 Task: look for redfin listing for Studio Apartments in Brooklyn.
Action: Mouse moved to (248, 217)
Screenshot: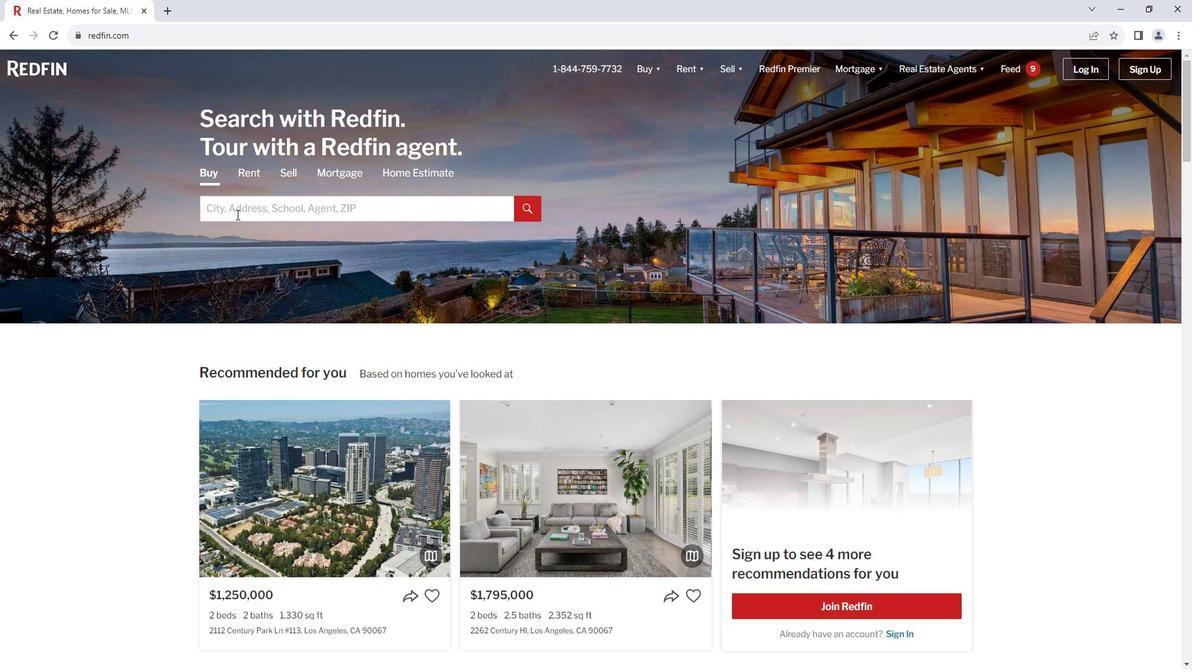 
Action: Mouse pressed left at (248, 217)
Screenshot: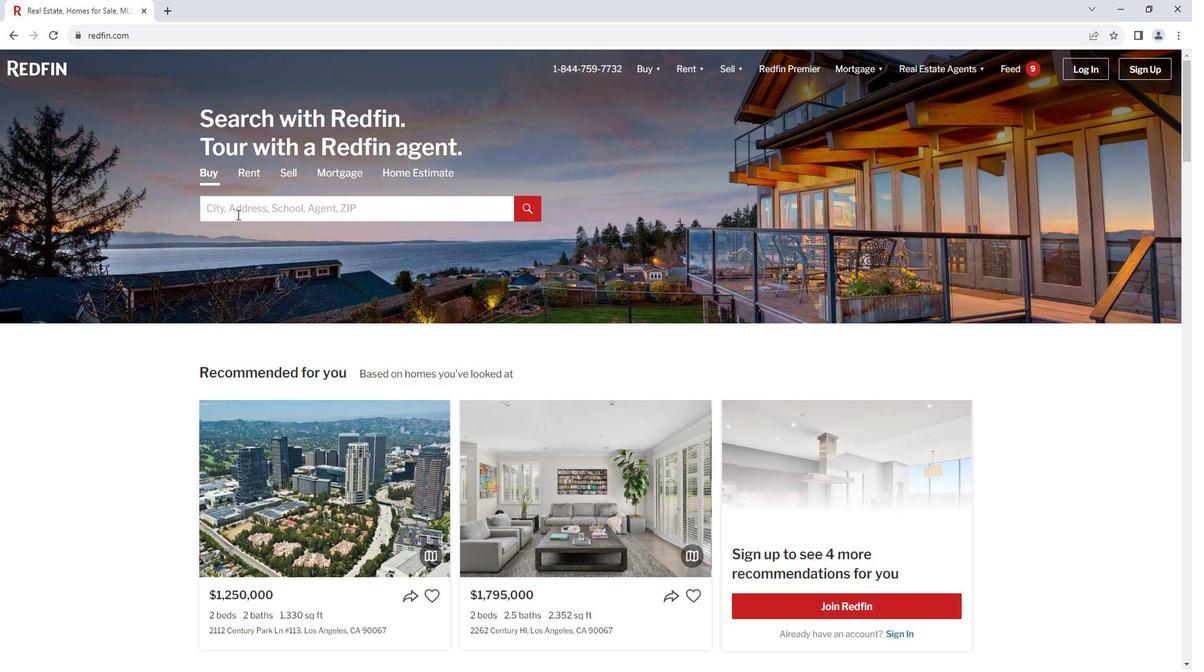 
Action: Key pressed <Key.shift>Broo
Screenshot: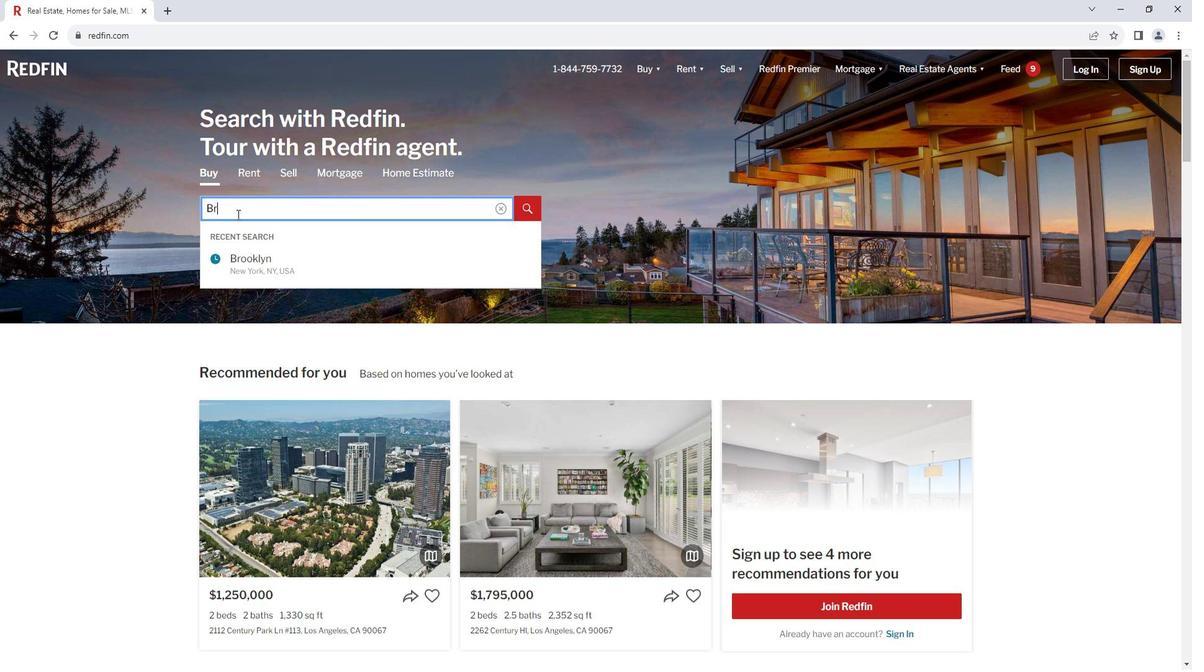 
Action: Mouse moved to (290, 326)
Screenshot: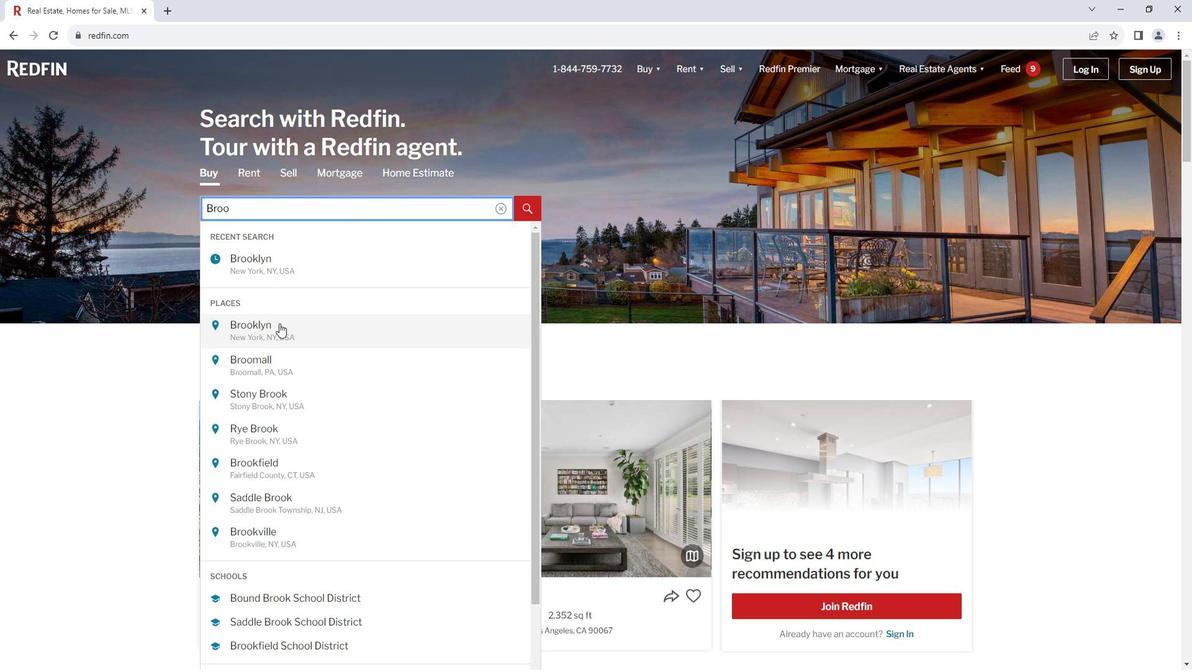 
Action: Mouse pressed left at (290, 326)
Screenshot: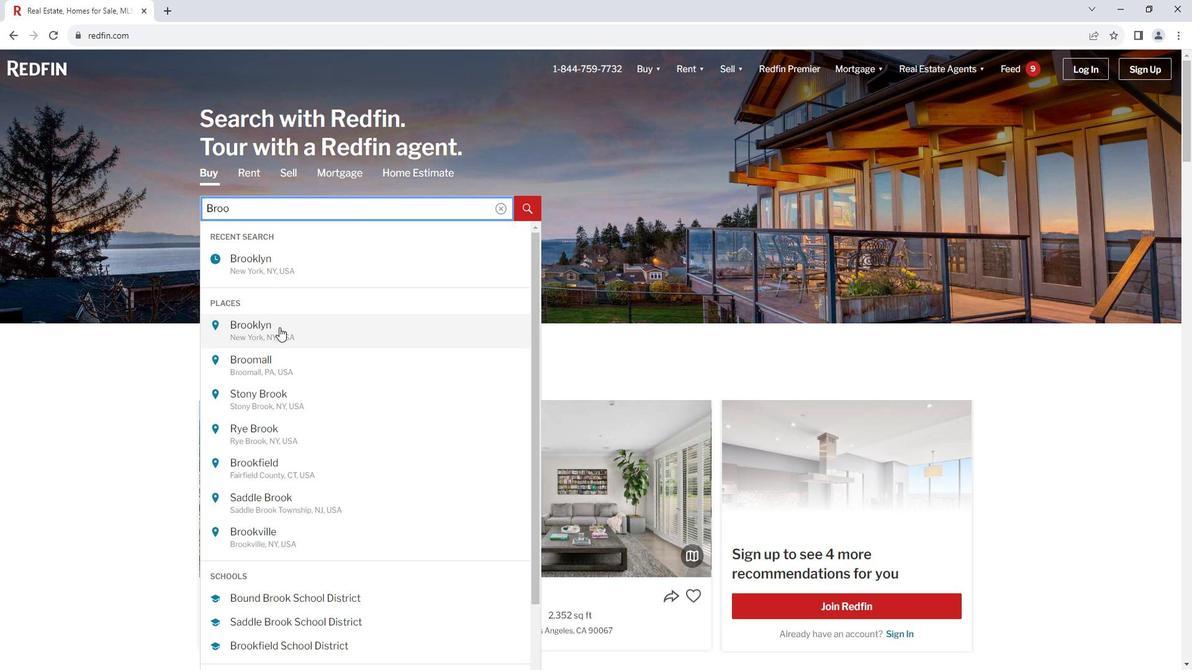 
Action: Mouse moved to (1070, 163)
Screenshot: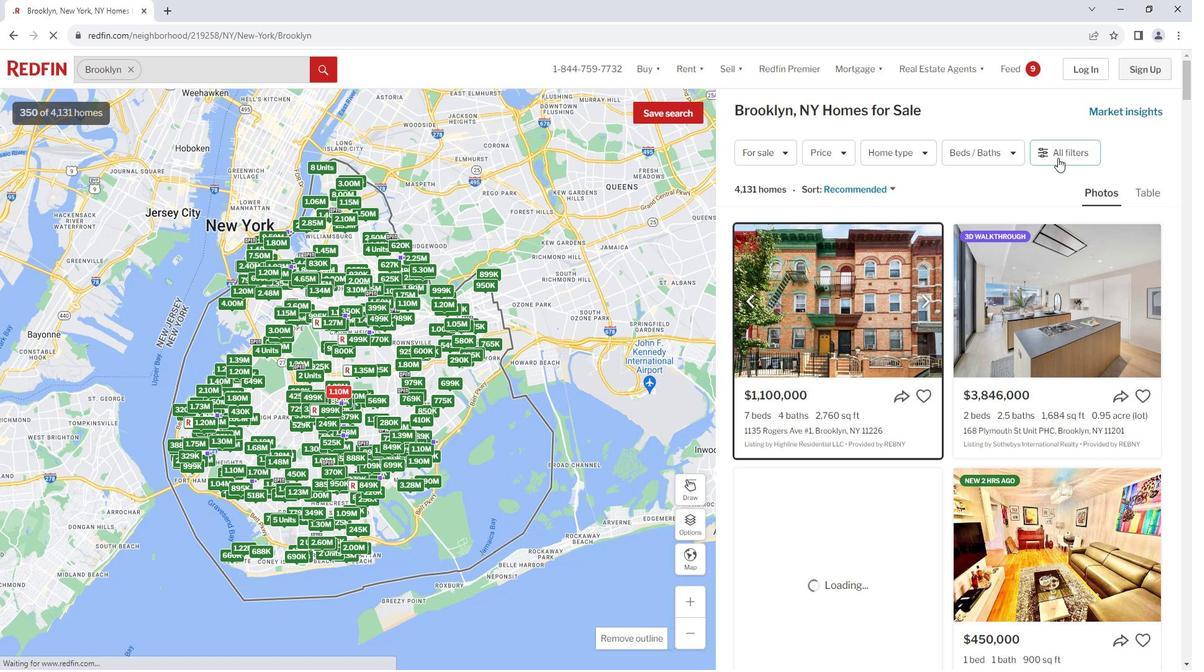 
Action: Mouse pressed left at (1070, 163)
Screenshot: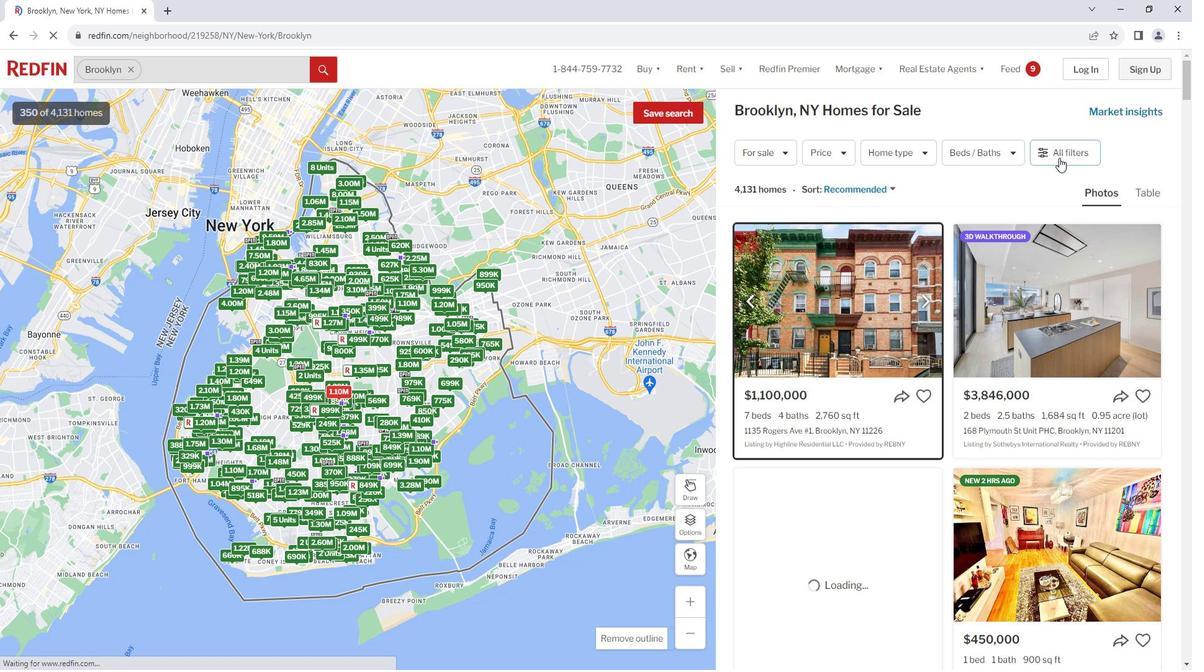 
Action: Mouse moved to (1067, 155)
Screenshot: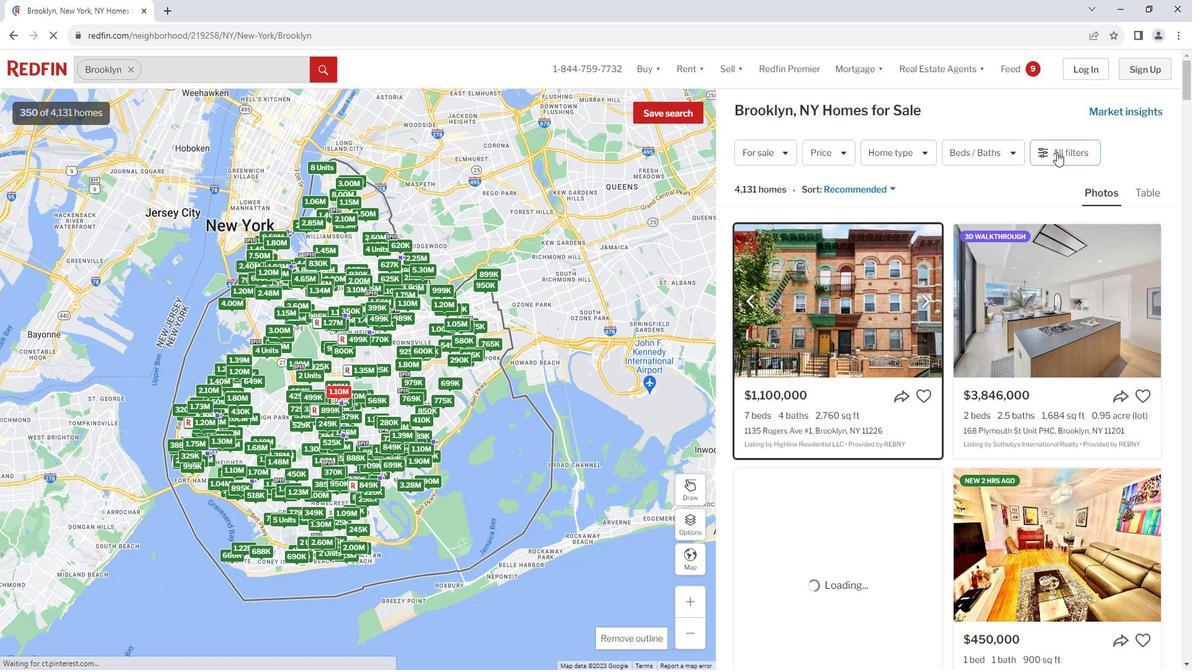 
Action: Mouse pressed left at (1067, 155)
Screenshot: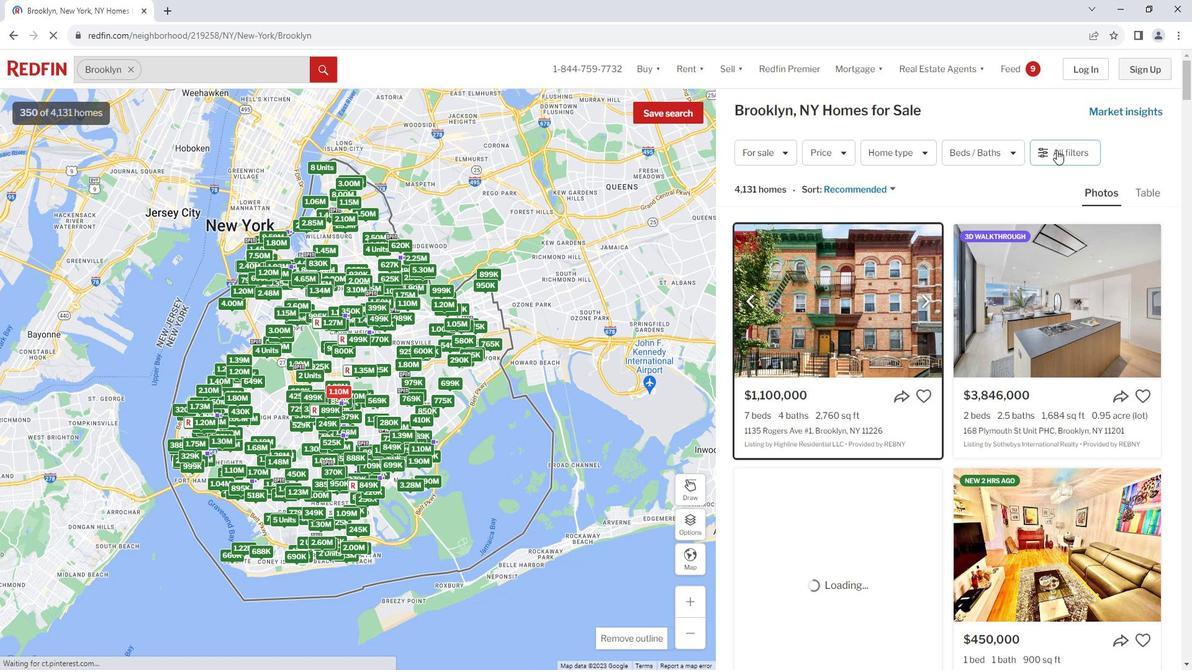 
Action: Mouse moved to (1069, 162)
Screenshot: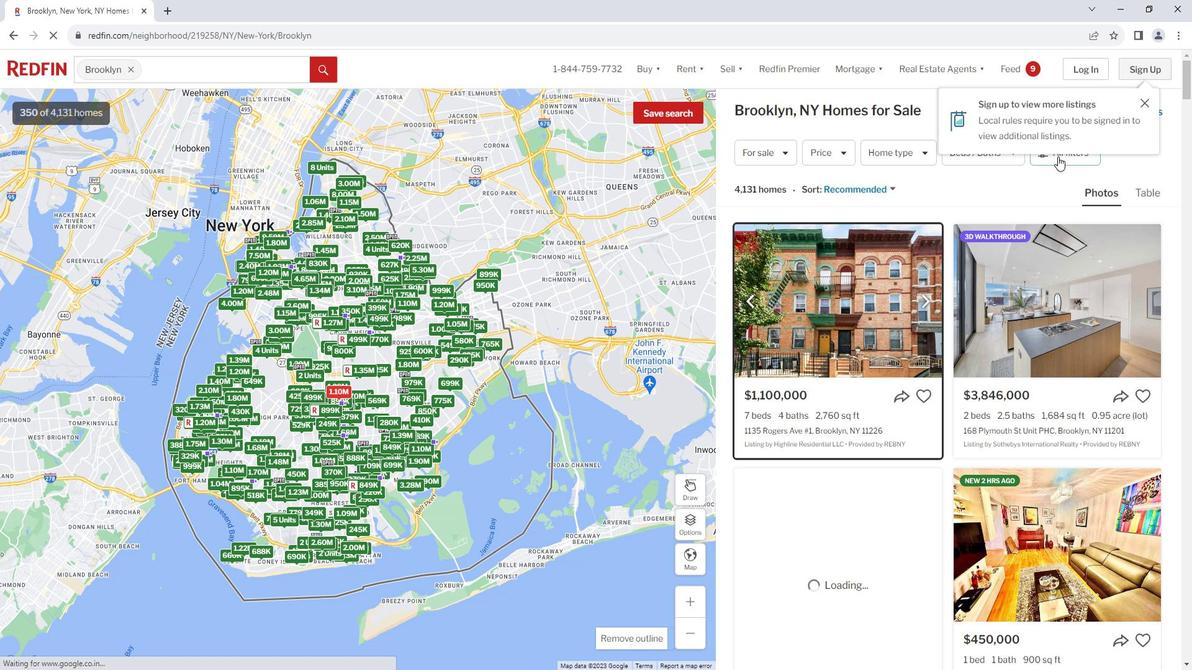 
Action: Mouse pressed left at (1069, 162)
Screenshot: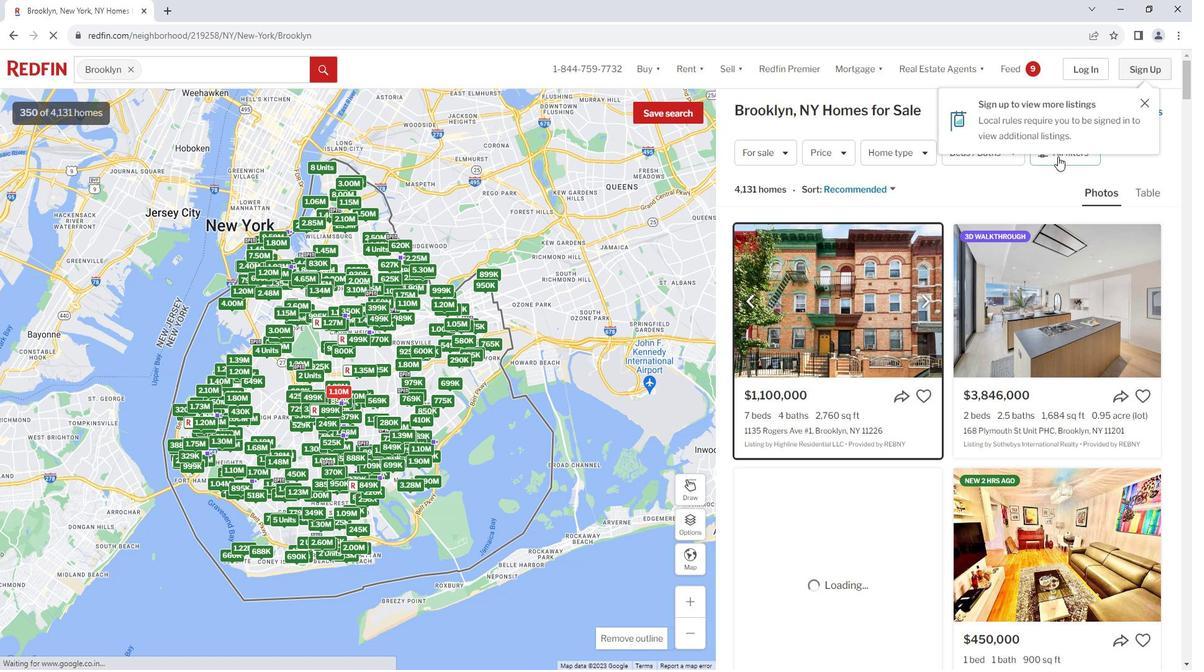 
Action: Mouse moved to (889, 399)
Screenshot: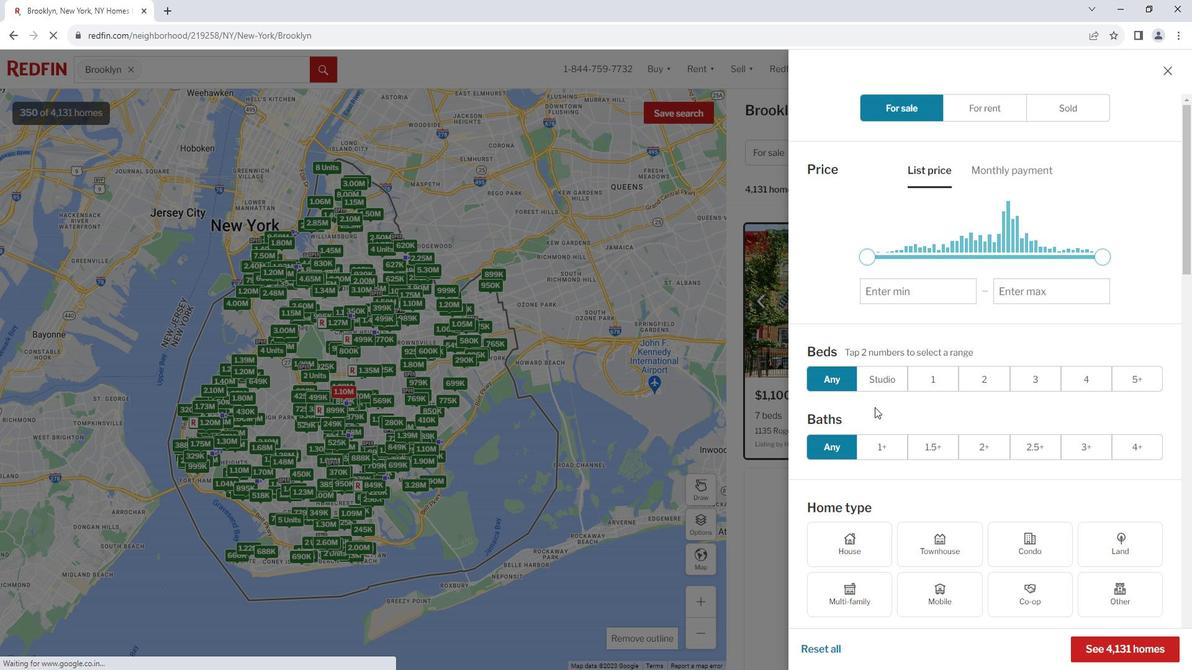 
Action: Mouse scrolled (889, 399) with delta (0, 0)
Screenshot: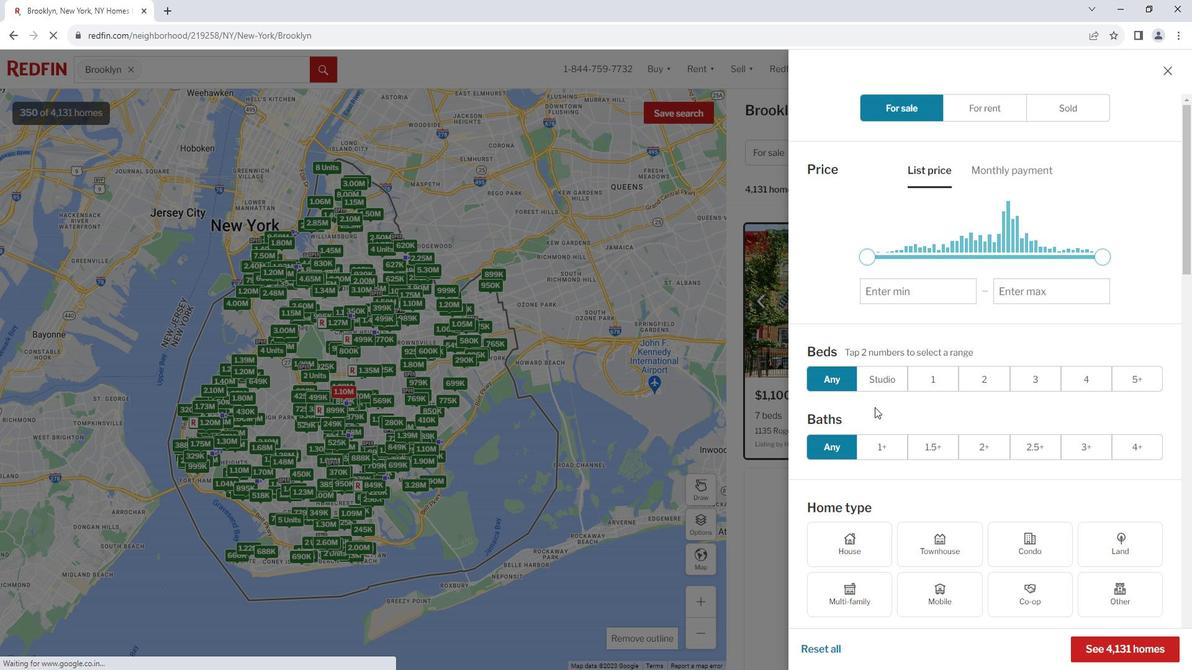 
Action: Mouse scrolled (889, 399) with delta (0, 0)
Screenshot: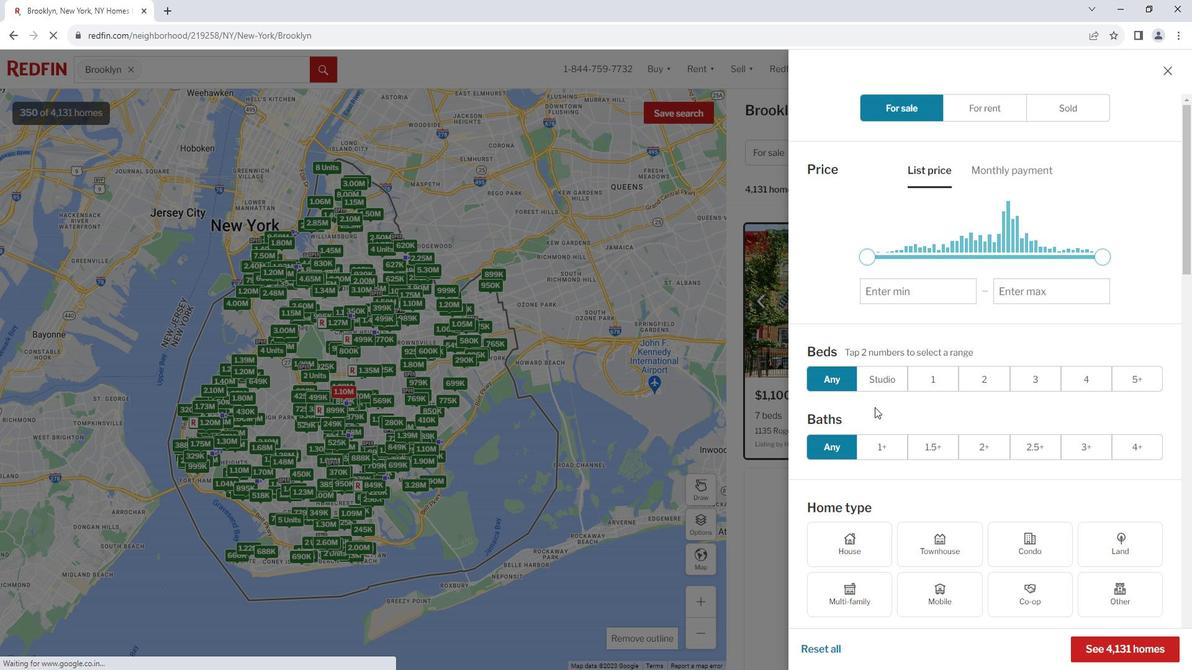 
Action: Mouse scrolled (889, 399) with delta (0, 0)
Screenshot: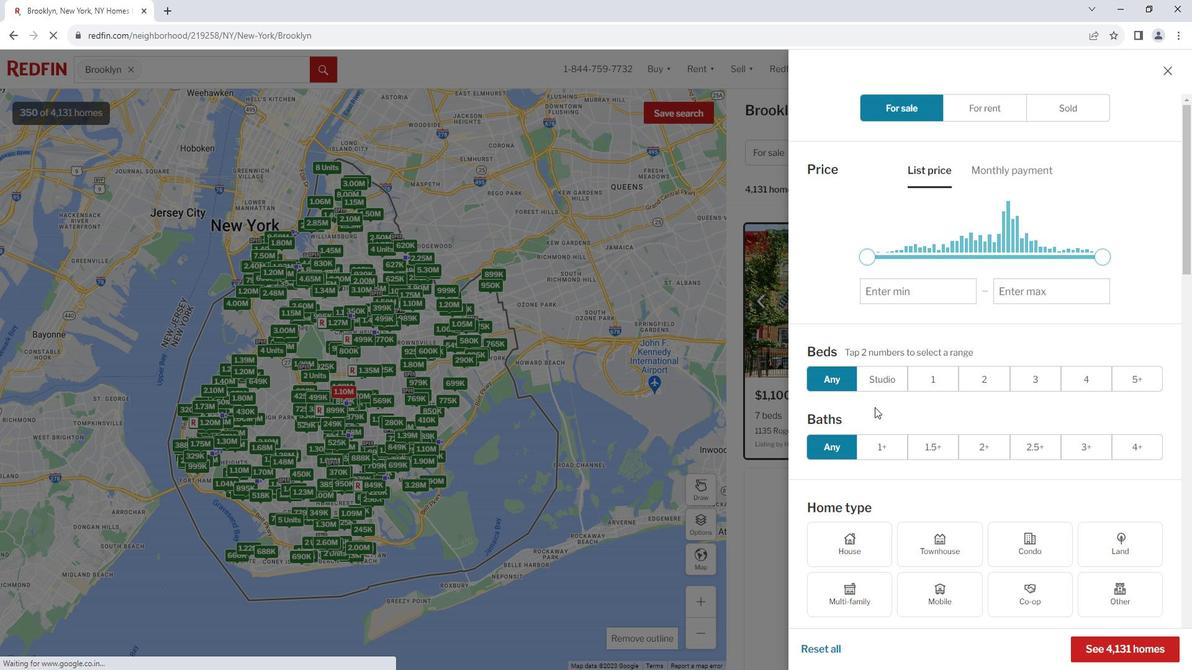 
Action: Mouse scrolled (889, 399) with delta (0, 0)
Screenshot: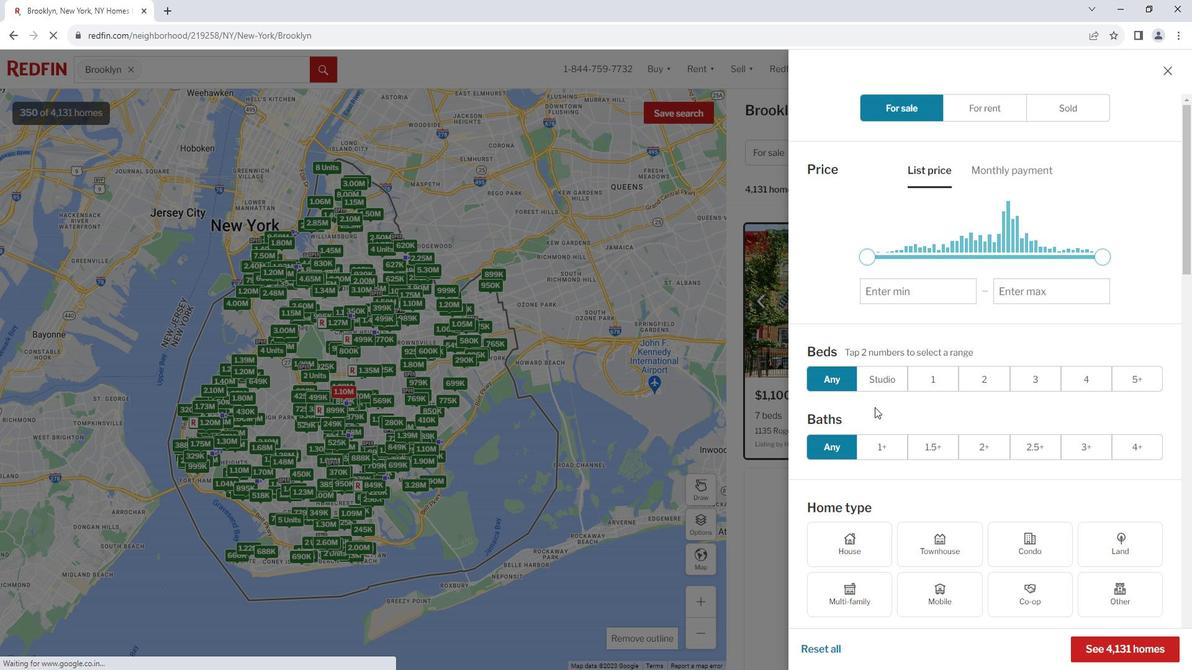 
Action: Mouse scrolled (889, 399) with delta (0, 0)
Screenshot: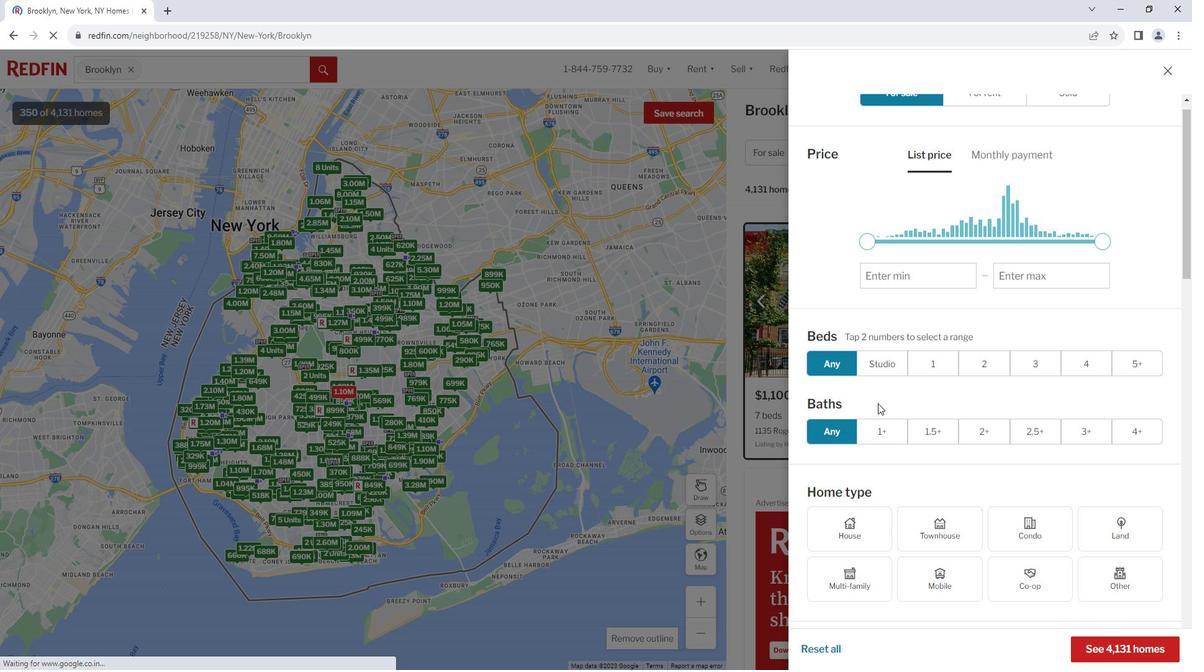 
Action: Mouse moved to (889, 398)
Screenshot: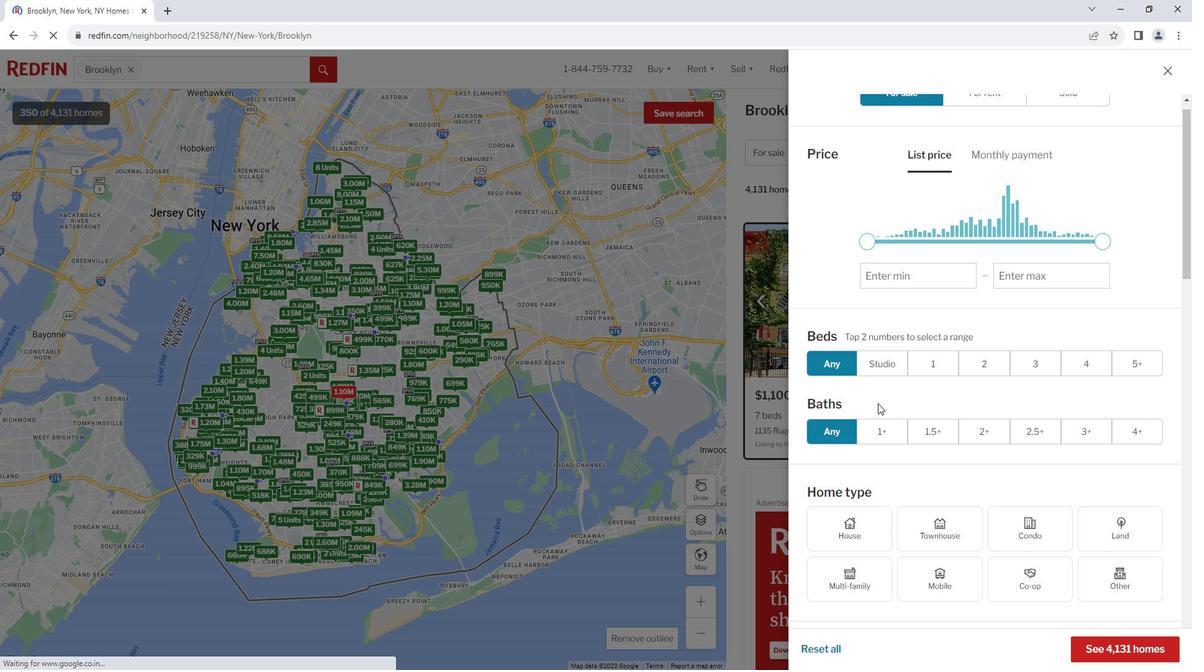 
Action: Mouse scrolled (889, 397) with delta (0, 0)
Screenshot: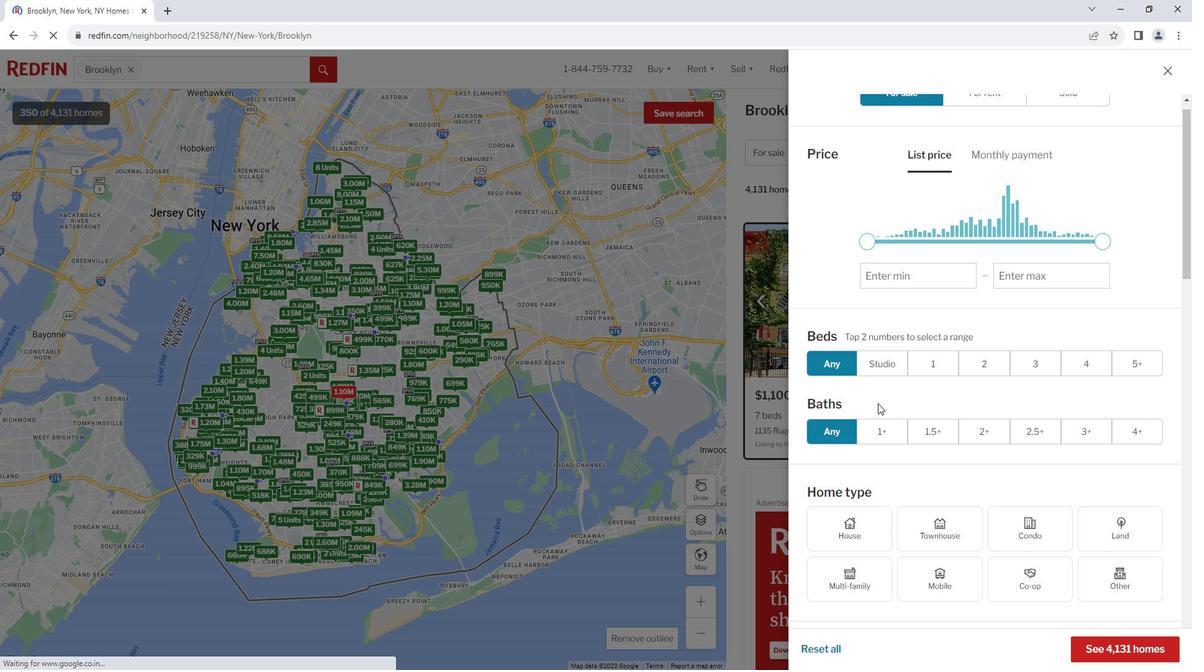 
Action: Mouse moved to (887, 394)
Screenshot: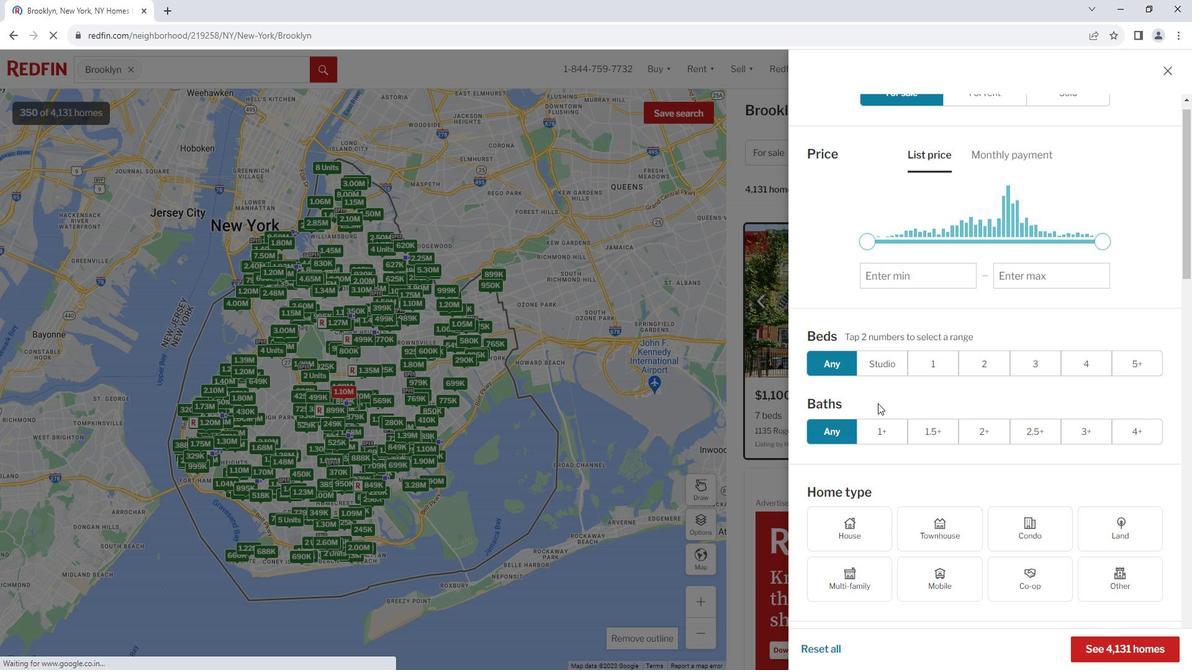 
Action: Mouse scrolled (887, 393) with delta (0, 0)
Screenshot: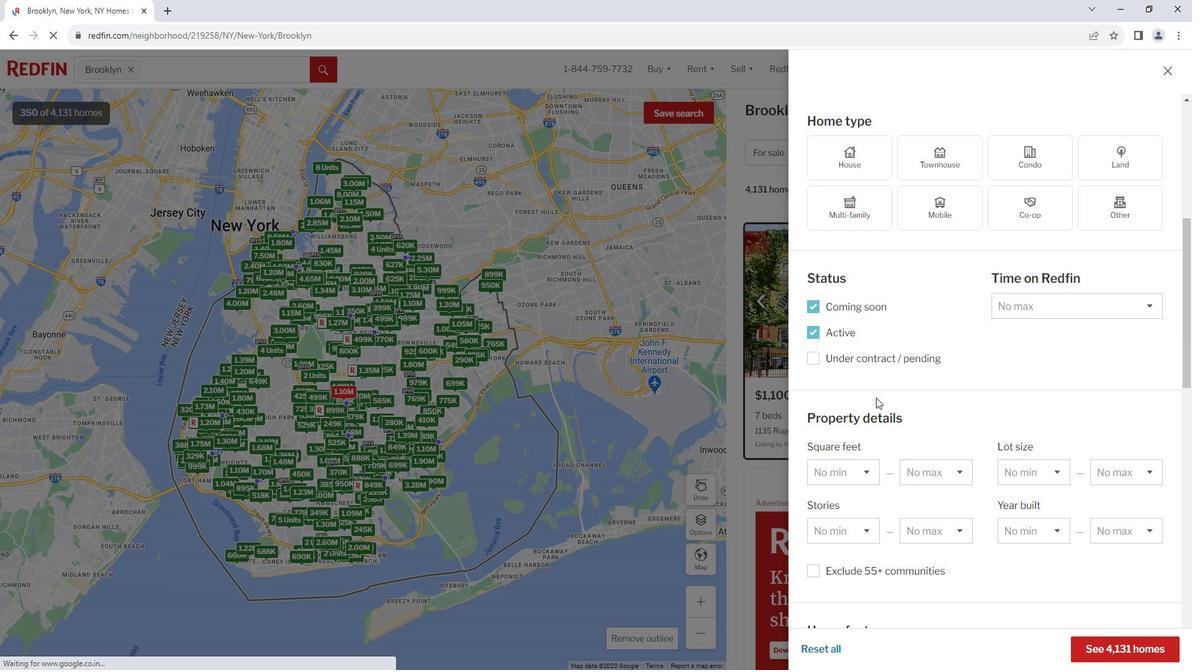 
Action: Mouse scrolled (887, 393) with delta (0, 0)
Screenshot: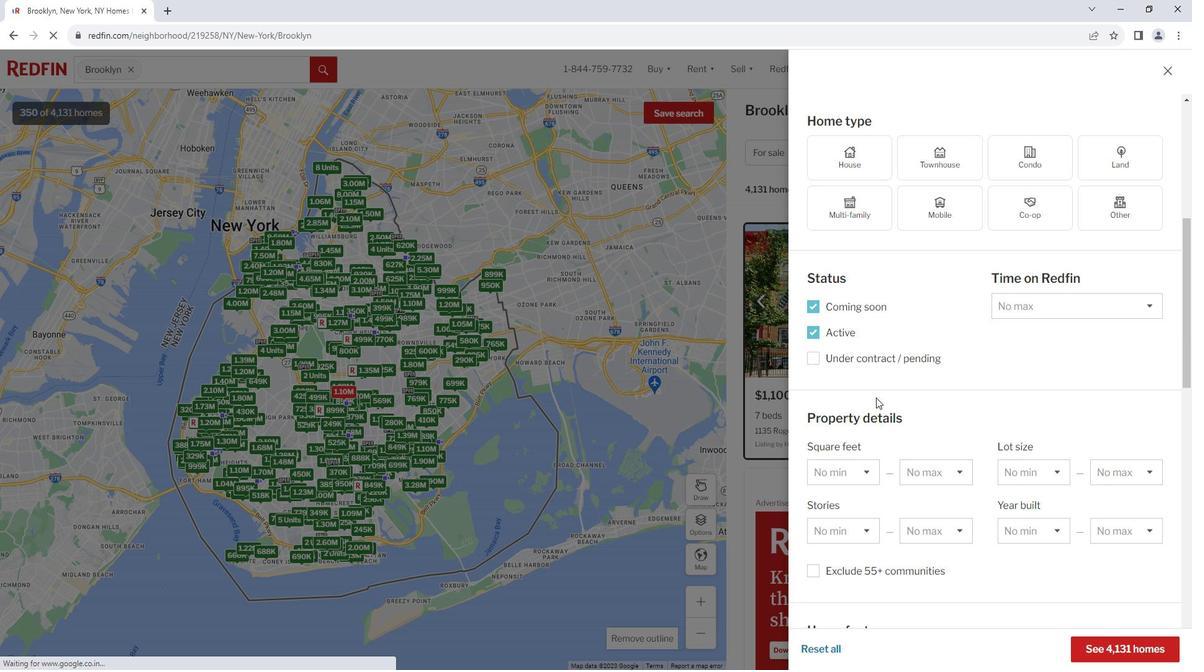 
Action: Mouse scrolled (887, 393) with delta (0, 0)
Screenshot: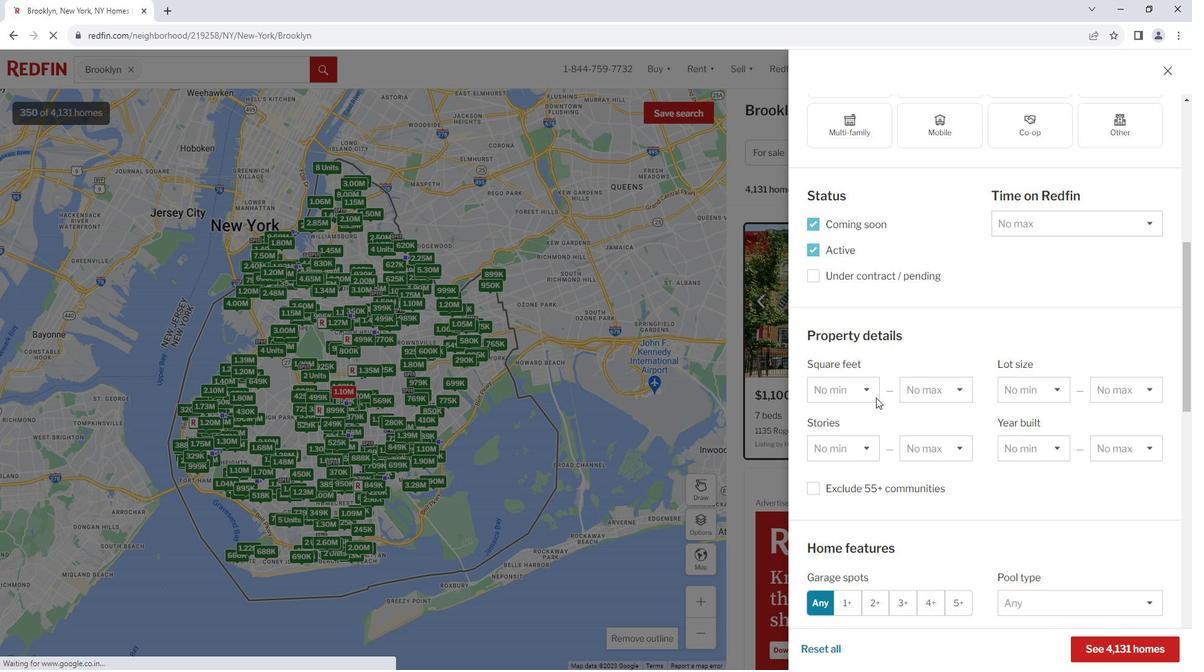 
Action: Mouse scrolled (887, 393) with delta (0, 0)
Screenshot: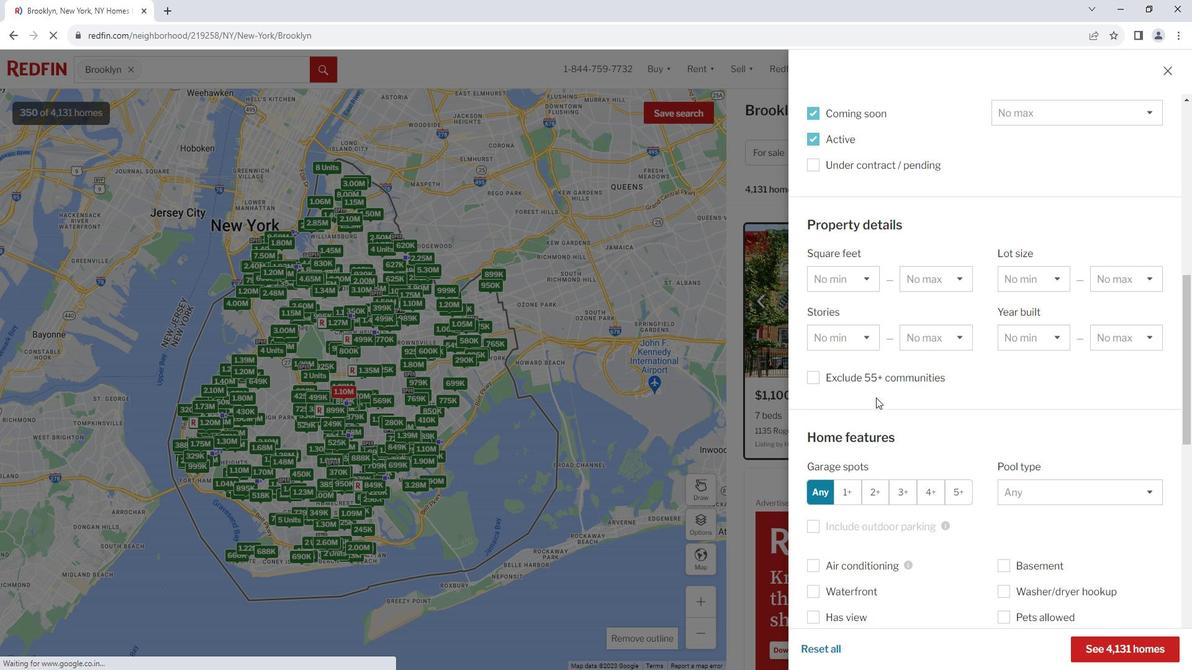 
Action: Mouse moved to (834, 372)
Screenshot: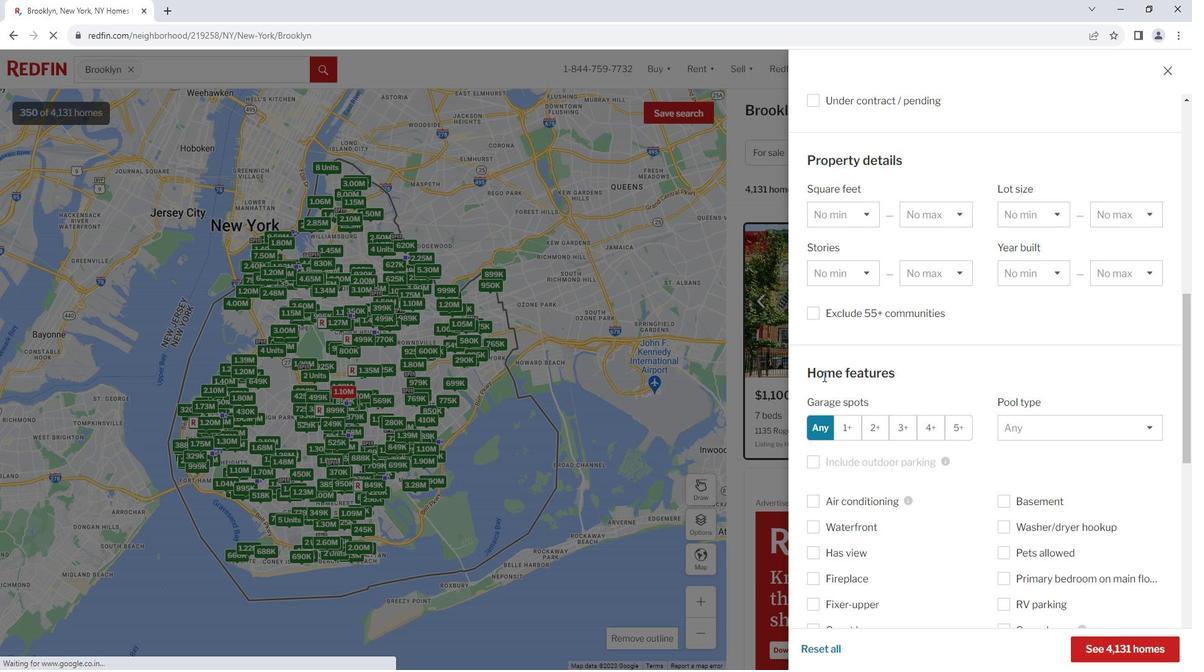 
Action: Mouse scrolled (834, 371) with delta (0, 0)
Screenshot: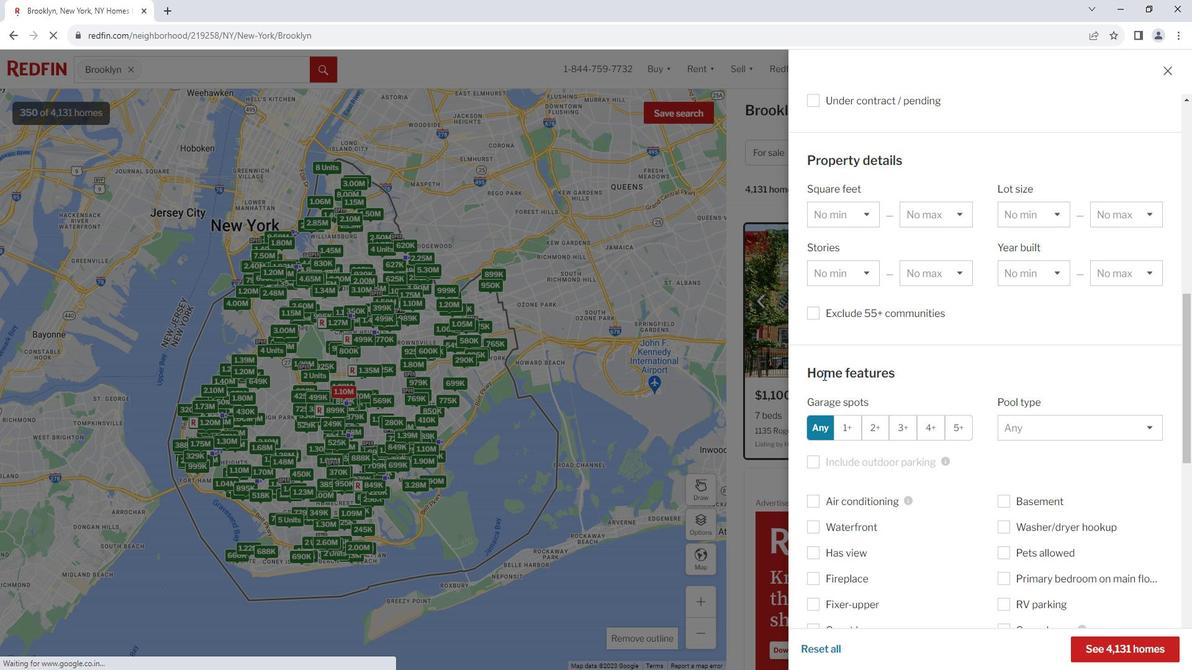 
Action: Mouse scrolled (834, 371) with delta (0, 0)
Screenshot: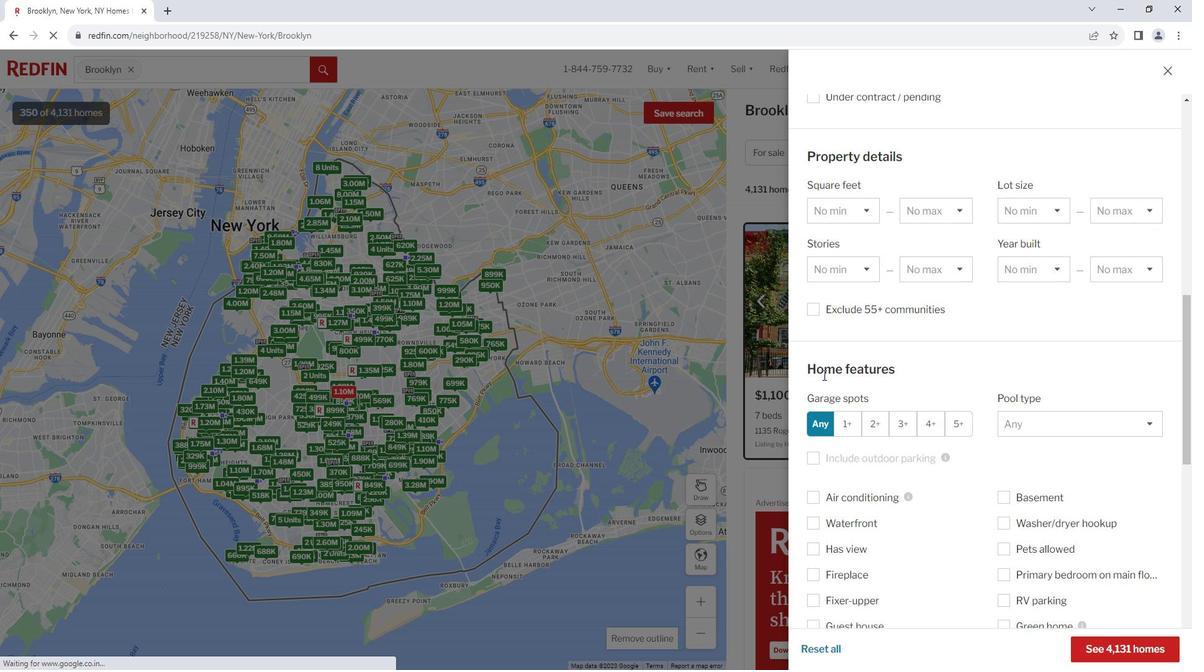 
Action: Mouse scrolled (834, 371) with delta (0, 0)
Screenshot: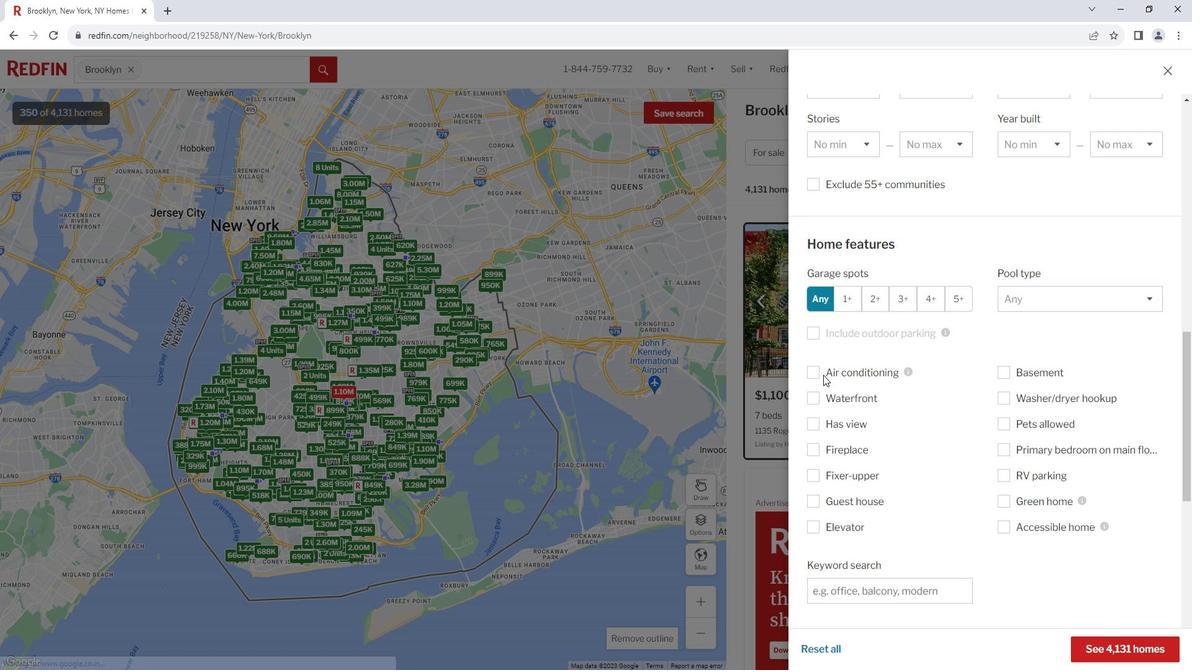 
Action: Mouse scrolled (834, 371) with delta (0, 0)
Screenshot: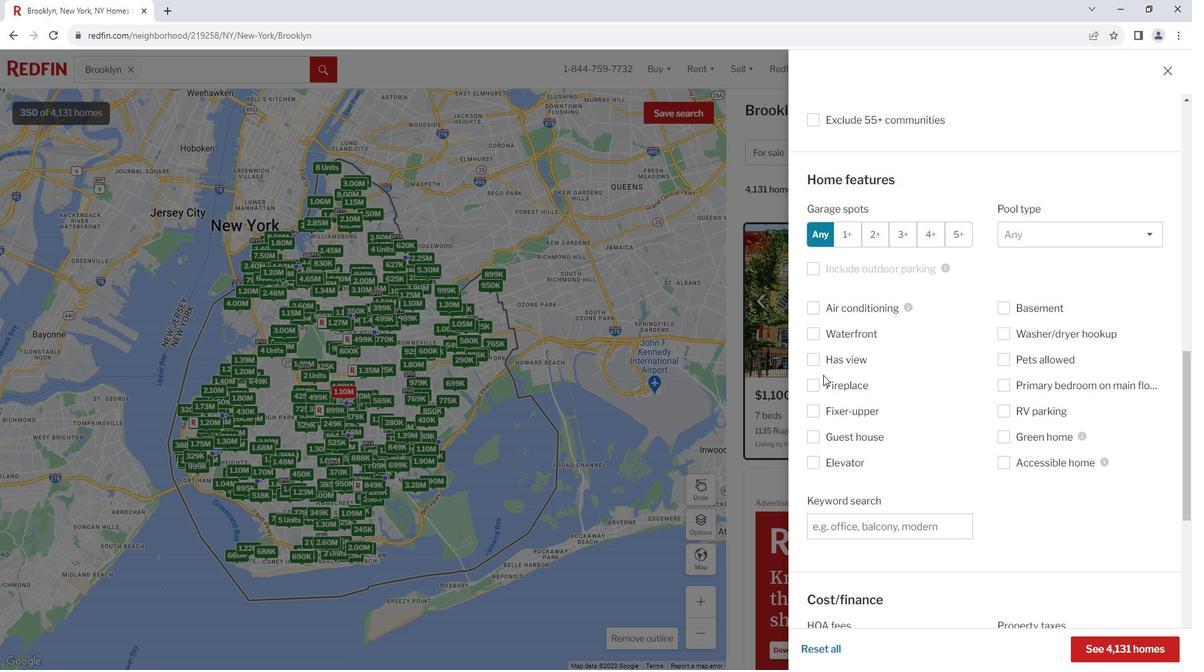 
Action: Mouse moved to (859, 455)
Screenshot: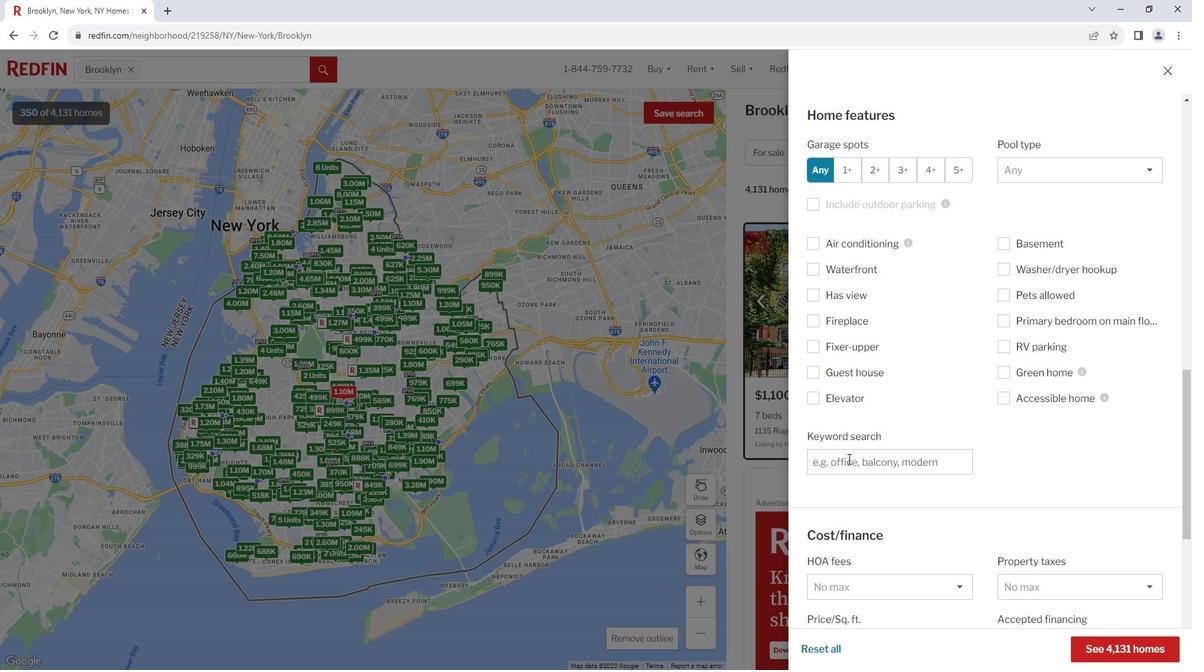 
Action: Mouse pressed left at (859, 455)
Screenshot: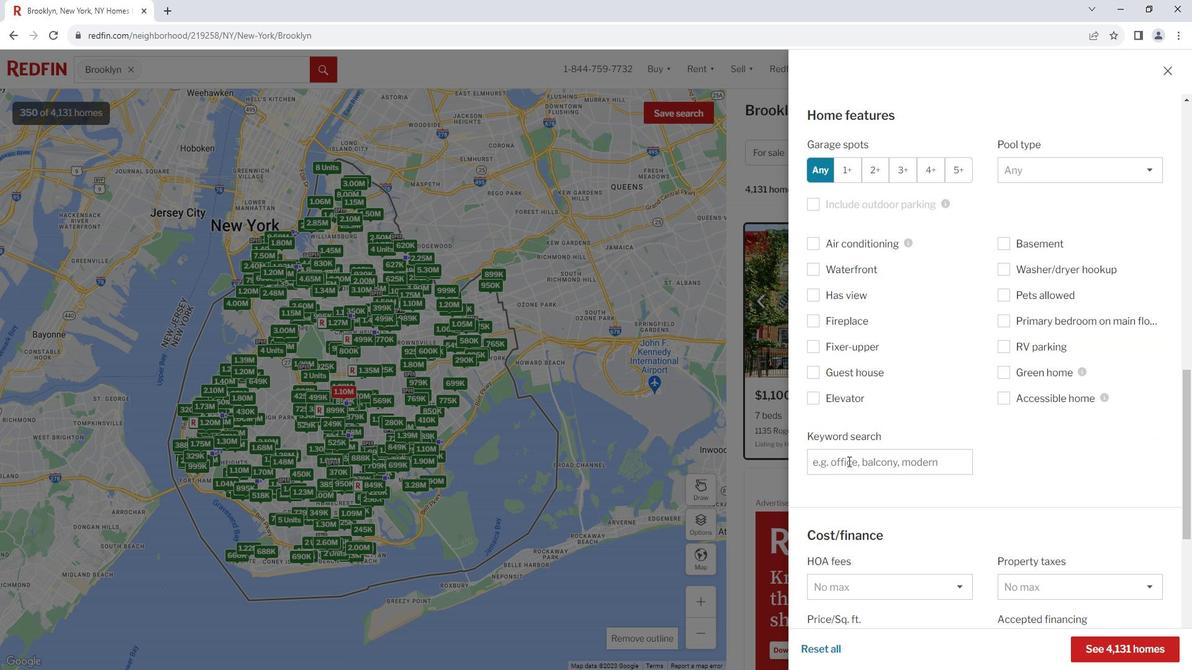 
Action: Mouse moved to (863, 455)
Screenshot: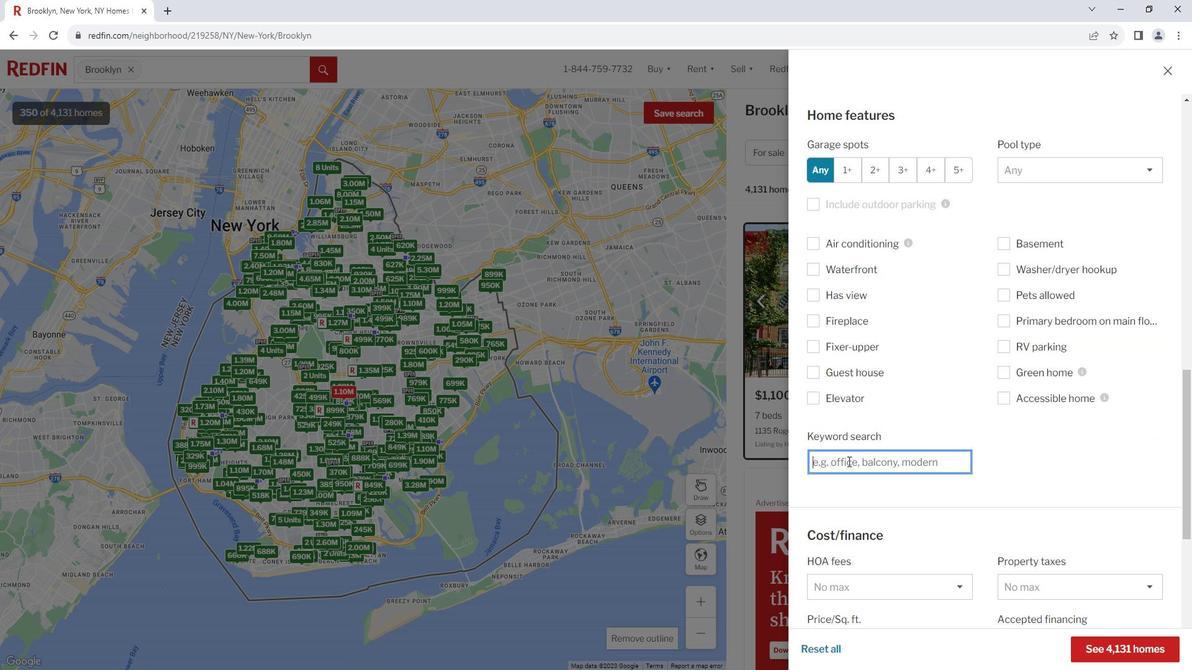
Action: Key pressed <Key.shift>Studio<Key.space><Key.shift>Apartments
Screenshot: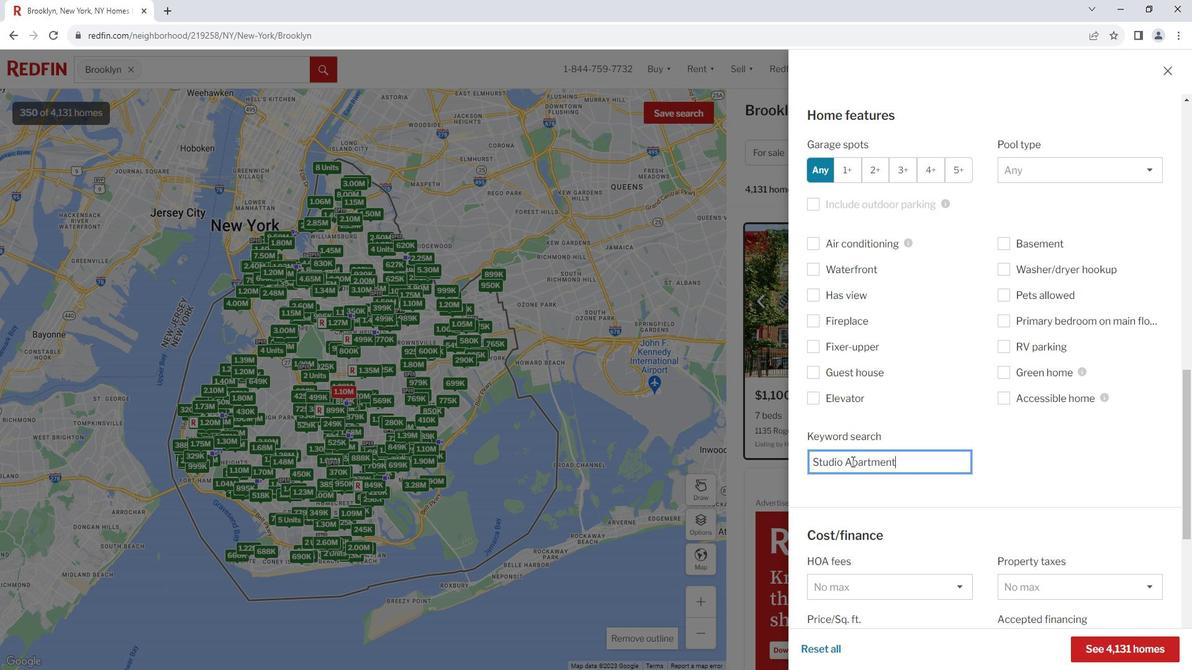 
Action: Mouse moved to (1125, 630)
Screenshot: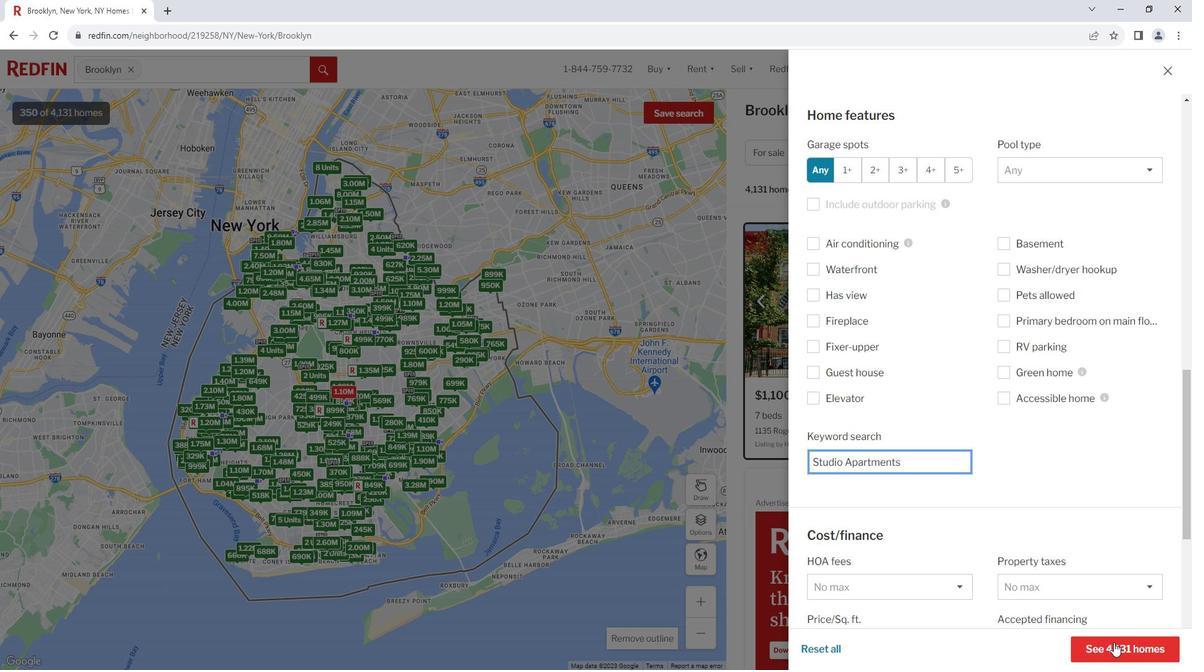 
Action: Mouse pressed left at (1125, 630)
Screenshot: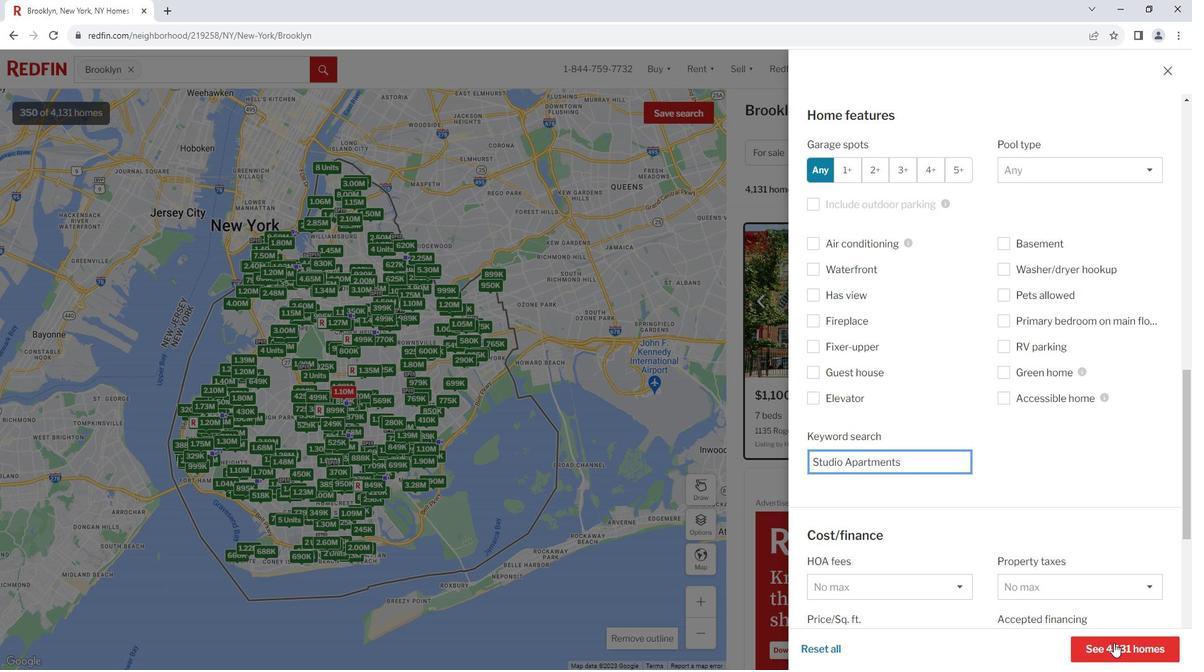 
Action: Mouse moved to (809, 332)
Screenshot: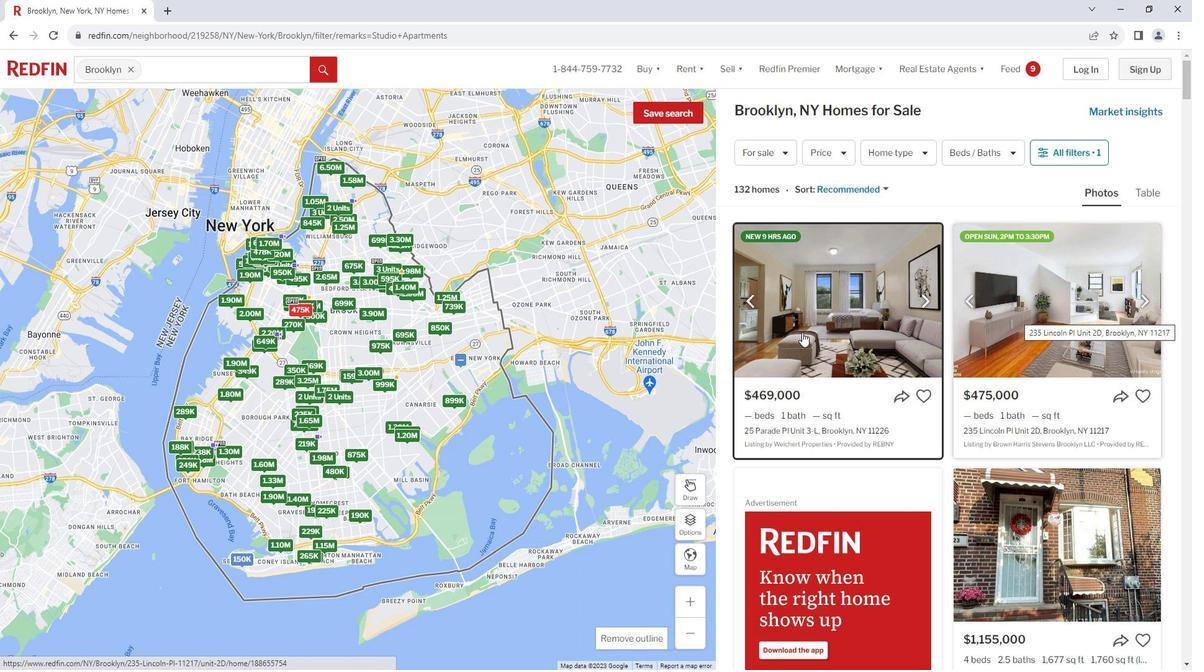 
Action: Mouse pressed left at (809, 332)
Screenshot: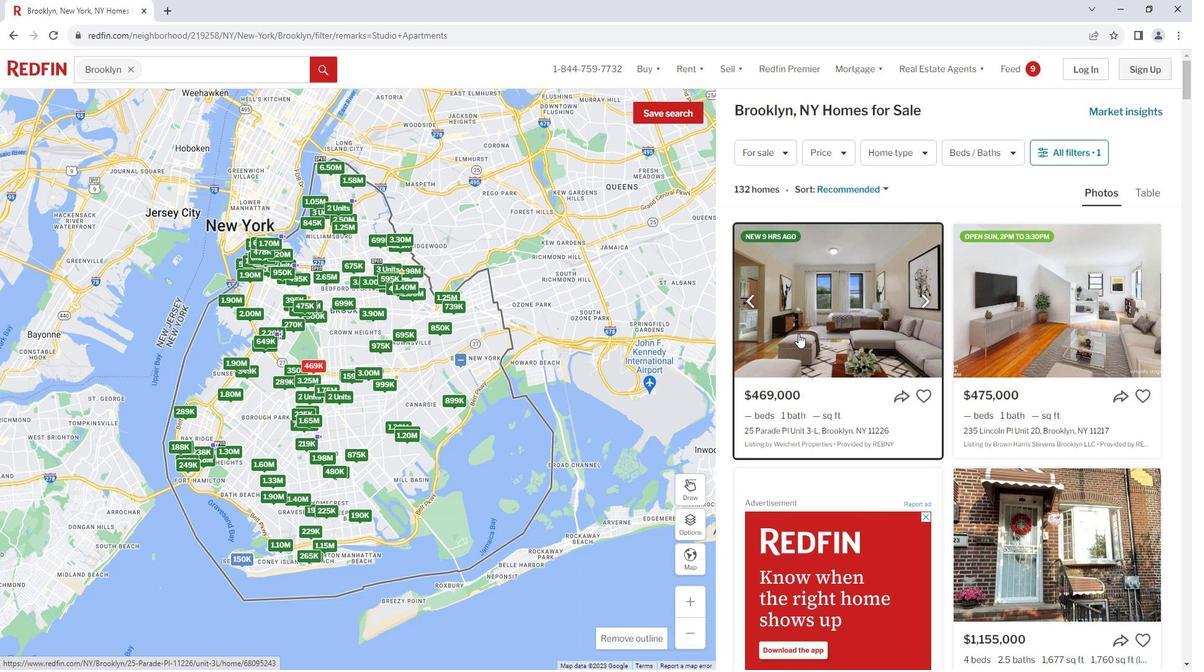 
Action: Mouse moved to (884, 404)
Screenshot: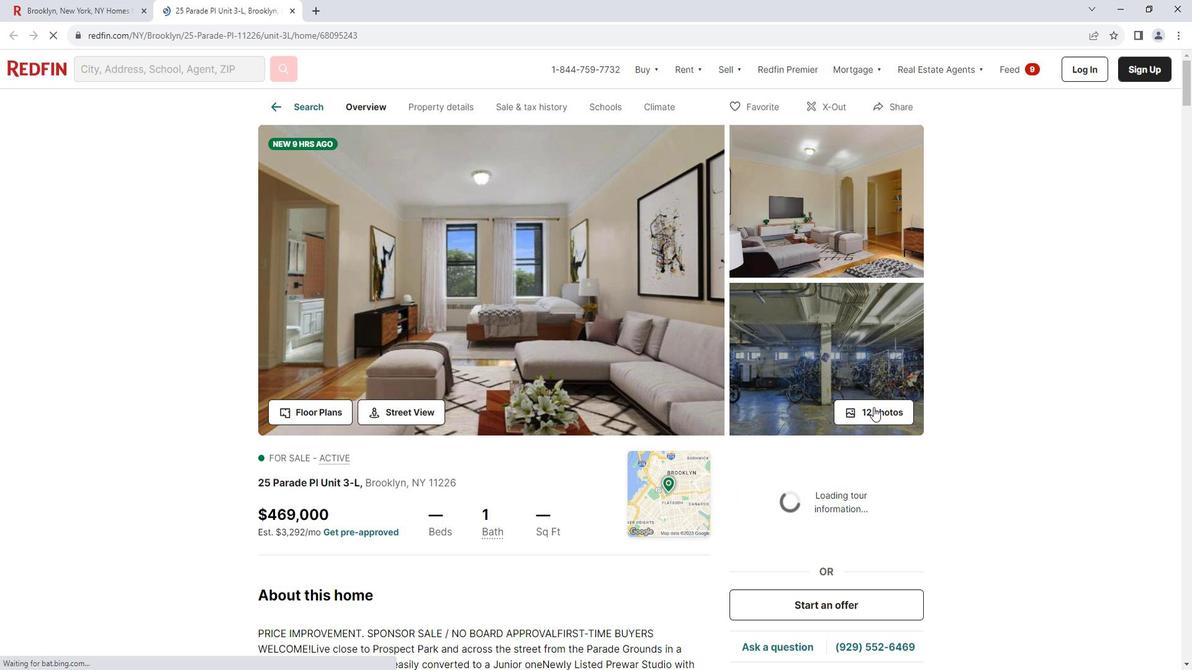 
Action: Mouse pressed left at (884, 404)
Screenshot: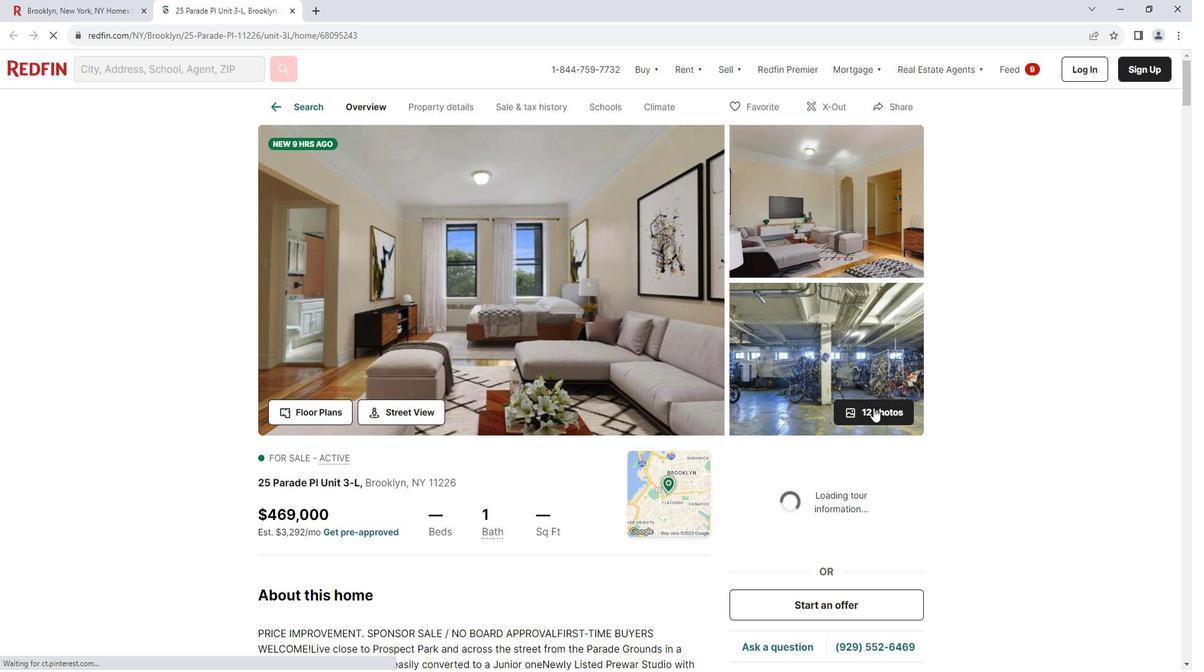 
Action: Mouse moved to (1127, 358)
Screenshot: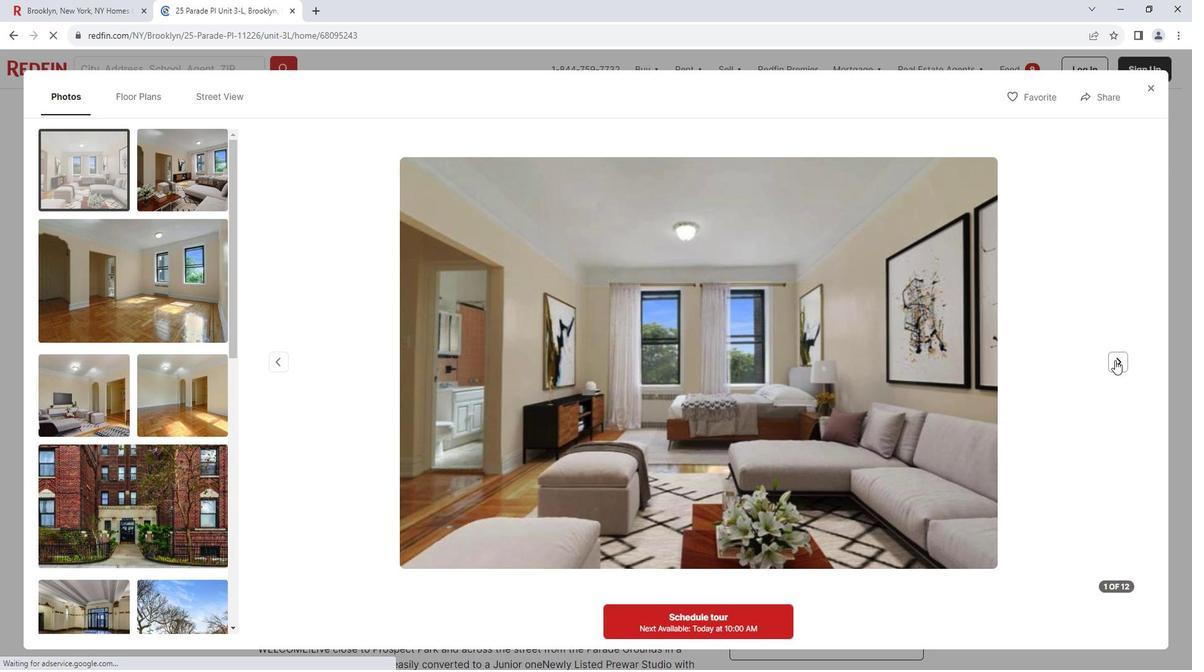 
Action: Mouse pressed left at (1127, 358)
Screenshot: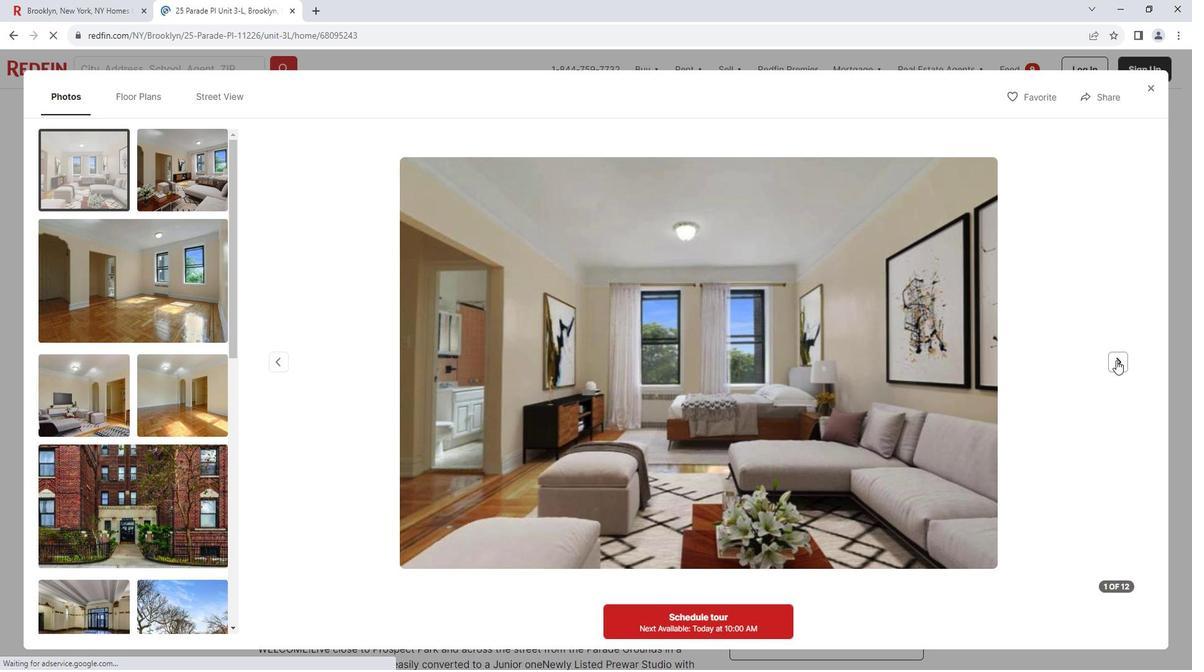 
Action: Mouse pressed left at (1127, 358)
Screenshot: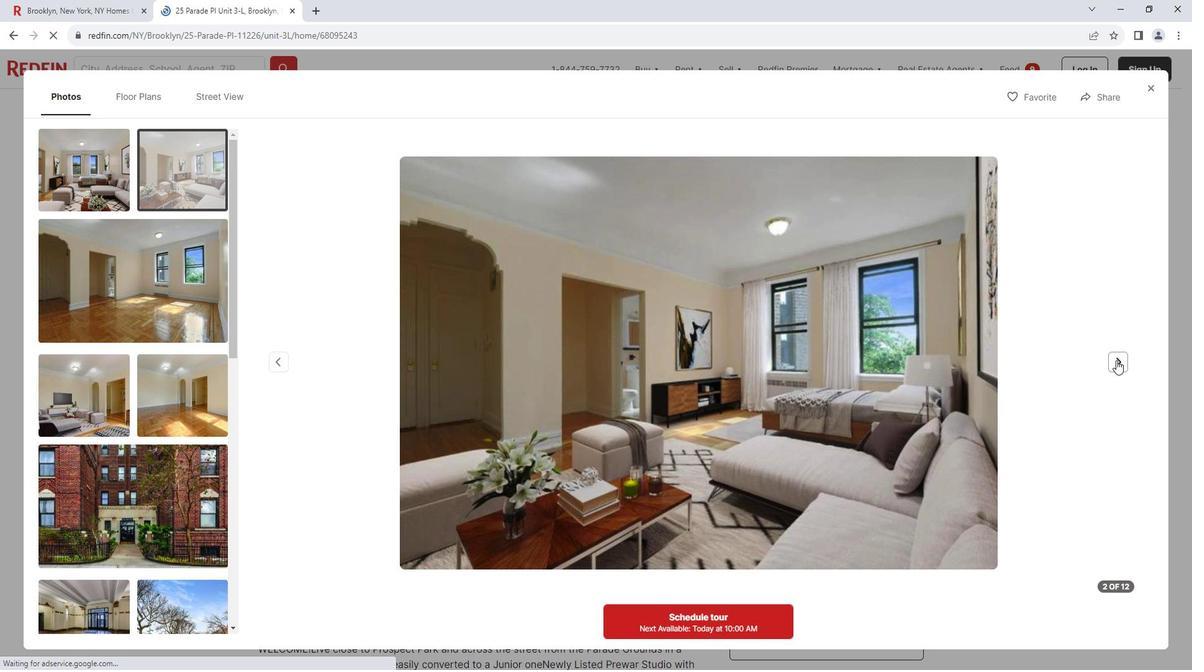 
Action: Mouse pressed left at (1127, 358)
Screenshot: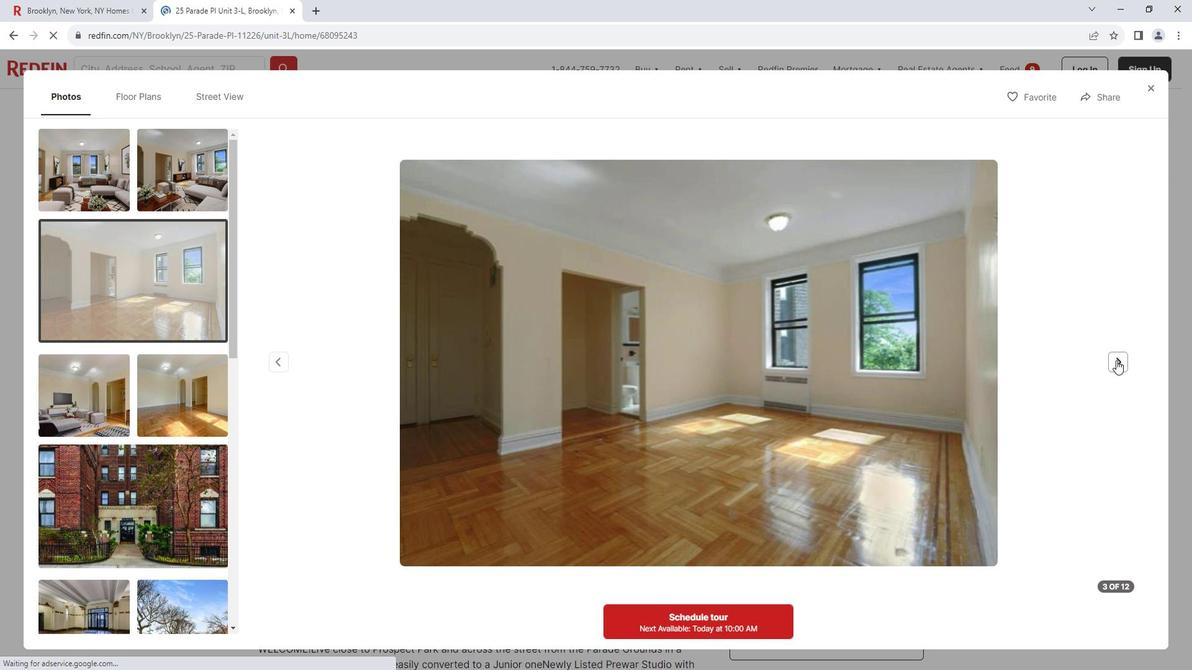 
Action: Mouse pressed left at (1127, 358)
Screenshot: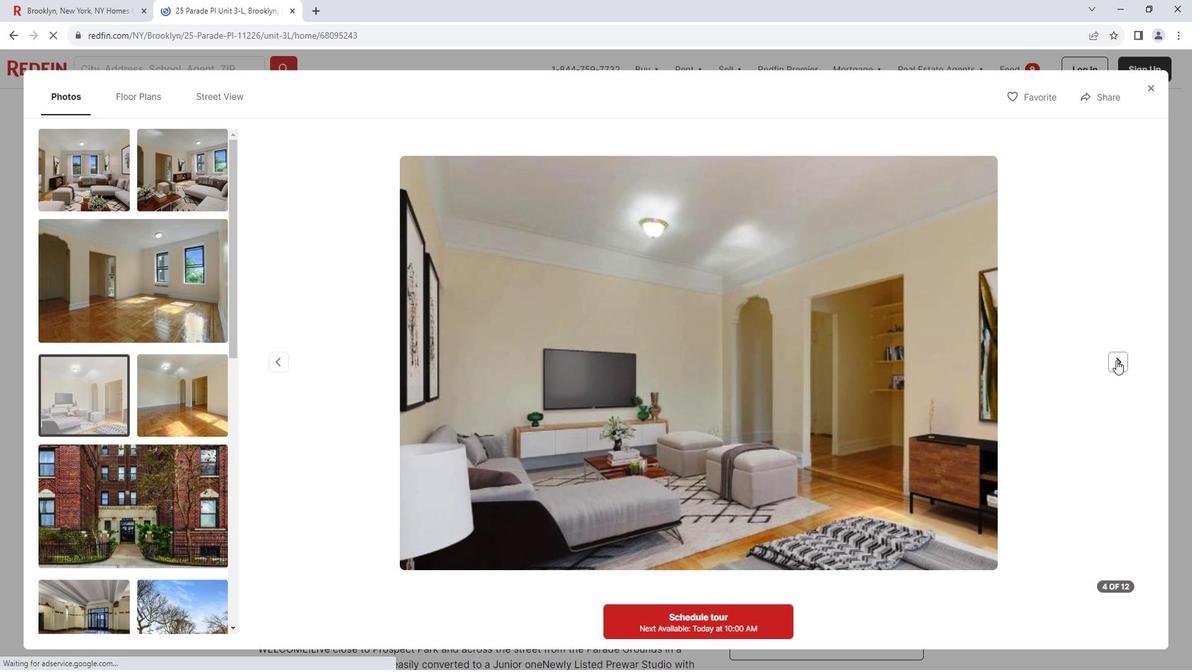 
Action: Mouse pressed left at (1127, 358)
Screenshot: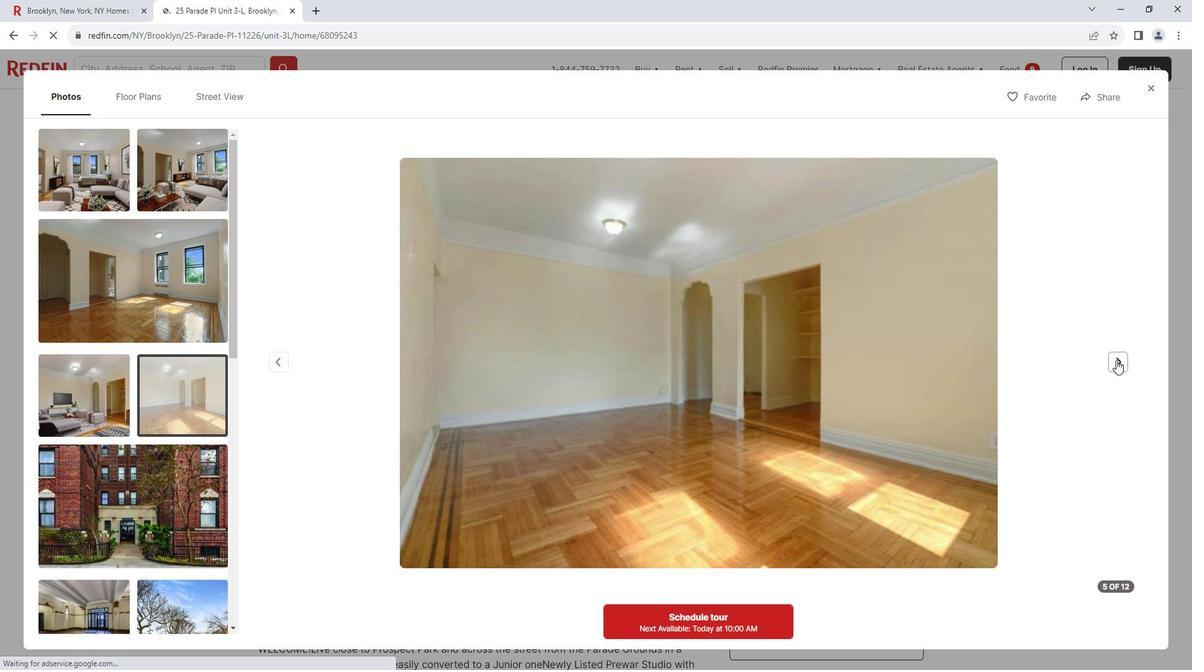 
Action: Mouse pressed left at (1127, 358)
Screenshot: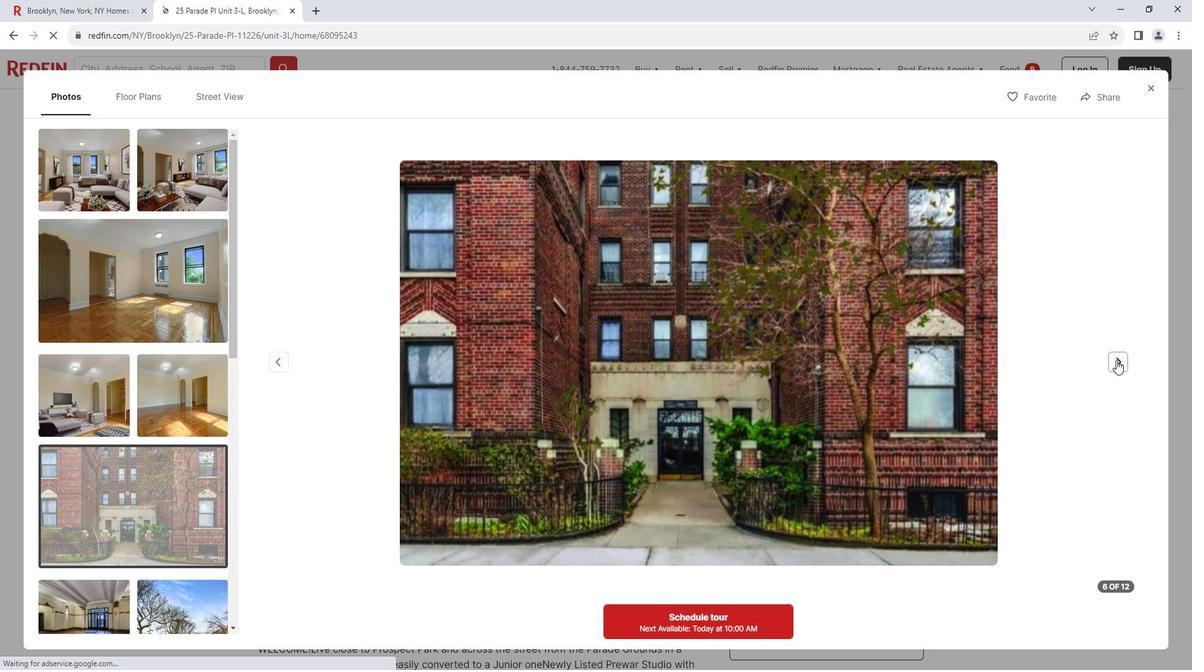
Action: Mouse pressed left at (1127, 358)
Screenshot: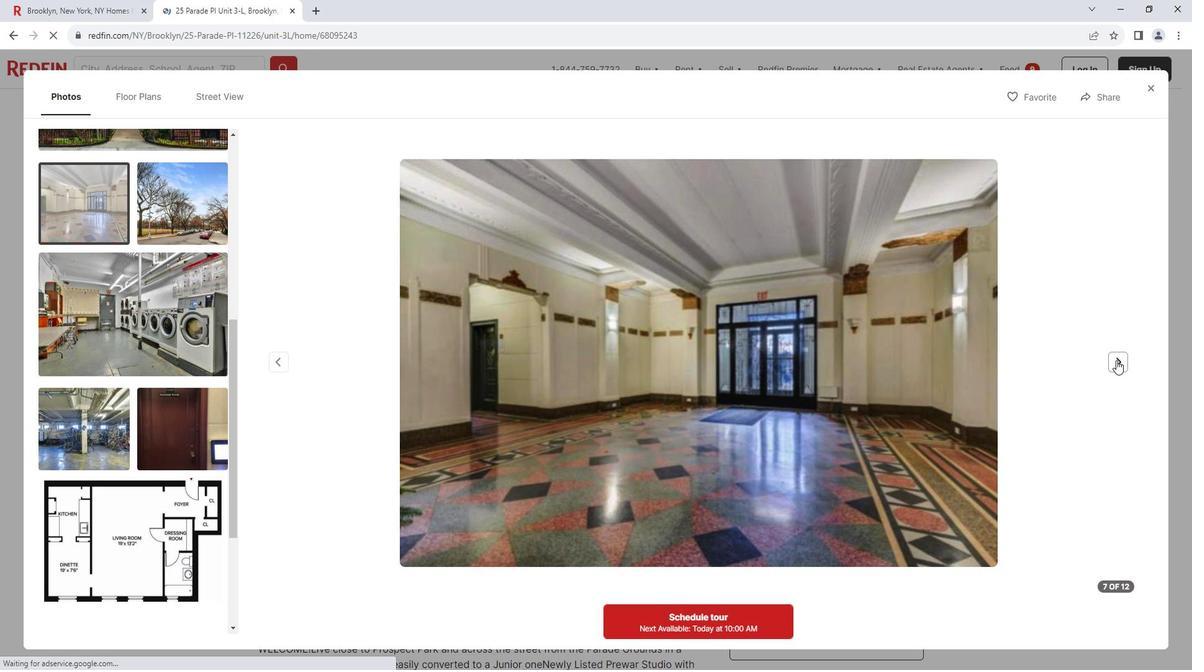 
Action: Mouse moved to (1159, 92)
Screenshot: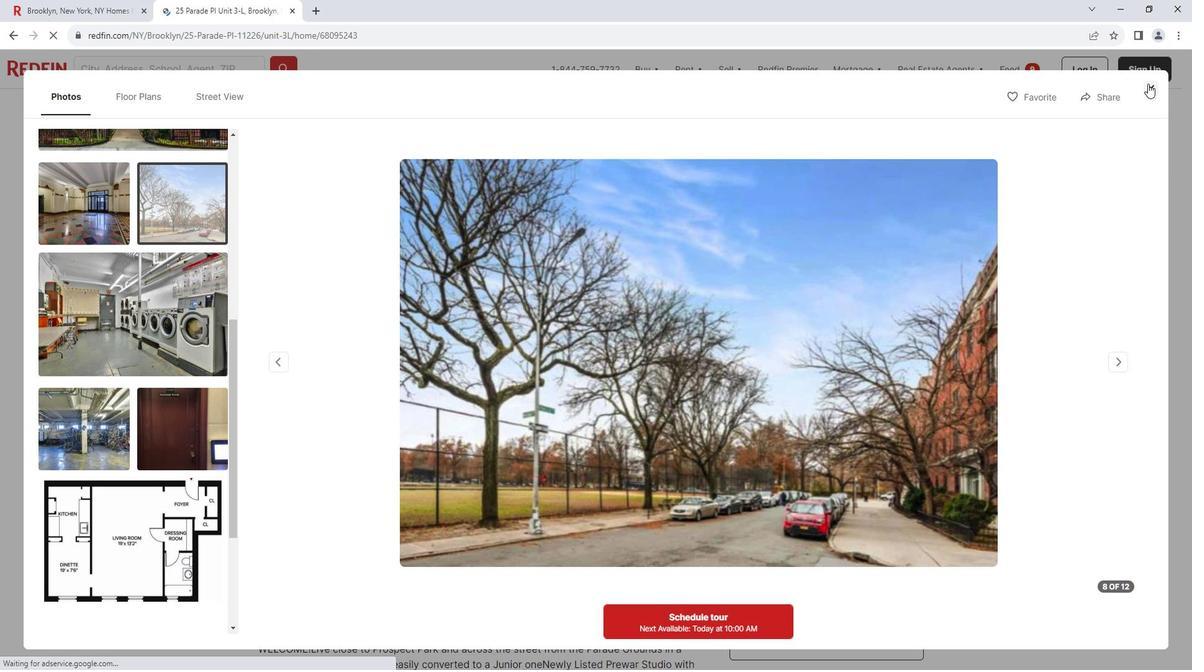 
Action: Mouse pressed left at (1159, 92)
Screenshot: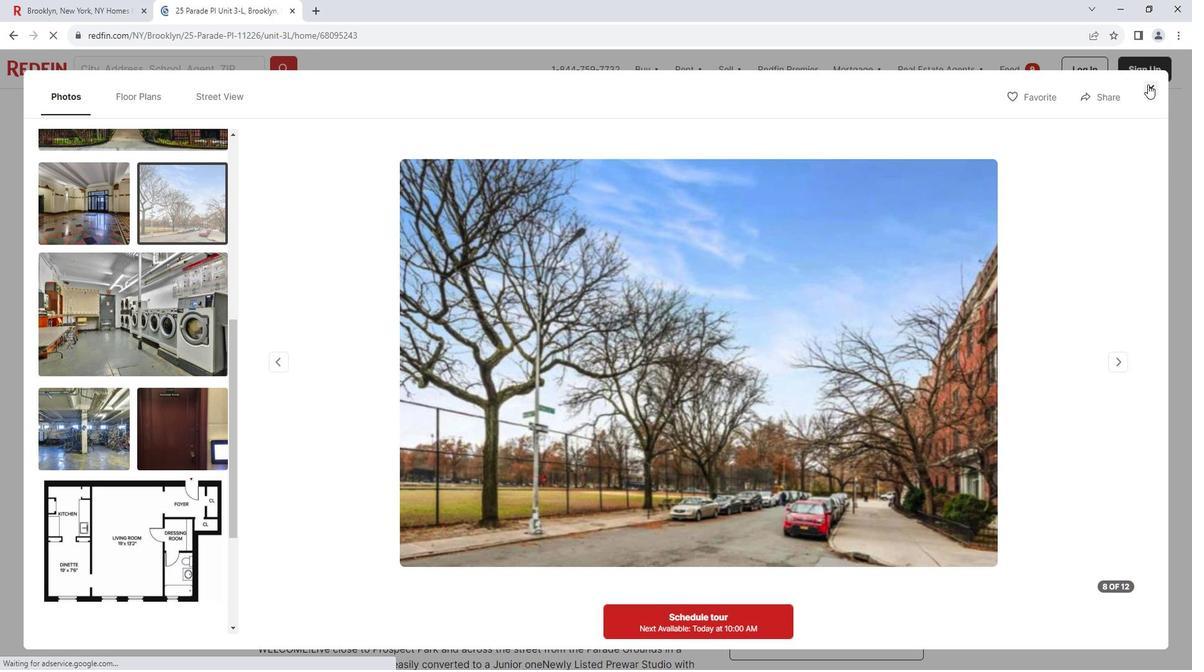 
Action: Mouse moved to (813, 314)
Screenshot: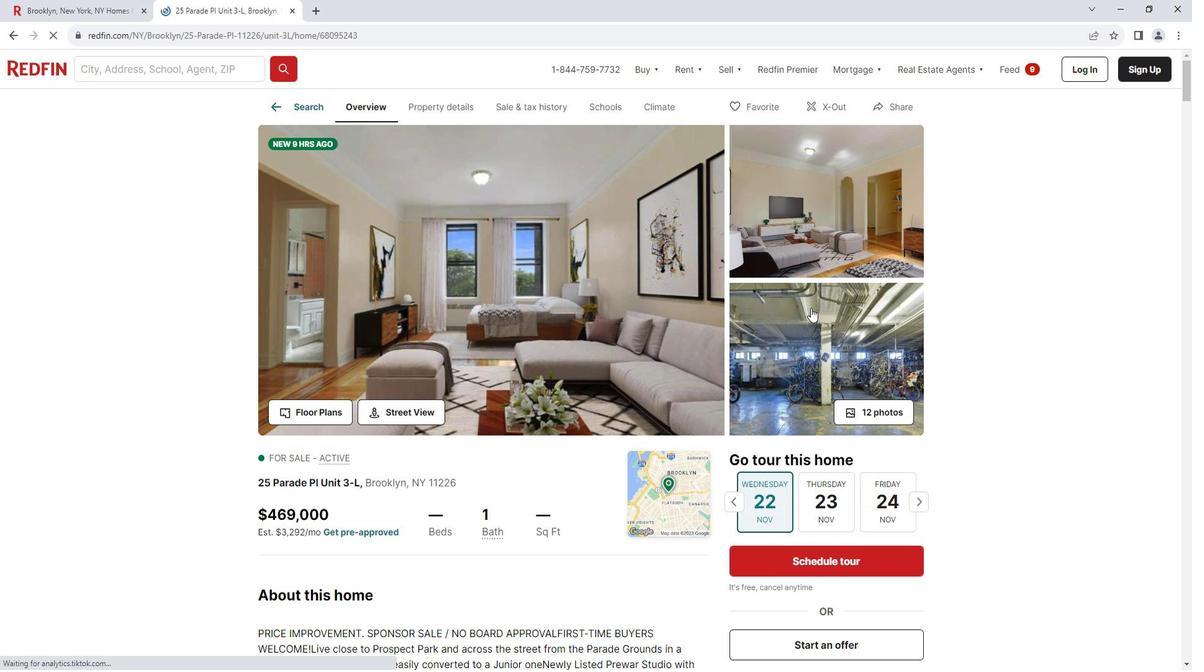 
Action: Mouse scrolled (813, 313) with delta (0, 0)
Screenshot: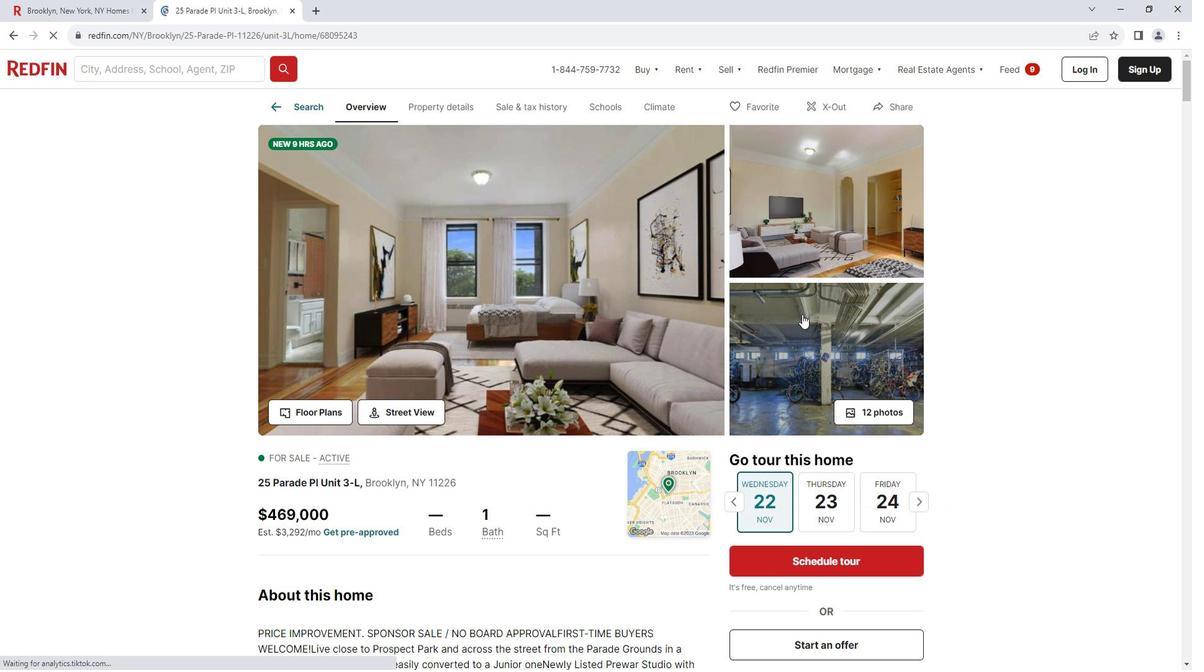 
Action: Mouse moved to (812, 314)
Screenshot: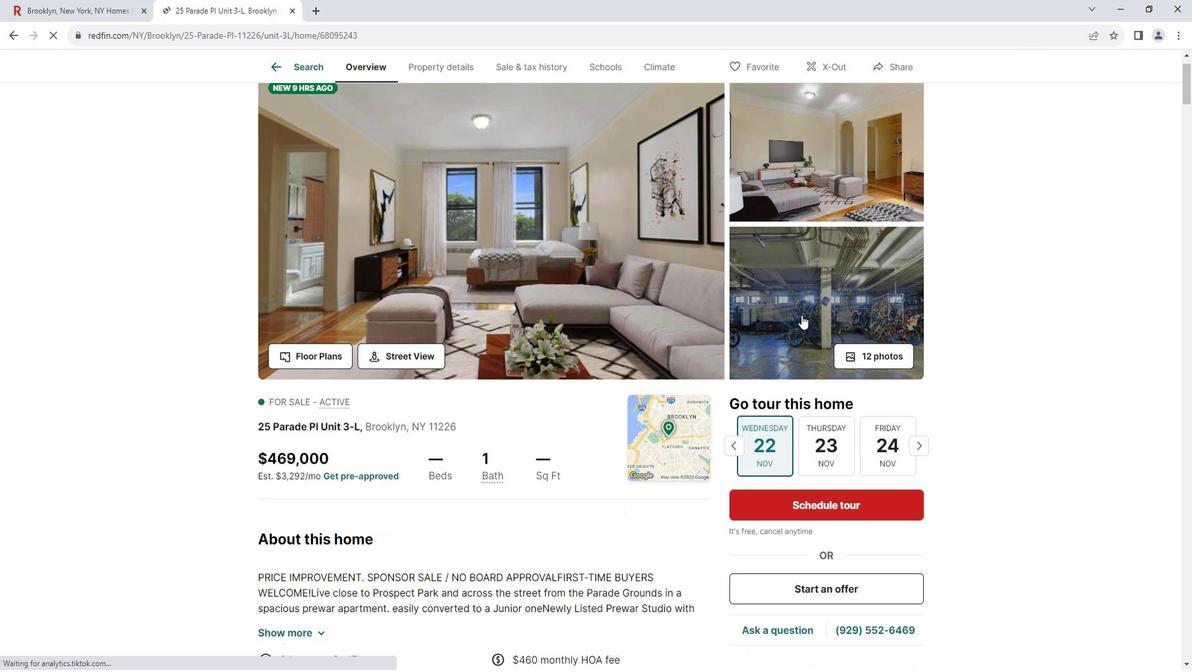 
Action: Mouse scrolled (812, 314) with delta (0, 0)
Screenshot: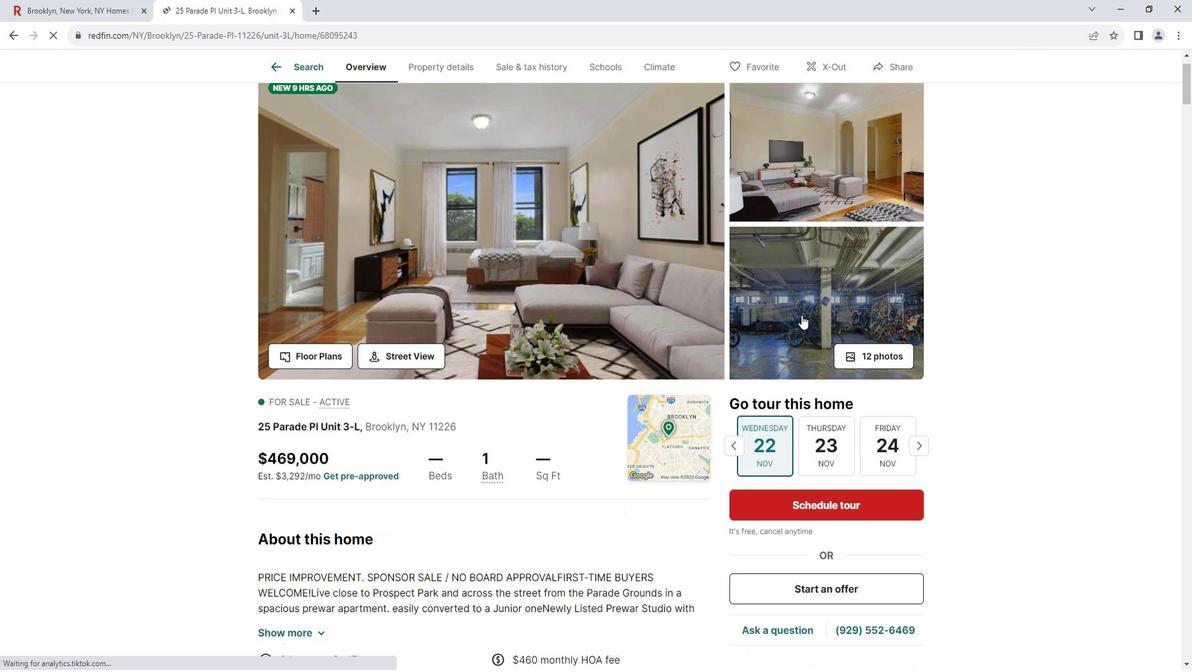 
Action: Mouse moved to (811, 315)
Screenshot: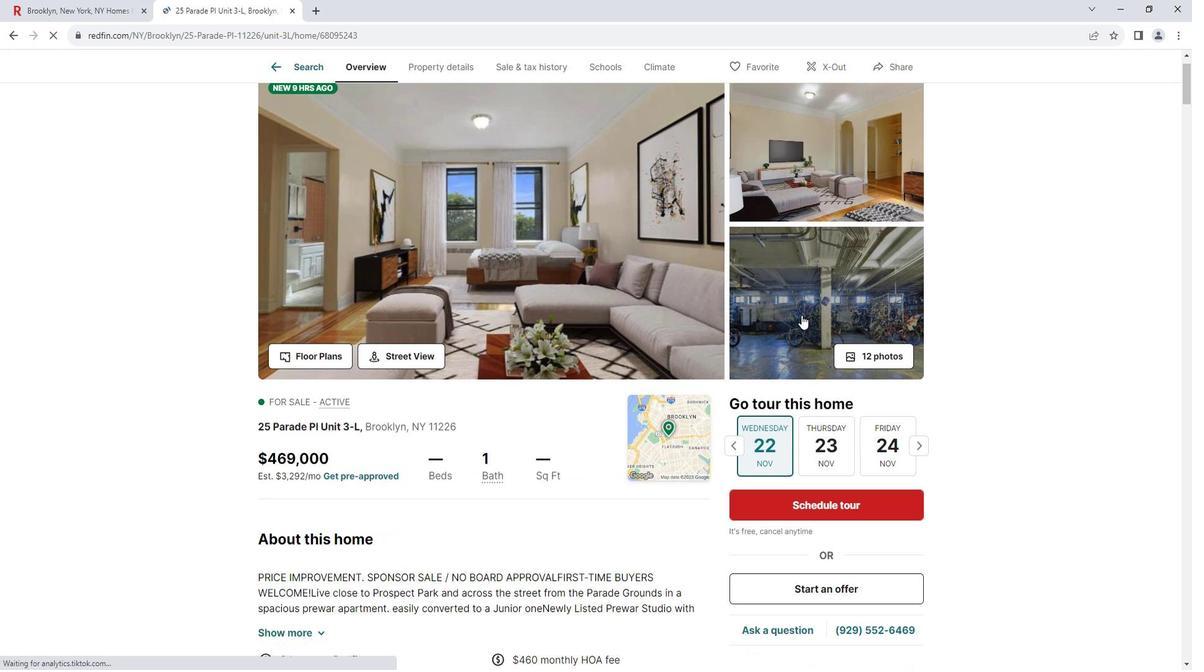 
Action: Mouse scrolled (811, 314) with delta (0, 0)
Screenshot: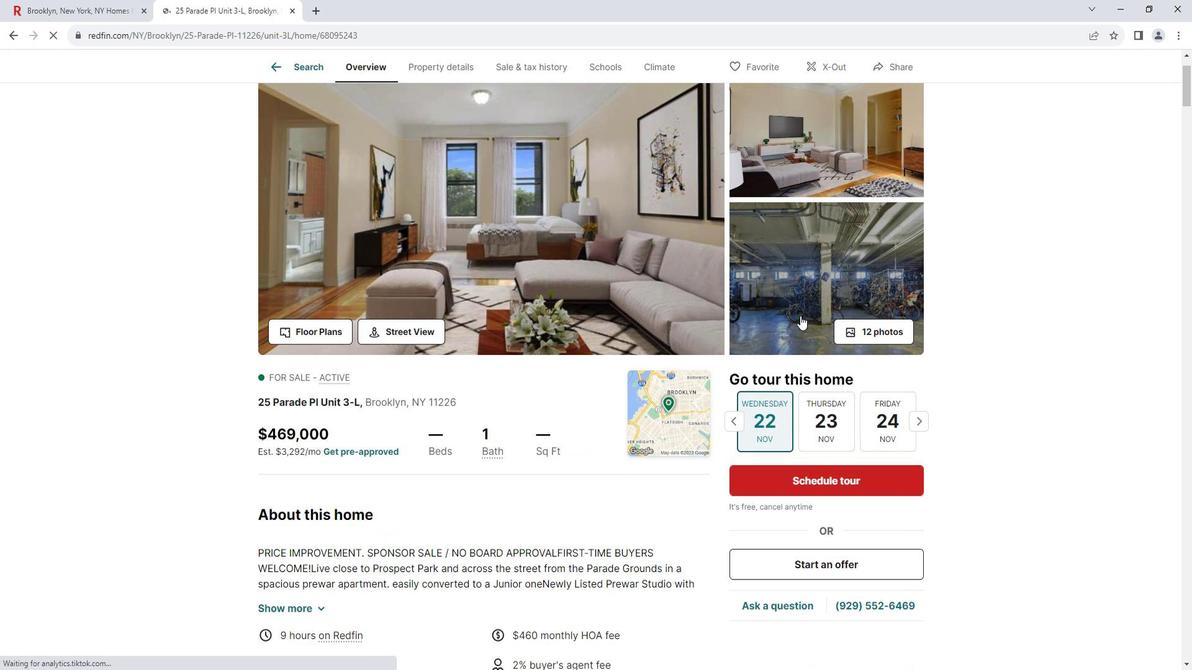 
Action: Mouse scrolled (811, 314) with delta (0, 0)
Screenshot: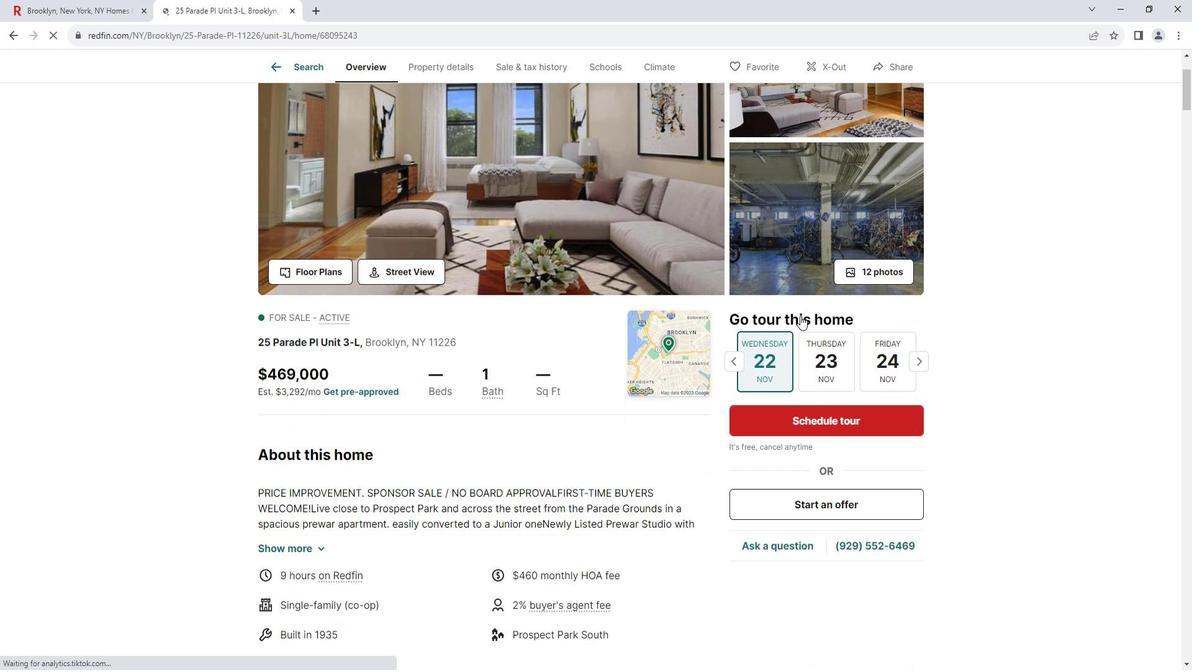 
Action: Mouse scrolled (811, 314) with delta (0, 0)
Screenshot: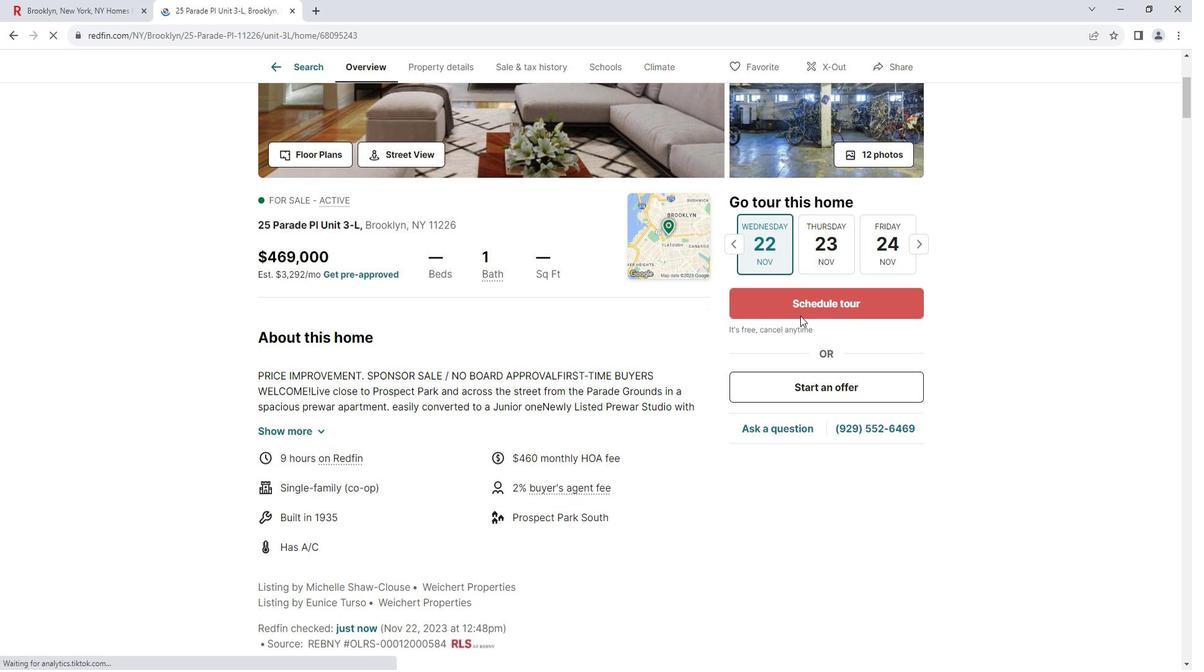 
Action: Mouse moved to (298, 365)
Screenshot: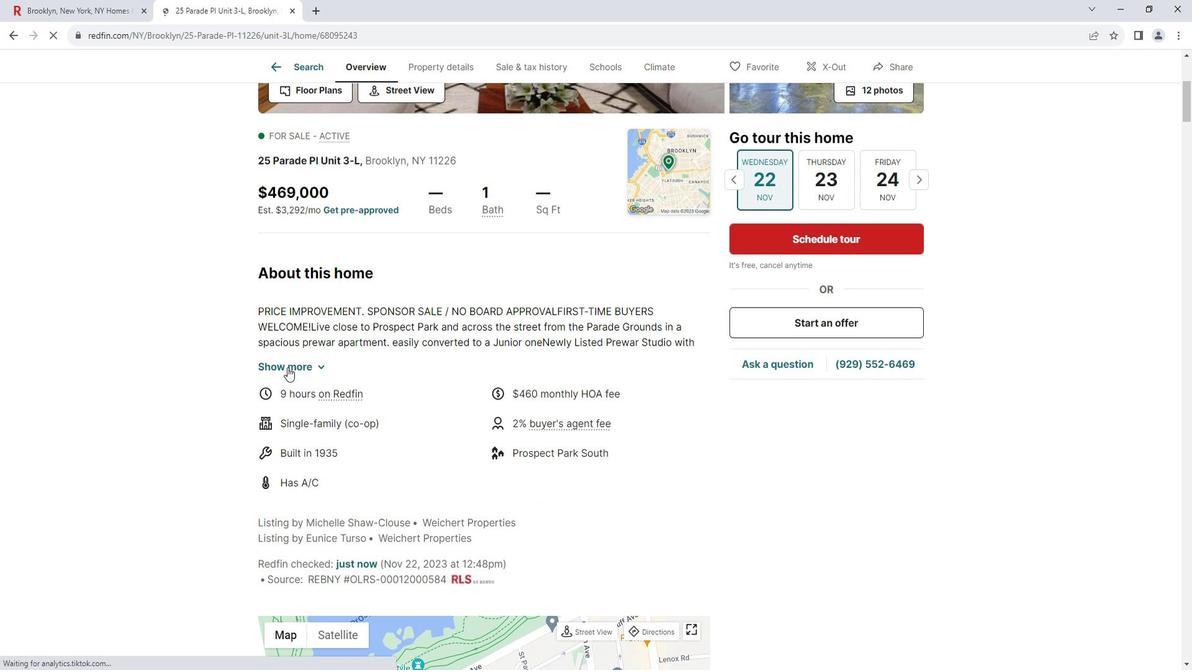 
Action: Mouse pressed left at (298, 365)
Screenshot: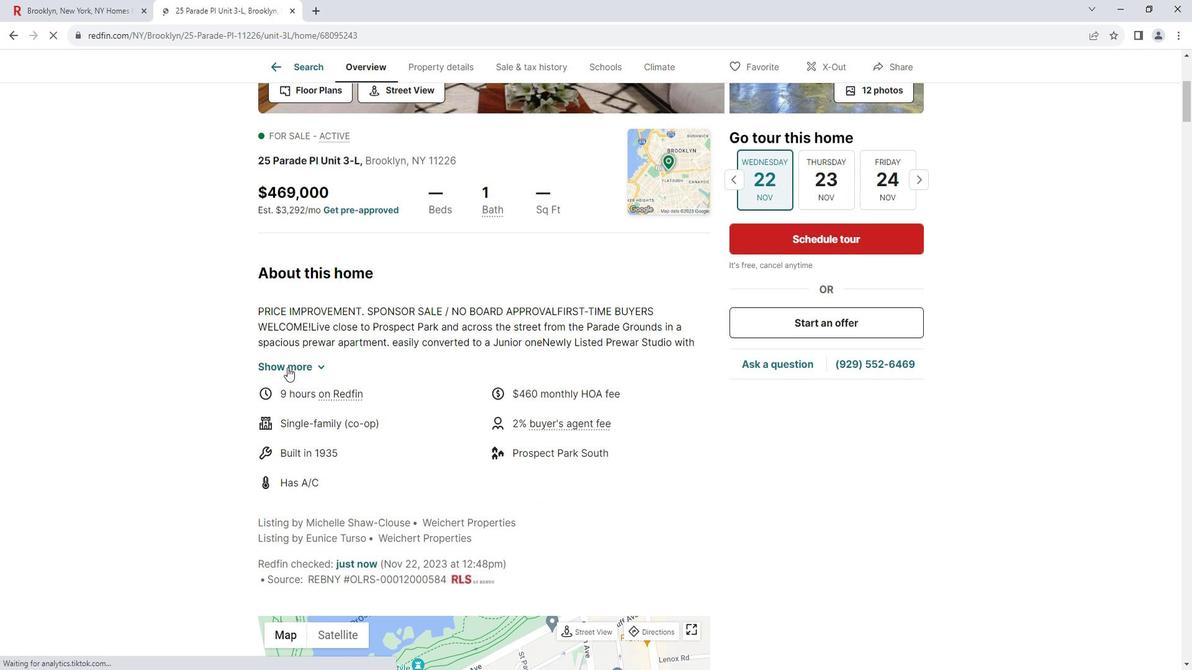 
Action: Mouse moved to (298, 365)
Screenshot: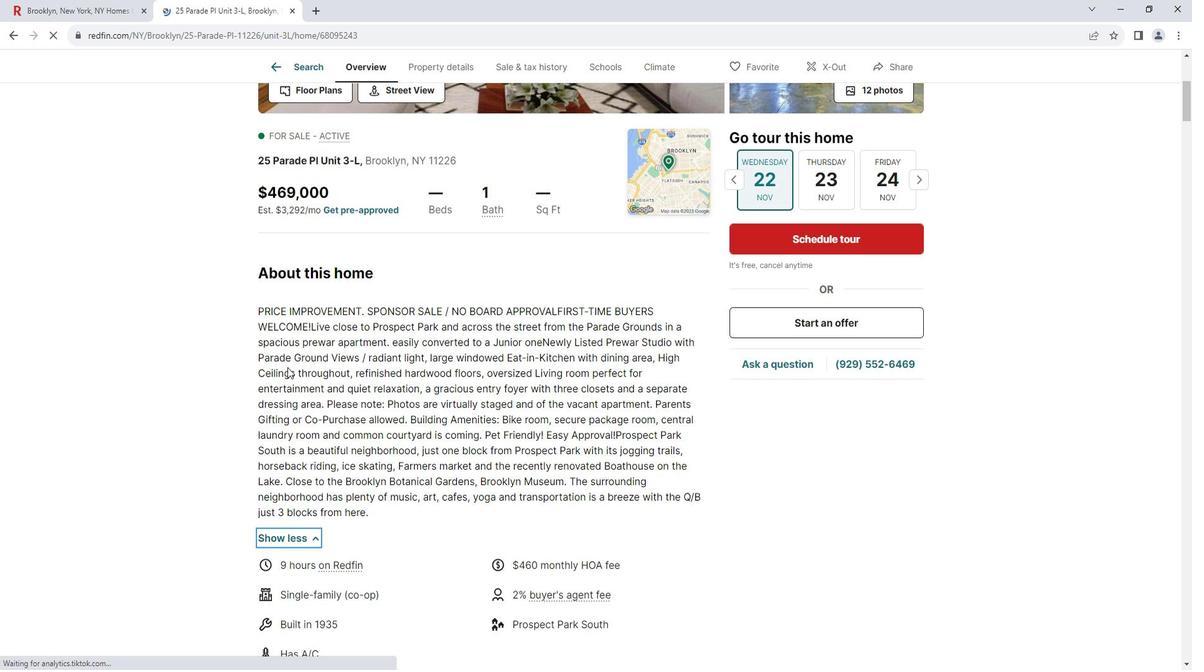 
Action: Mouse scrolled (298, 364) with delta (0, 0)
Screenshot: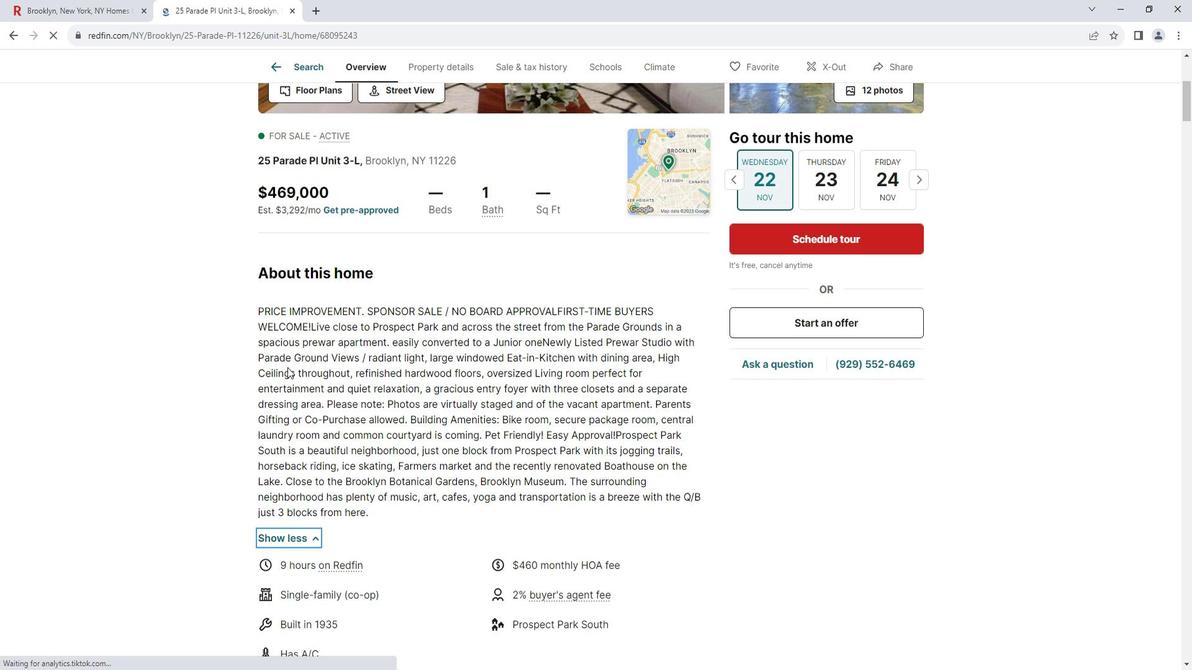 
Action: Mouse moved to (302, 363)
Screenshot: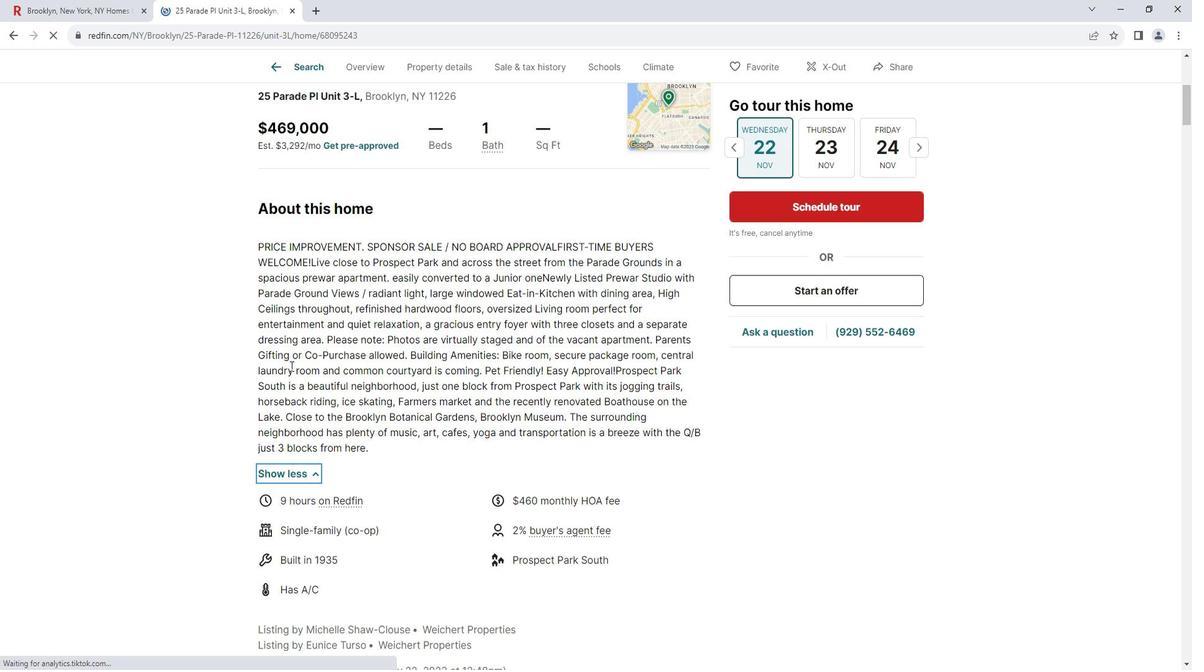 
Action: Mouse scrolled (302, 363) with delta (0, 0)
Screenshot: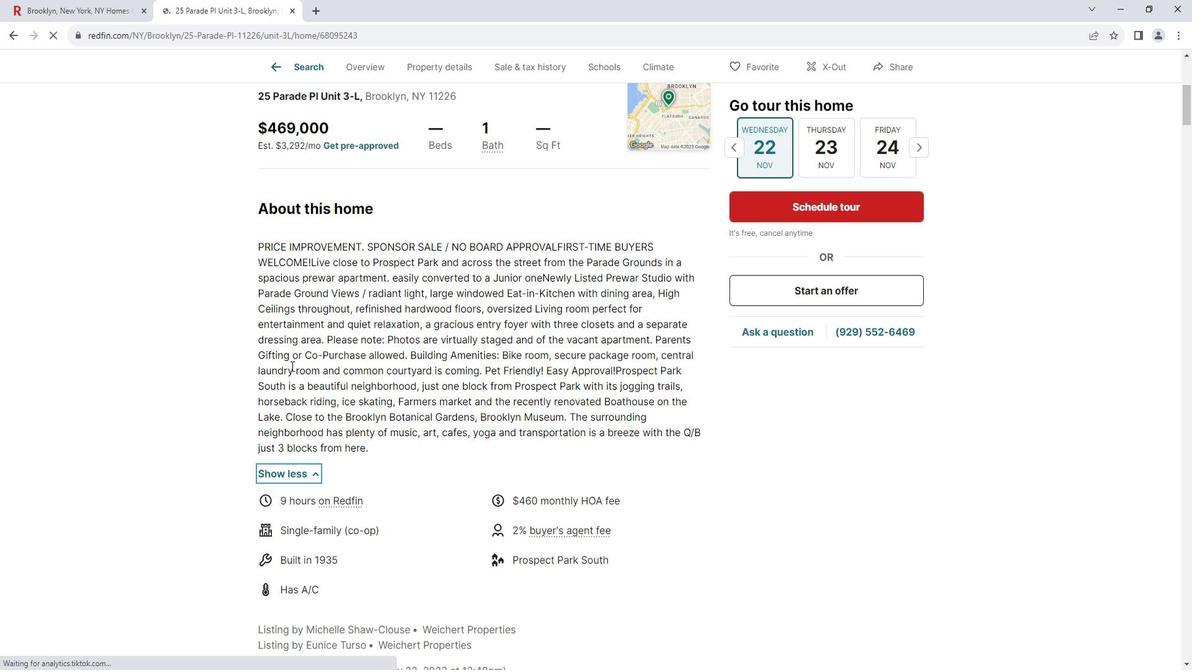 
Action: Mouse scrolled (302, 363) with delta (0, 0)
Screenshot: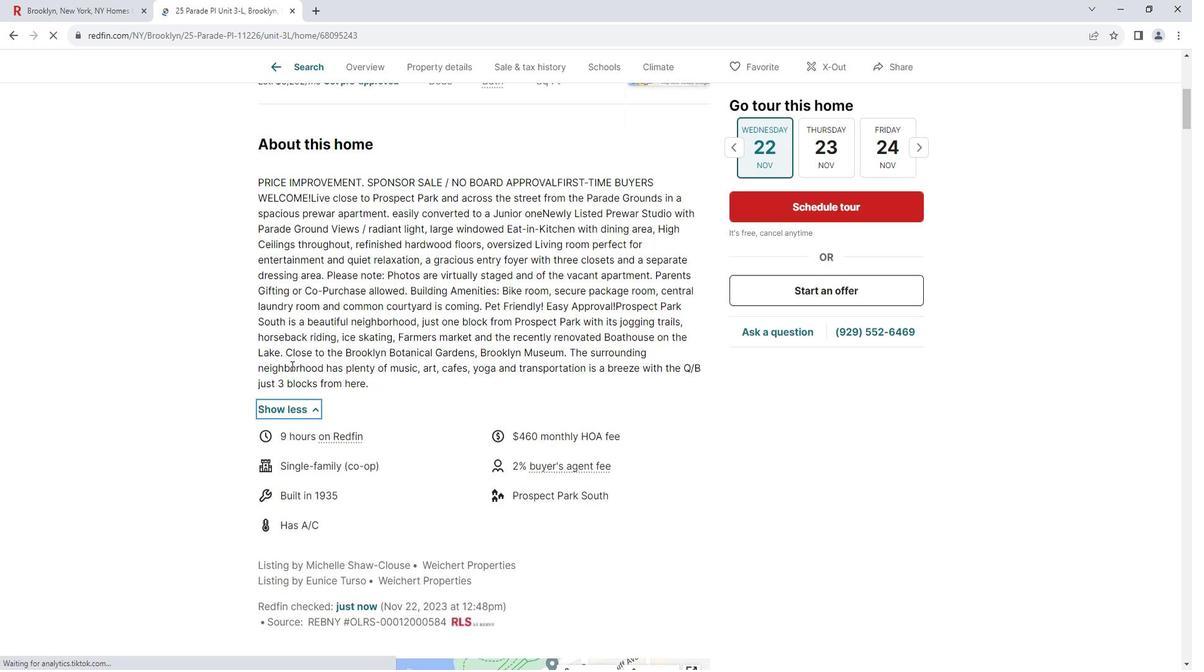 
Action: Mouse moved to (302, 363)
Screenshot: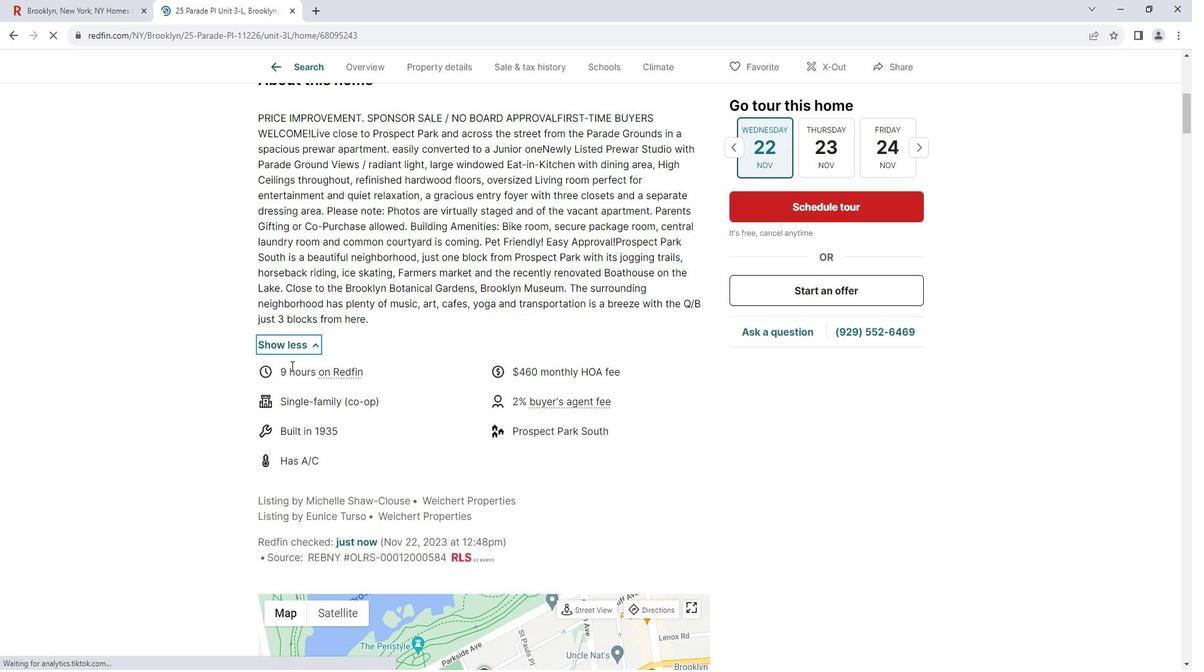 
Action: Mouse scrolled (302, 362) with delta (0, 0)
Screenshot: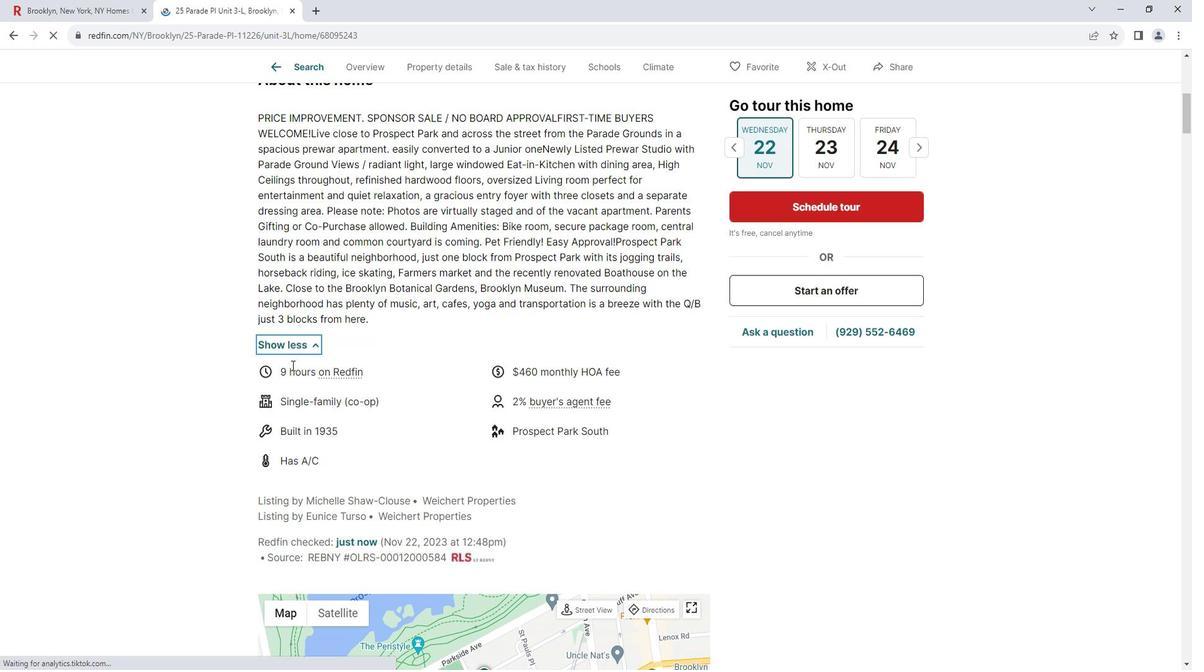 
Action: Mouse scrolled (302, 362) with delta (0, 0)
Screenshot: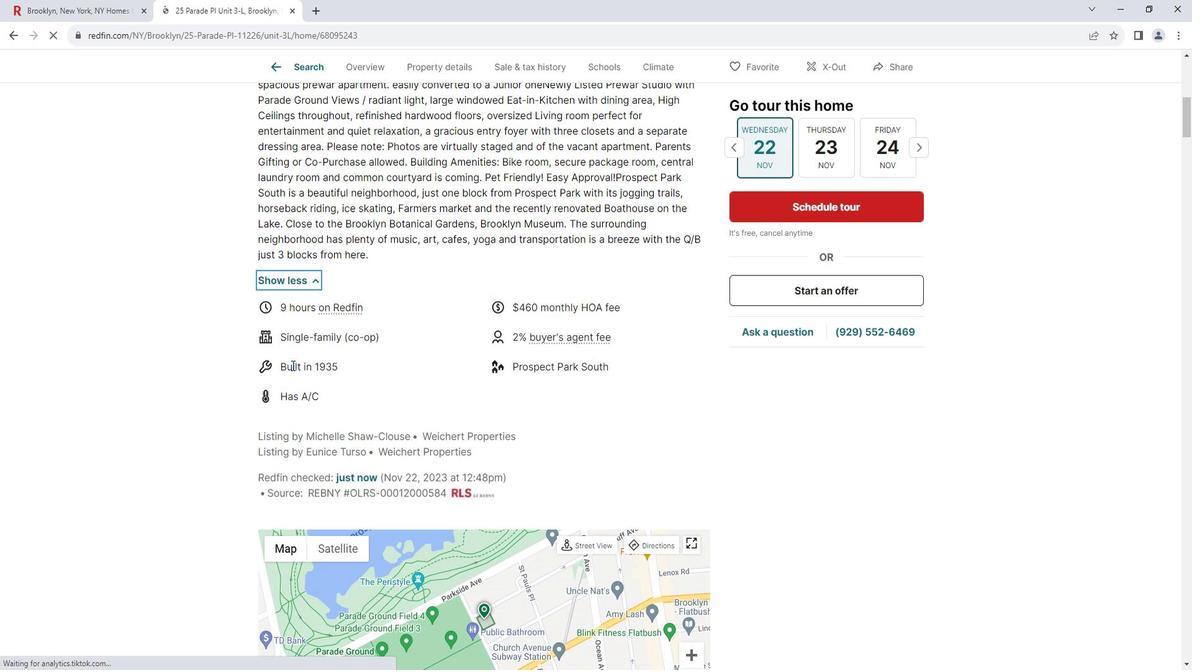 
Action: Mouse scrolled (302, 362) with delta (0, 0)
Screenshot: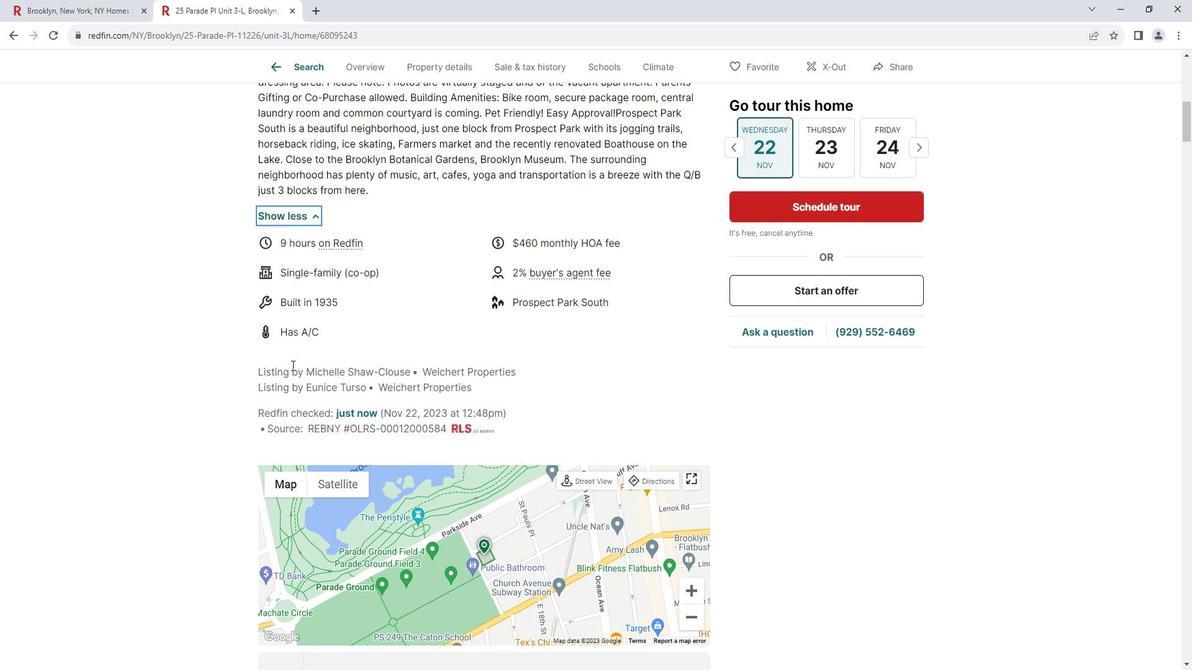 
Action: Mouse scrolled (302, 362) with delta (0, 0)
Screenshot: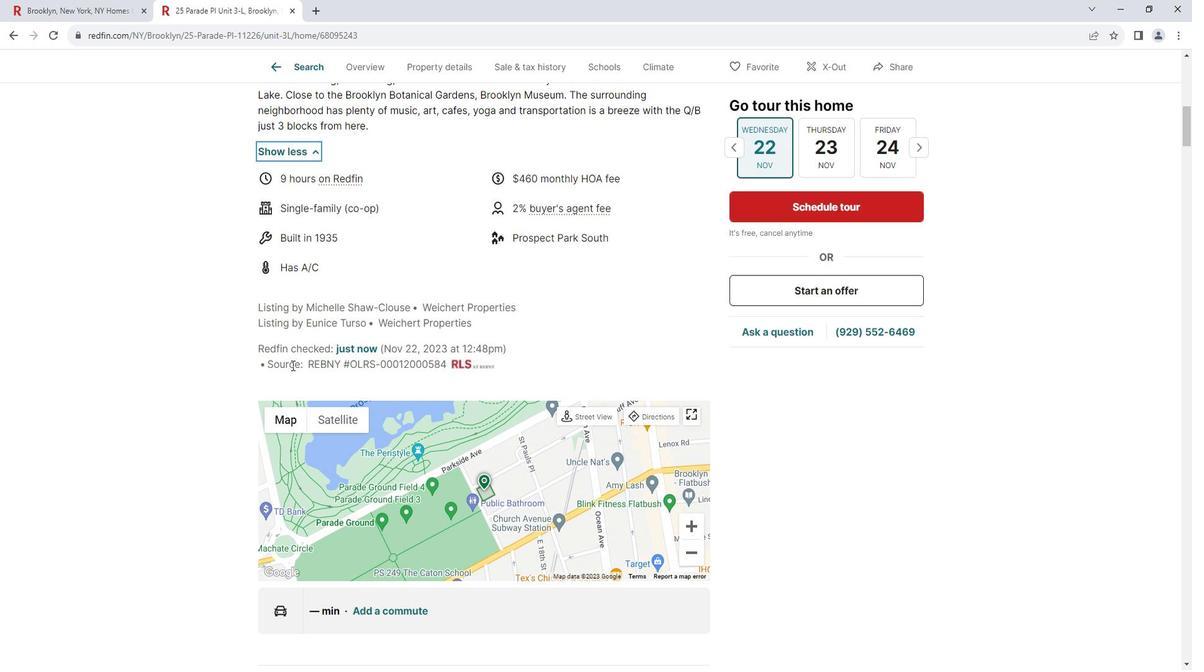 
Action: Mouse moved to (309, 363)
Screenshot: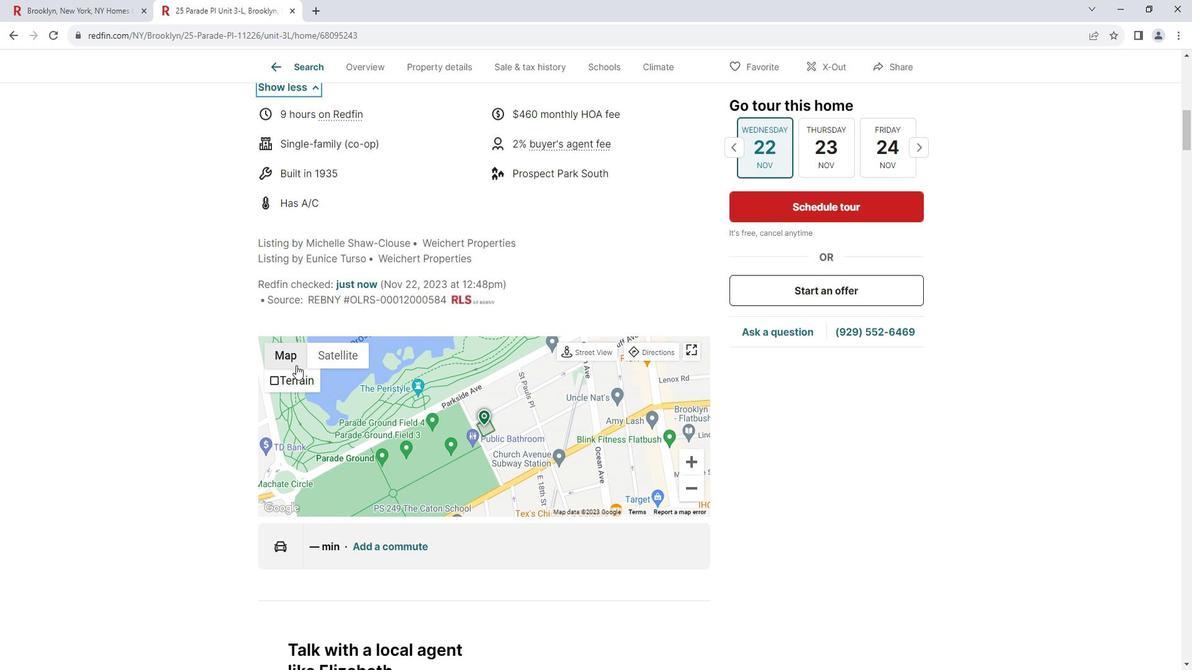 
Action: Mouse scrolled (309, 362) with delta (0, 0)
Screenshot: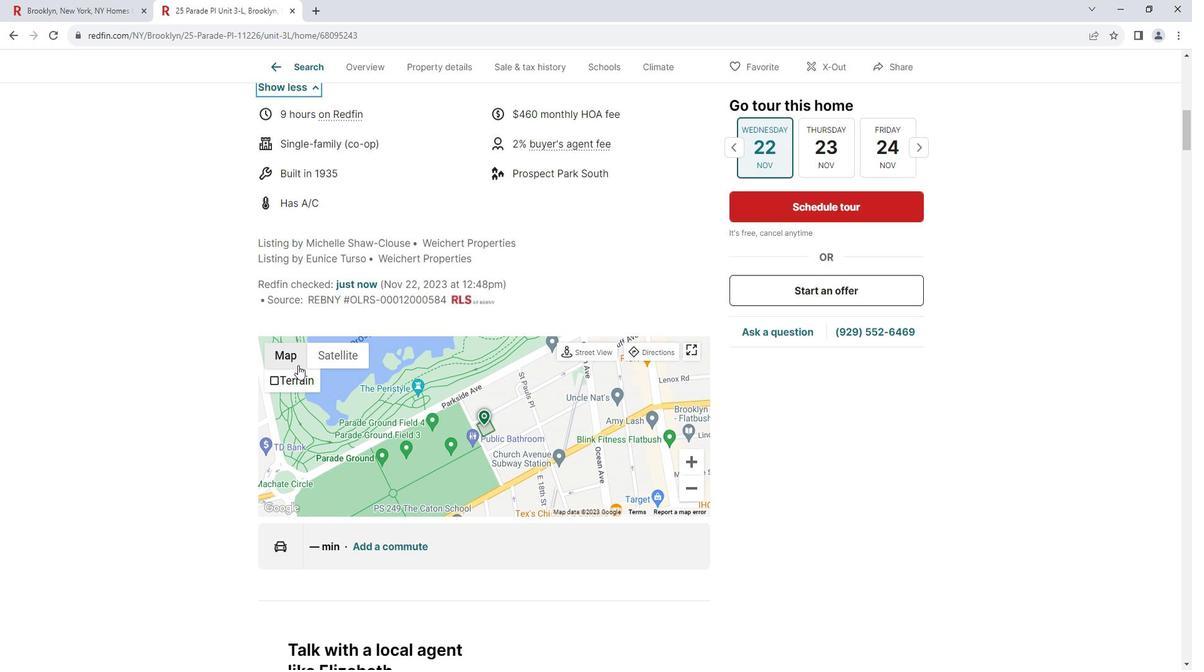 
Action: Mouse scrolled (309, 362) with delta (0, 0)
Screenshot: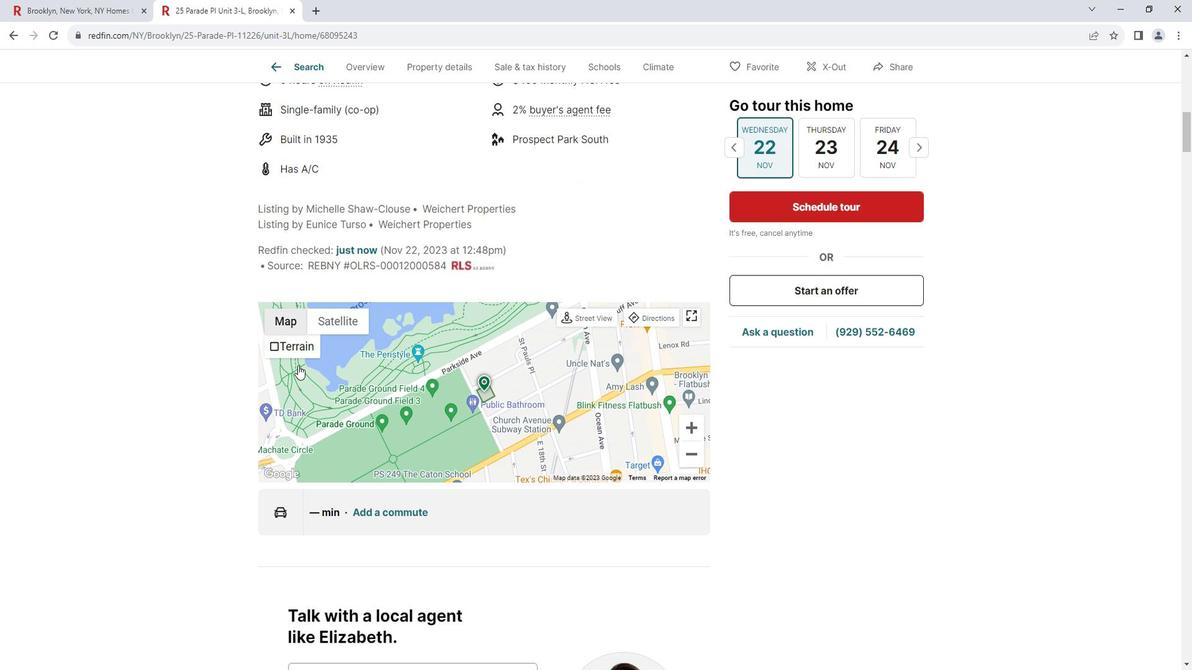 
Action: Mouse scrolled (309, 362) with delta (0, 0)
Screenshot: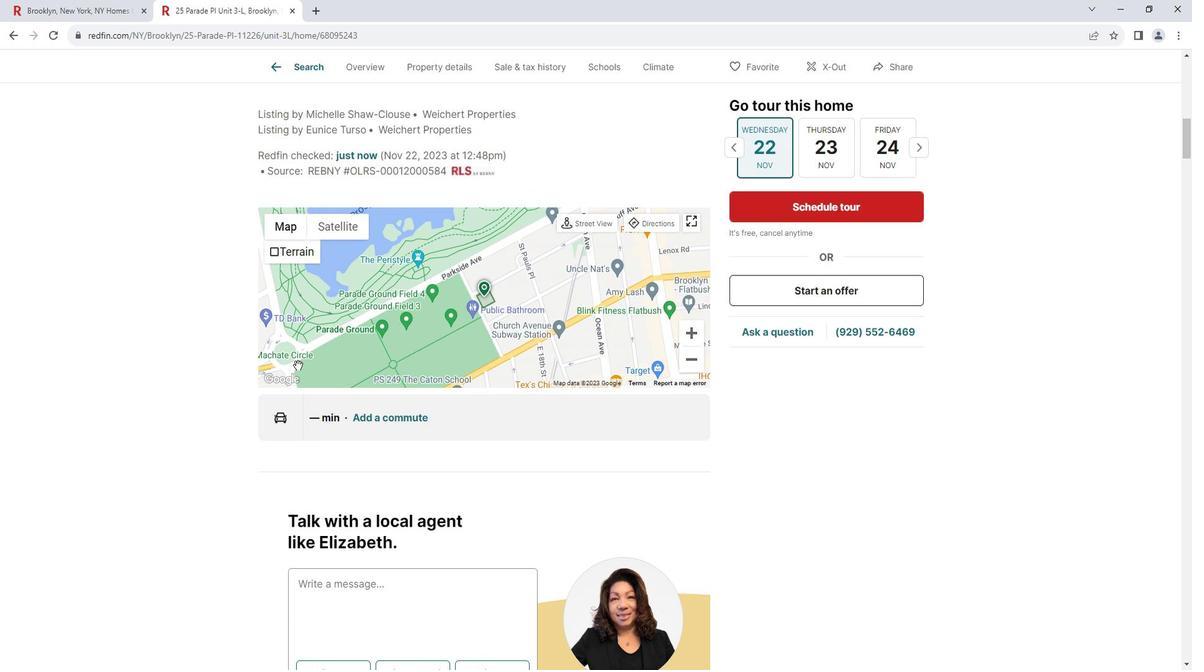 
Action: Mouse scrolled (309, 362) with delta (0, 0)
Screenshot: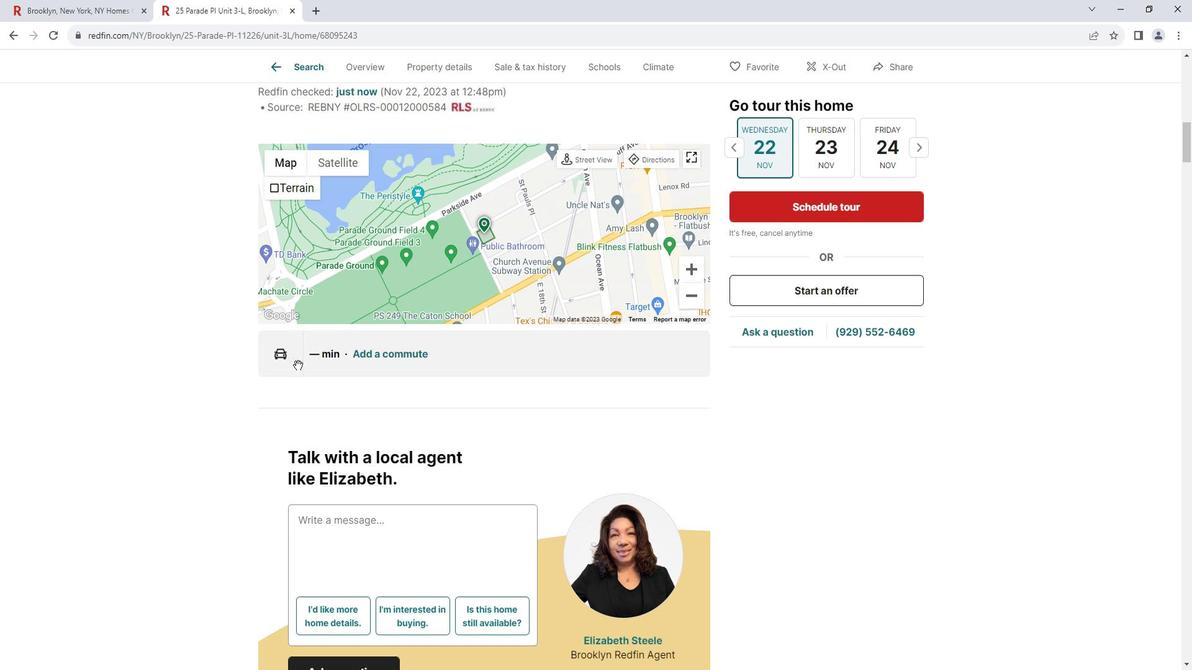 
Action: Mouse scrolled (309, 362) with delta (0, 0)
Screenshot: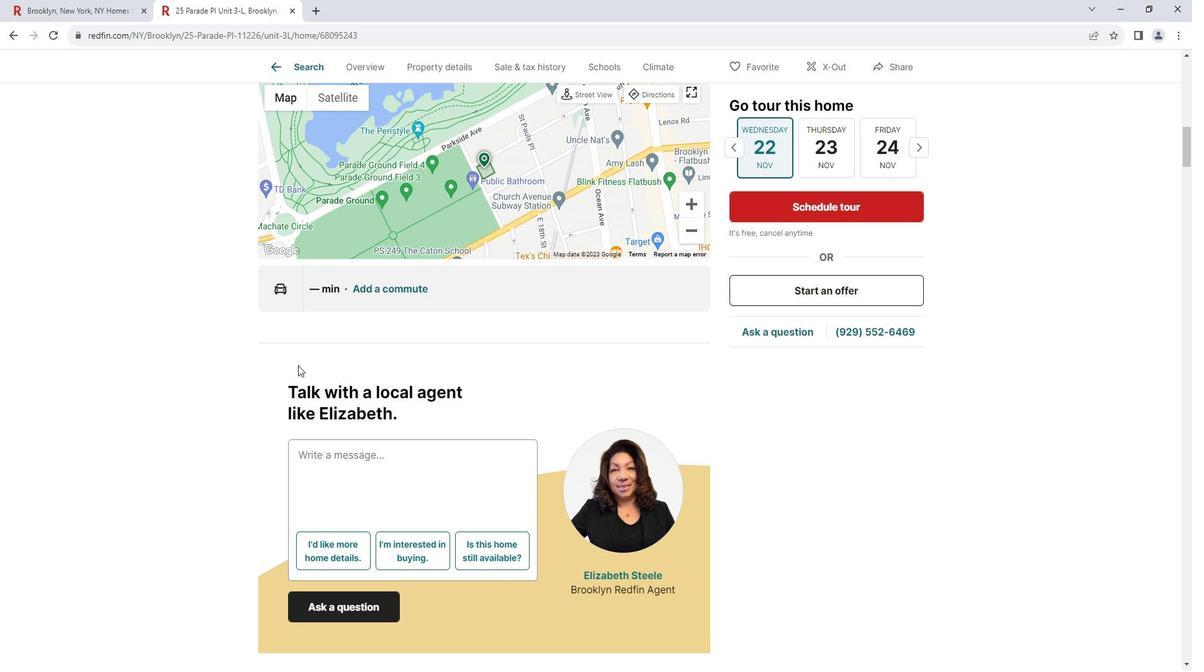 
Action: Mouse scrolled (309, 362) with delta (0, 0)
Screenshot: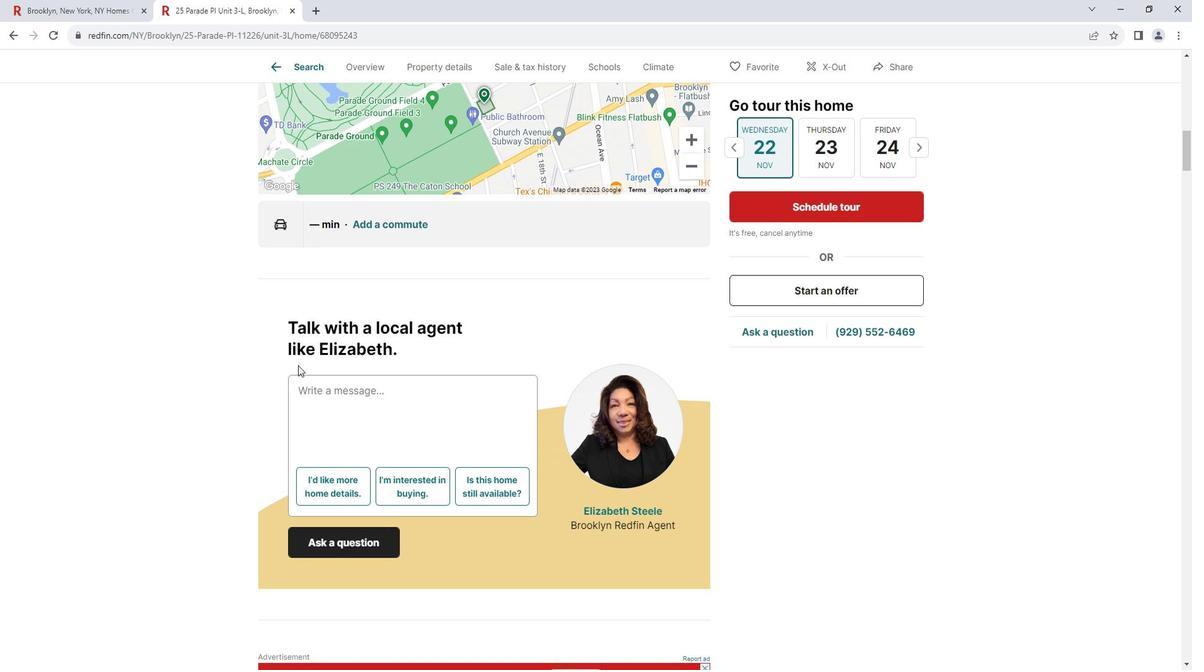 
Action: Mouse scrolled (309, 362) with delta (0, 0)
Screenshot: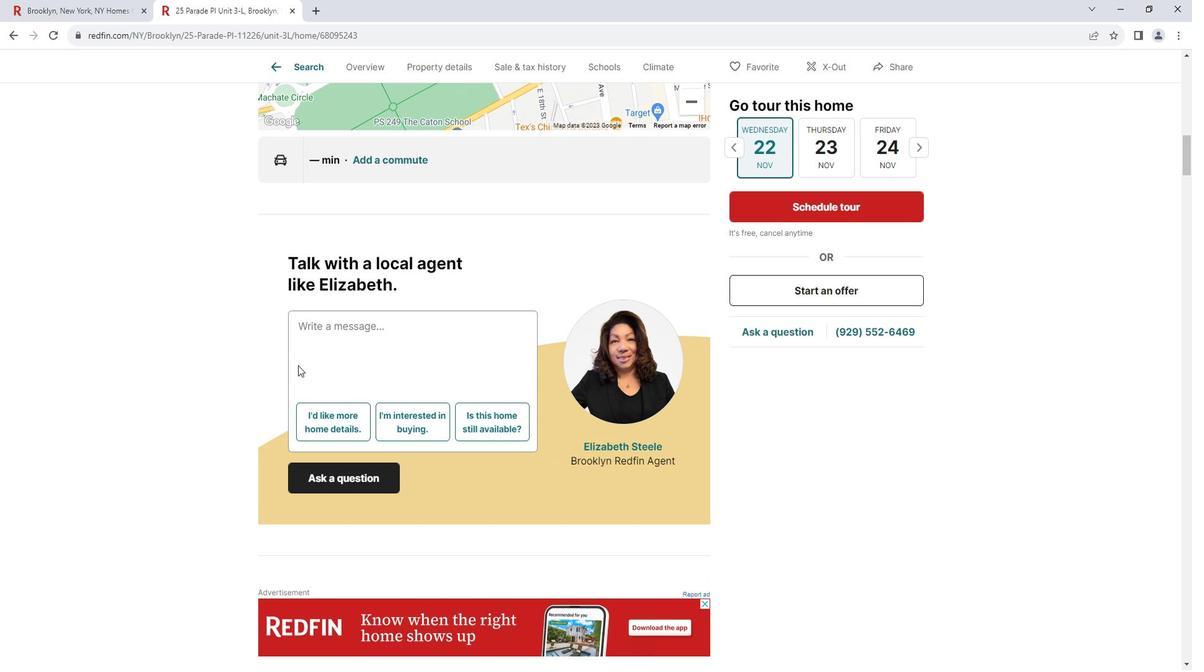 
Action: Mouse scrolled (309, 362) with delta (0, 0)
Screenshot: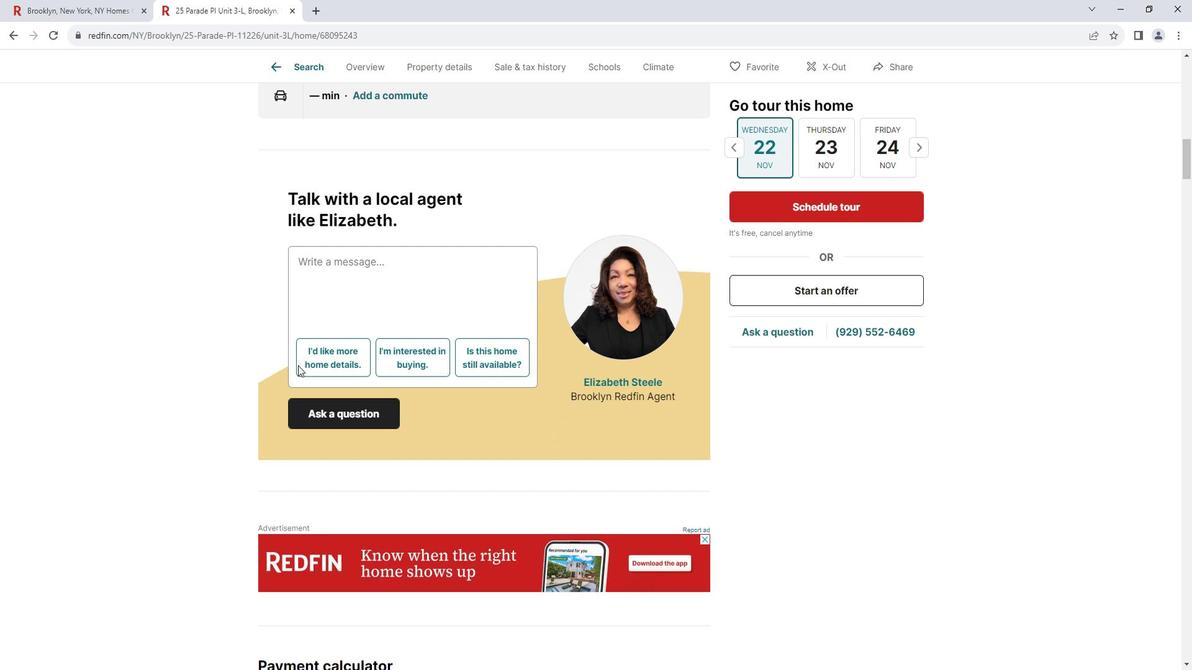 
Action: Mouse scrolled (309, 362) with delta (0, 0)
Screenshot: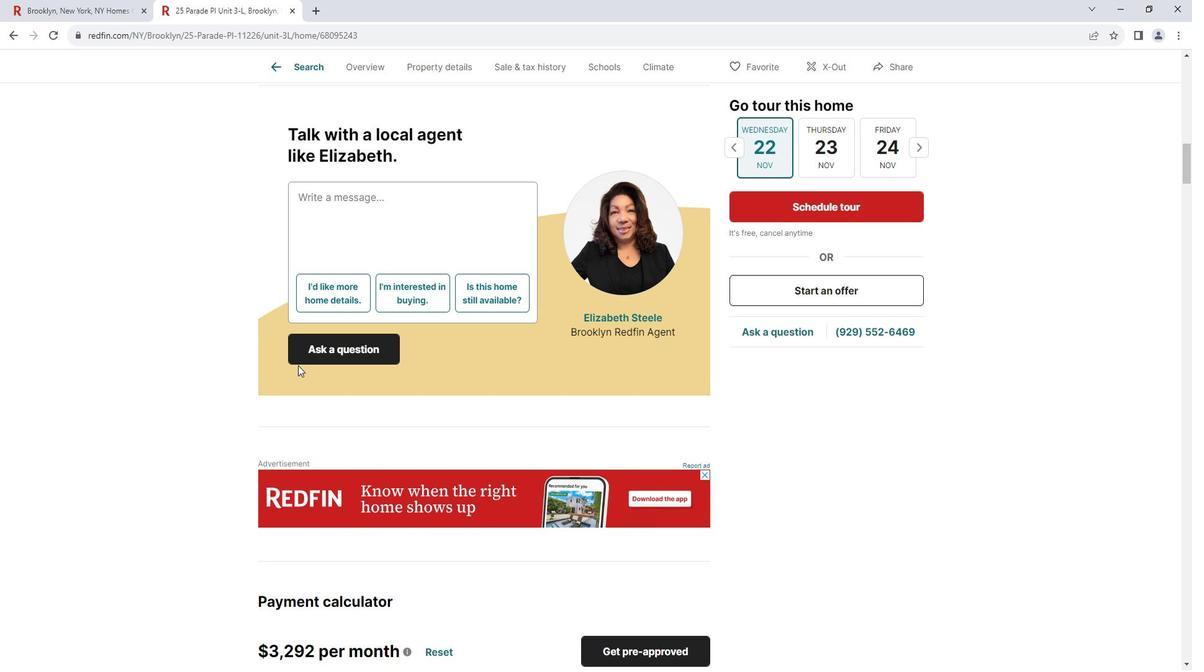 
Action: Mouse scrolled (309, 362) with delta (0, 0)
Screenshot: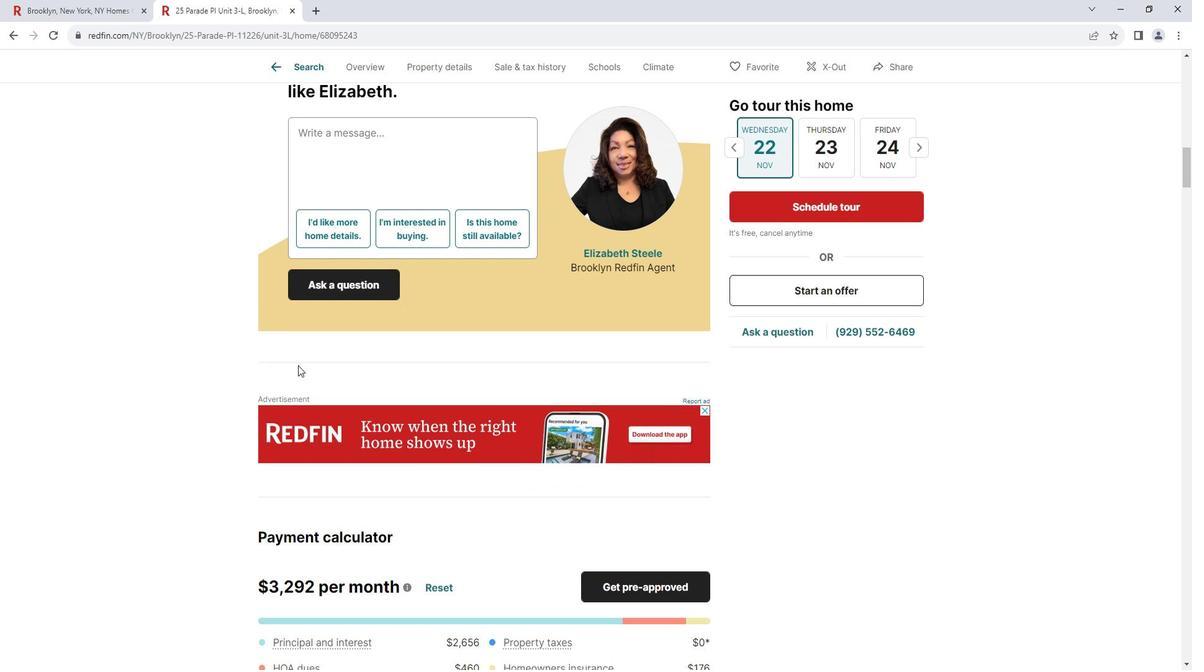 
Action: Mouse scrolled (309, 362) with delta (0, 0)
Screenshot: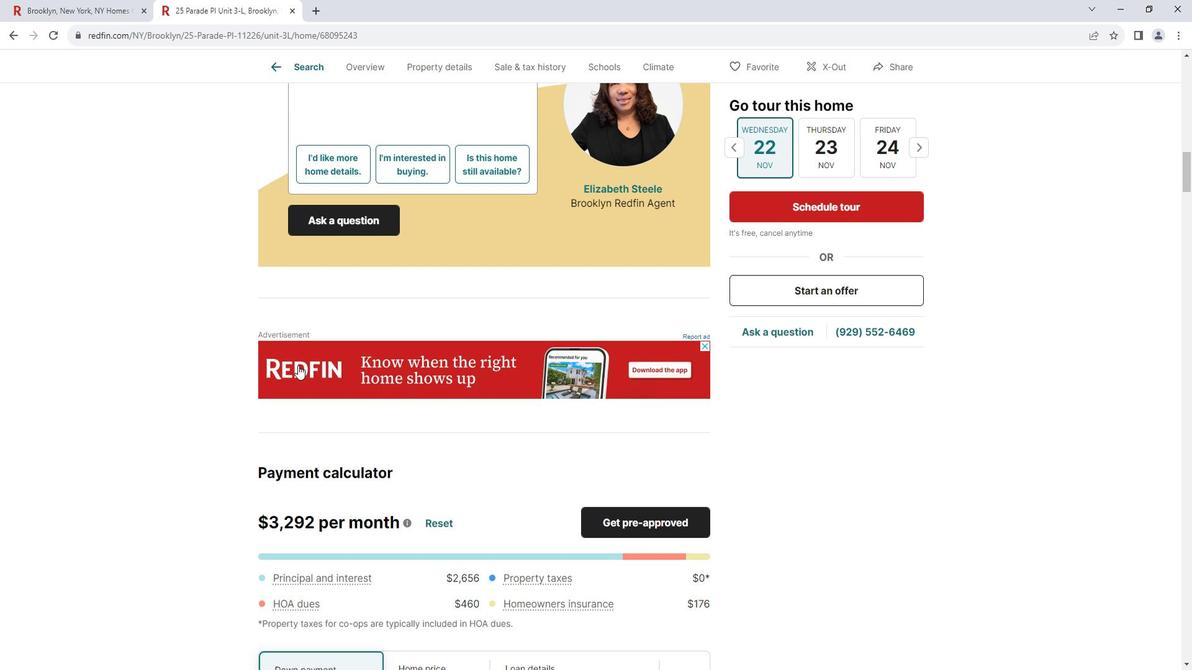 
Action: Mouse scrolled (309, 362) with delta (0, 0)
Screenshot: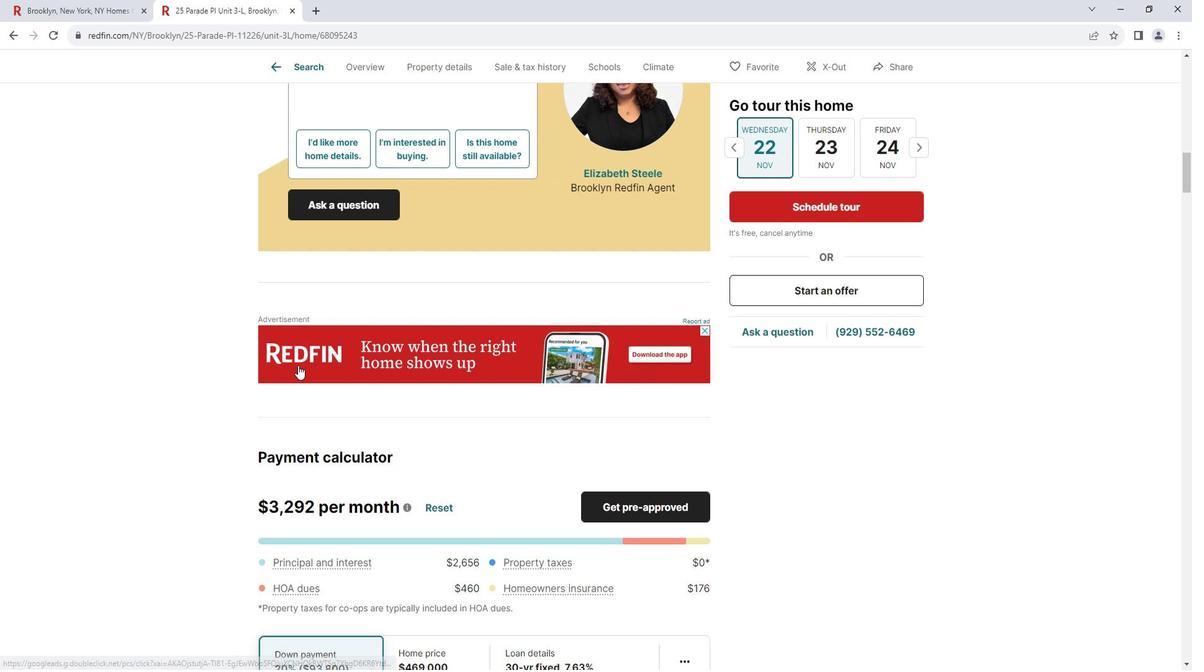 
Action: Mouse scrolled (309, 362) with delta (0, 0)
Screenshot: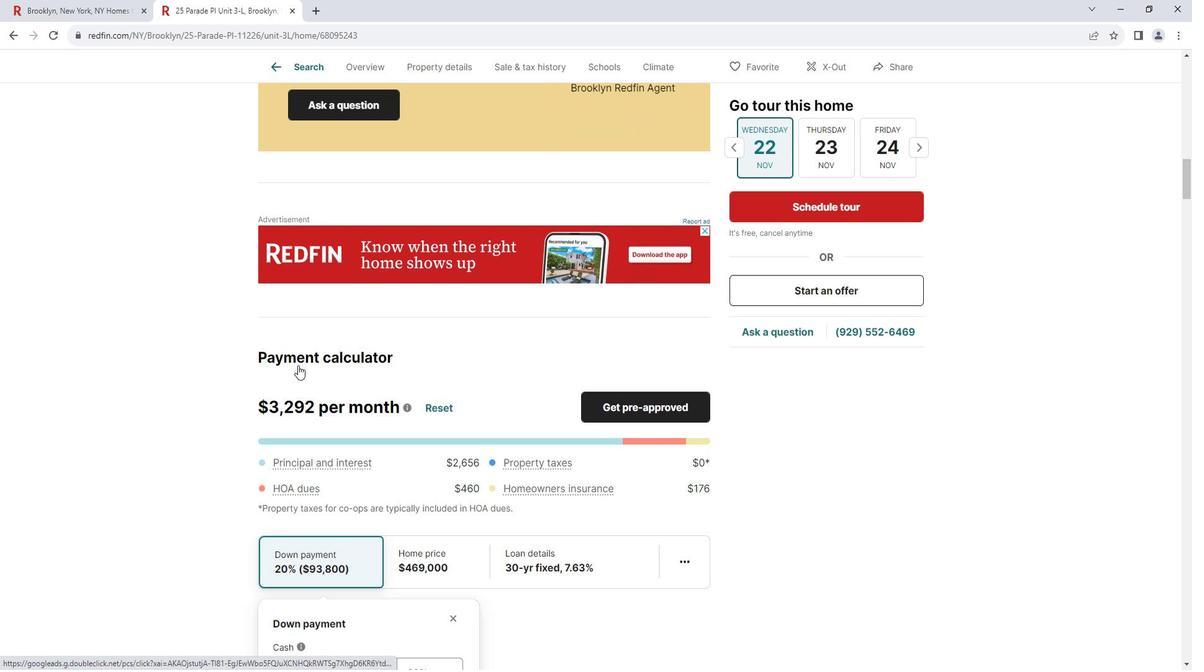 
Action: Mouse scrolled (309, 362) with delta (0, 0)
Screenshot: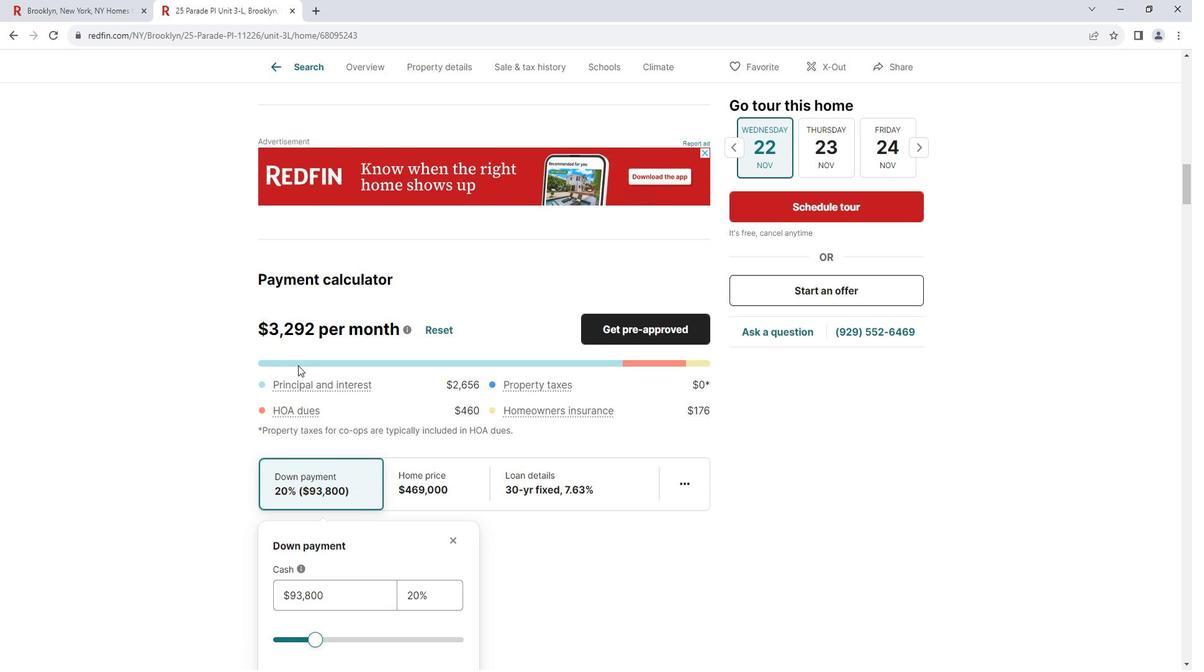 
Action: Mouse scrolled (309, 362) with delta (0, 0)
Screenshot: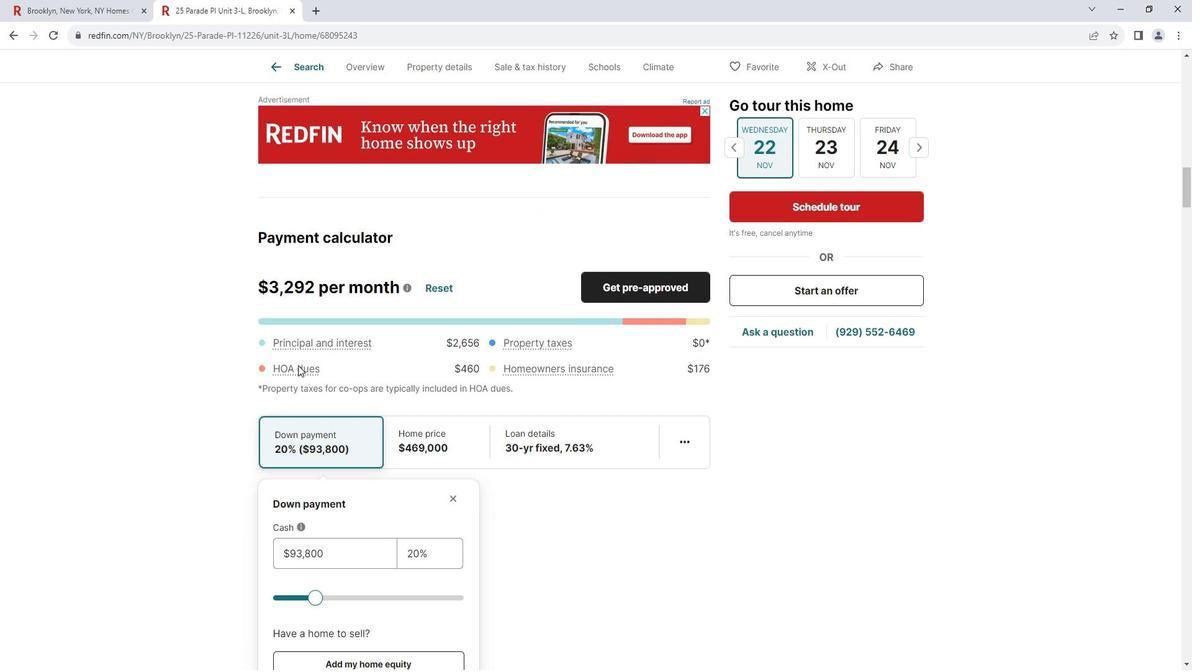 
Action: Mouse scrolled (309, 362) with delta (0, 0)
Screenshot: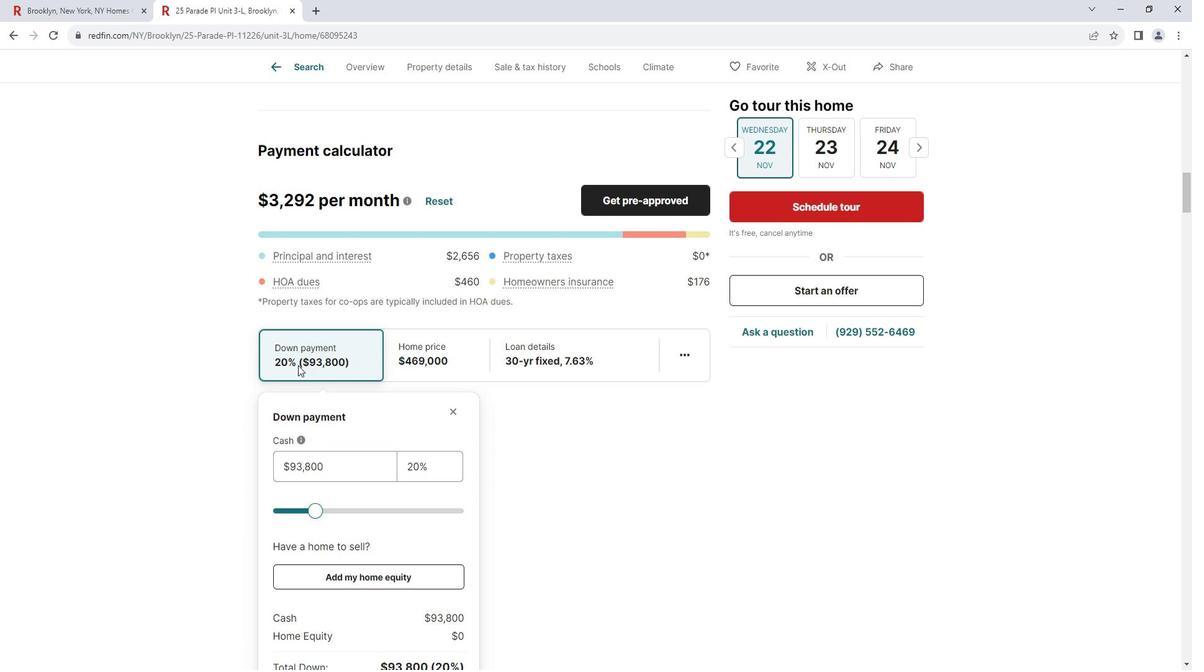 
Action: Mouse moved to (309, 363)
Screenshot: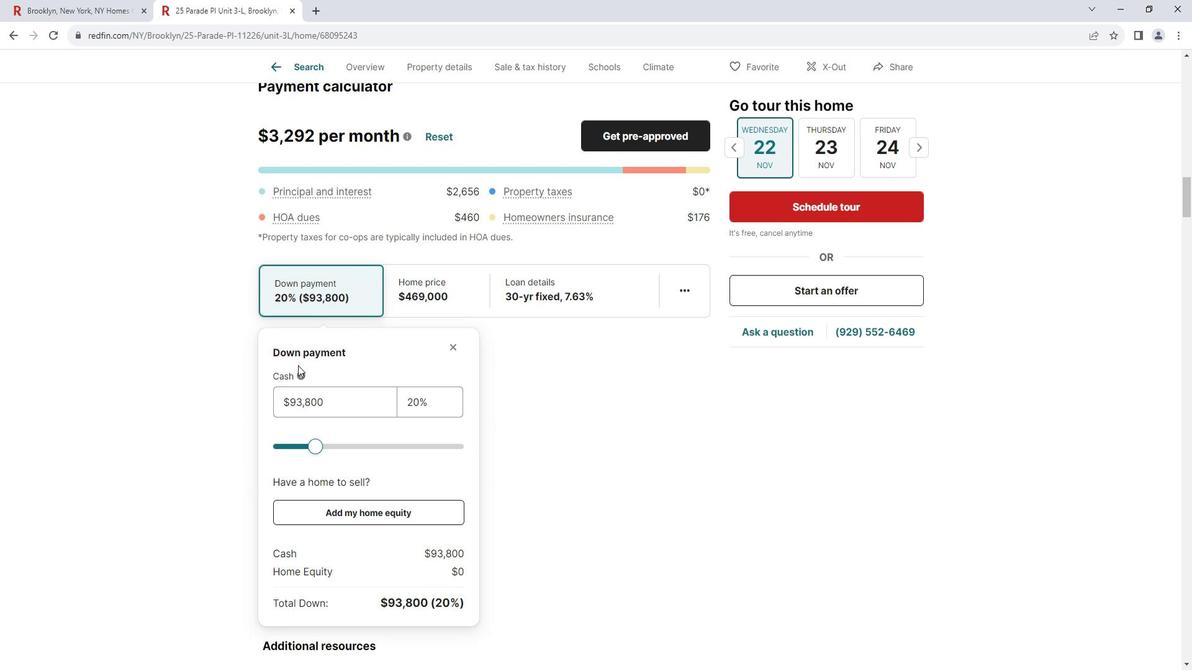 
Action: Mouse scrolled (309, 362) with delta (0, 0)
Screenshot: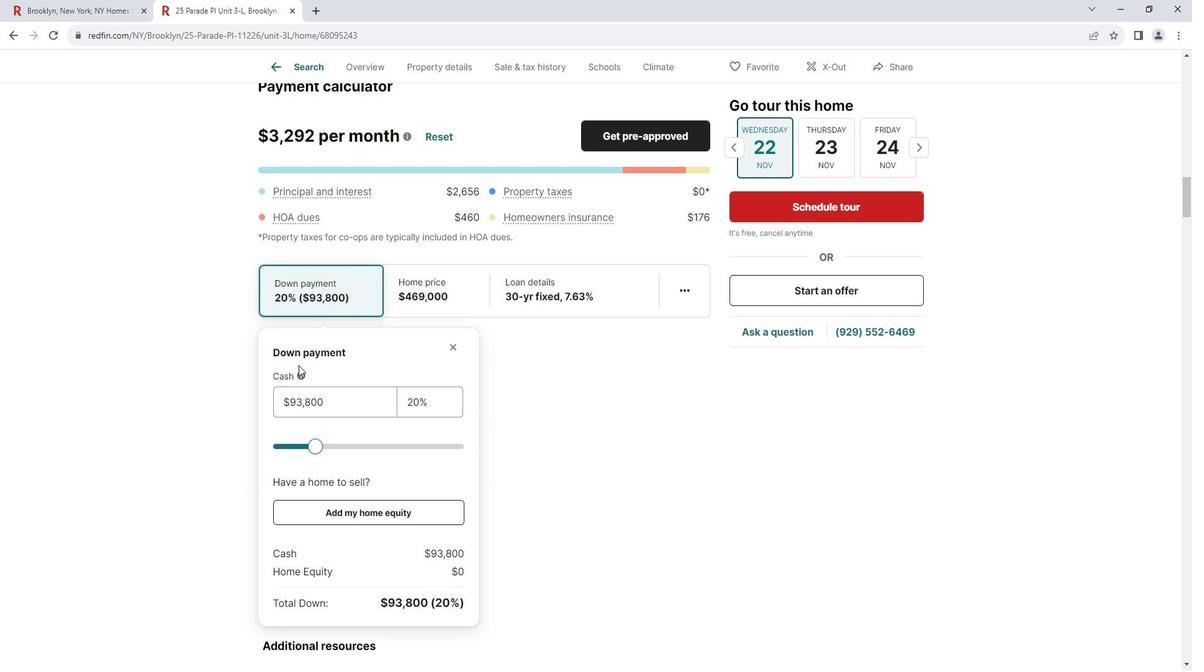 
Action: Mouse moved to (412, 230)
Screenshot: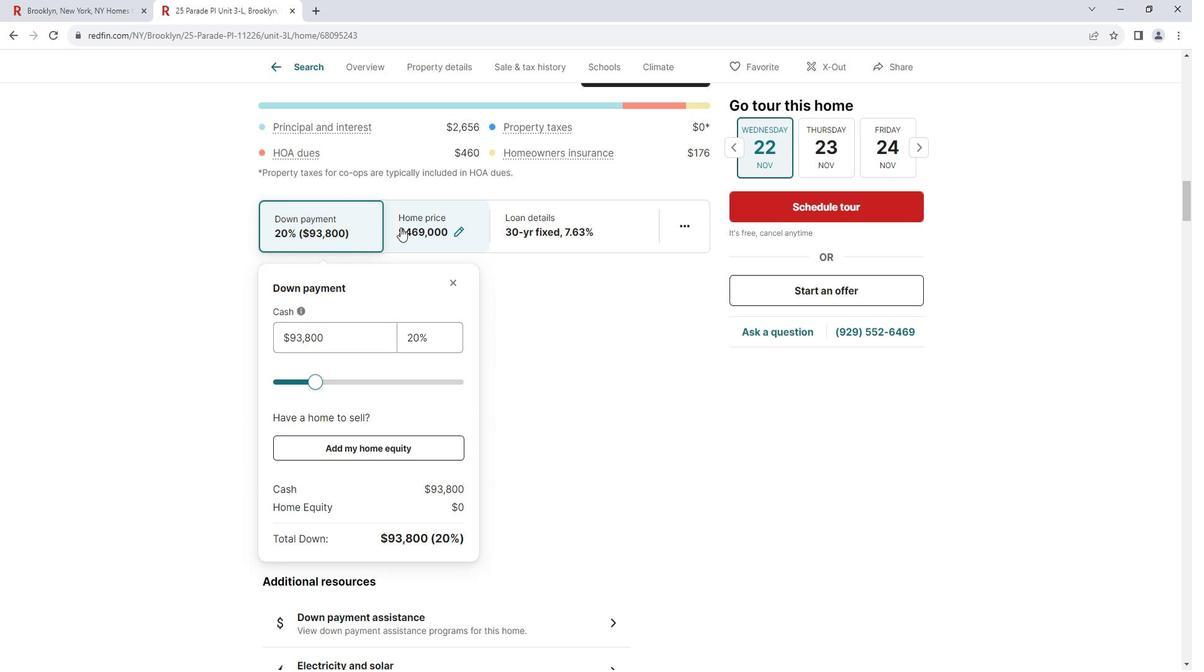 
Action: Mouse pressed left at (412, 230)
Screenshot: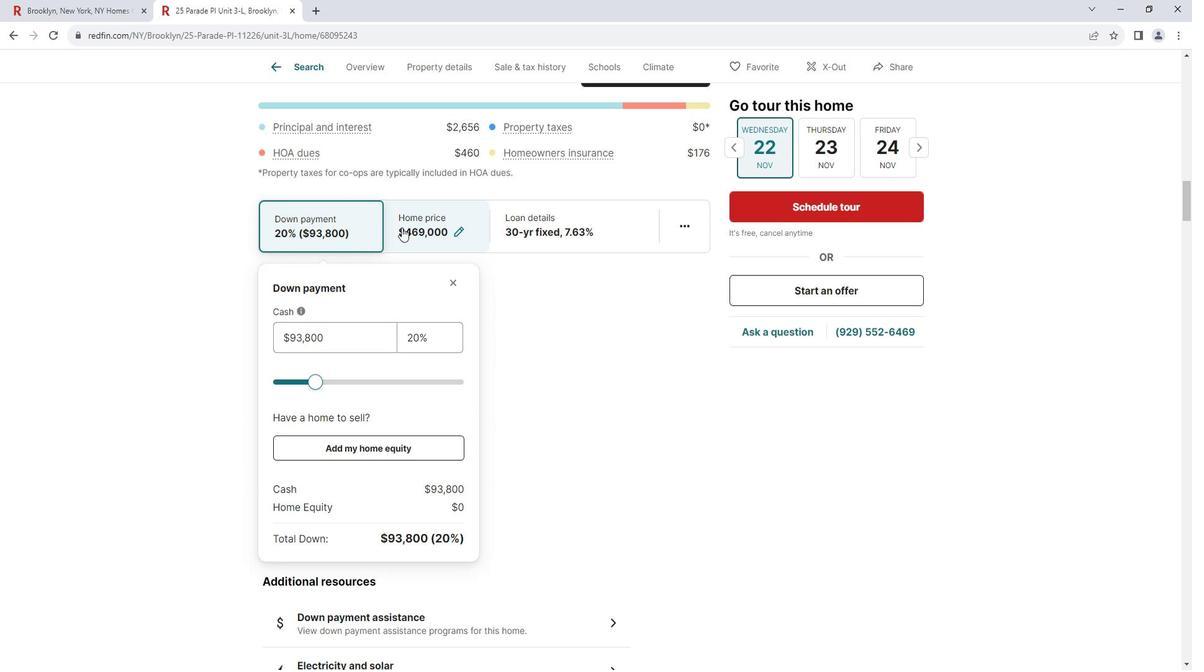 
Action: Mouse moved to (554, 223)
Screenshot: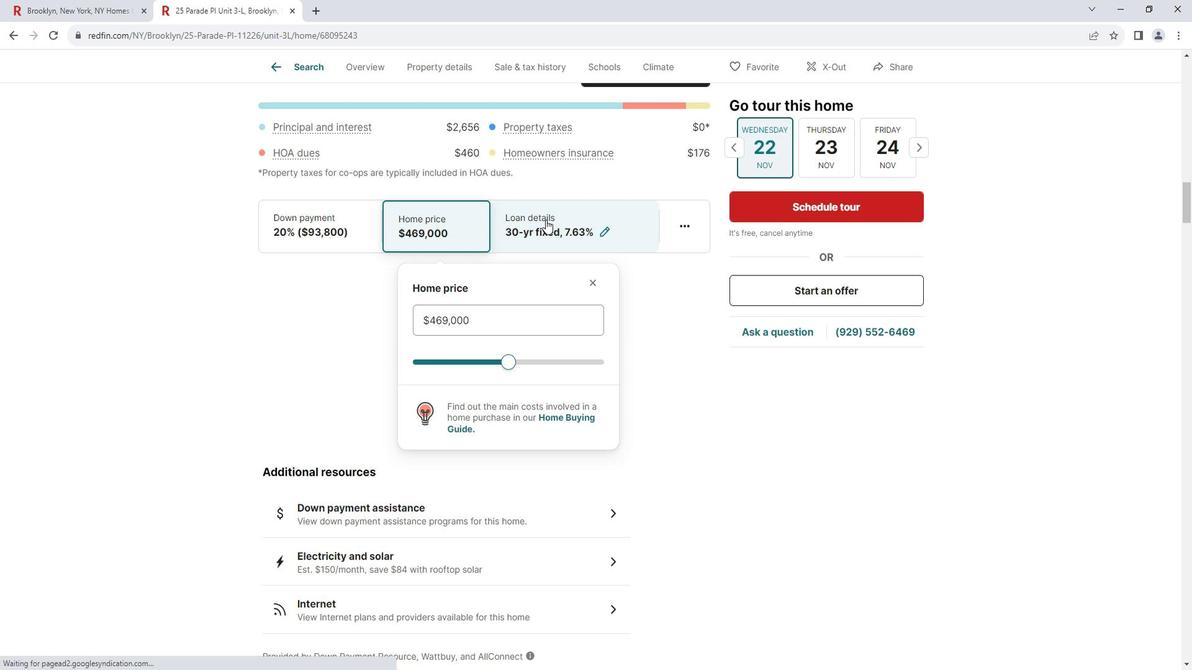 
Action: Mouse pressed left at (554, 223)
Screenshot: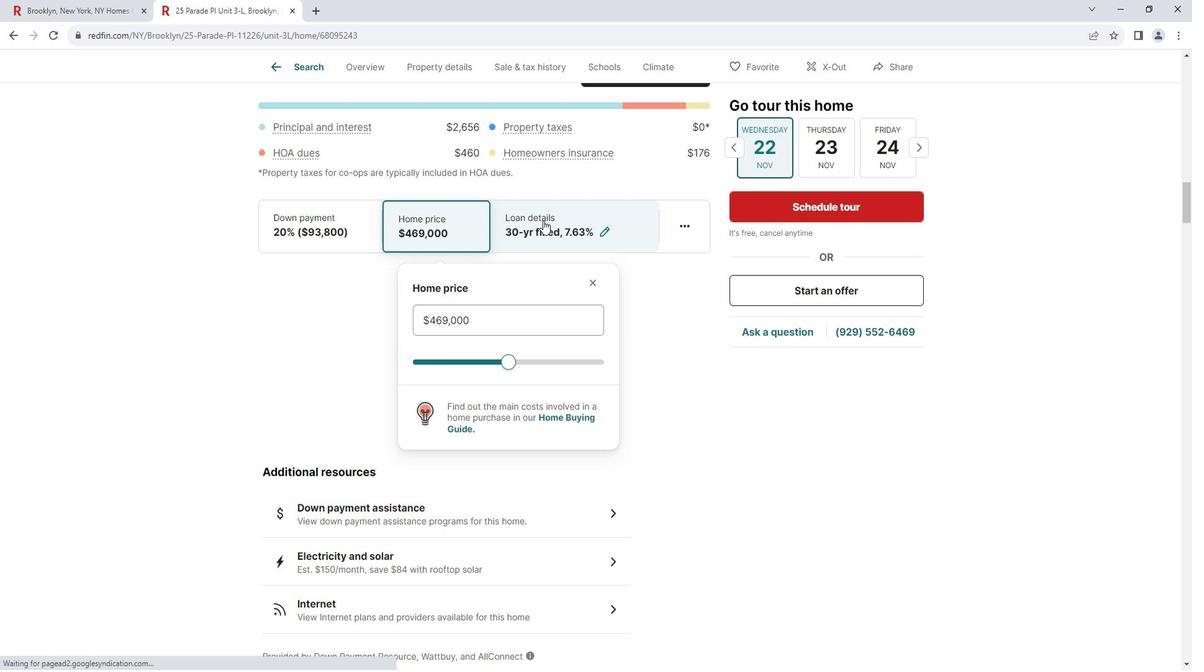 
Action: Mouse moved to (693, 225)
Screenshot: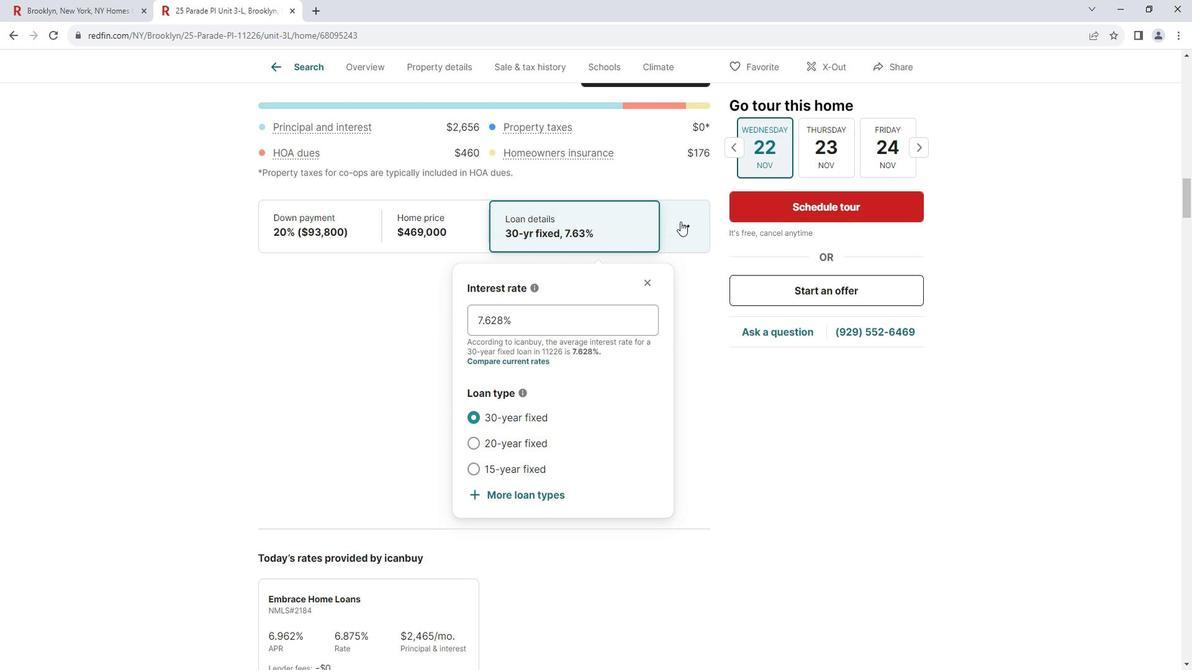 
Action: Mouse pressed left at (693, 225)
Screenshot: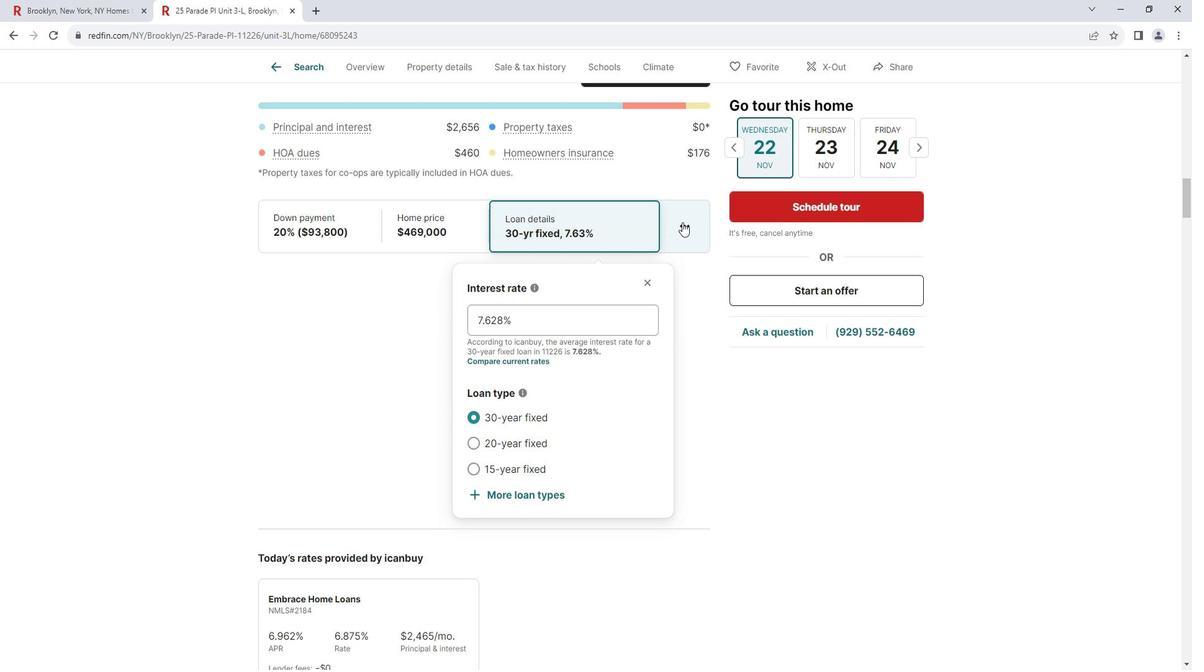 
Action: Mouse moved to (655, 358)
Screenshot: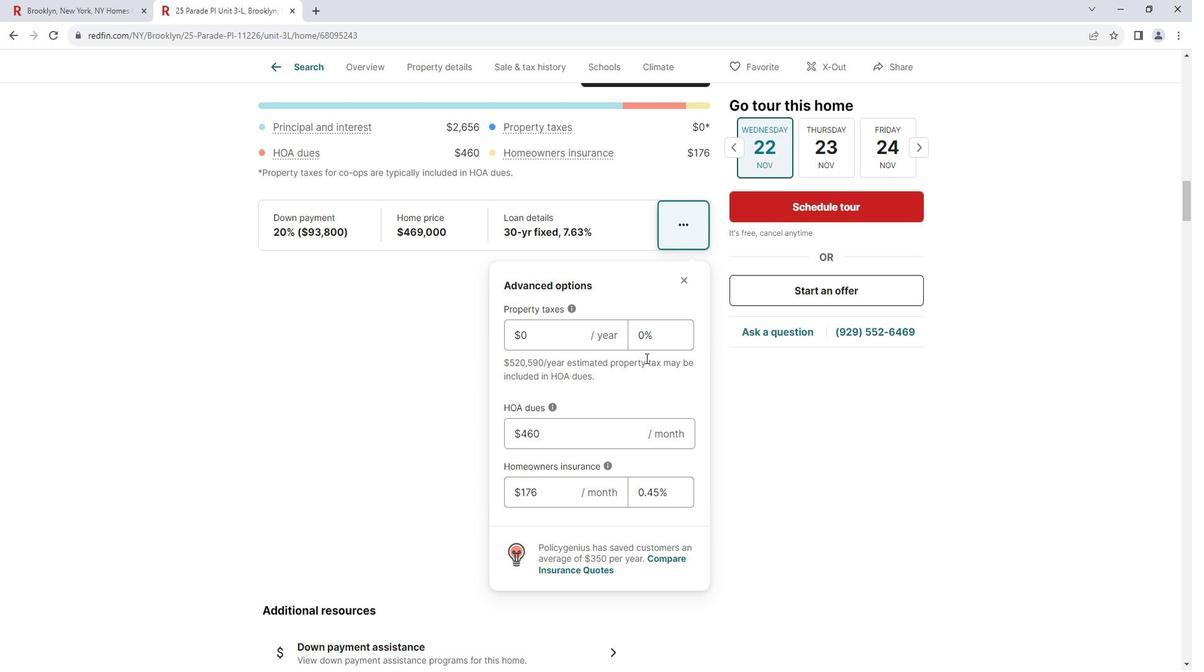 
Action: Mouse scrolled (655, 357) with delta (0, 0)
Screenshot: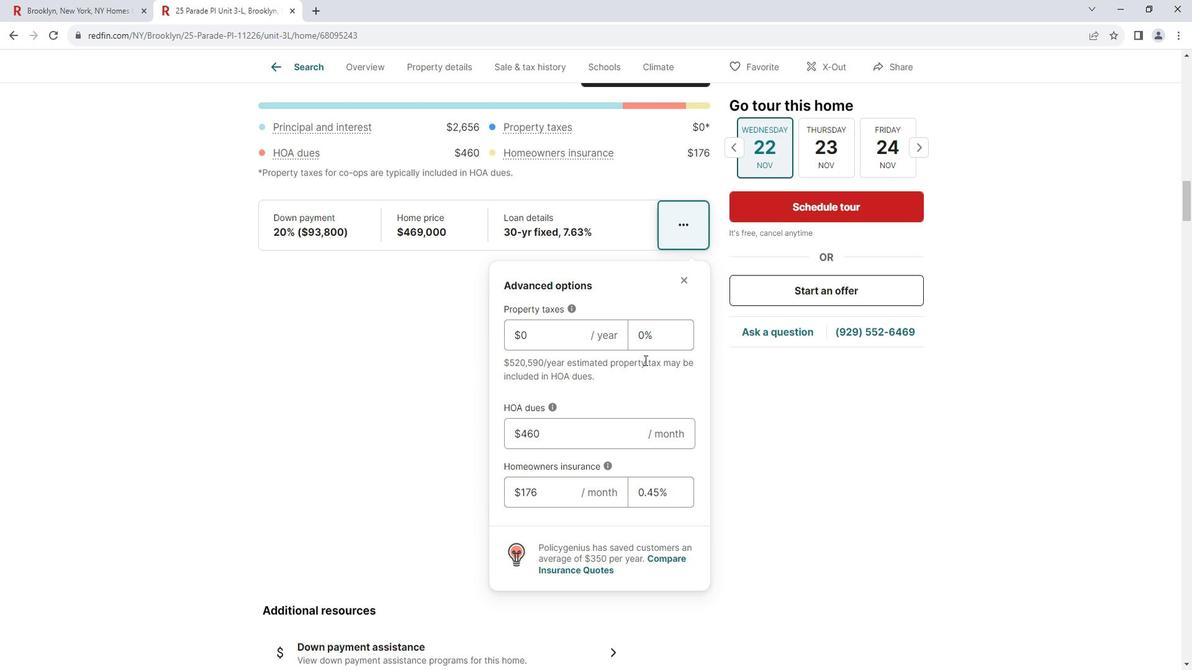 
Action: Mouse scrolled (655, 357) with delta (0, 0)
Screenshot: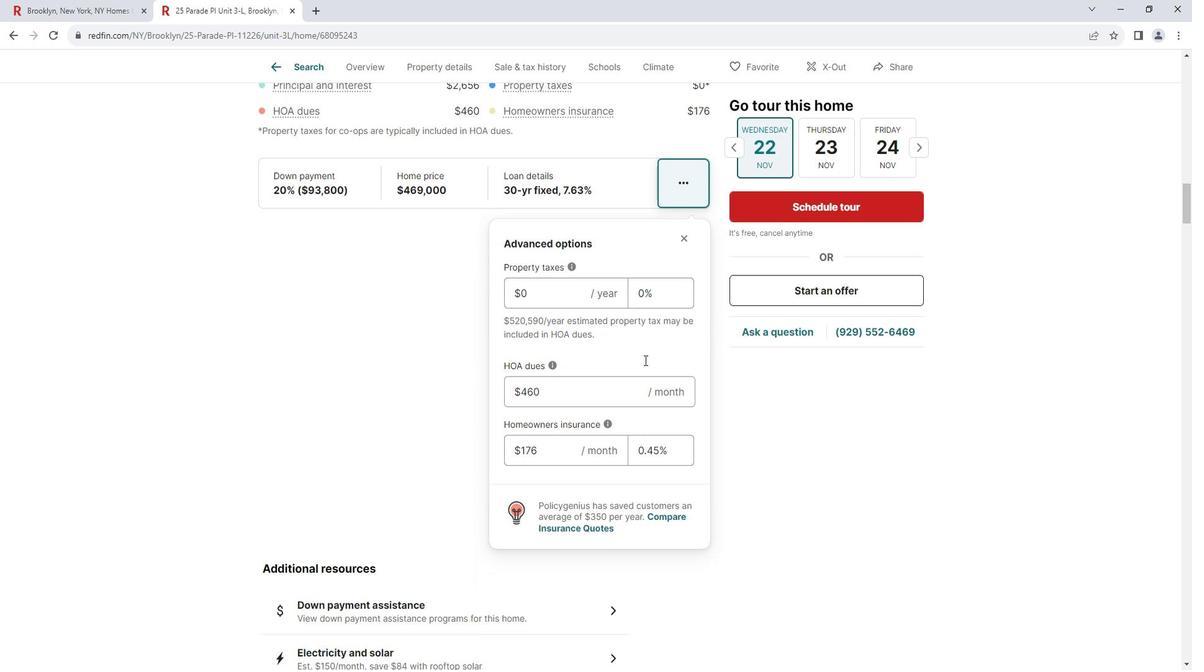 
Action: Mouse scrolled (655, 357) with delta (0, 0)
Screenshot: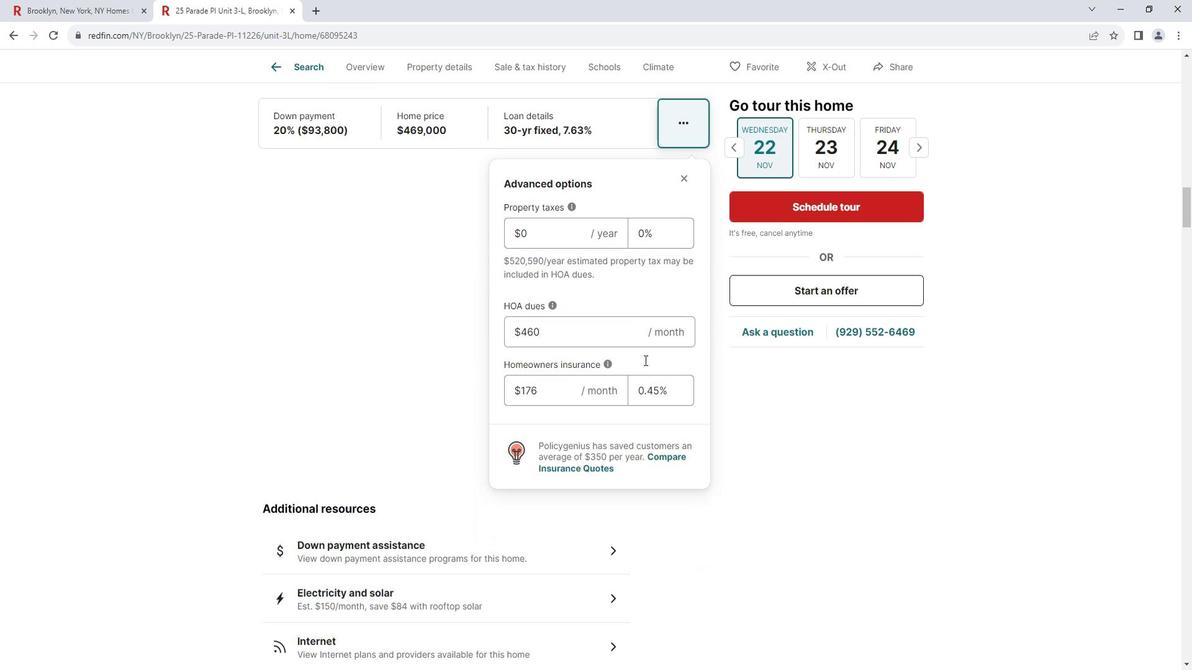 
Action: Mouse scrolled (655, 357) with delta (0, 0)
Screenshot: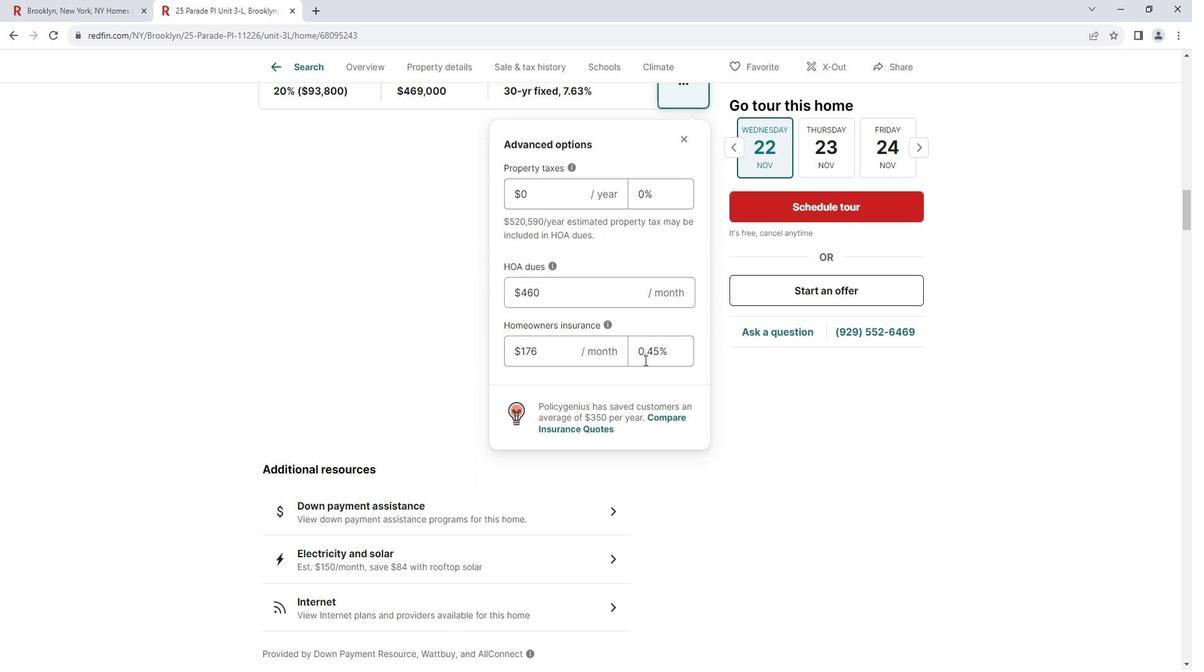
Action: Mouse scrolled (655, 357) with delta (0, 0)
Screenshot: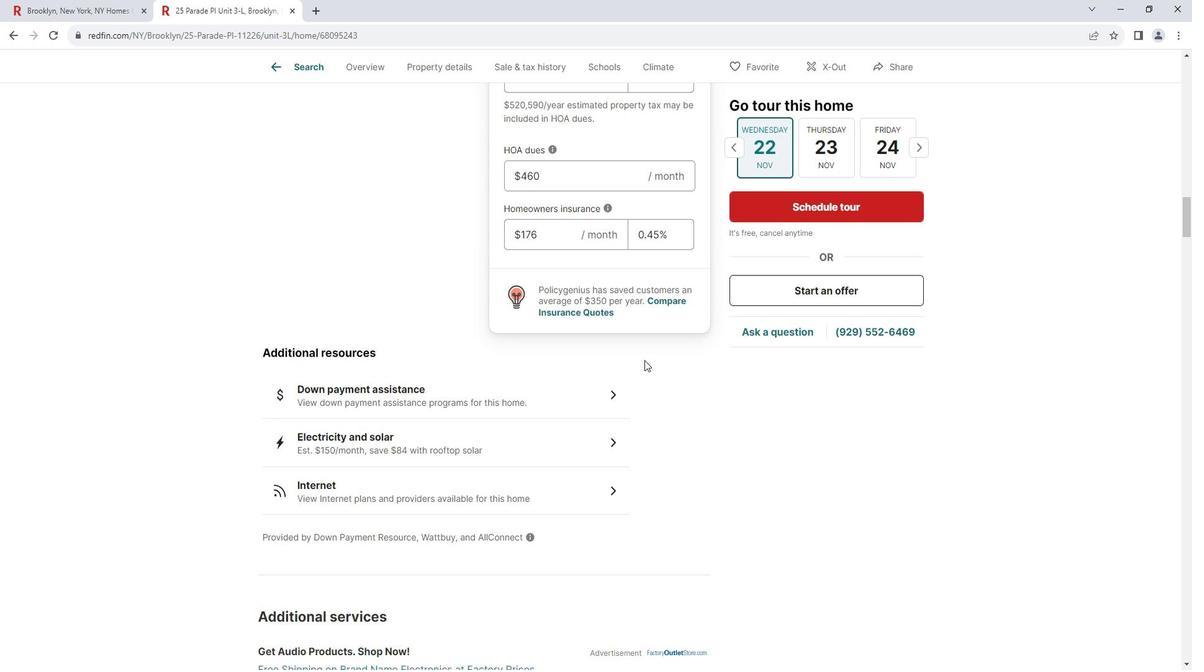 
Action: Mouse scrolled (655, 357) with delta (0, 0)
Screenshot: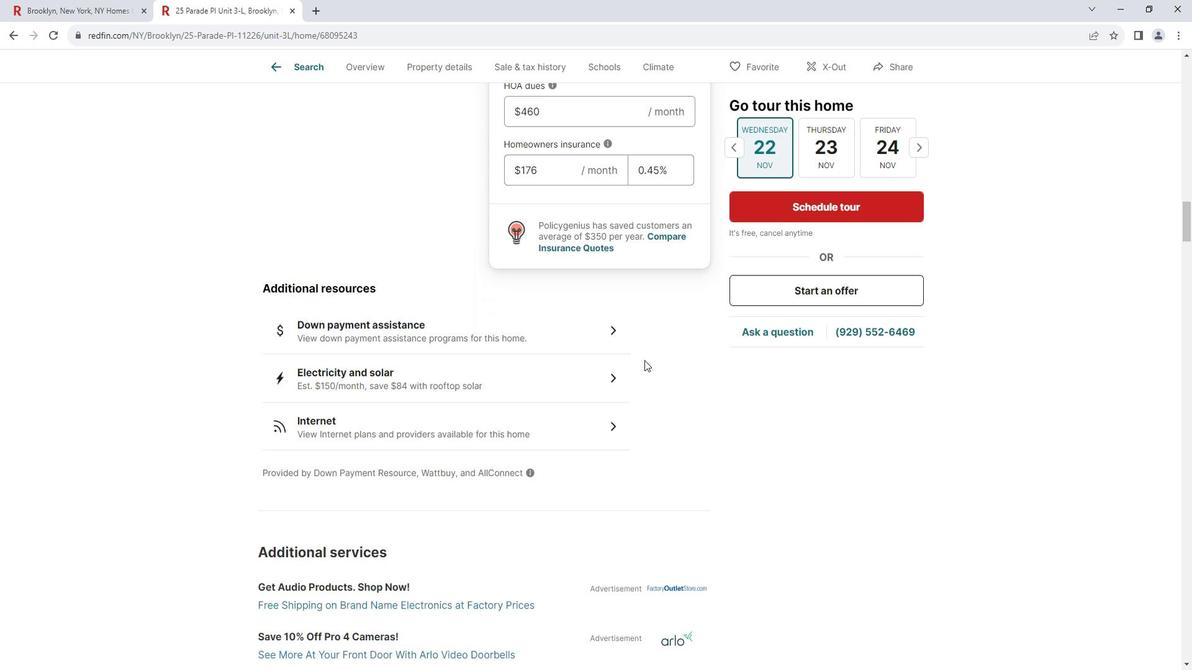 
Action: Mouse moved to (620, 268)
Screenshot: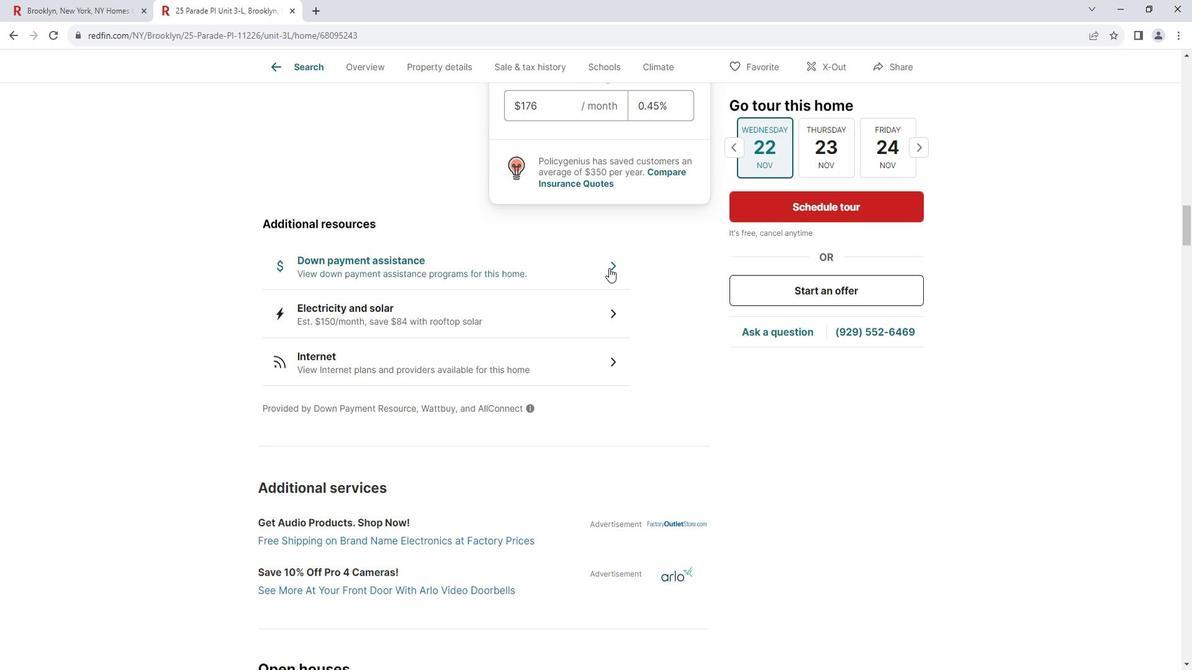 
Action: Mouse pressed left at (620, 268)
Screenshot: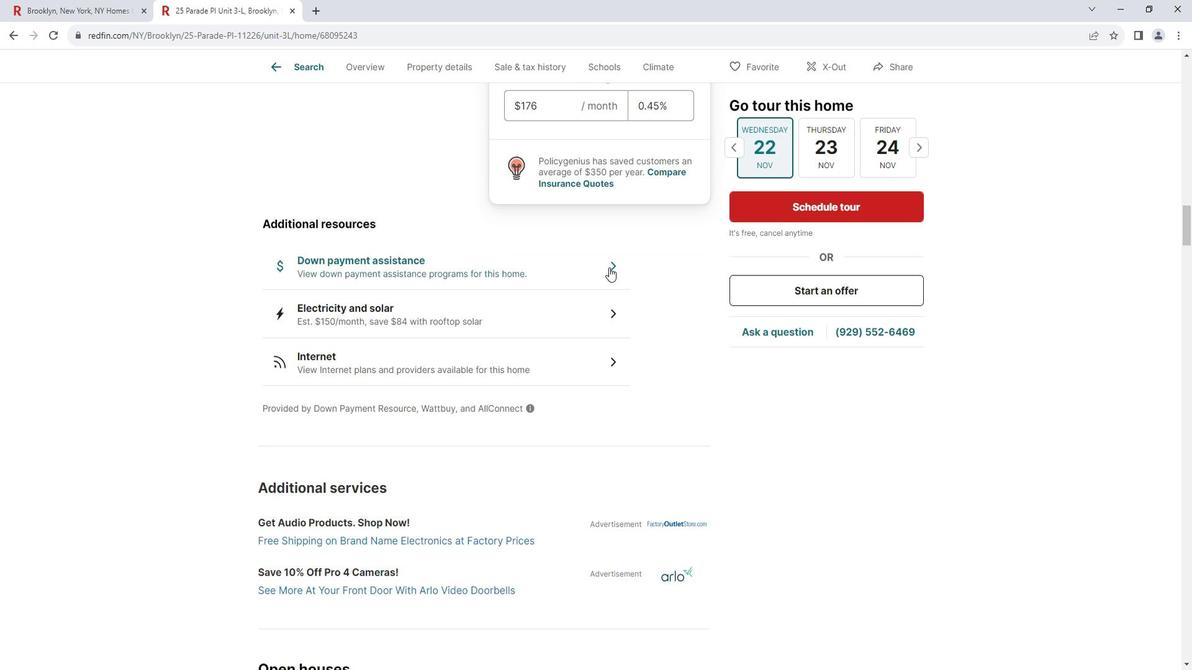 
Action: Mouse scrolled (620, 268) with delta (0, 0)
Screenshot: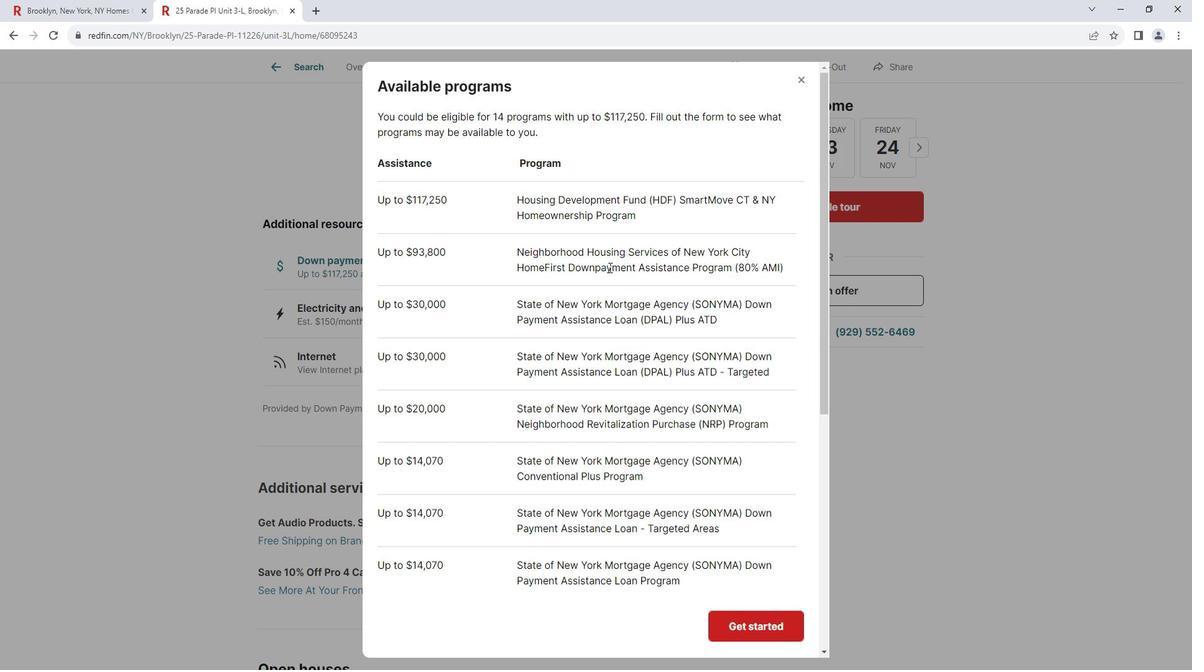 
Action: Mouse scrolled (620, 268) with delta (0, 0)
Screenshot: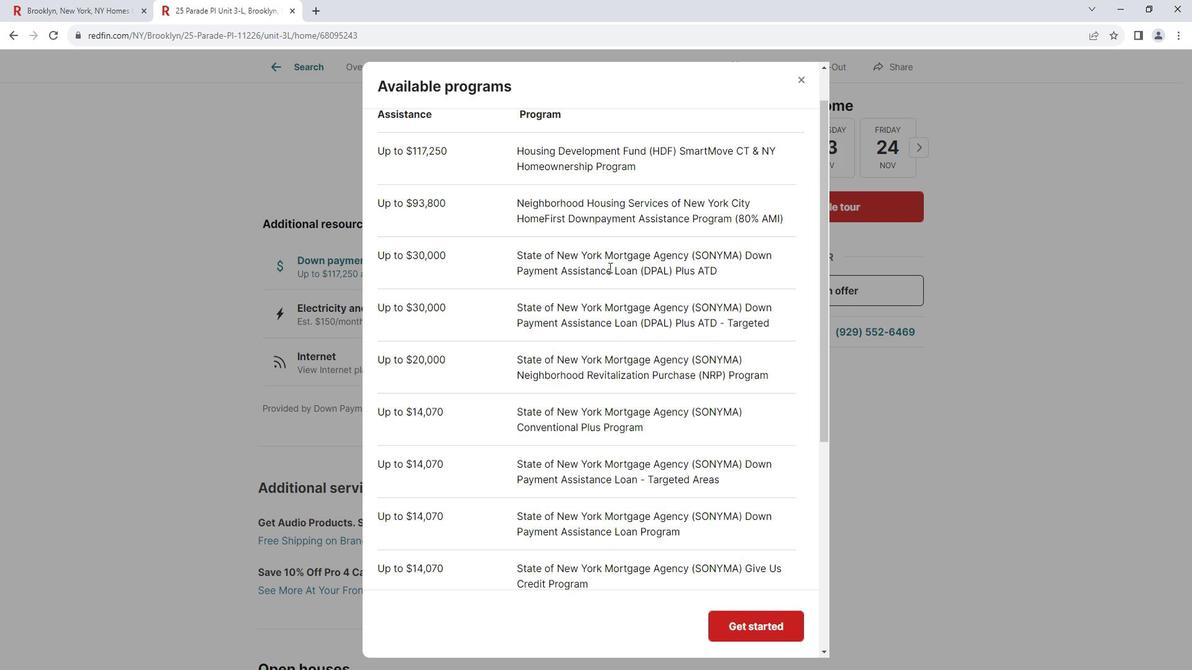 
Action: Mouse scrolled (620, 268) with delta (0, 0)
Screenshot: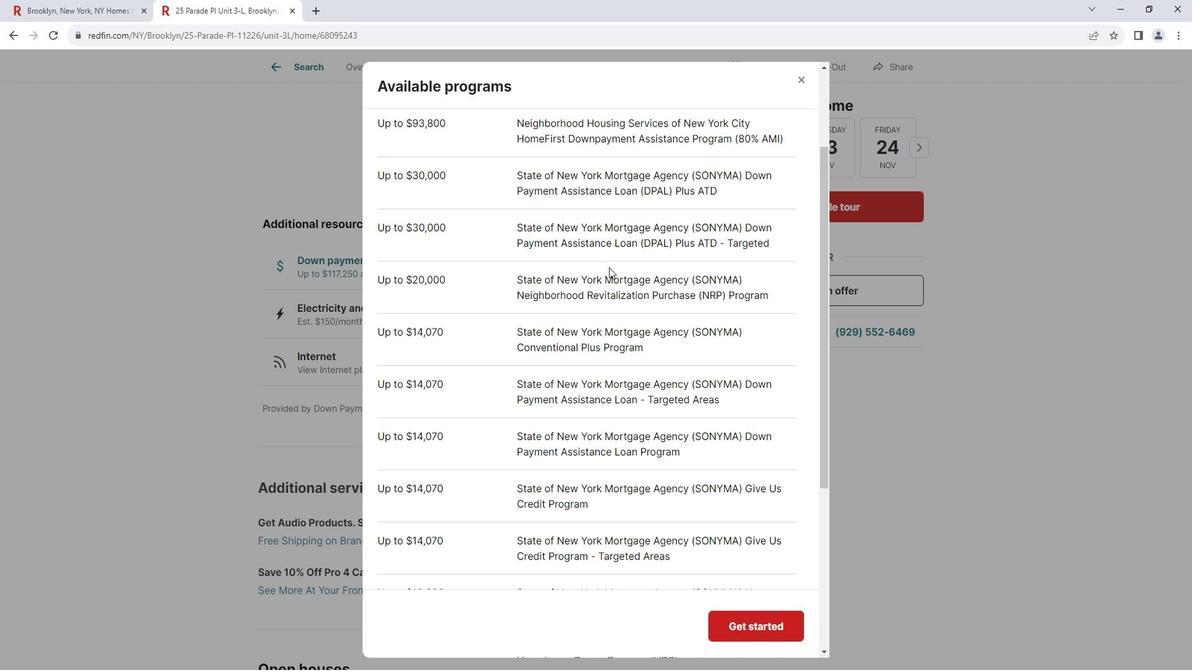 
Action: Mouse scrolled (620, 268) with delta (0, 0)
Screenshot: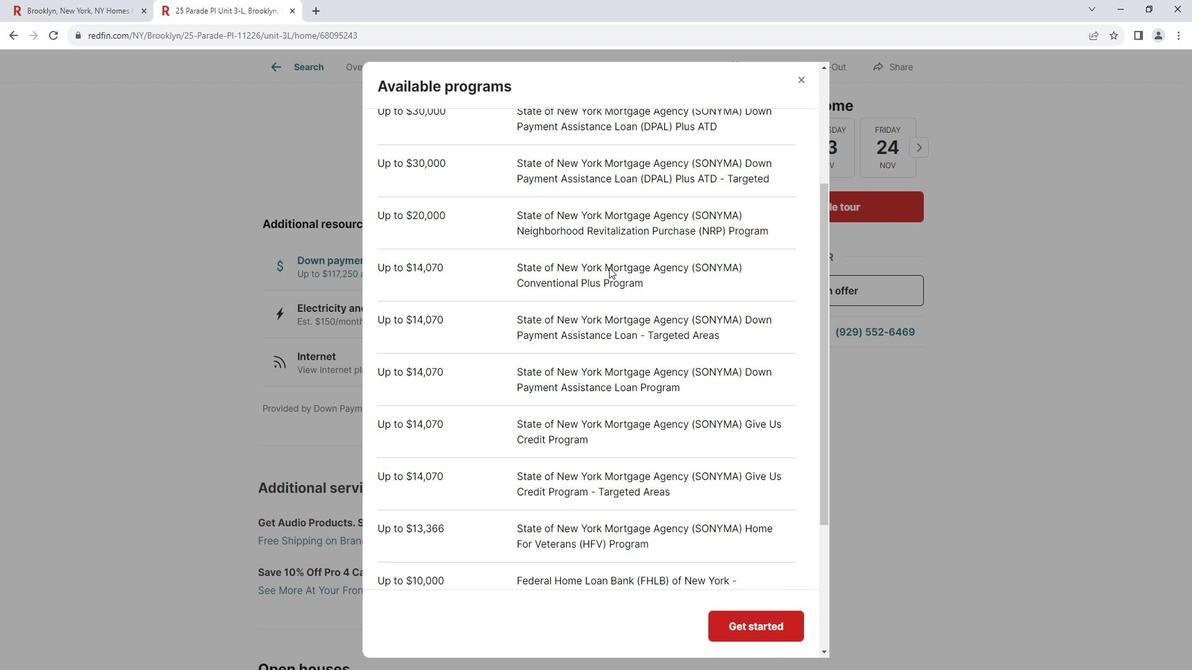
Action: Mouse scrolled (620, 268) with delta (0, 0)
Screenshot: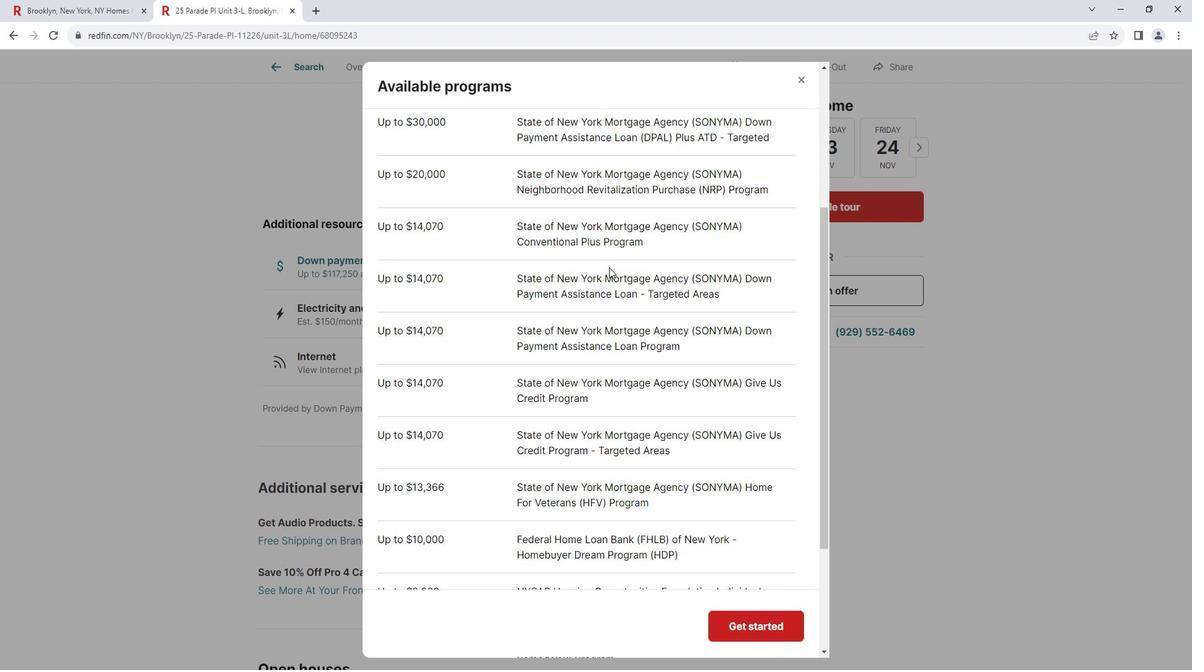 
Action: Mouse scrolled (620, 268) with delta (0, 0)
Screenshot: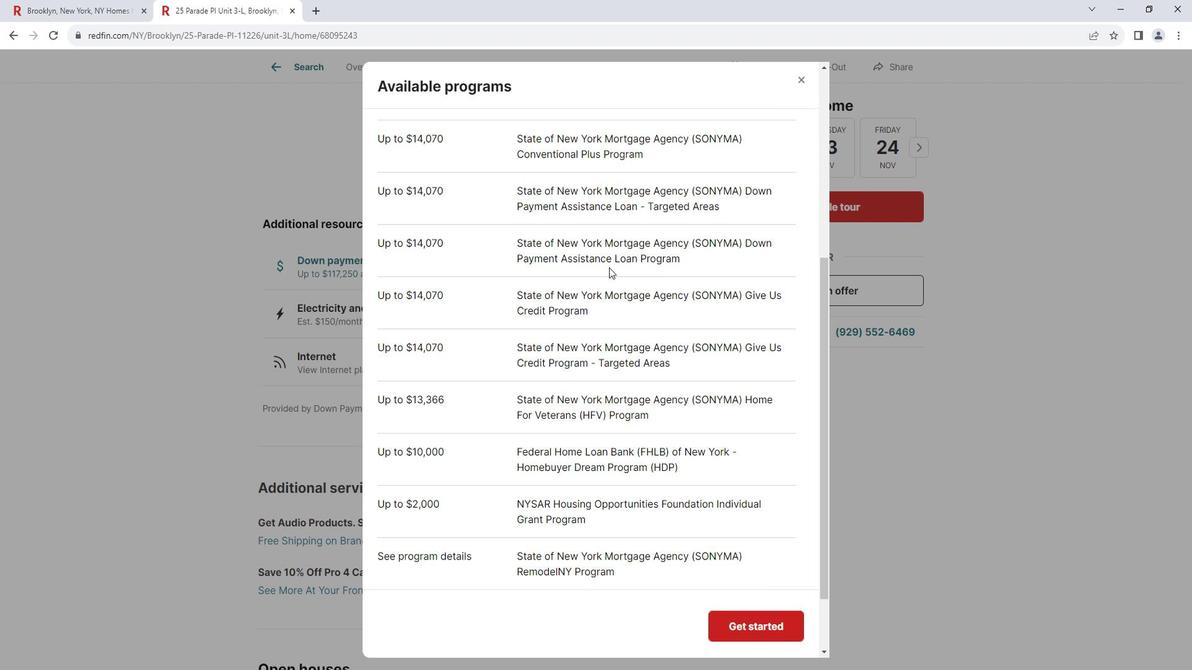 
Action: Mouse scrolled (620, 268) with delta (0, 0)
Screenshot: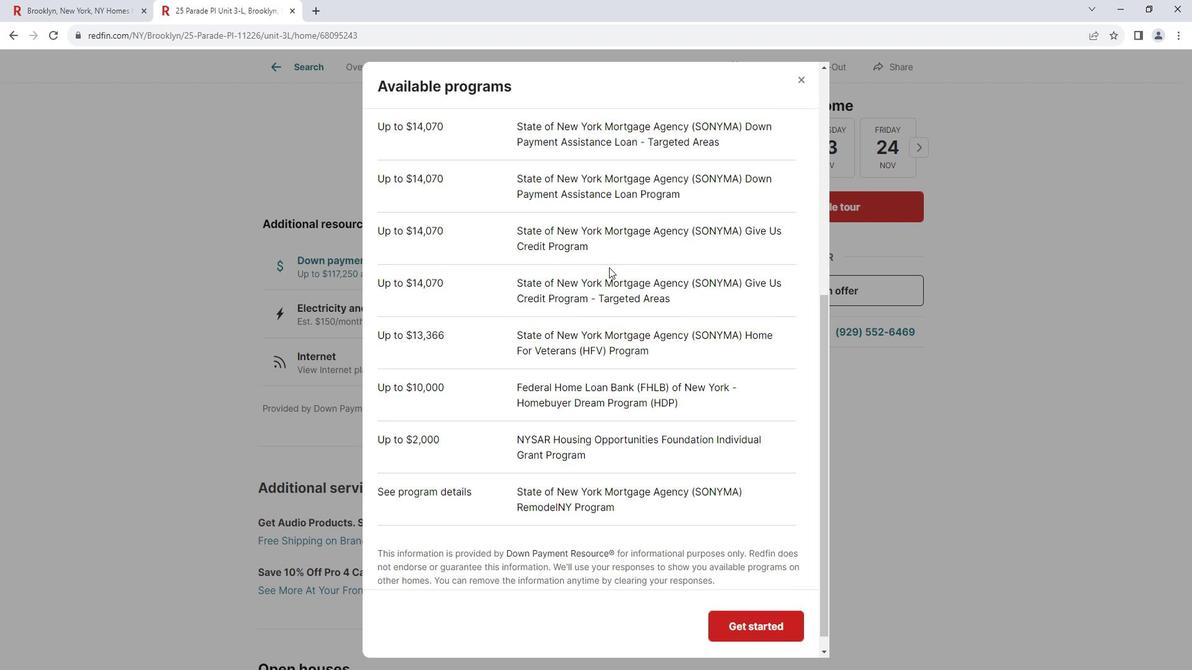 
Action: Mouse scrolled (620, 268) with delta (0, 0)
Screenshot: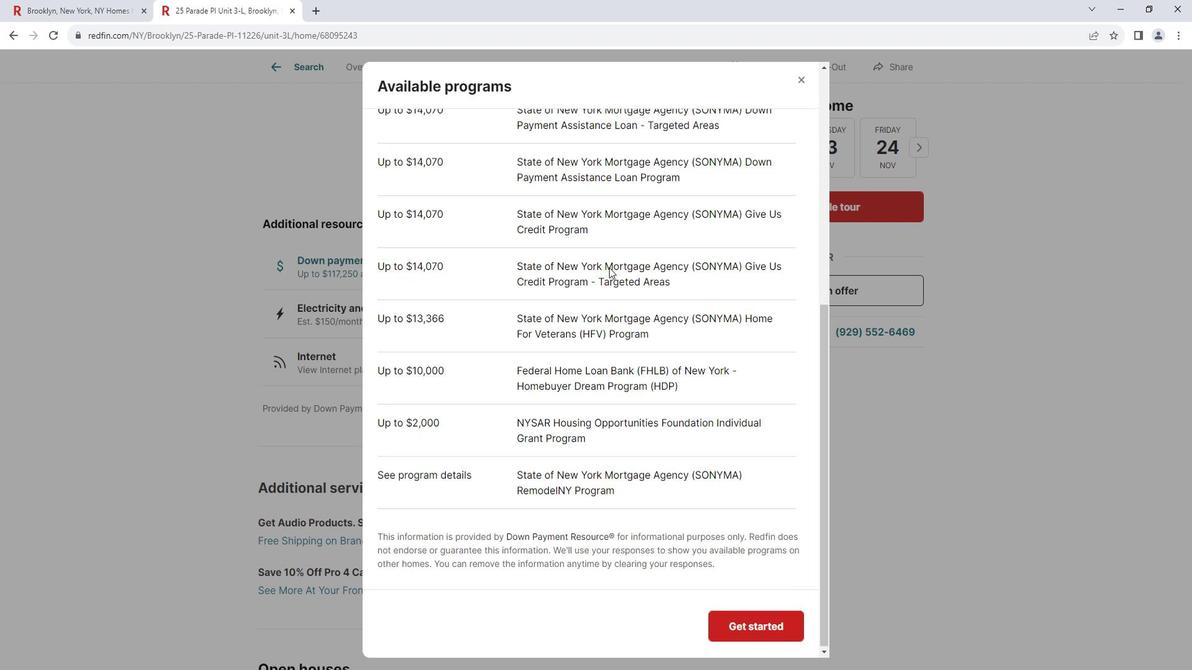 
Action: Mouse scrolled (620, 268) with delta (0, 0)
Screenshot: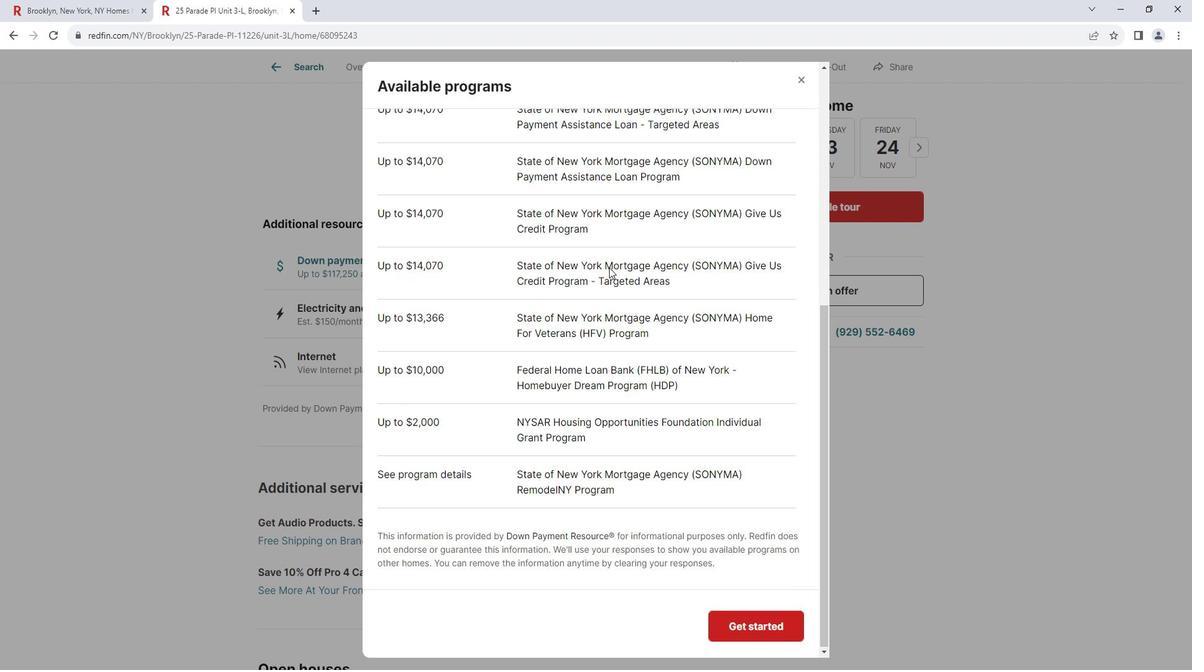 
Action: Mouse scrolled (620, 268) with delta (0, 0)
Screenshot: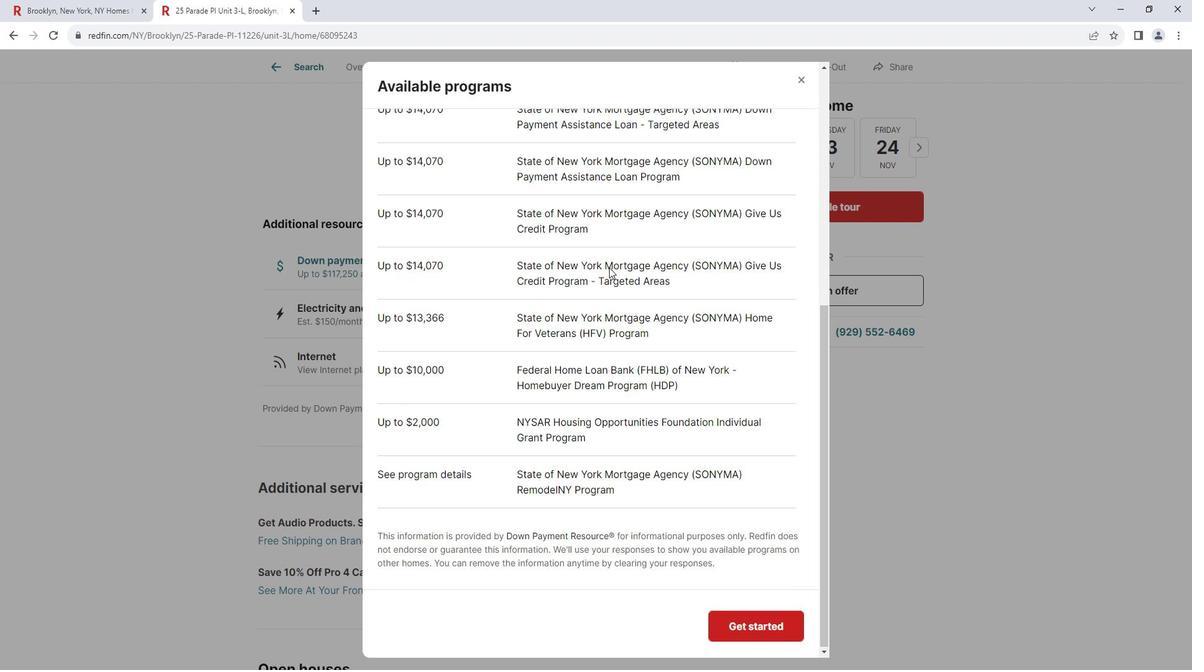 
Action: Mouse moved to (814, 88)
Screenshot: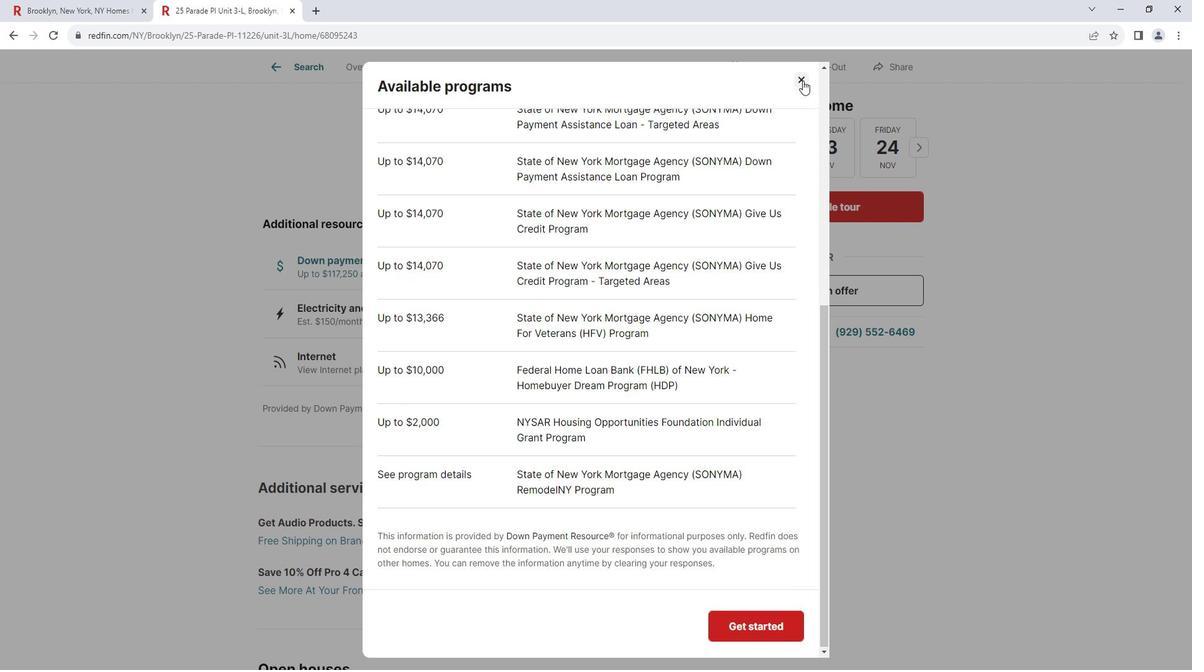 
Action: Mouse pressed left at (814, 88)
Screenshot: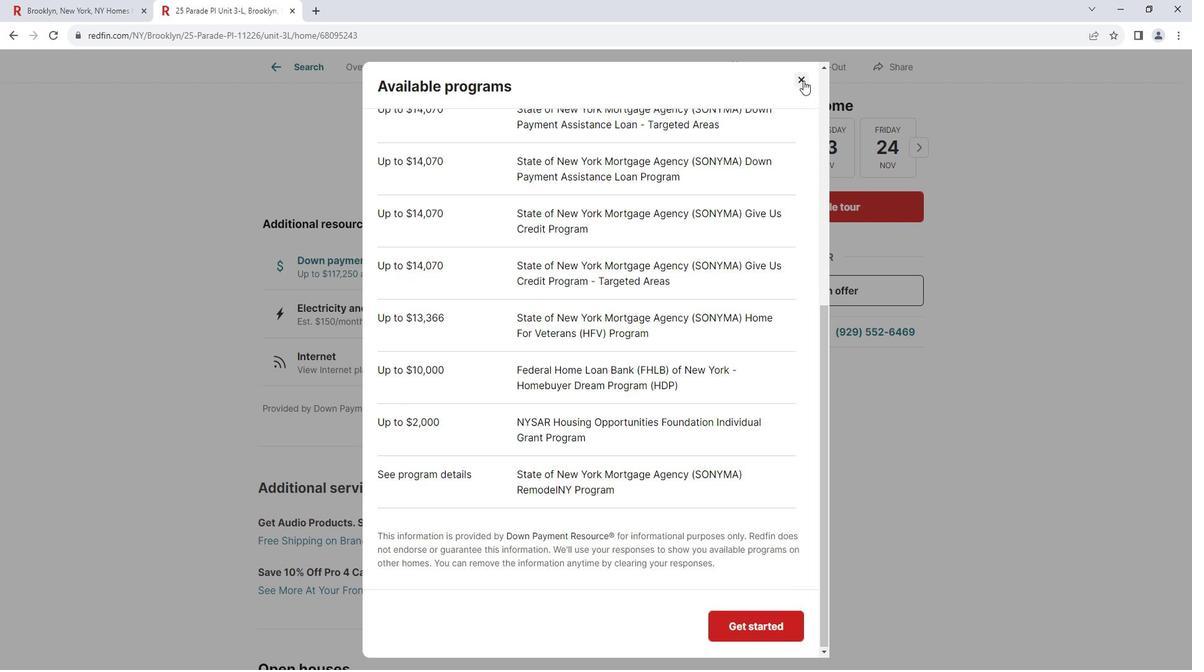 
Action: Mouse moved to (536, 308)
Screenshot: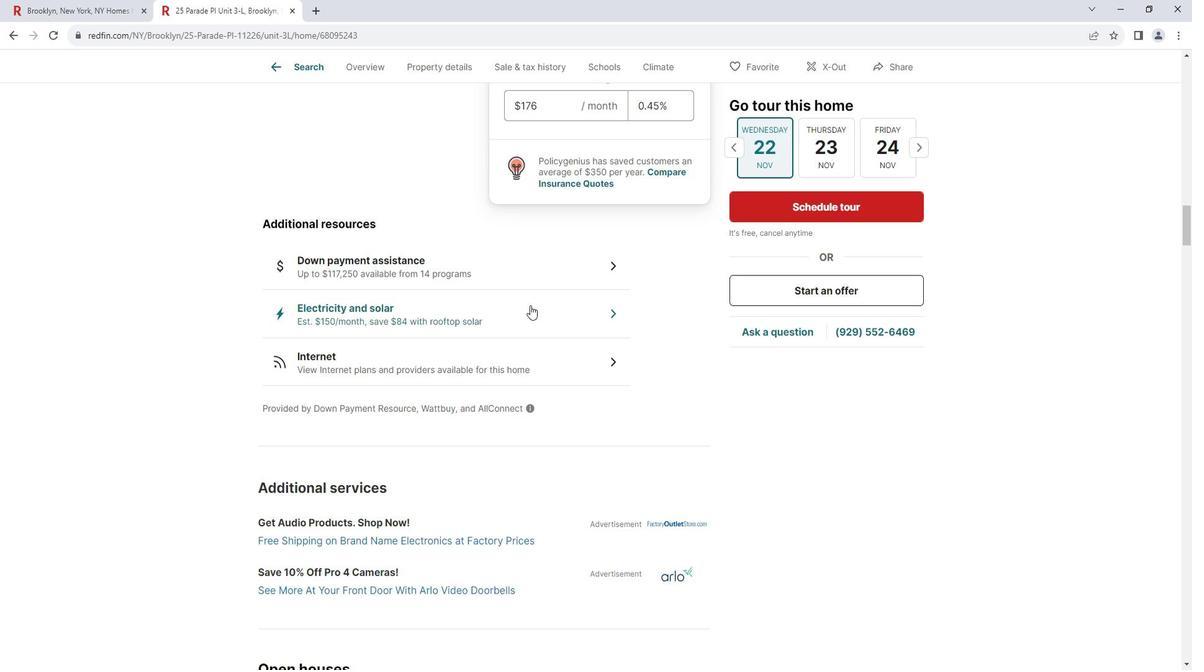 
Action: Mouse pressed left at (536, 308)
Screenshot: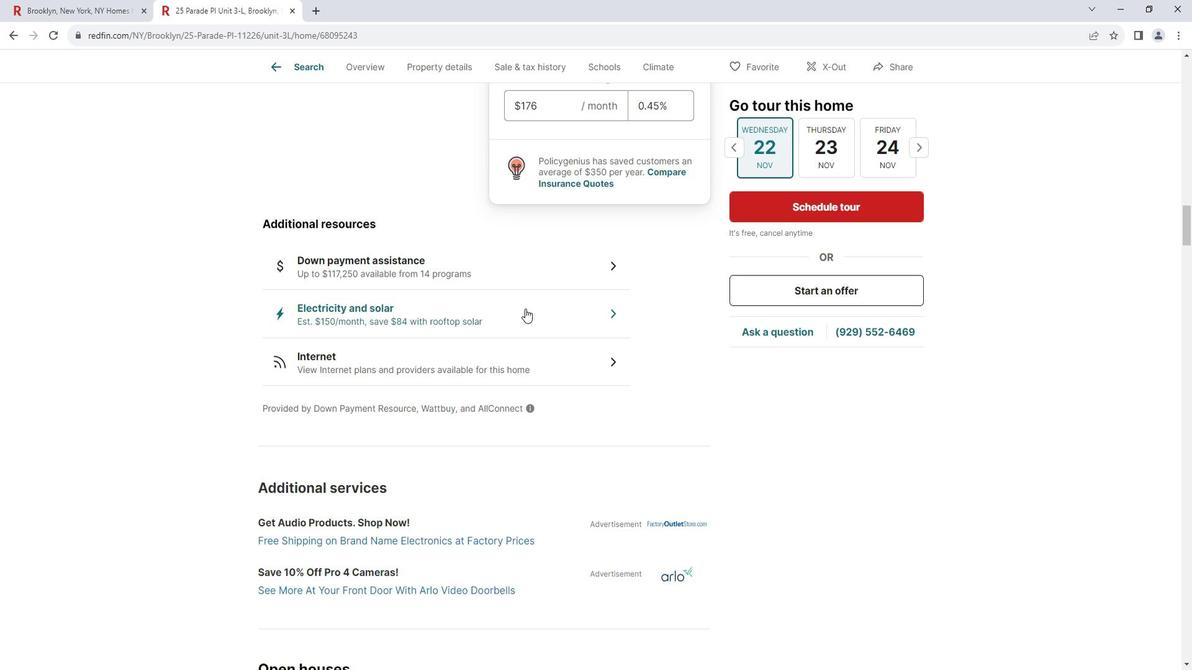 
Action: Mouse moved to (538, 308)
Screenshot: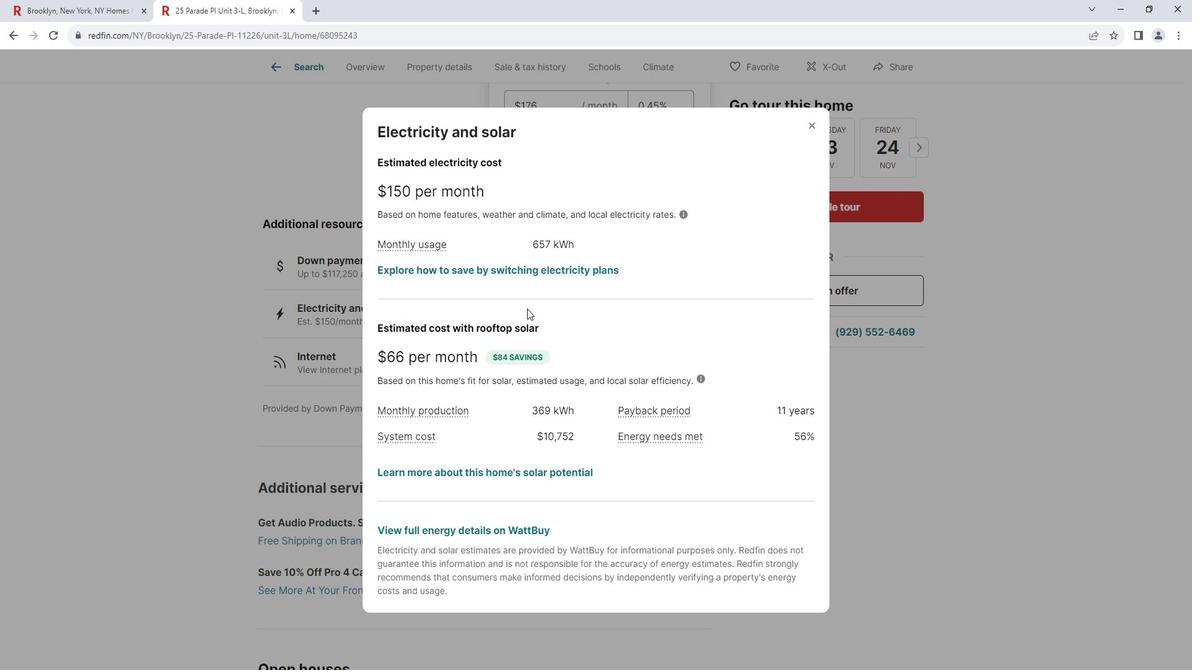 
Action: Mouse scrolled (538, 307) with delta (0, 0)
Screenshot: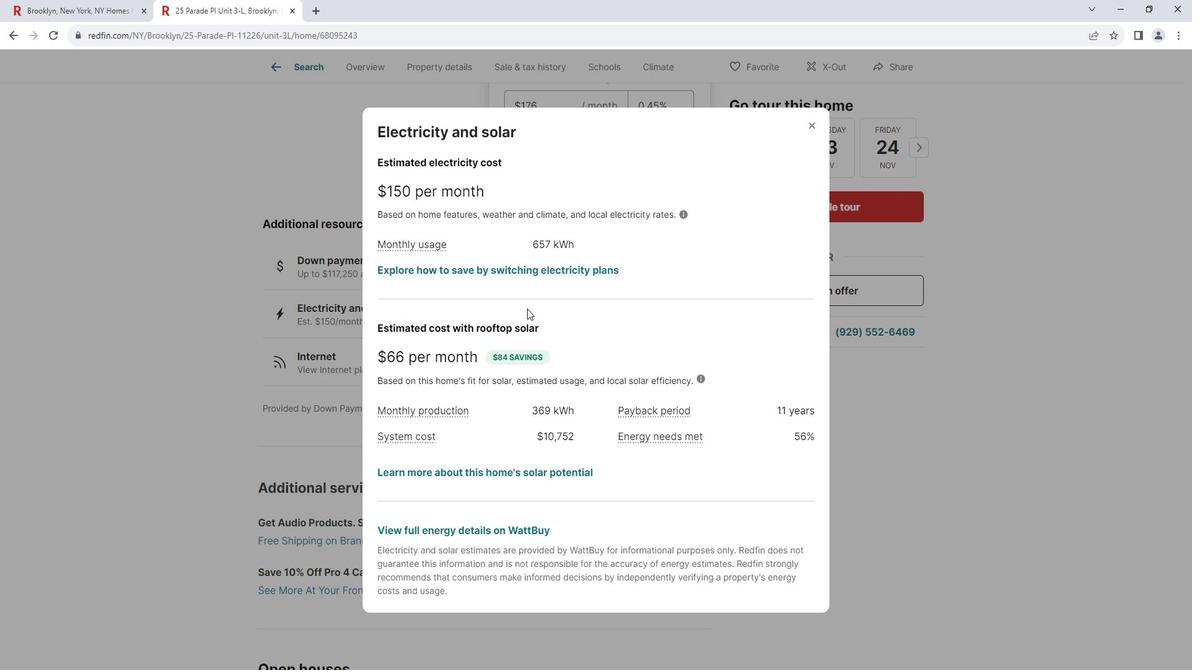 
Action: Mouse scrolled (538, 307) with delta (0, 0)
Screenshot: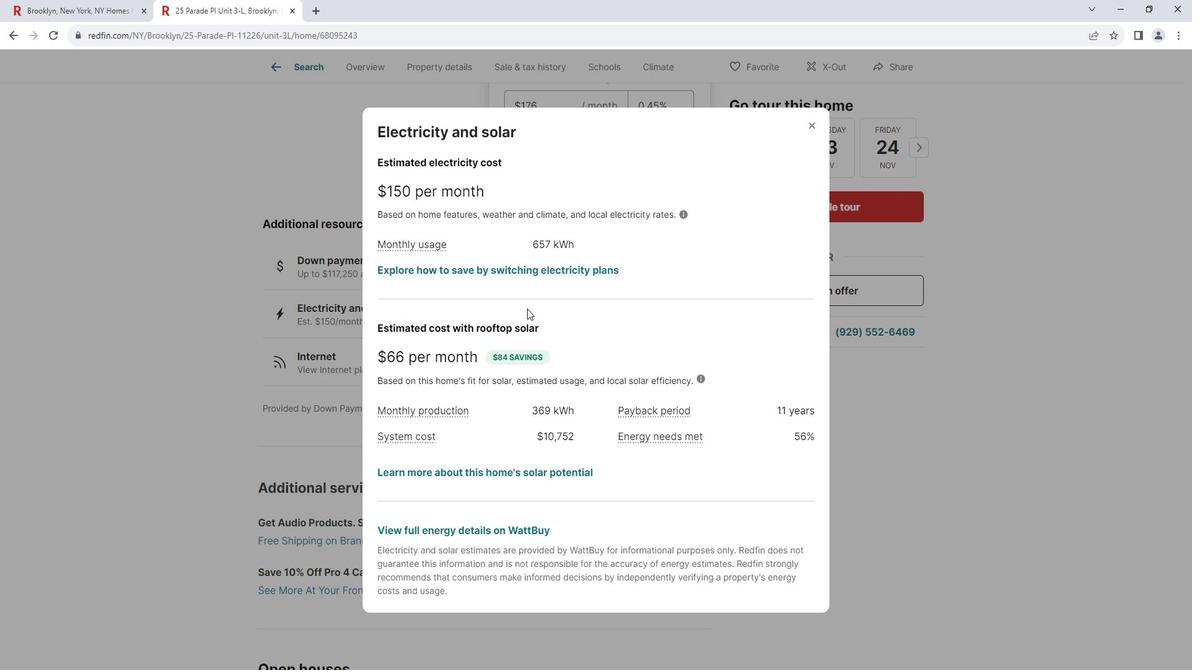 
Action: Mouse scrolled (538, 307) with delta (0, 0)
Screenshot: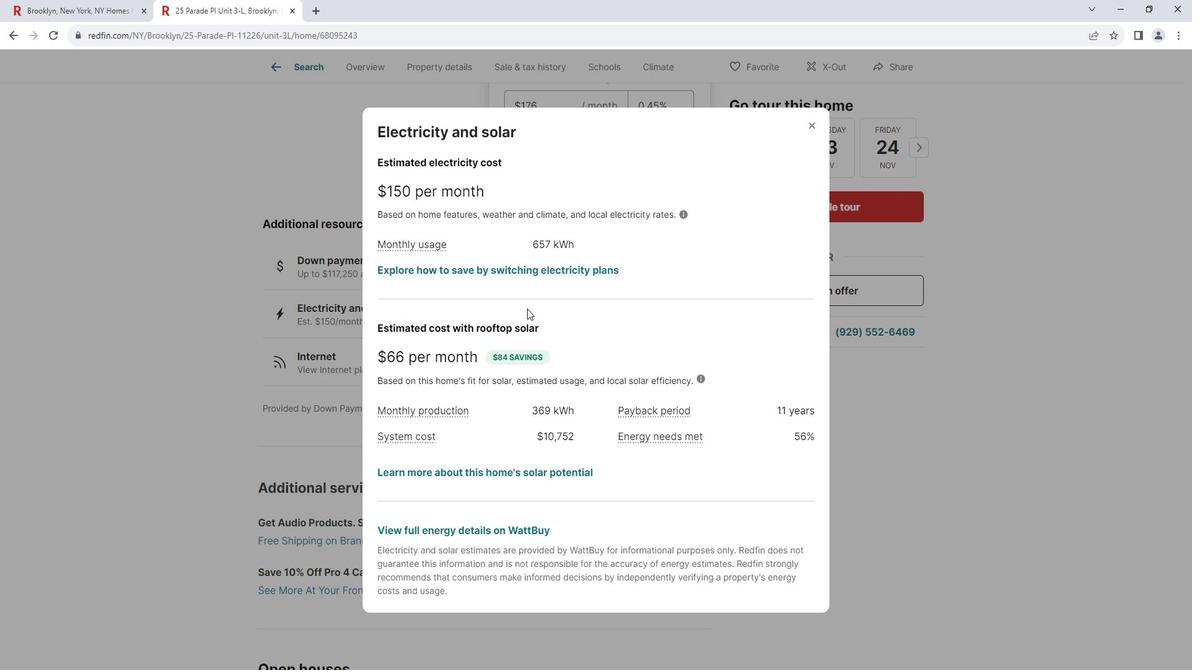 
Action: Mouse moved to (822, 131)
Screenshot: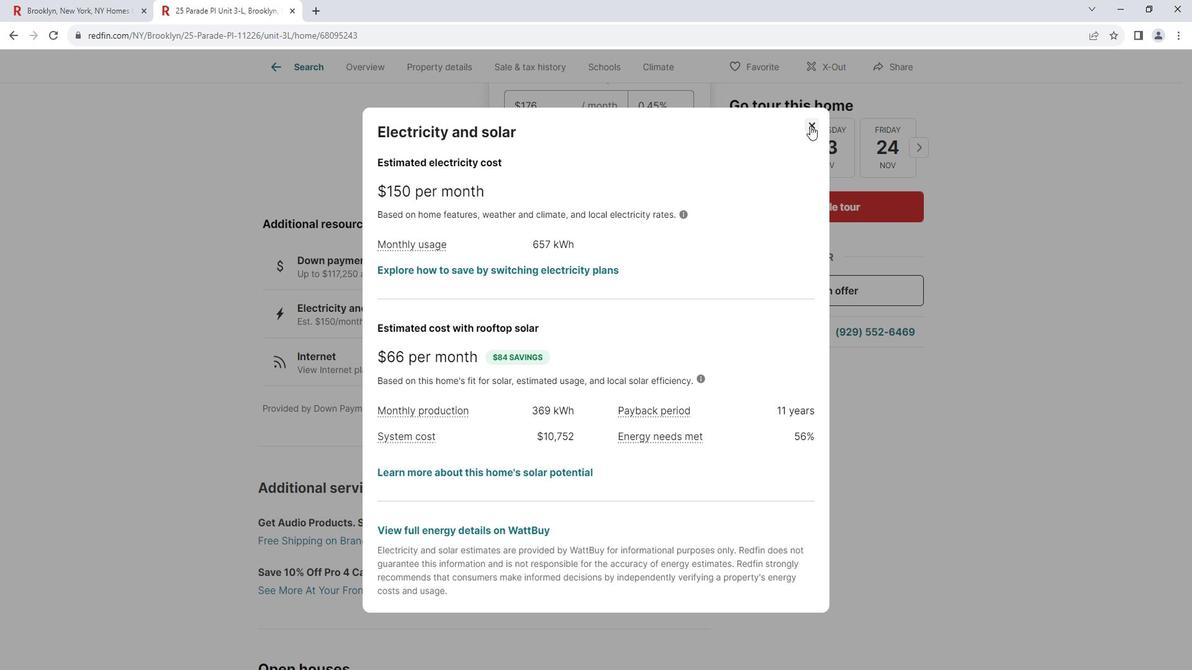 
Action: Mouse pressed left at (822, 131)
Screenshot: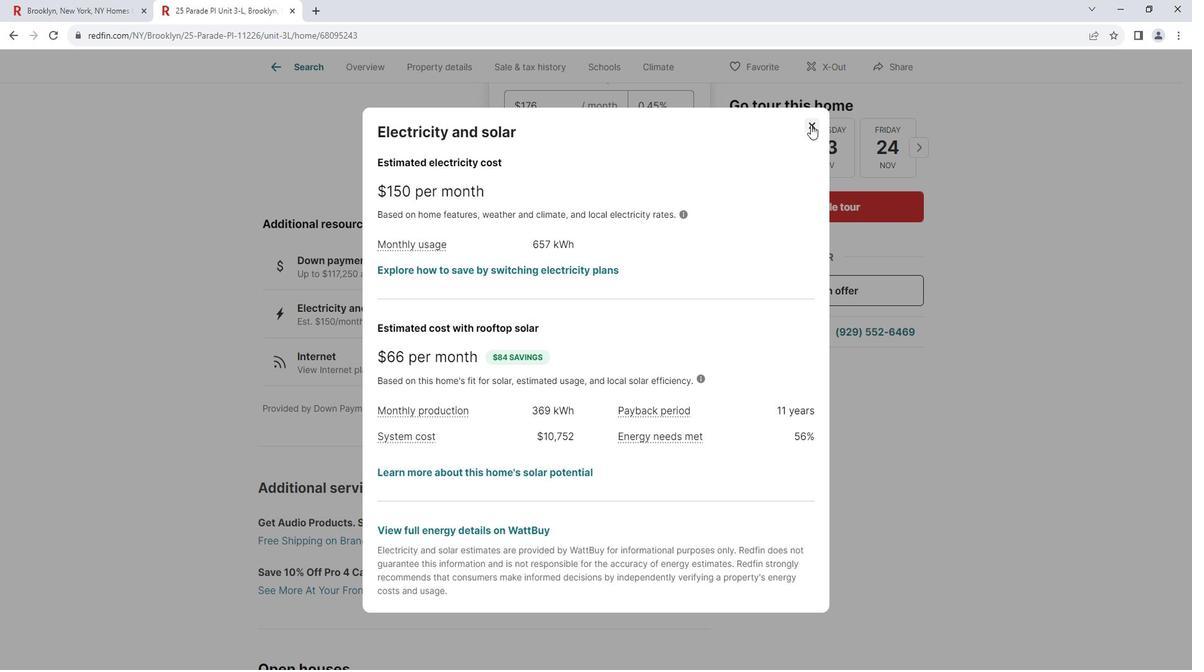 
Action: Mouse moved to (586, 311)
Screenshot: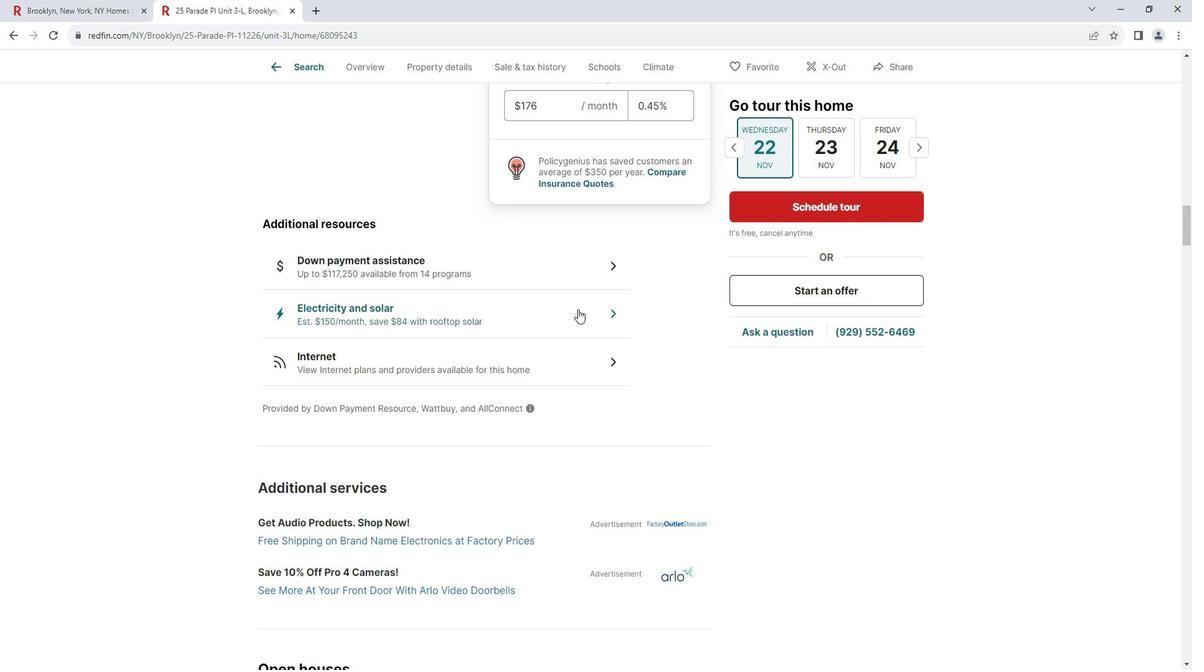 
Action: Mouse scrolled (586, 310) with delta (0, 0)
Screenshot: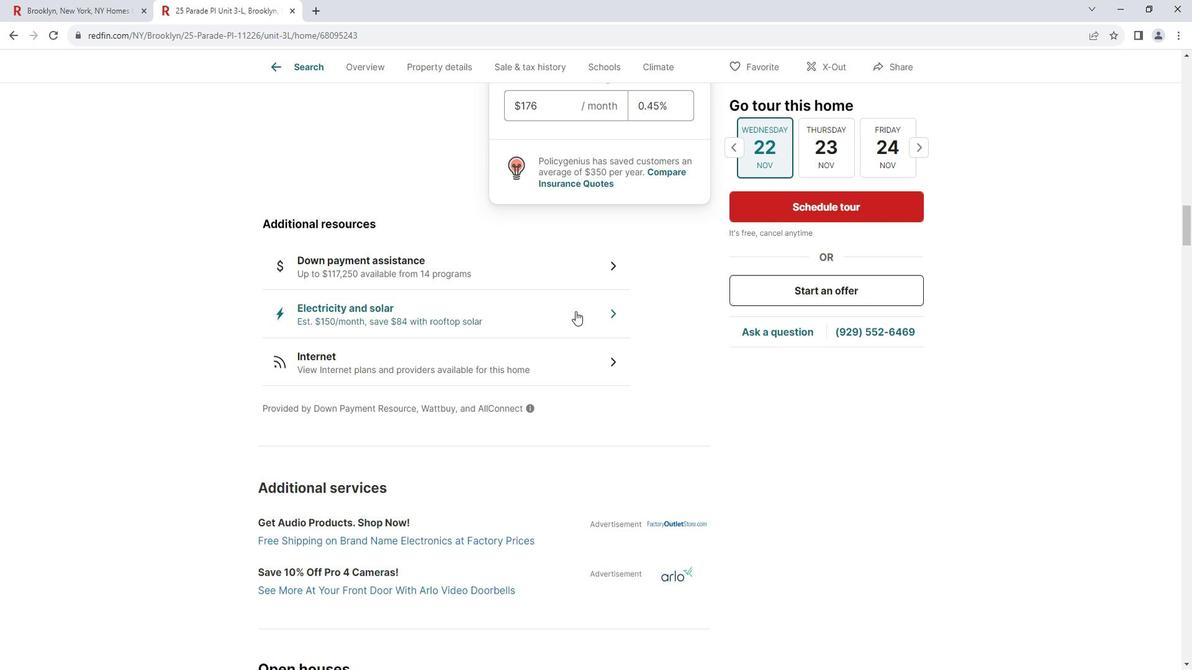 
Action: Mouse scrolled (586, 310) with delta (0, 0)
Screenshot: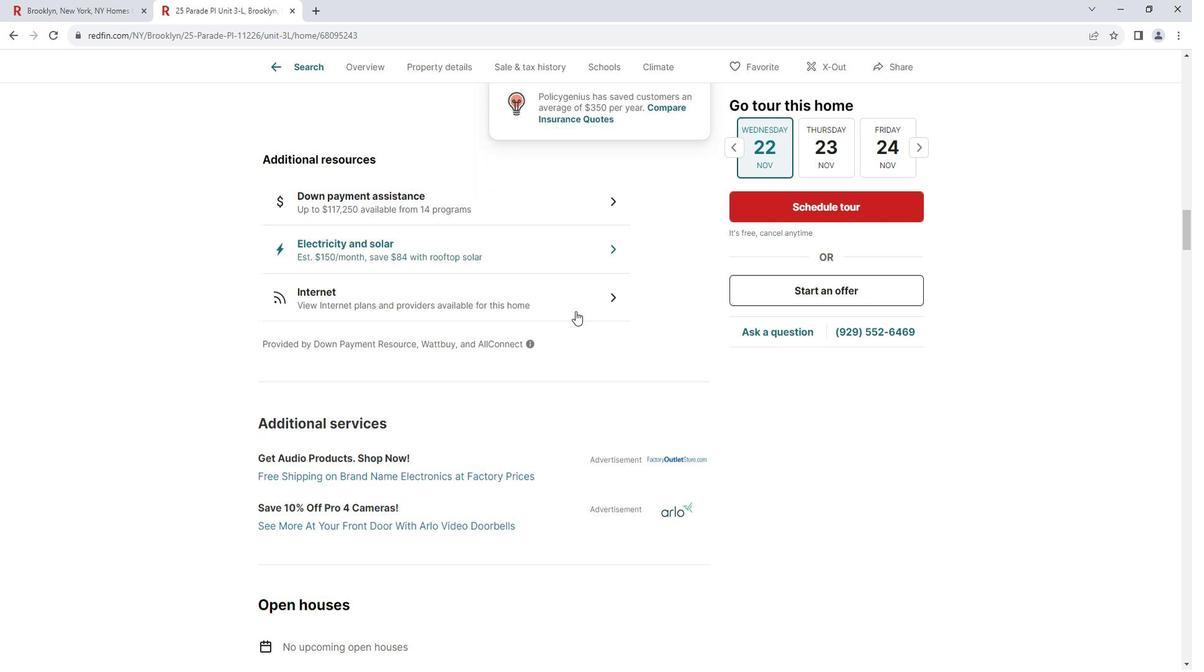 
Action: Mouse scrolled (586, 310) with delta (0, 0)
Screenshot: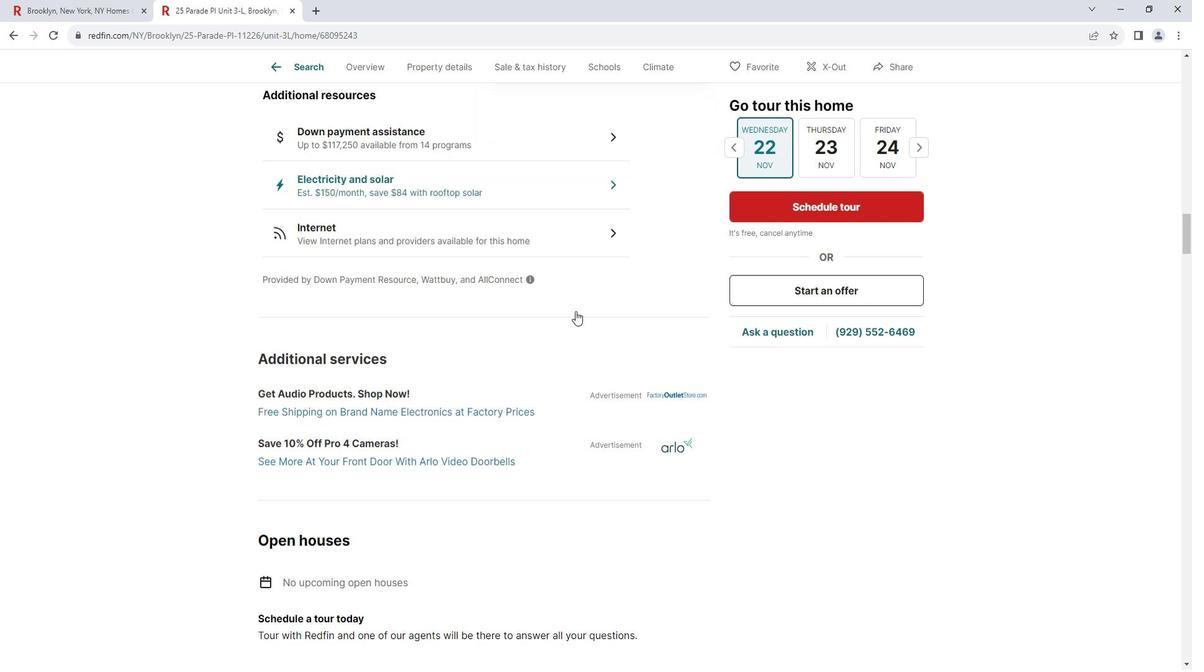 
Action: Mouse scrolled (586, 310) with delta (0, 0)
Screenshot: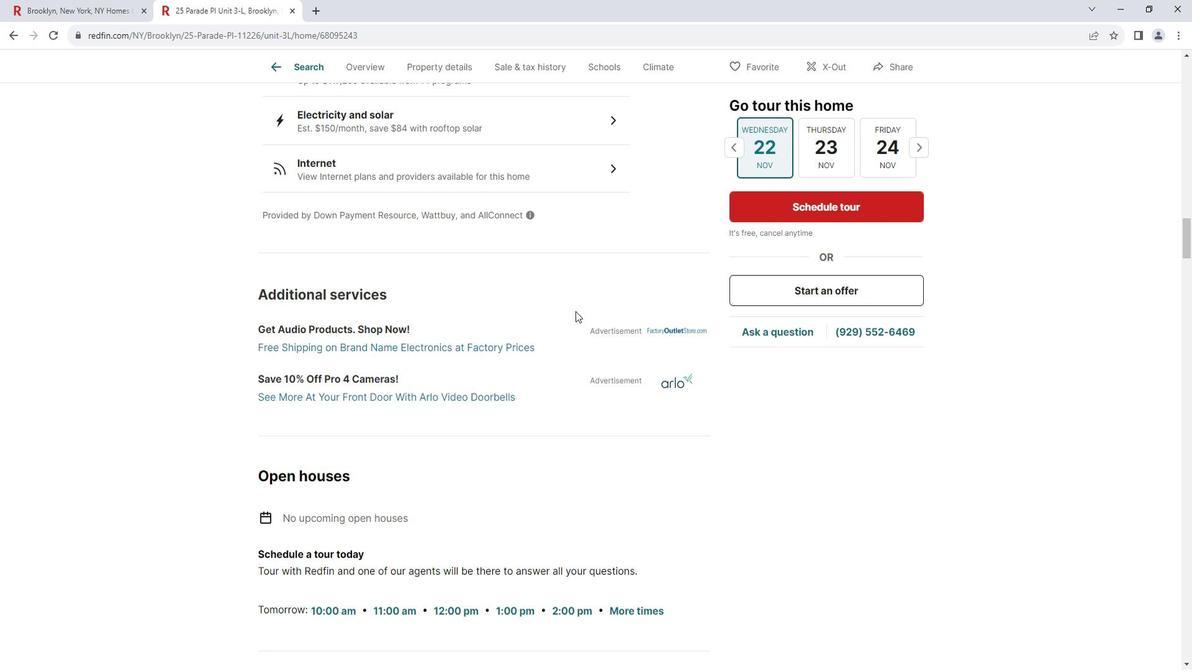 
Action: Mouse scrolled (586, 310) with delta (0, 0)
Screenshot: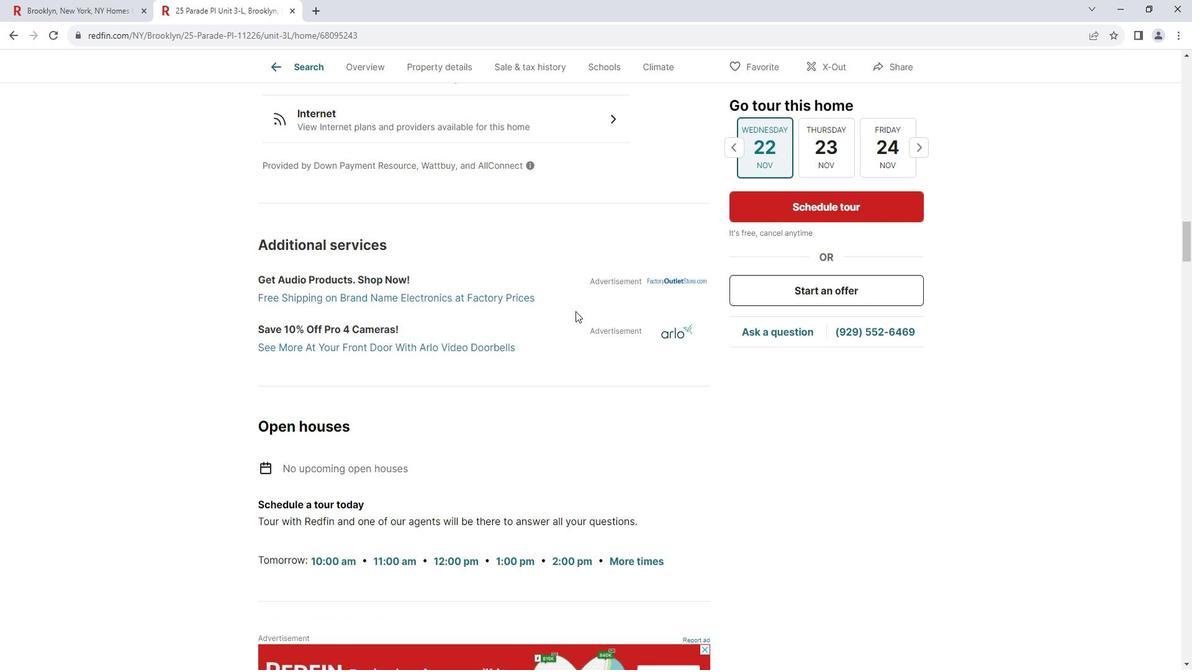 
Action: Mouse moved to (586, 311)
Screenshot: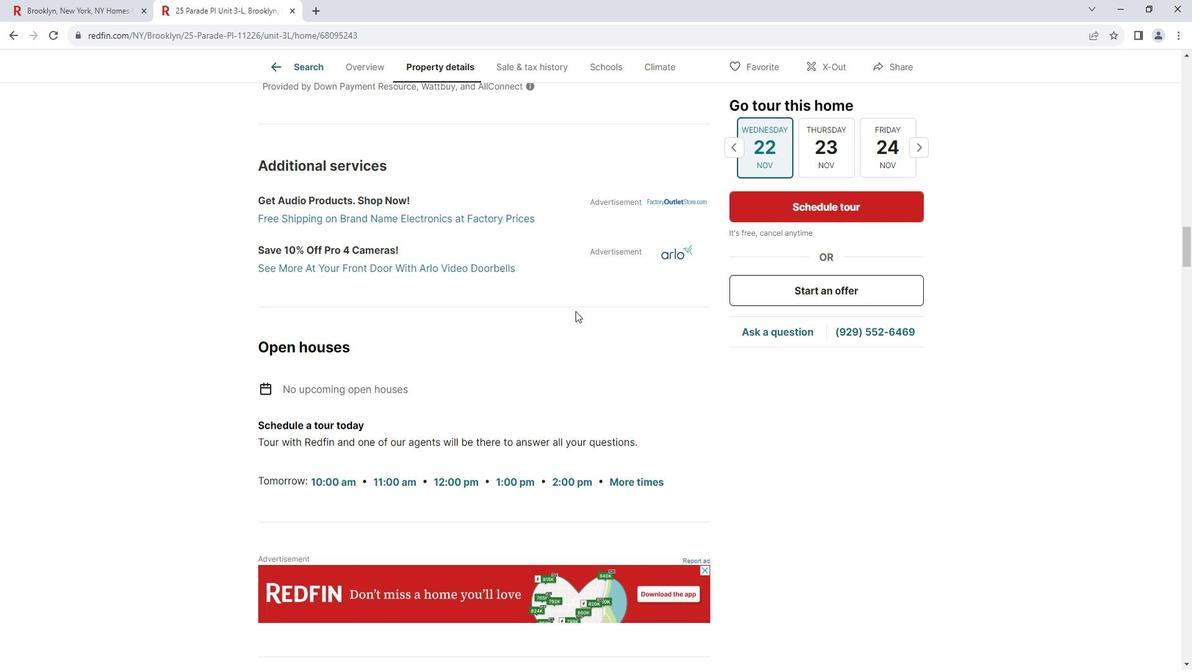 
Action: Mouse scrolled (586, 310) with delta (0, 0)
Screenshot: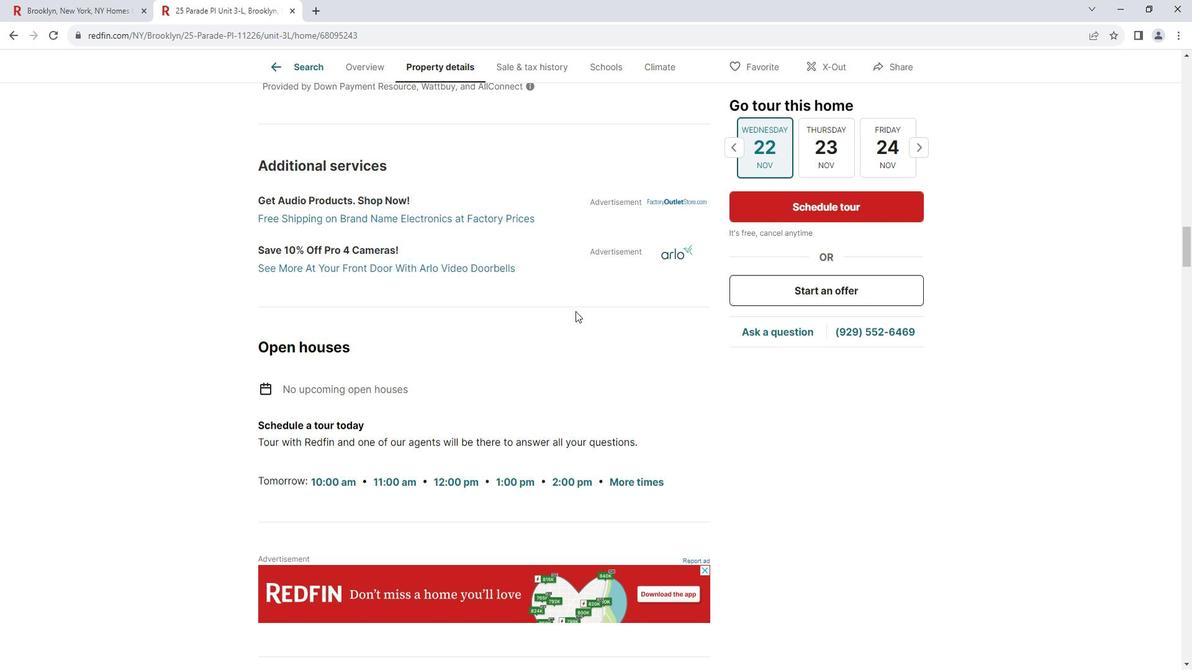 
Action: Mouse scrolled (586, 310) with delta (0, 0)
Screenshot: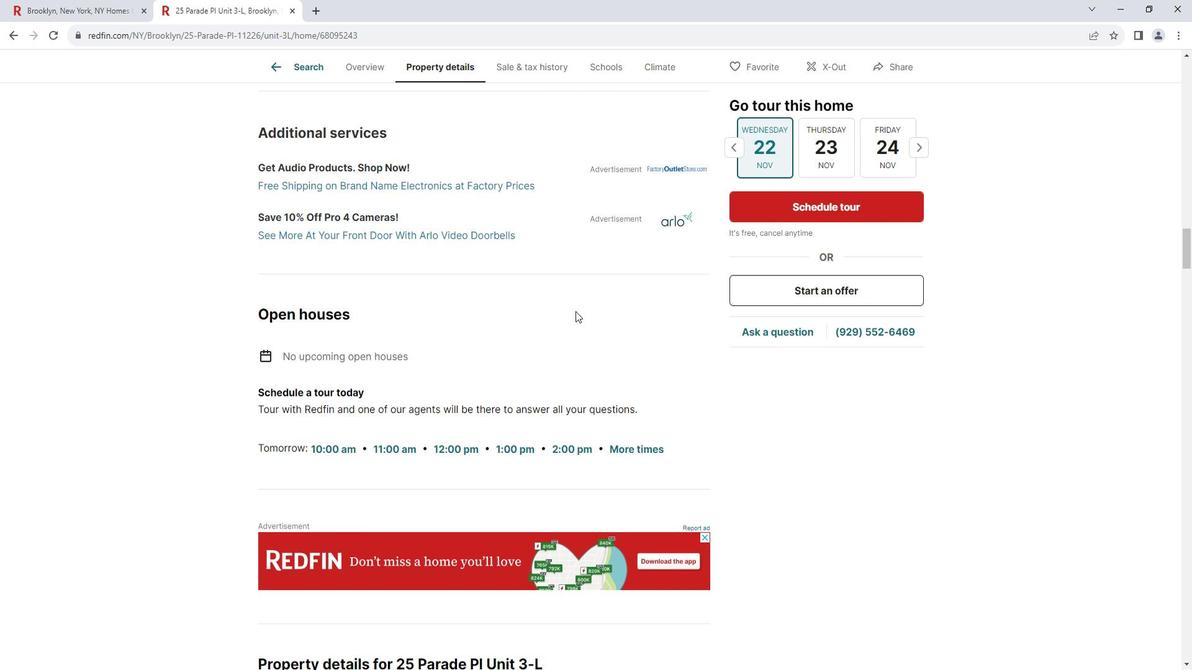 
Action: Mouse scrolled (586, 310) with delta (0, 0)
Screenshot: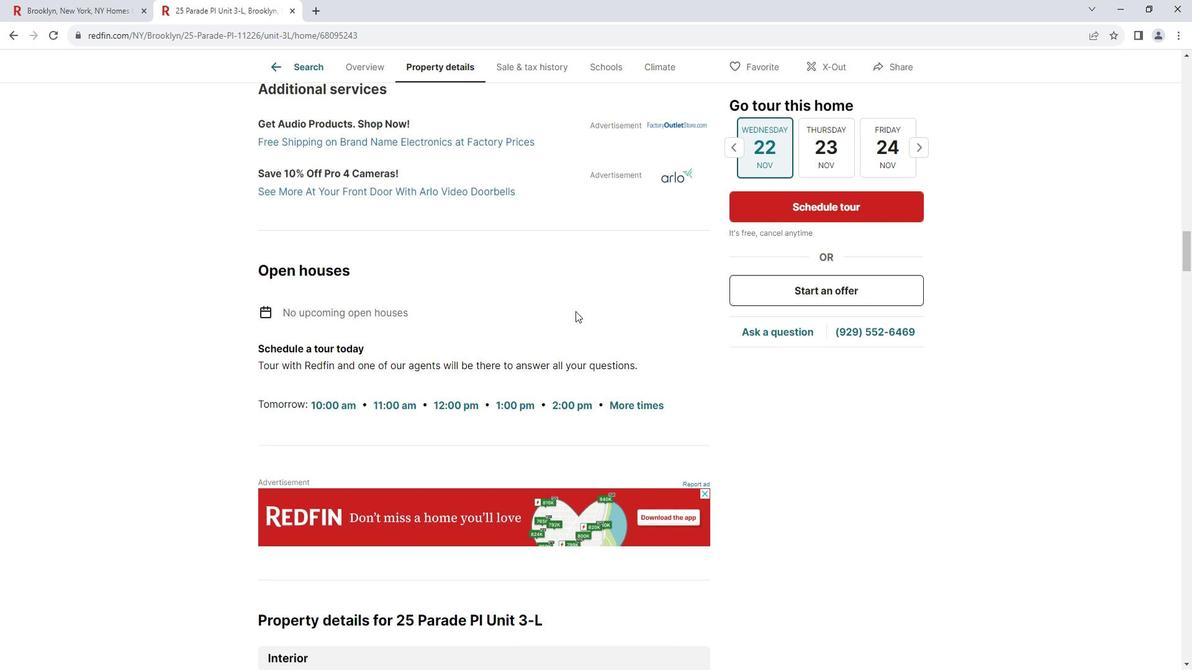 
Action: Mouse moved to (586, 311)
Screenshot: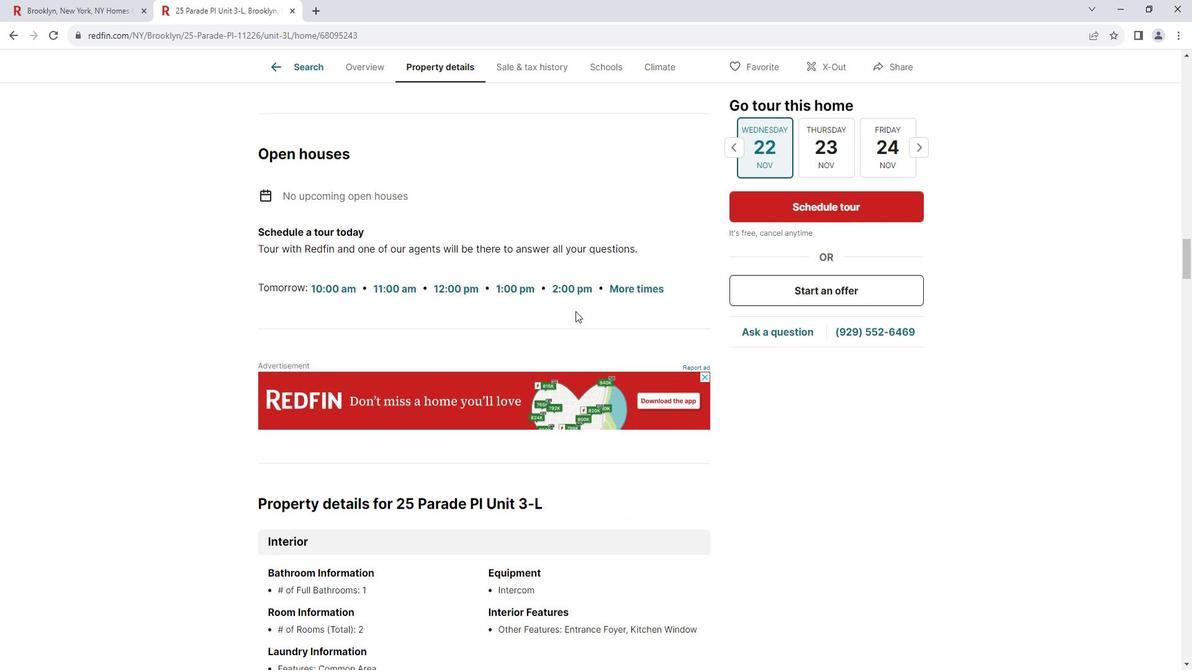 
Action: Mouse scrolled (586, 310) with delta (0, 0)
Screenshot: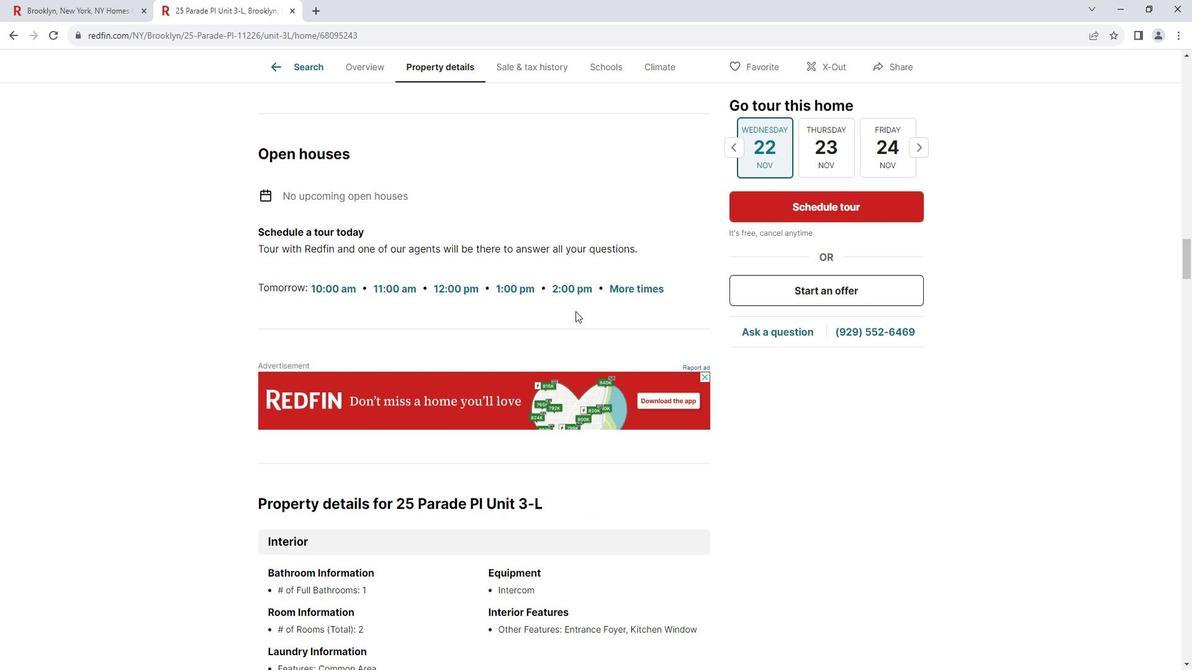 
Action: Mouse scrolled (586, 310) with delta (0, 0)
Screenshot: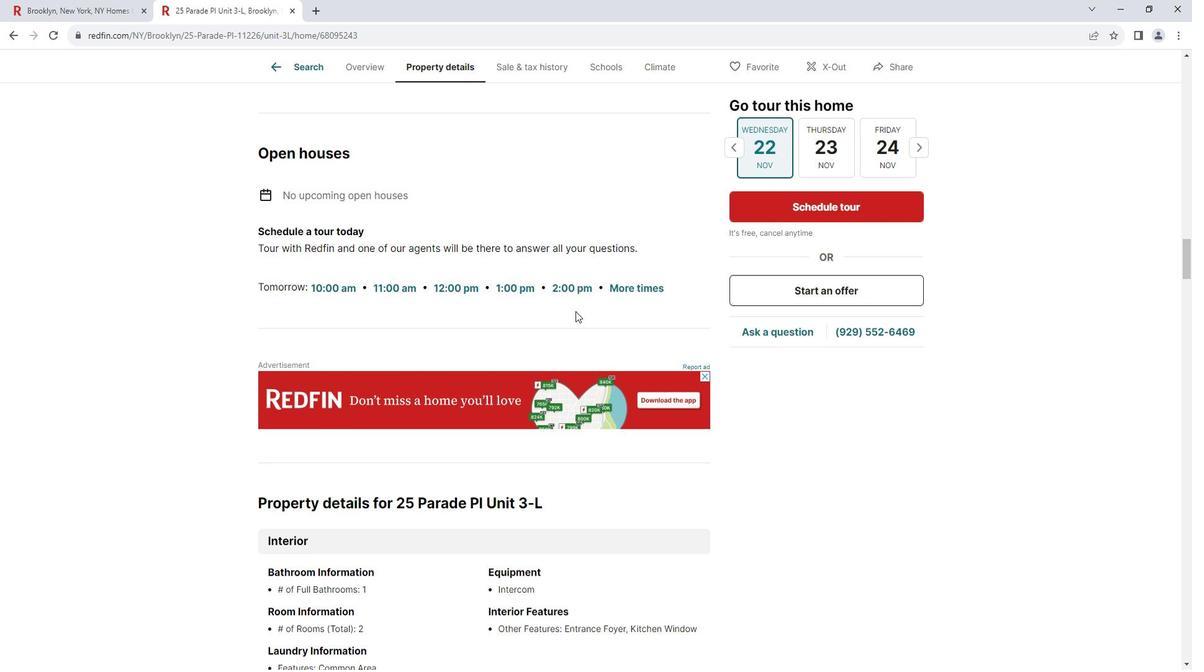 
Action: Mouse moved to (587, 310)
Screenshot: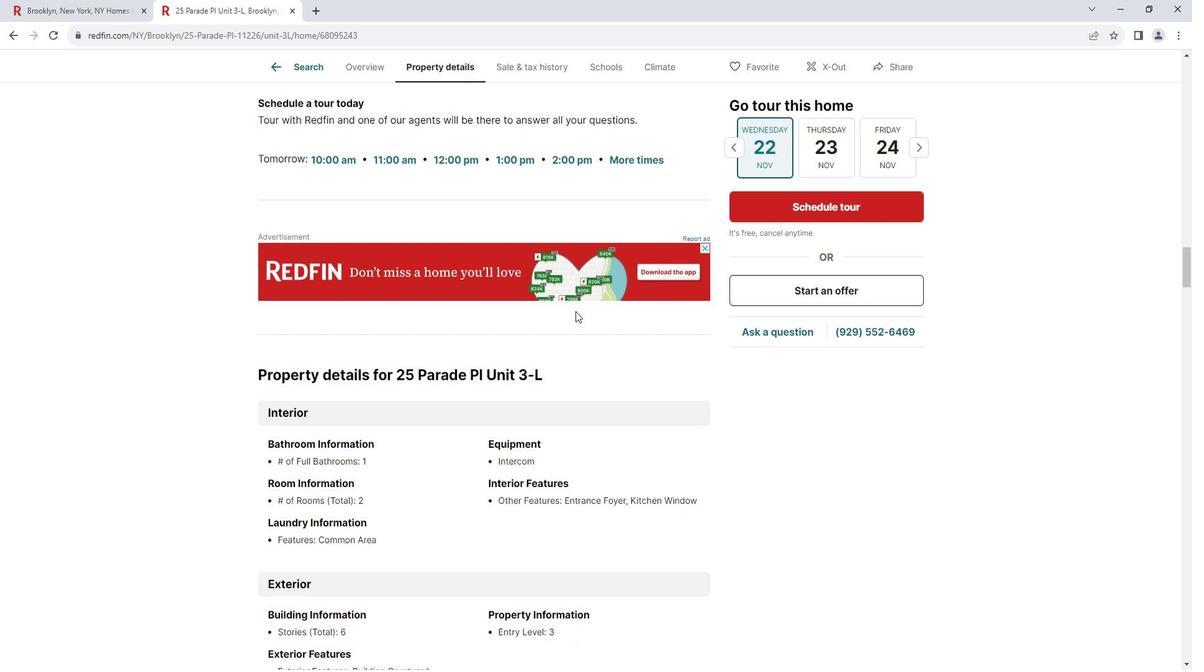
Action: Mouse scrolled (587, 309) with delta (0, 0)
Screenshot: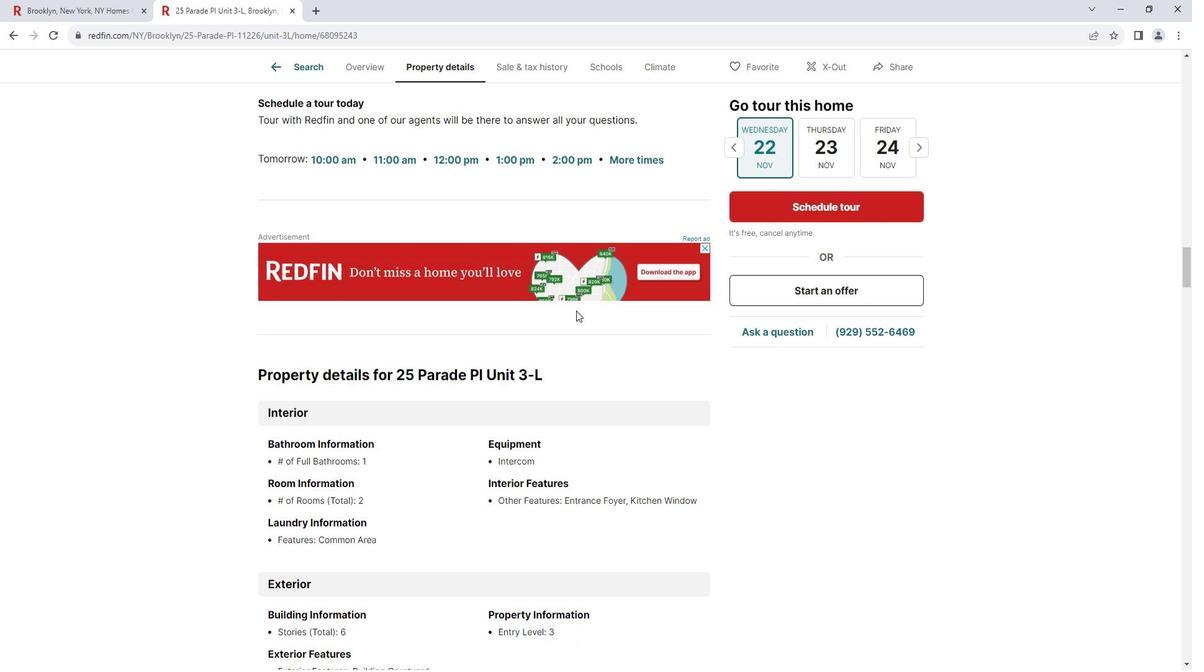 
Action: Mouse scrolled (587, 309) with delta (0, 0)
Screenshot: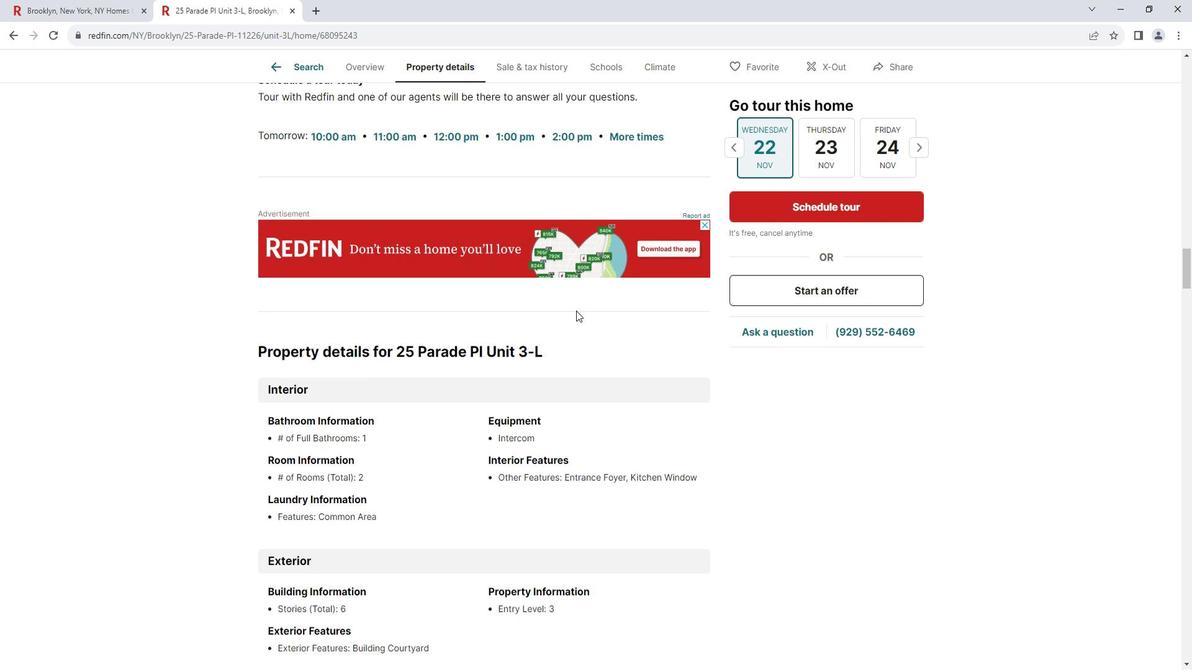 
Action: Mouse moved to (587, 310)
Screenshot: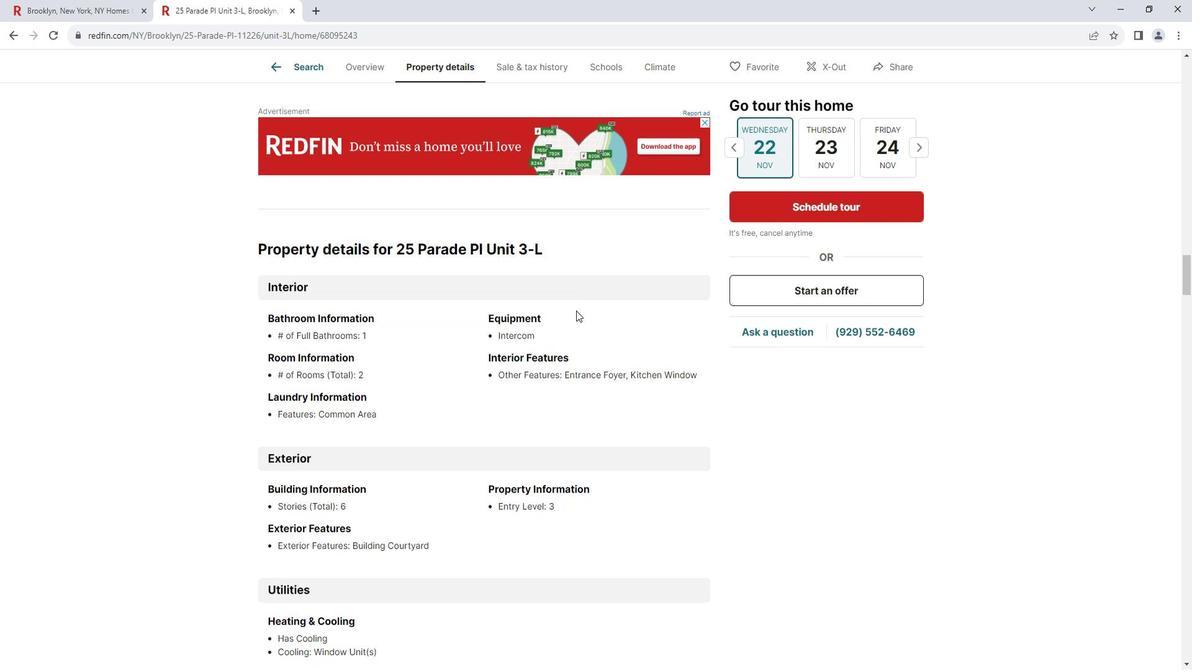 
Action: Mouse scrolled (587, 309) with delta (0, 0)
Screenshot: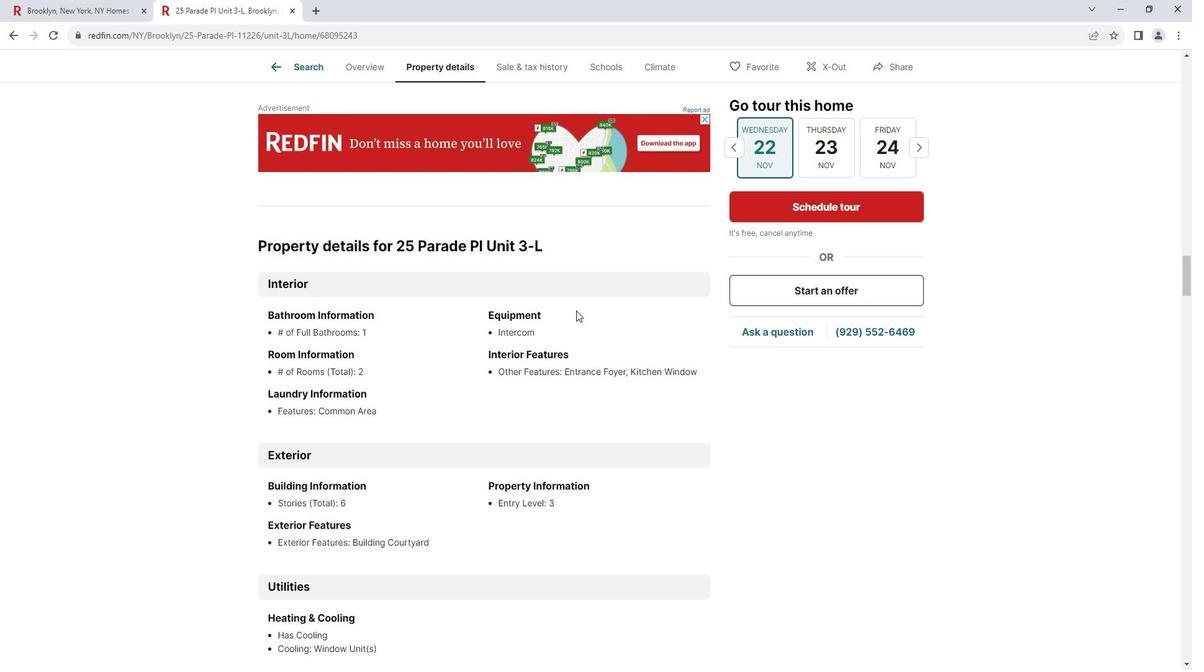 
Action: Mouse scrolled (587, 309) with delta (0, 0)
Screenshot: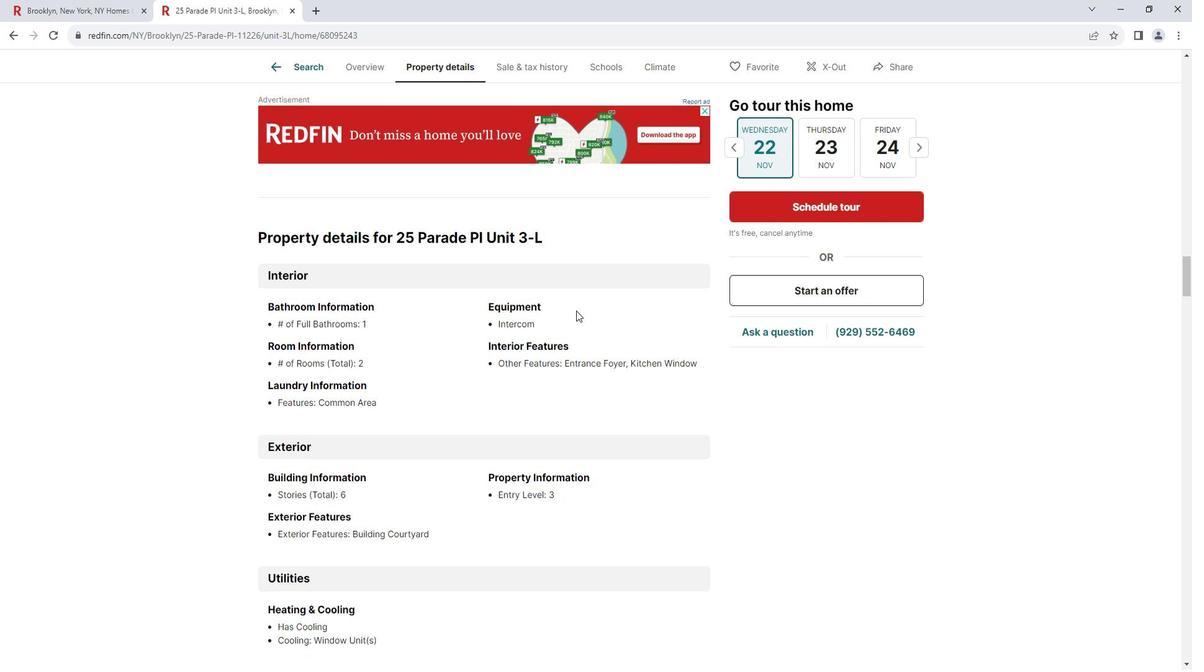 
Action: Mouse moved to (587, 309)
Screenshot: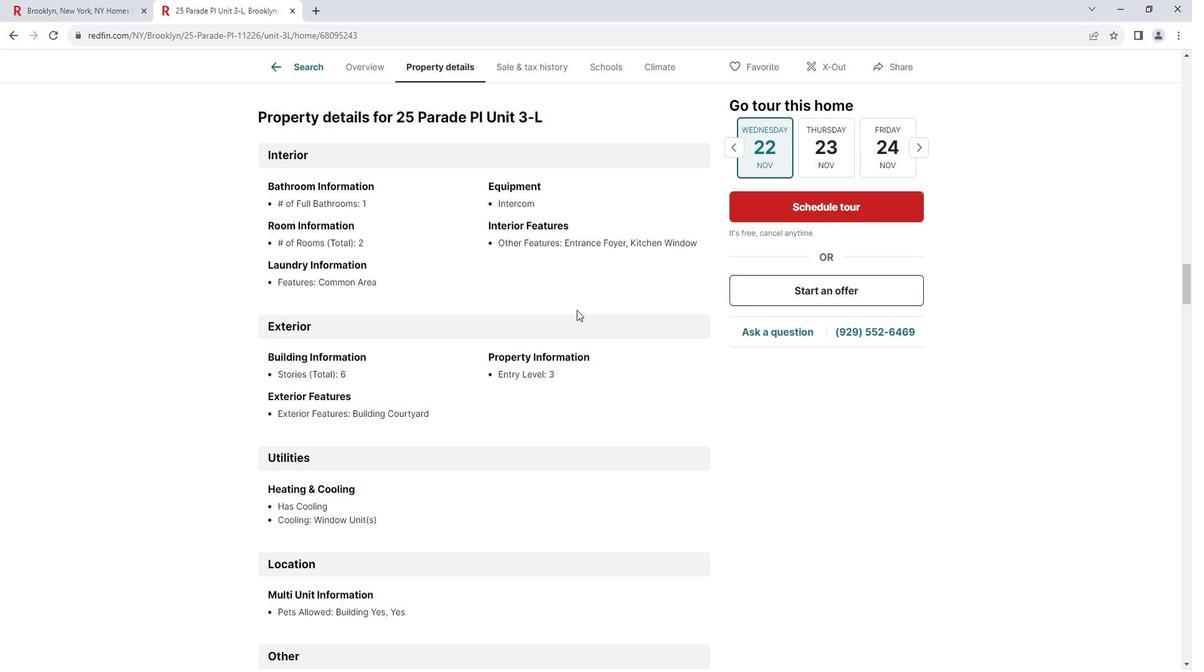 
Action: Mouse scrolled (587, 309) with delta (0, 0)
Screenshot: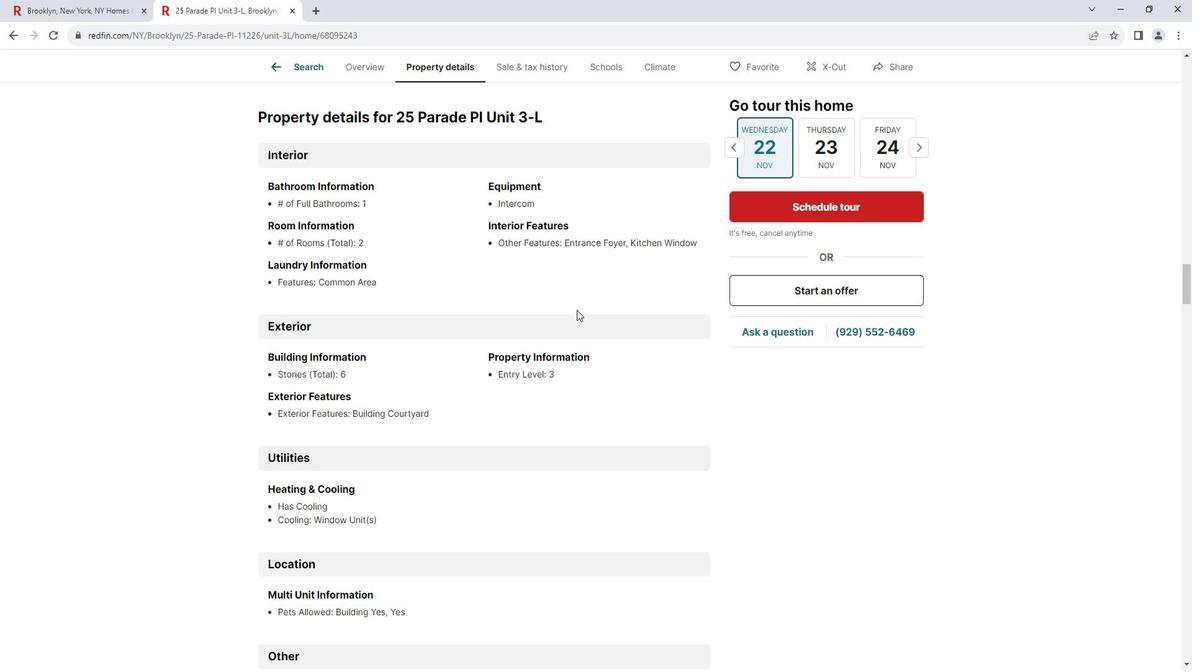 
Action: Mouse scrolled (587, 309) with delta (0, 0)
Screenshot: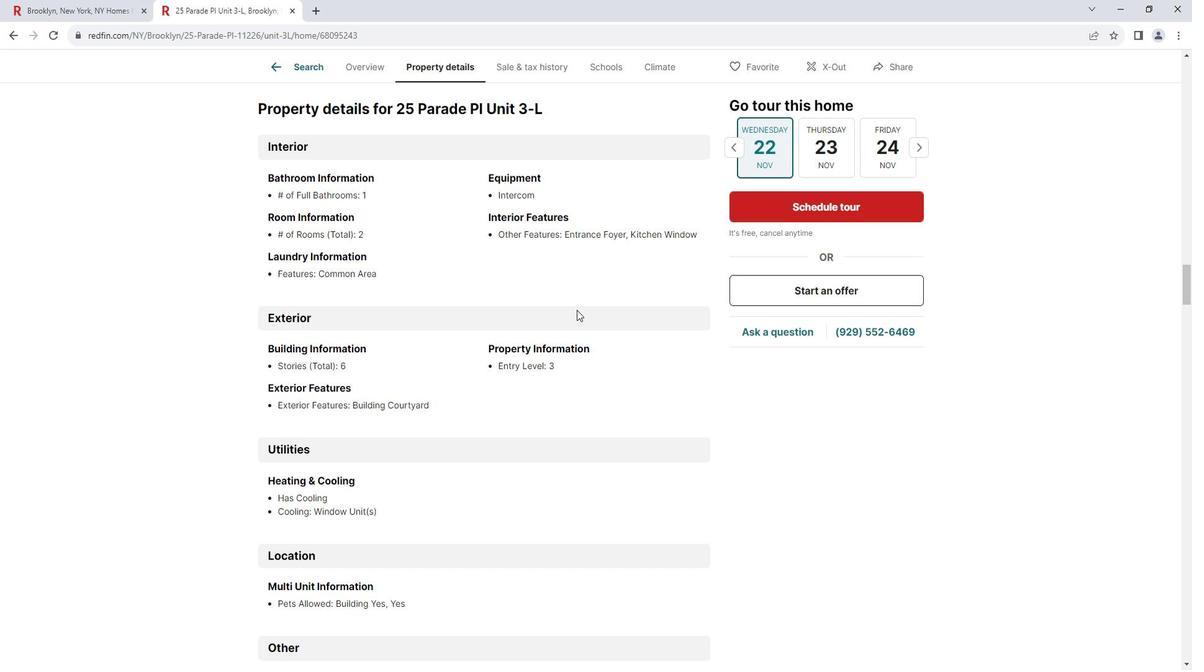 
Action: Mouse scrolled (587, 309) with delta (0, 0)
Screenshot: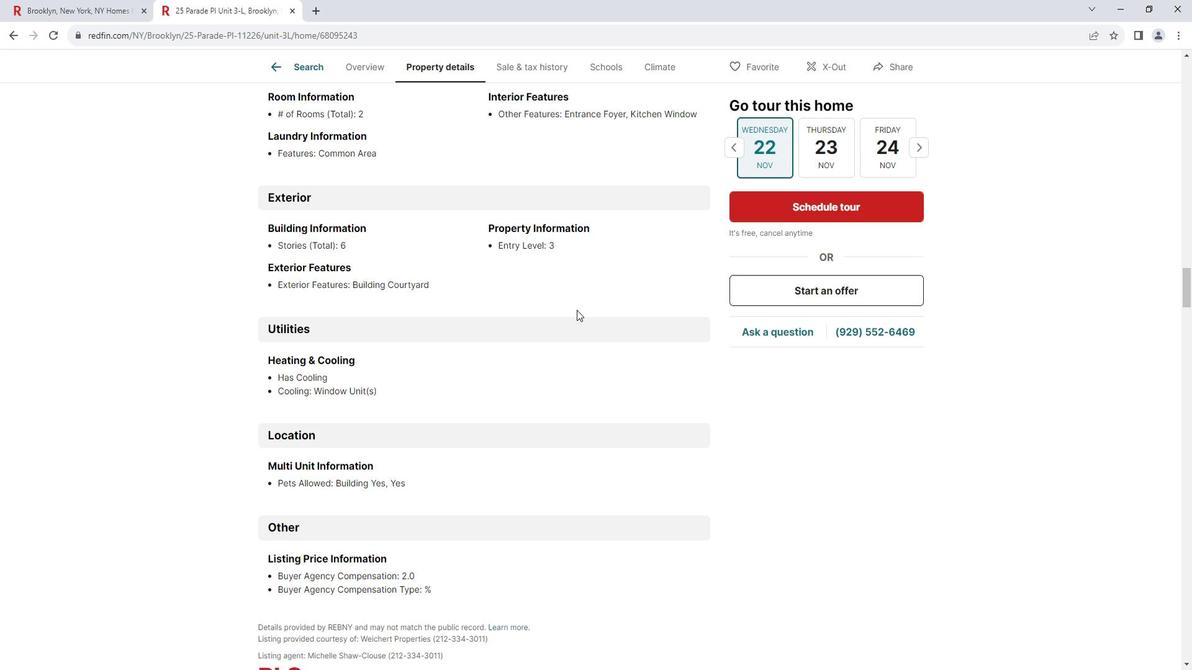 
Action: Mouse scrolled (587, 309) with delta (0, 0)
Screenshot: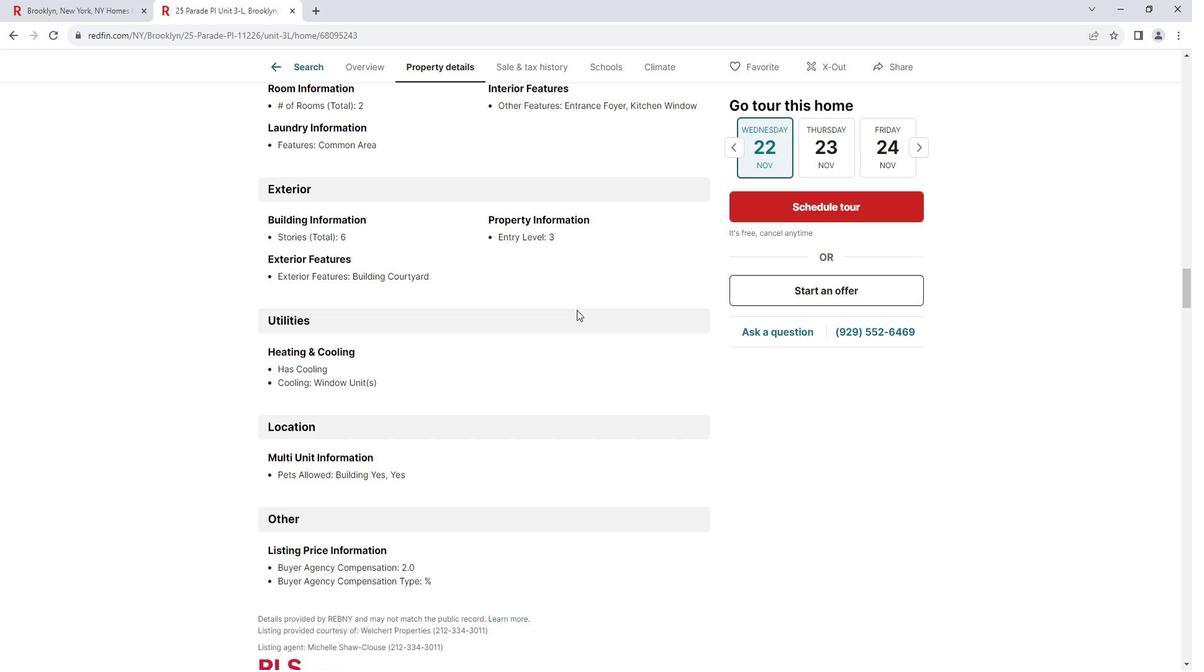 
Action: Mouse scrolled (587, 309) with delta (0, 0)
Screenshot: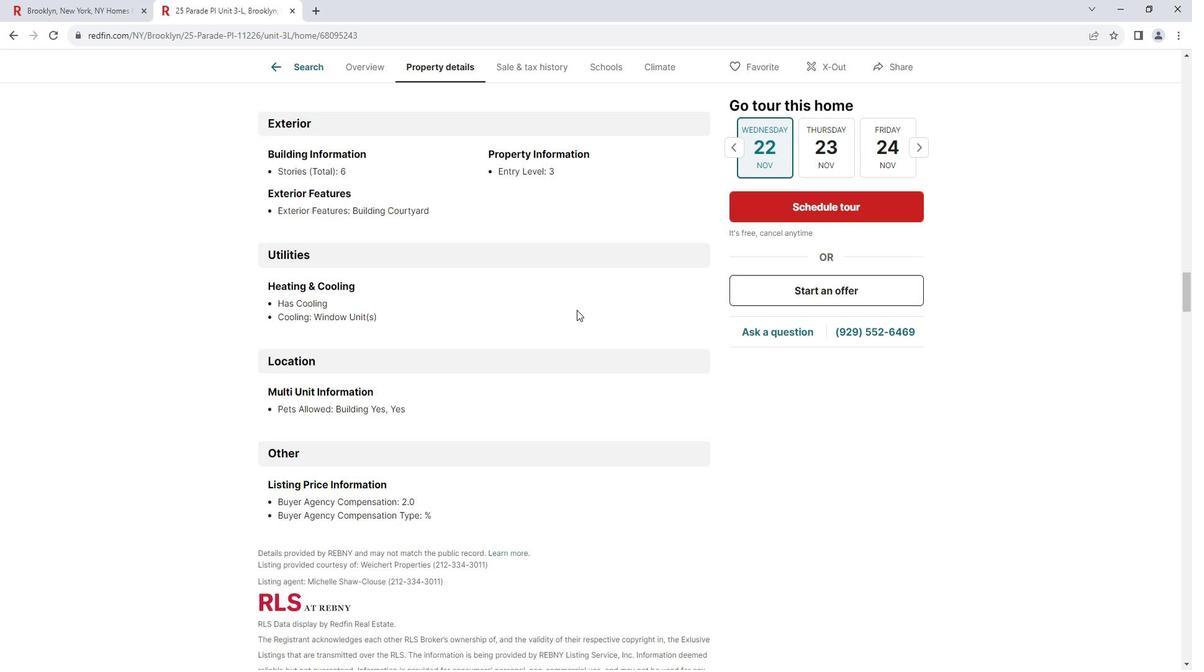 
Action: Mouse scrolled (587, 309) with delta (0, 0)
Screenshot: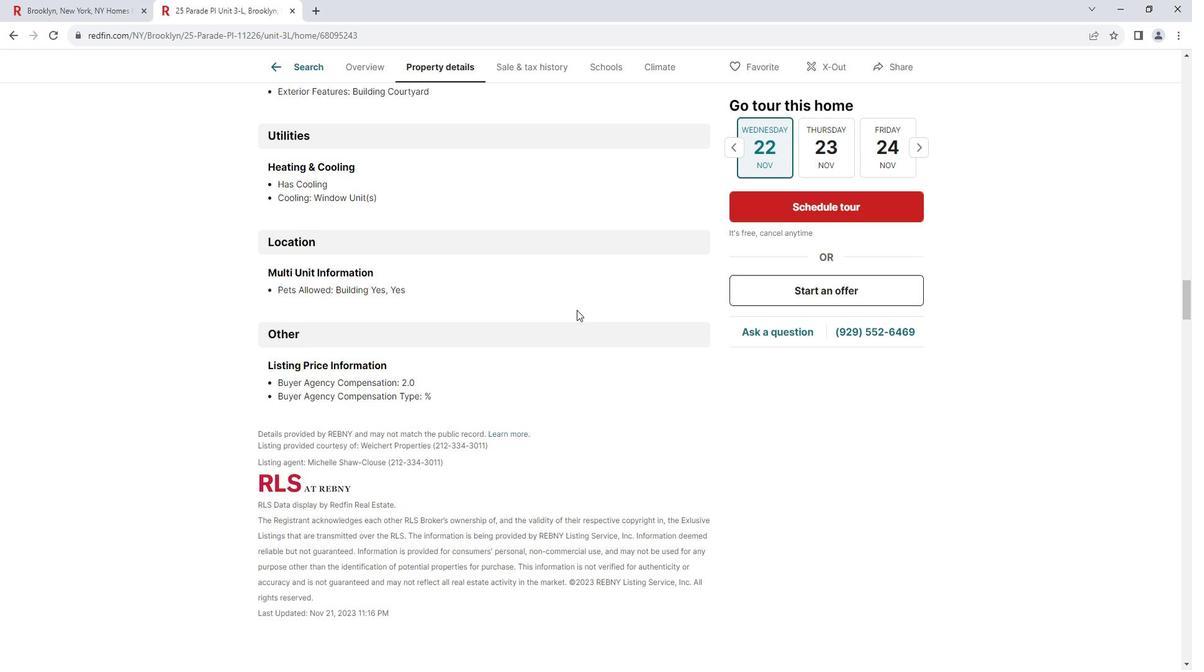 
Action: Mouse scrolled (587, 309) with delta (0, 0)
Screenshot: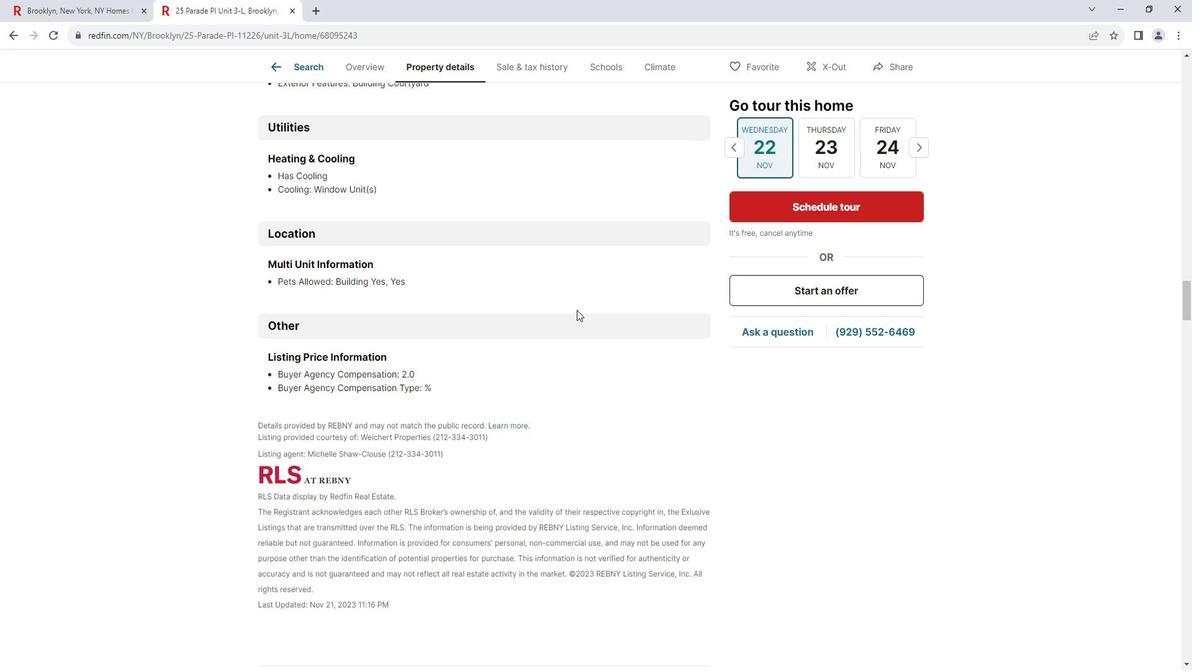 
Action: Mouse scrolled (587, 309) with delta (0, 0)
Screenshot: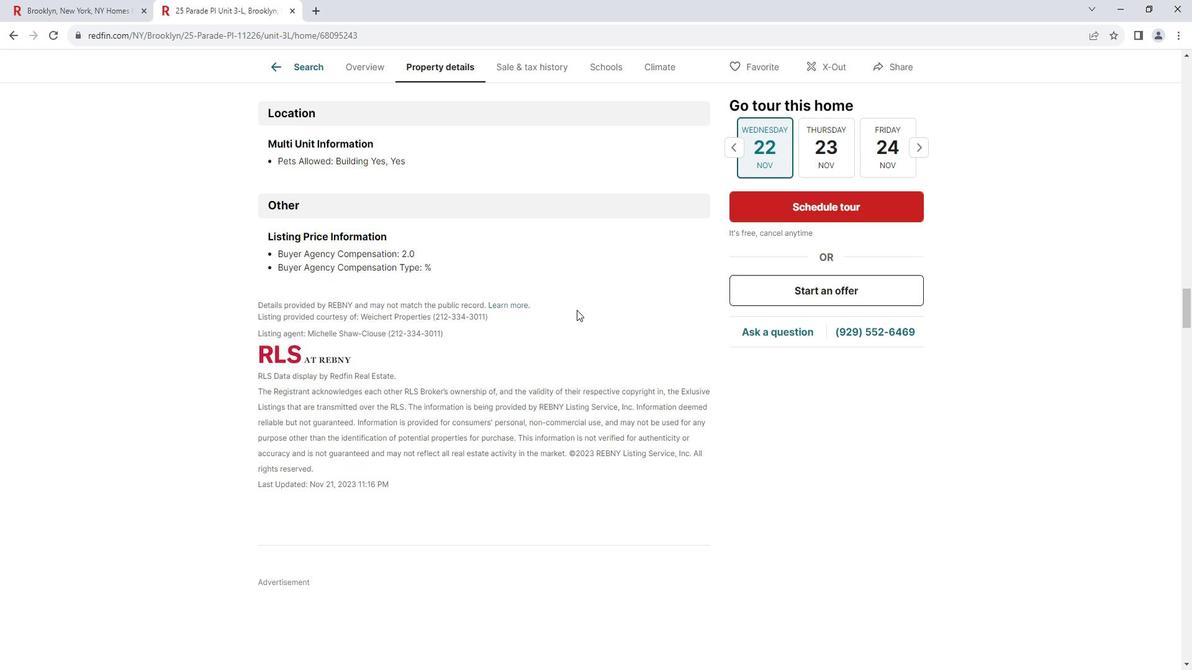 
Action: Mouse scrolled (587, 309) with delta (0, 0)
Screenshot: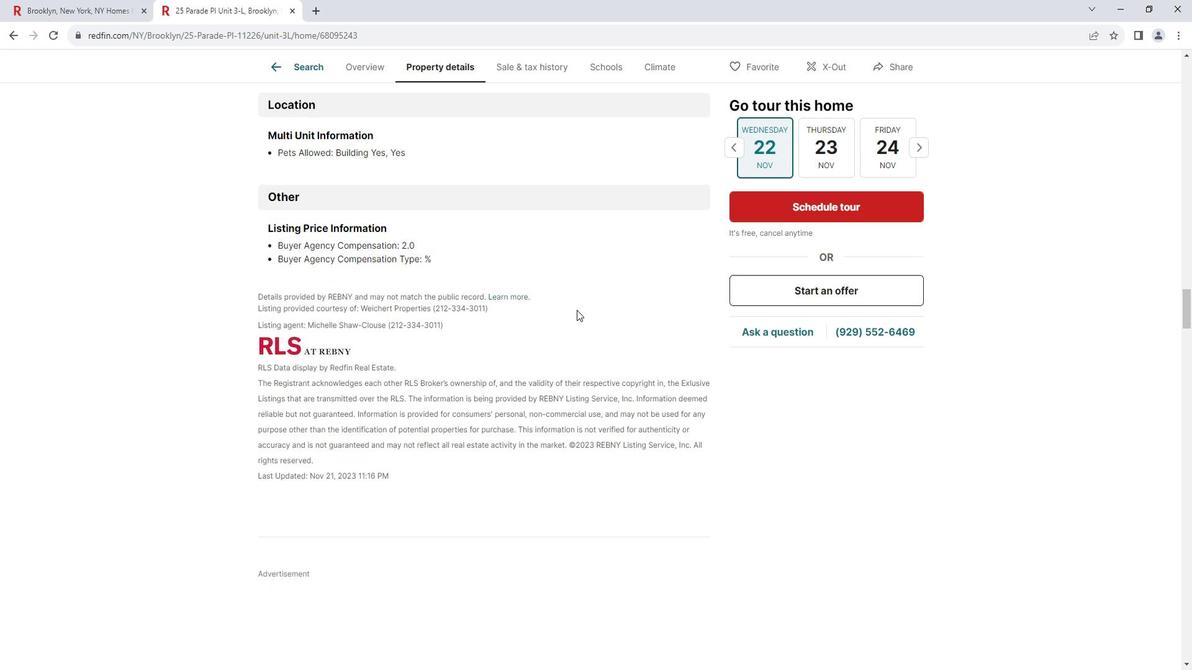 
Action: Mouse scrolled (587, 309) with delta (0, 0)
Screenshot: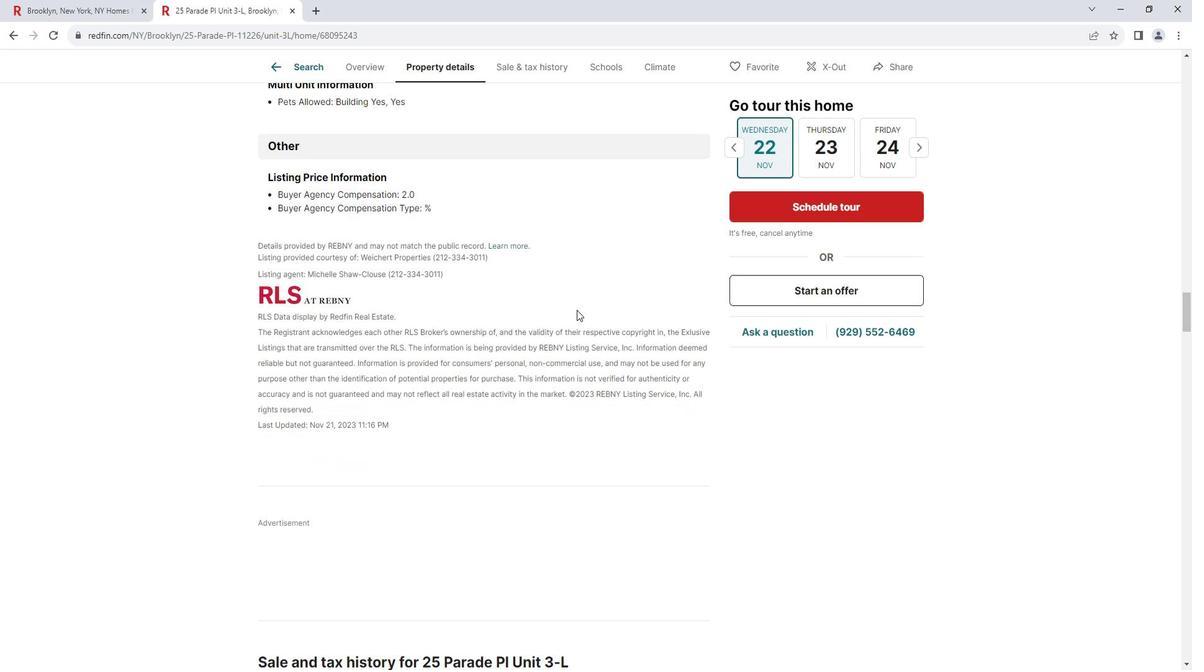 
Action: Mouse scrolled (587, 309) with delta (0, 0)
Screenshot: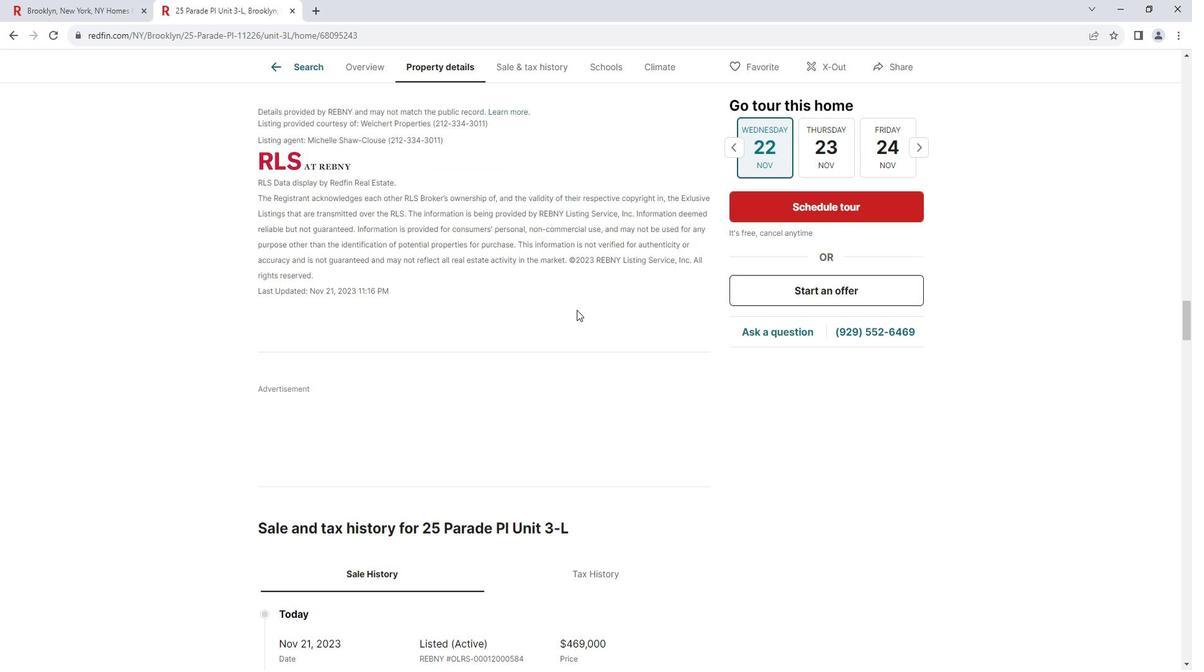 
Action: Mouse scrolled (587, 309) with delta (0, 0)
Screenshot: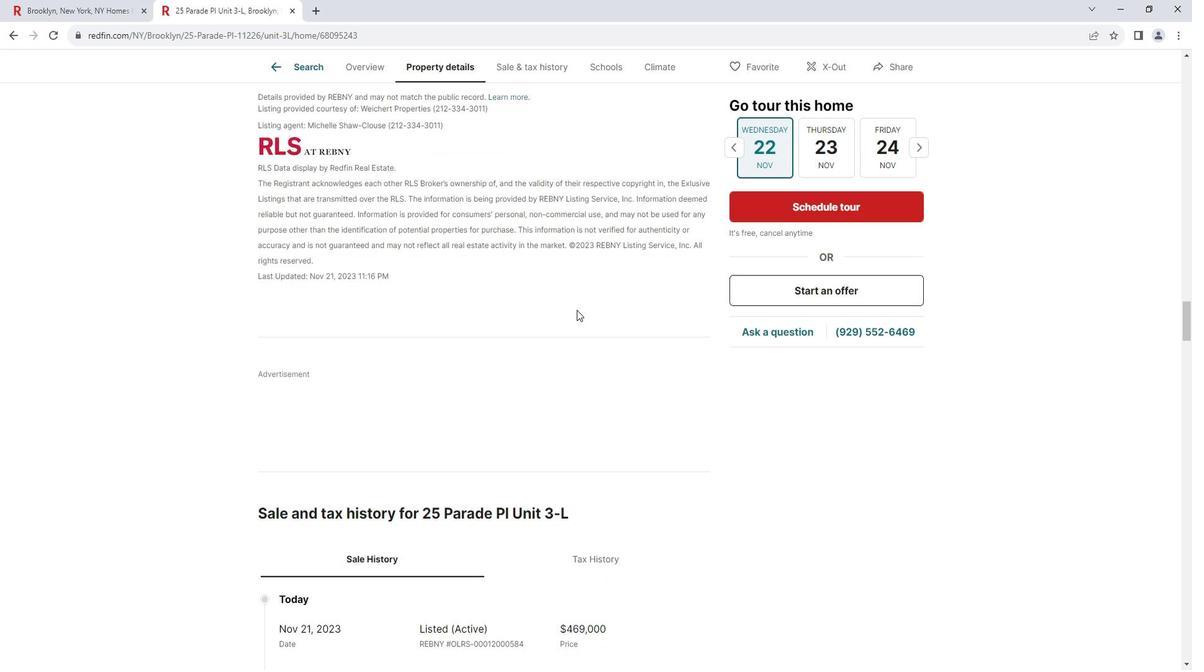 
Action: Mouse scrolled (587, 309) with delta (0, 0)
Screenshot: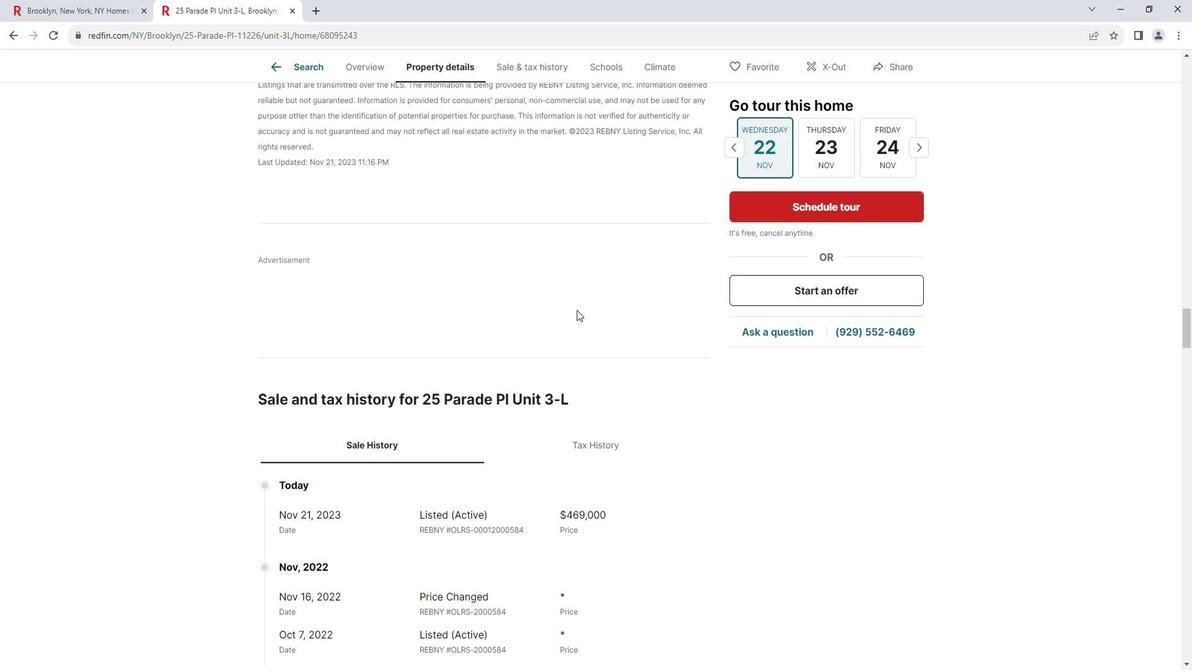 
Action: Mouse scrolled (587, 309) with delta (0, 0)
Screenshot: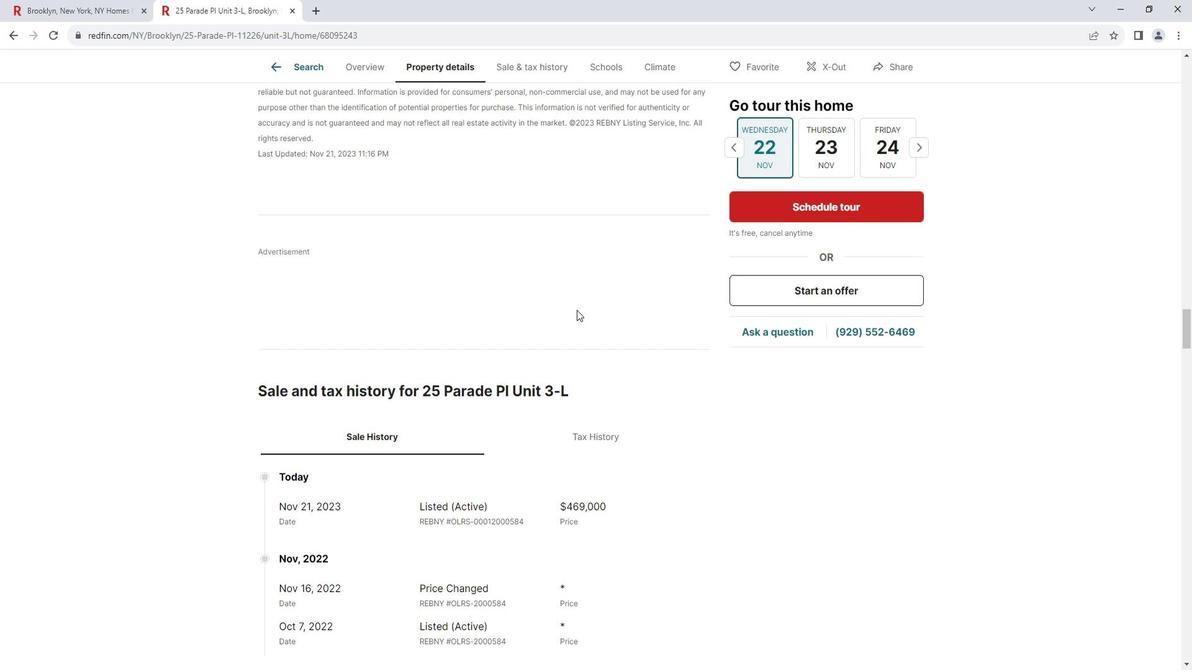 
Action: Mouse pressed left at (587, 309)
Screenshot: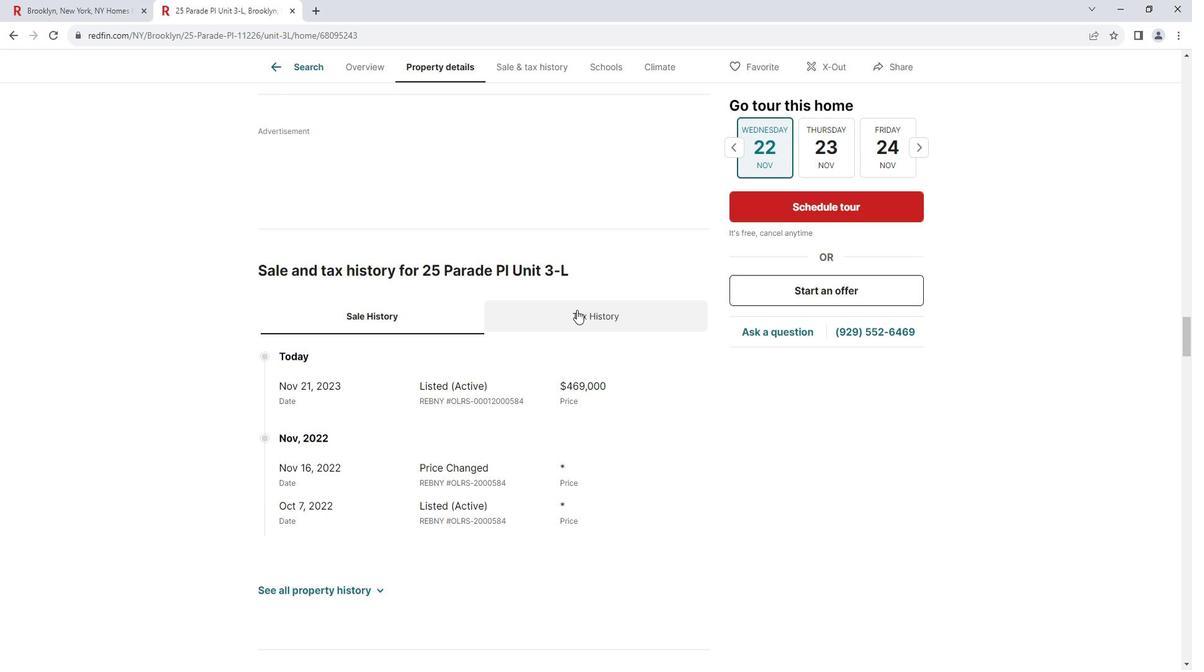 
Action: Mouse scrolled (587, 309) with delta (0, 0)
Screenshot: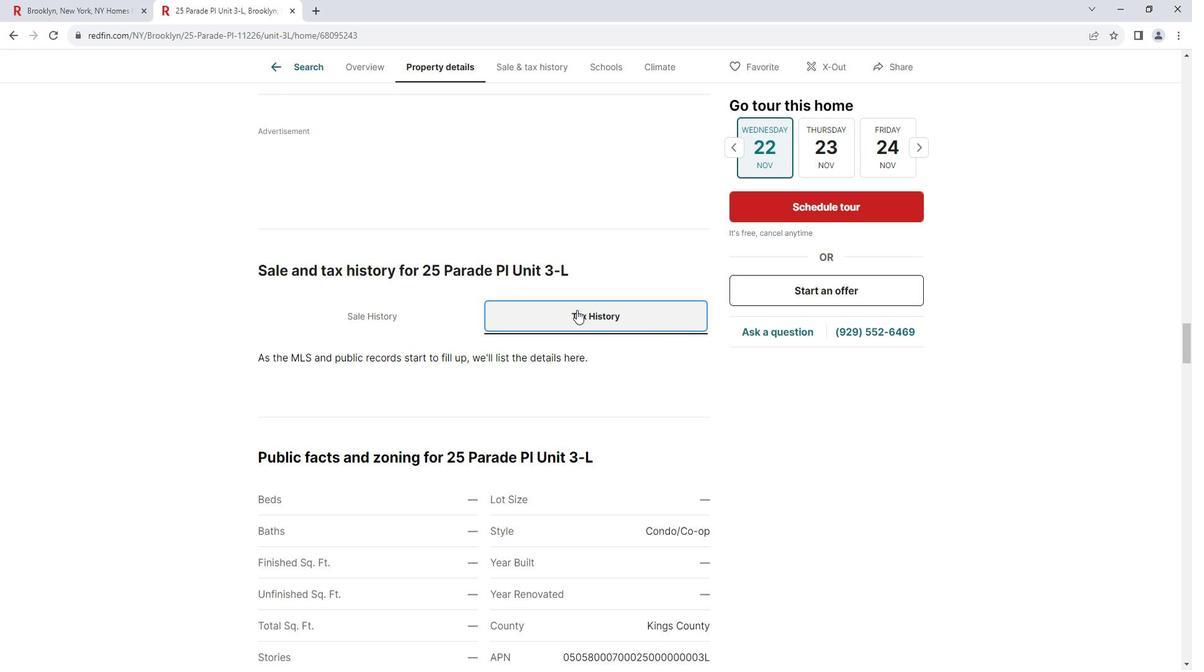 
Action: Mouse scrolled (587, 309) with delta (0, 0)
Screenshot: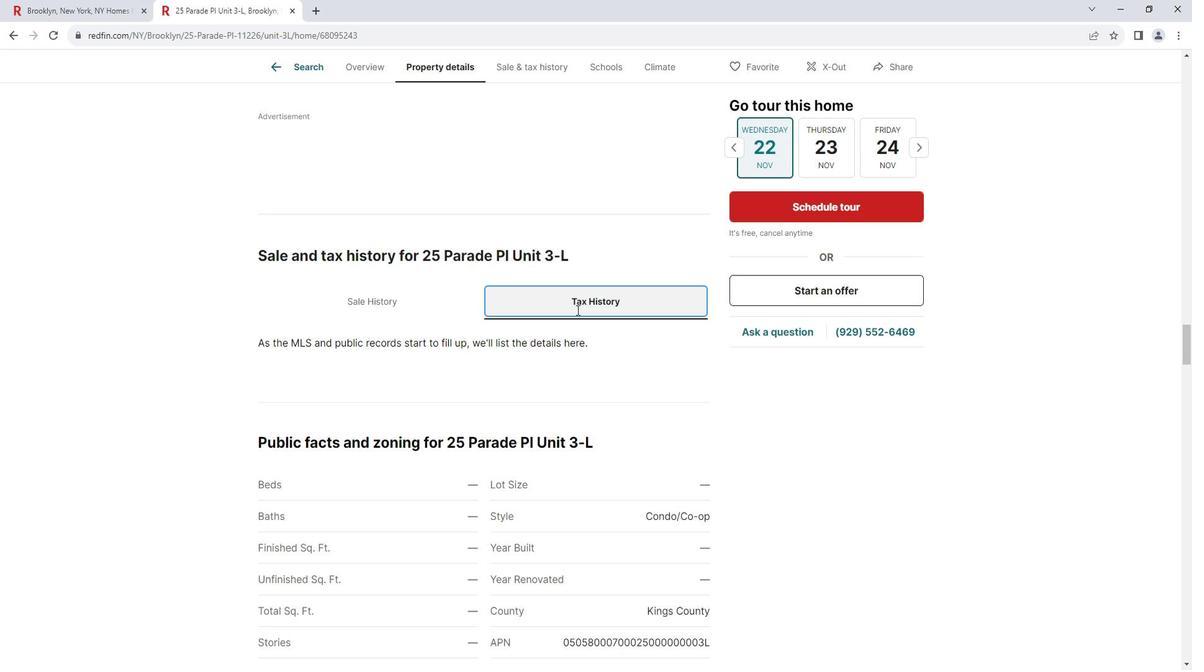 
Action: Mouse scrolled (587, 309) with delta (0, 0)
Screenshot: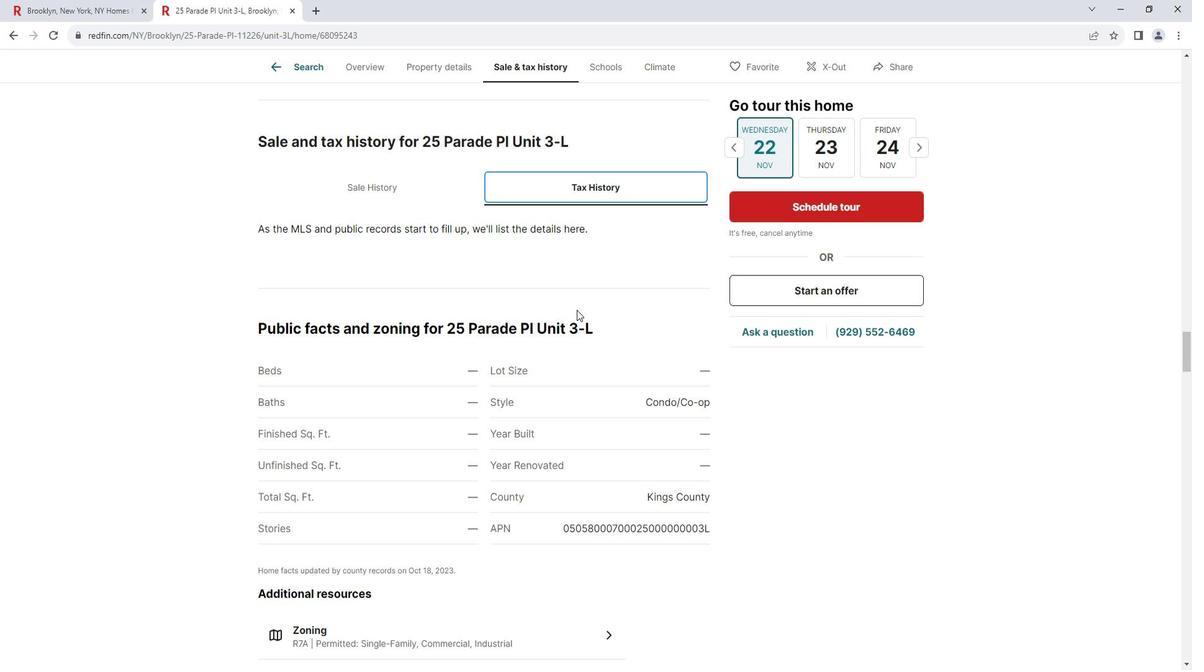 
Action: Mouse scrolled (587, 309) with delta (0, 0)
Screenshot: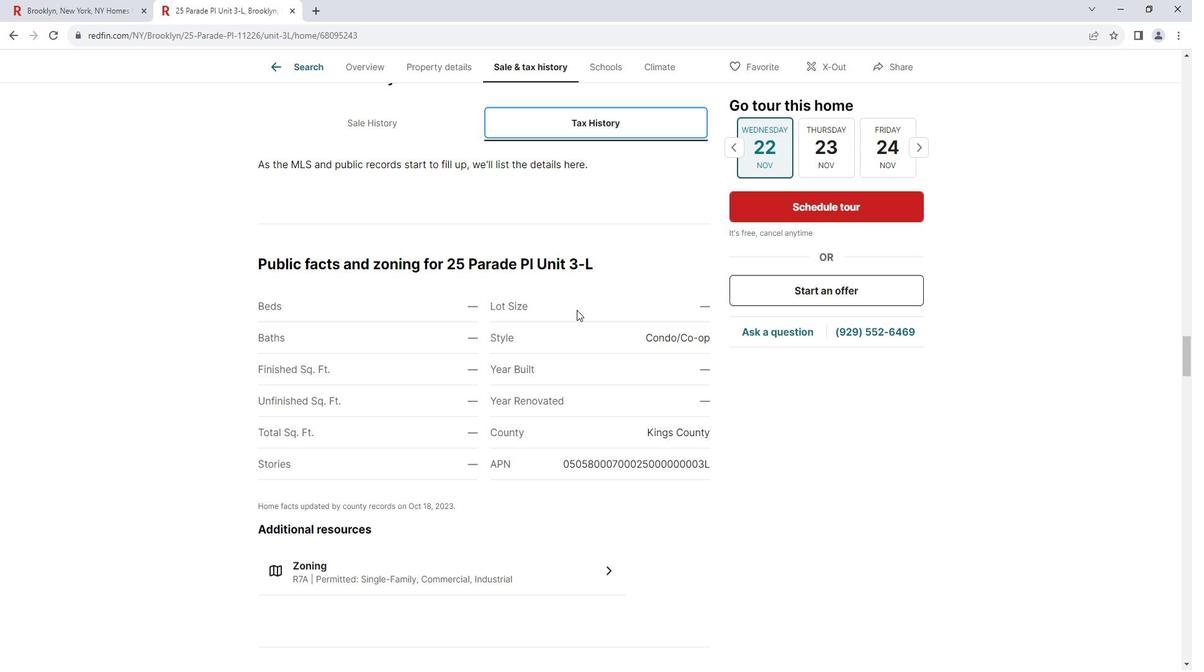 
Action: Mouse scrolled (587, 309) with delta (0, 0)
Screenshot: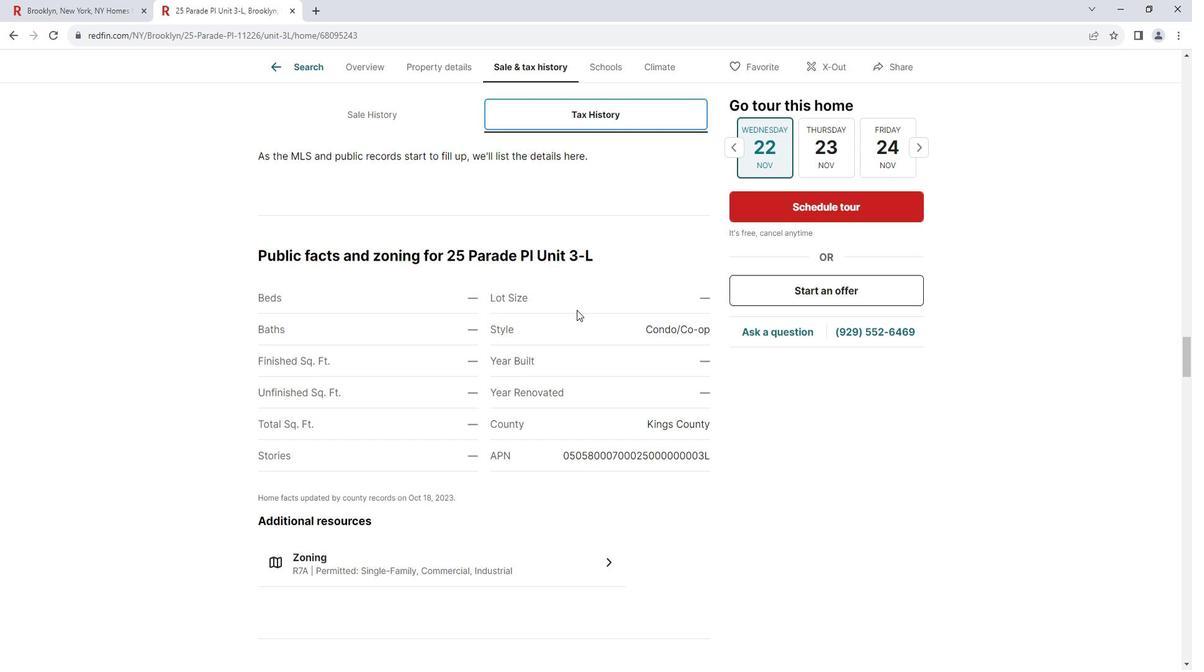 
Action: Mouse scrolled (587, 309) with delta (0, 0)
Screenshot: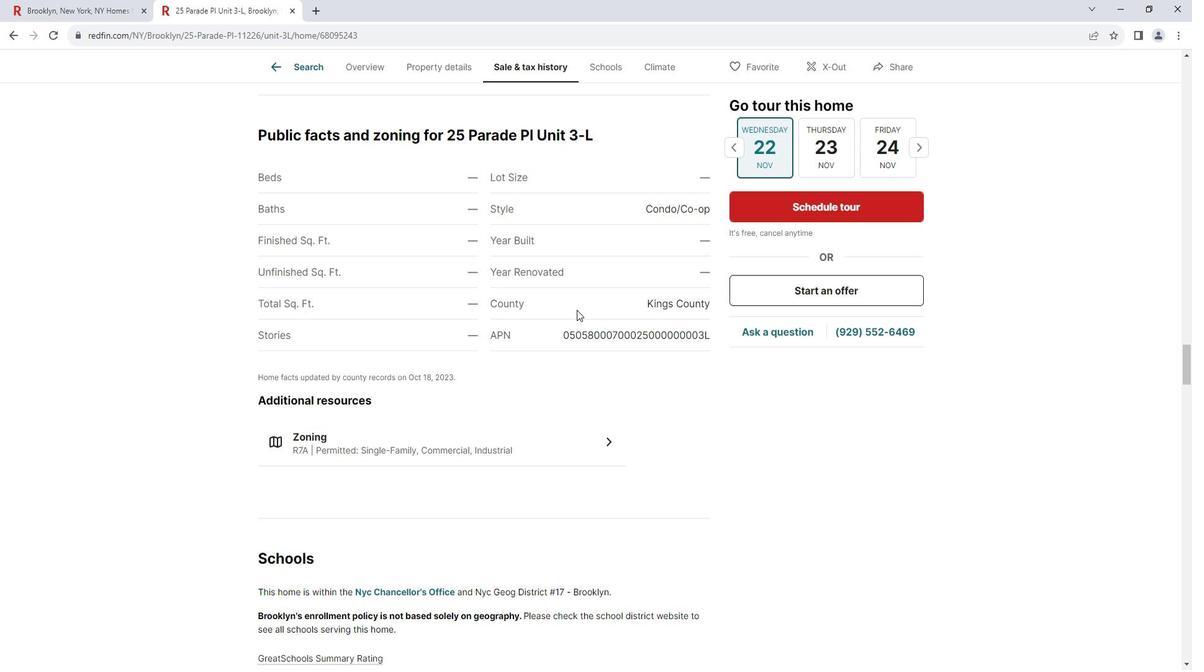 
Action: Mouse scrolled (587, 309) with delta (0, 0)
Screenshot: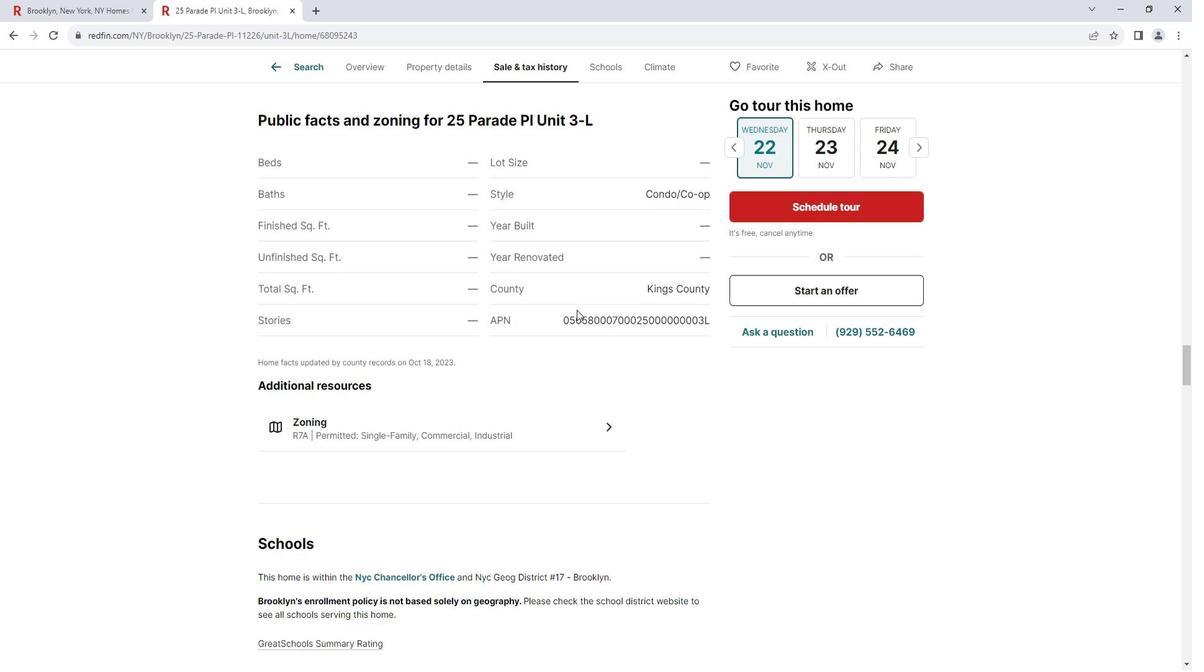 
Action: Mouse pressed left at (587, 309)
Screenshot: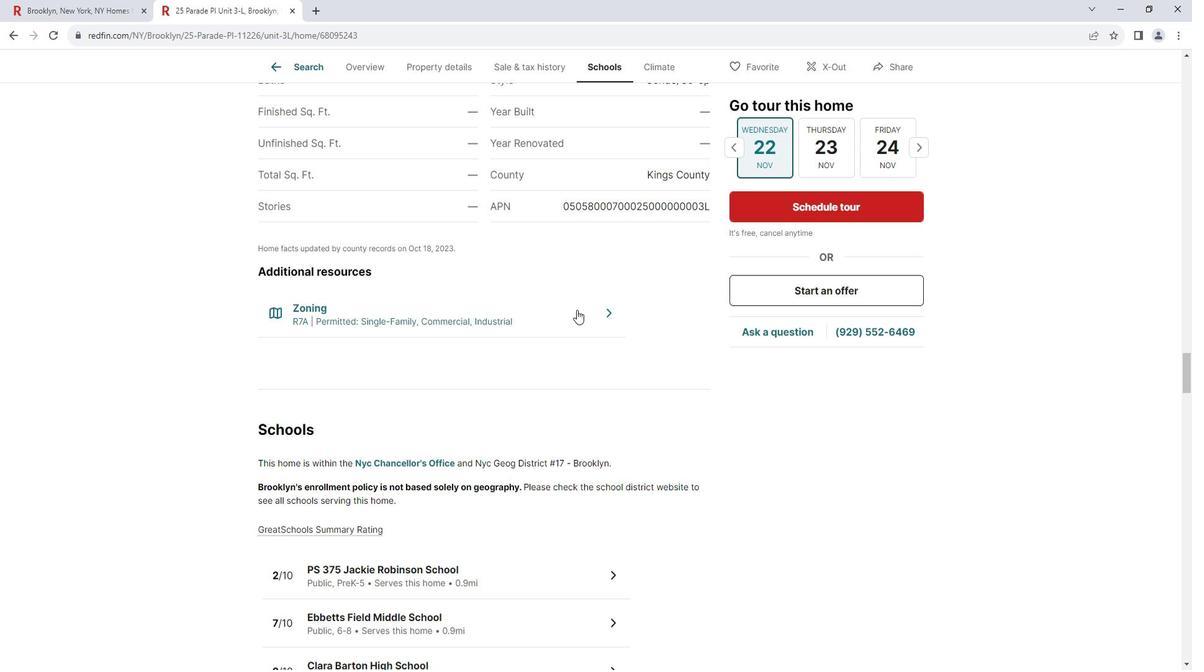 
Action: Mouse scrolled (587, 309) with delta (0, 0)
Screenshot: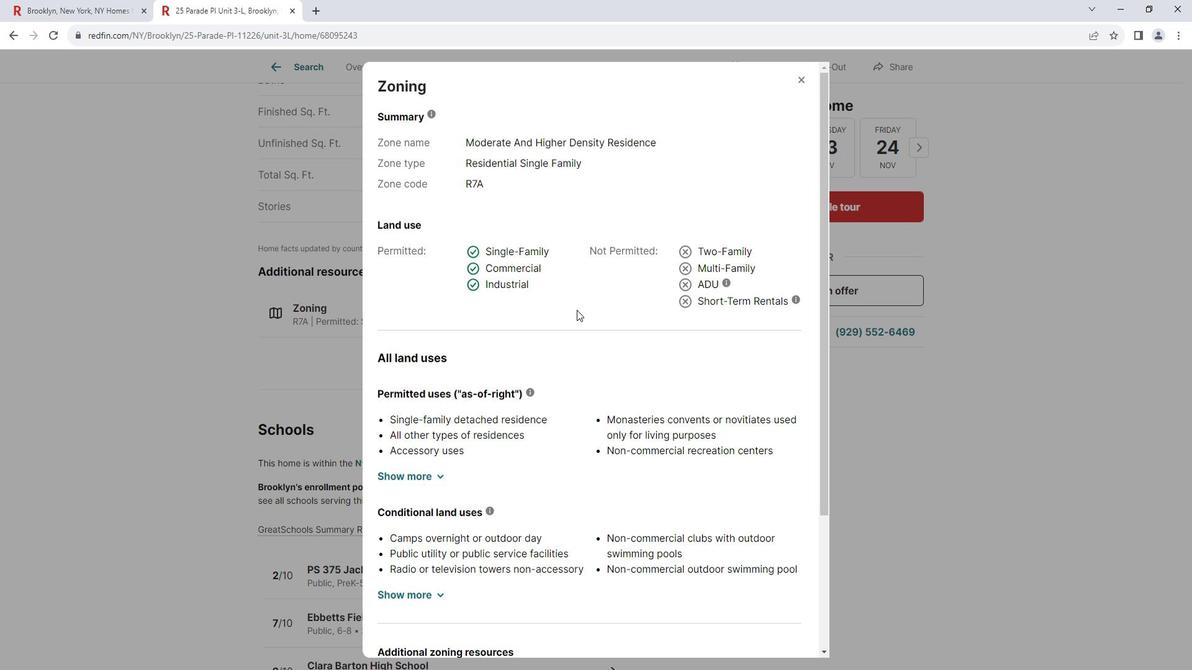 
Action: Mouse scrolled (587, 309) with delta (0, 0)
Screenshot: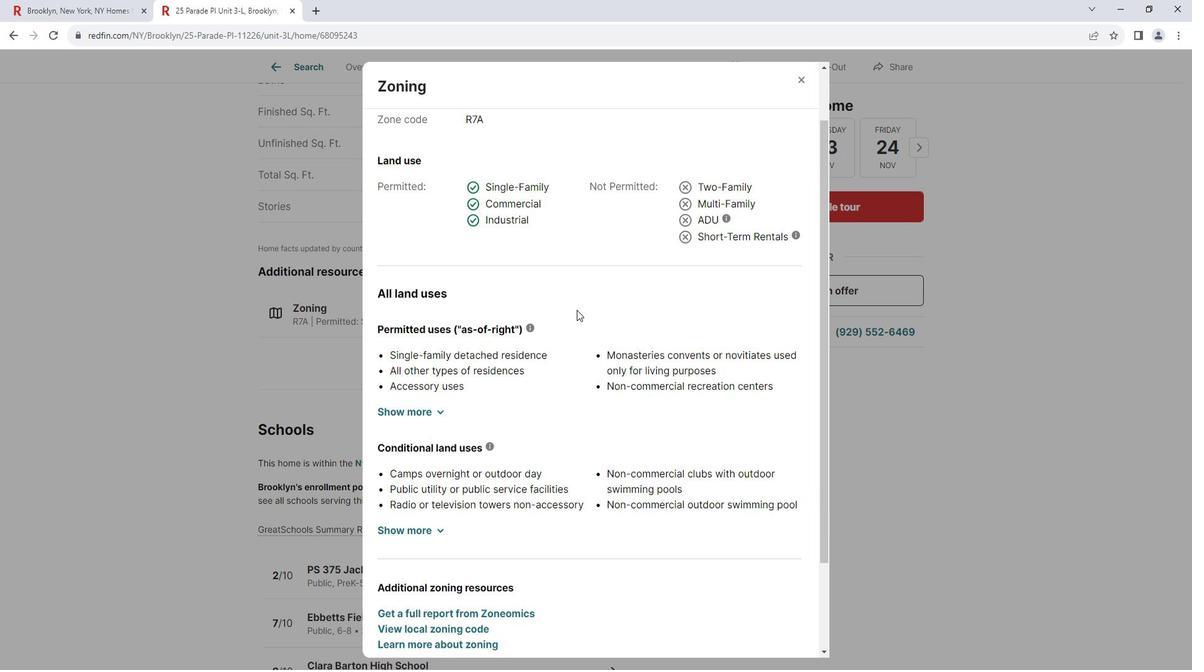 
Action: Mouse scrolled (587, 309) with delta (0, 0)
Screenshot: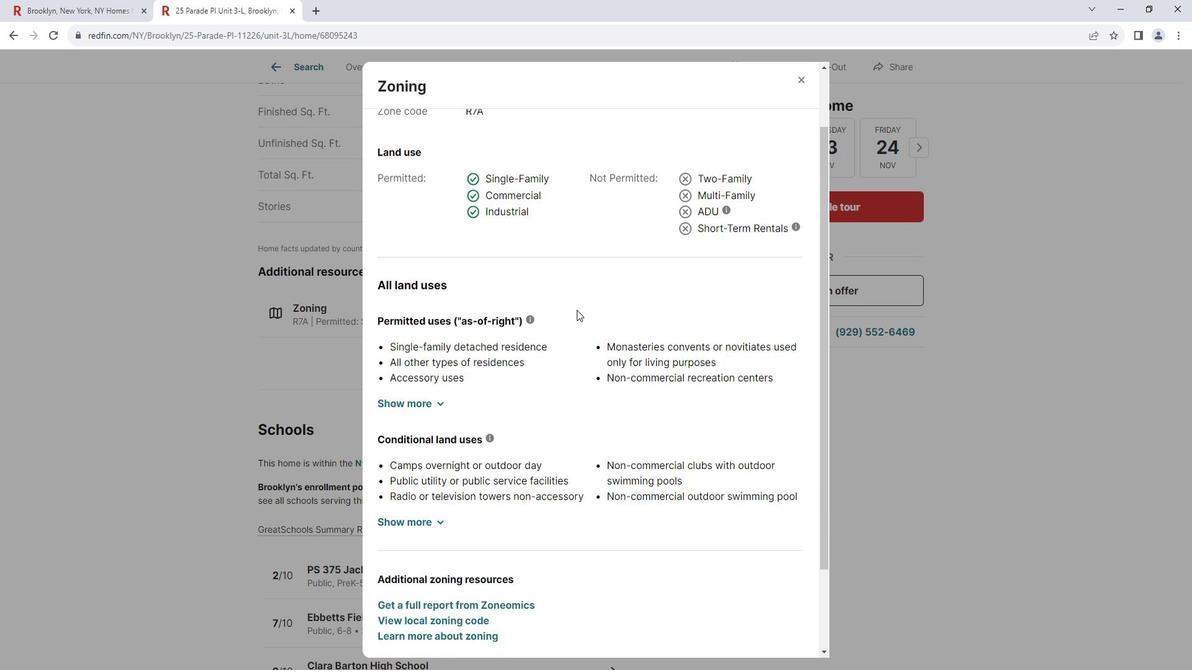 
Action: Mouse scrolled (587, 309) with delta (0, 0)
Screenshot: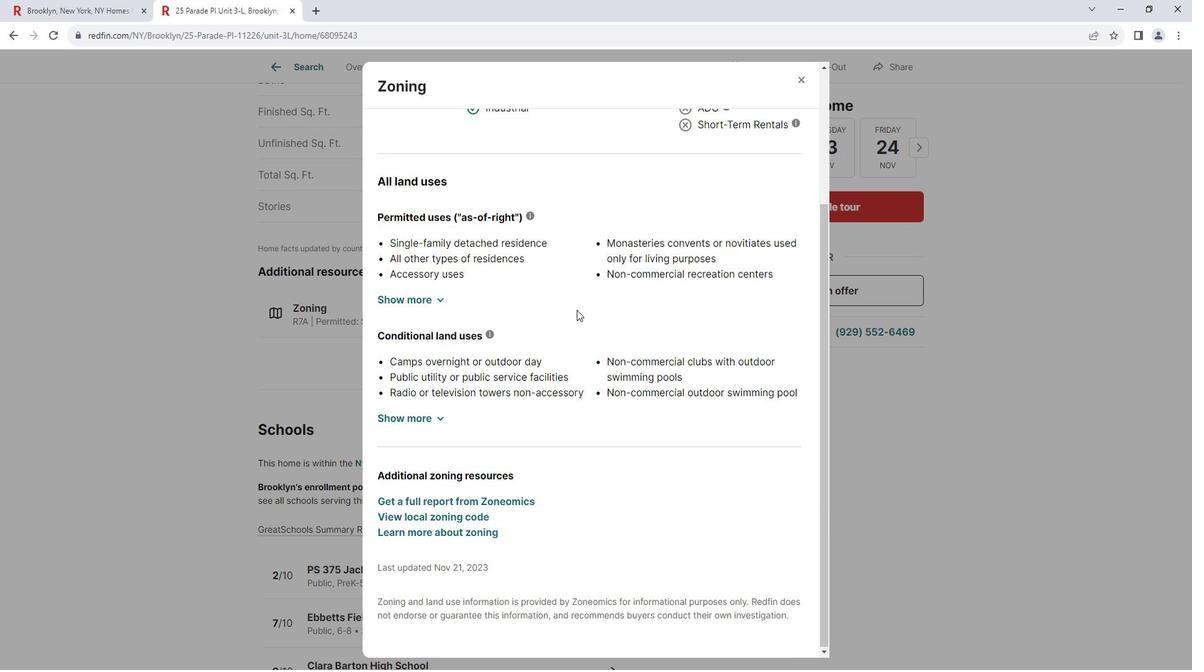 
Action: Mouse scrolled (587, 309) with delta (0, 0)
Screenshot: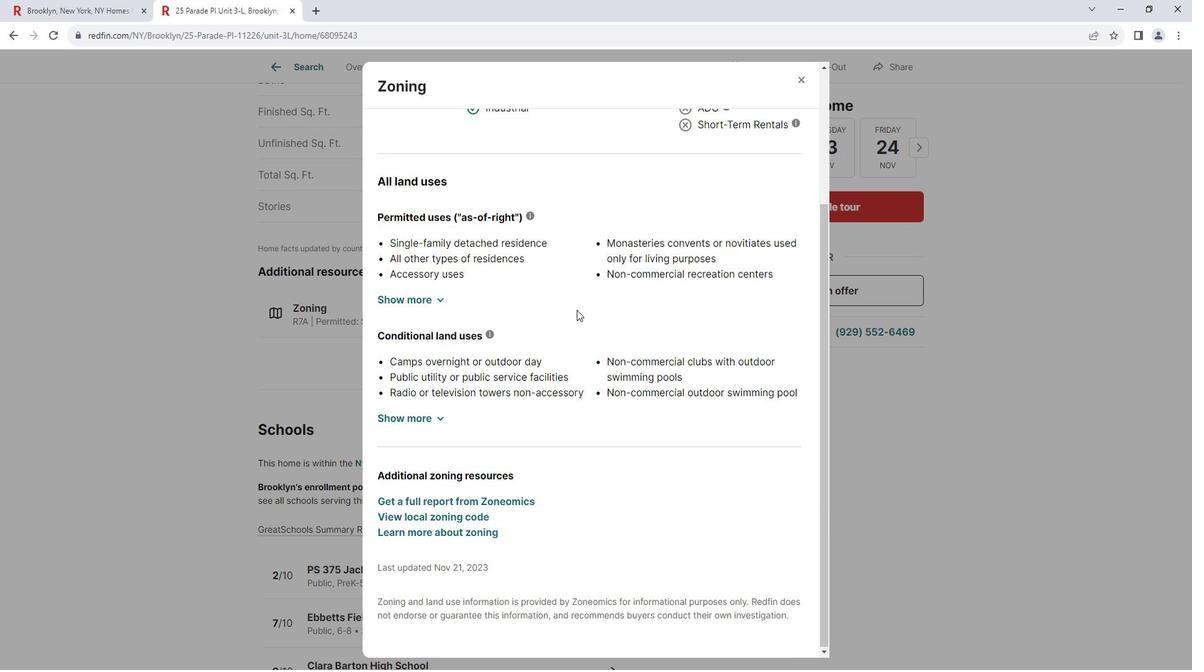 
Action: Mouse moved to (814, 85)
Screenshot: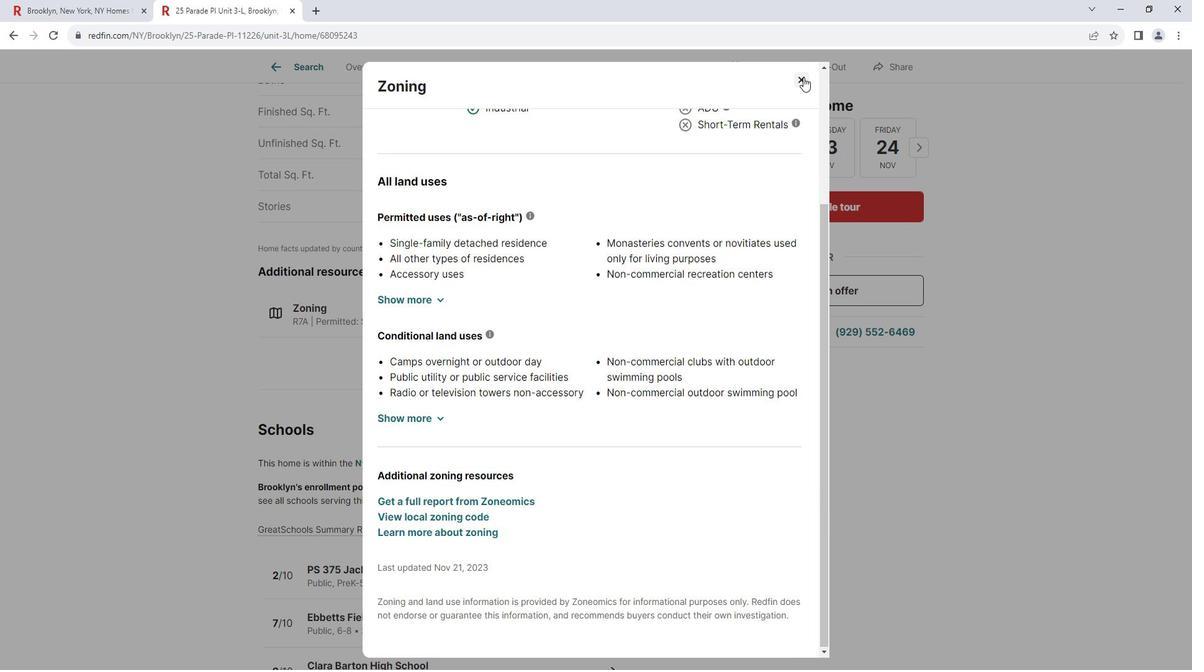 
Action: Mouse pressed left at (814, 85)
Screenshot: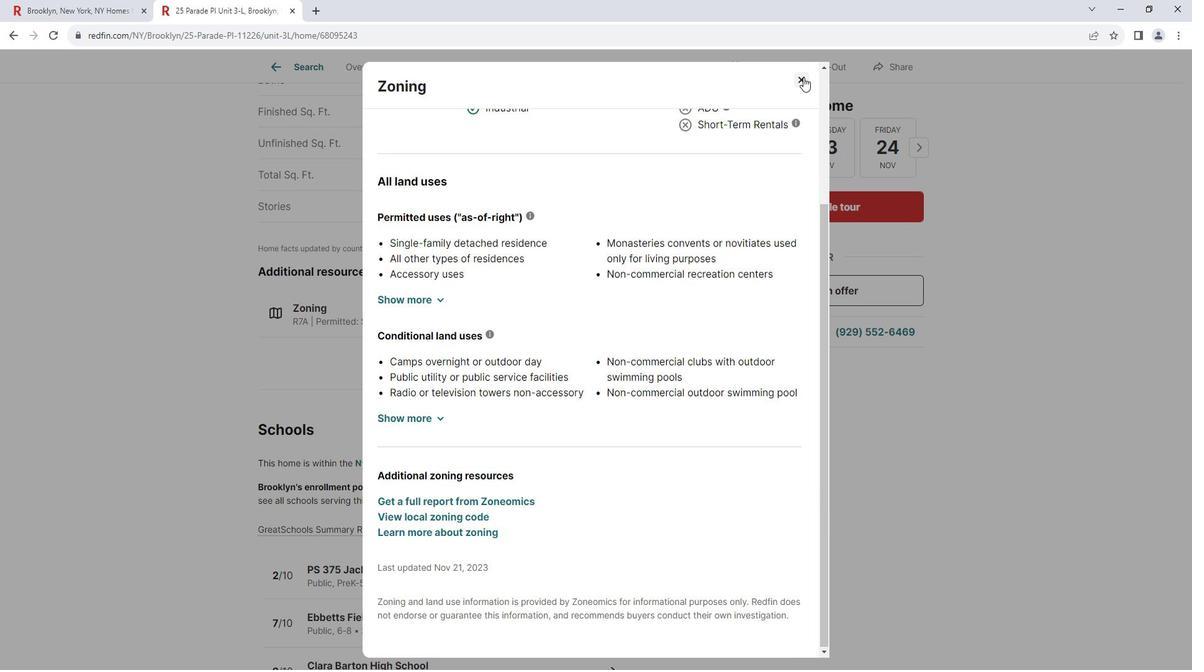 
Action: Mouse moved to (666, 263)
Screenshot: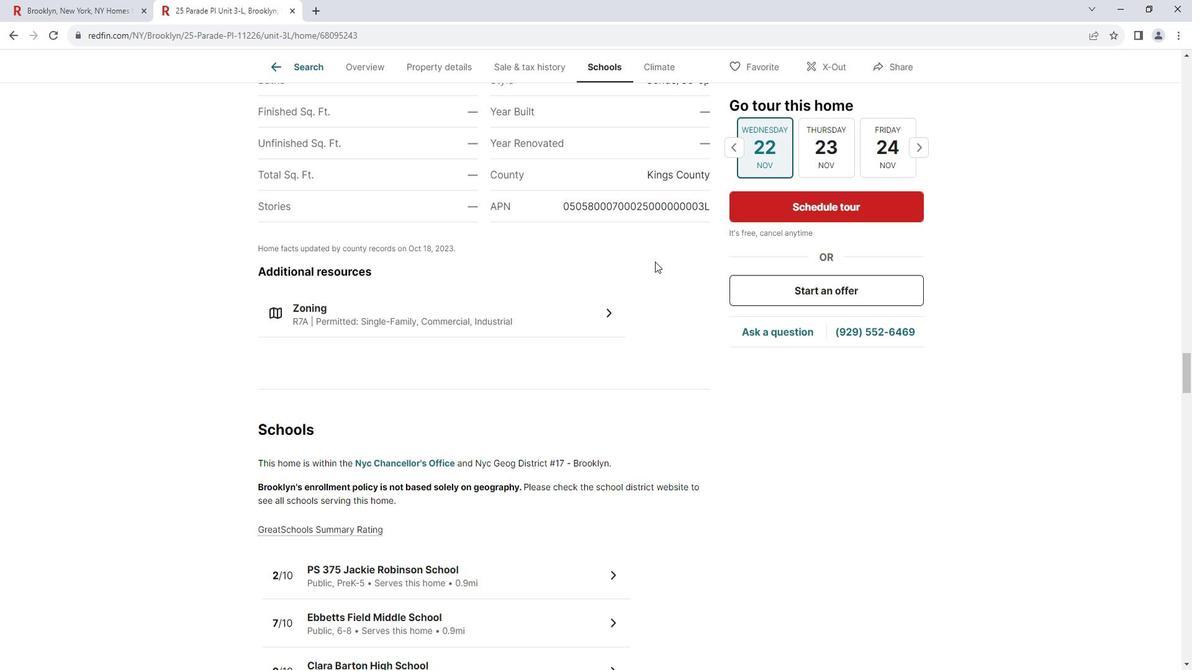 
Action: Mouse scrolled (666, 263) with delta (0, 0)
Screenshot: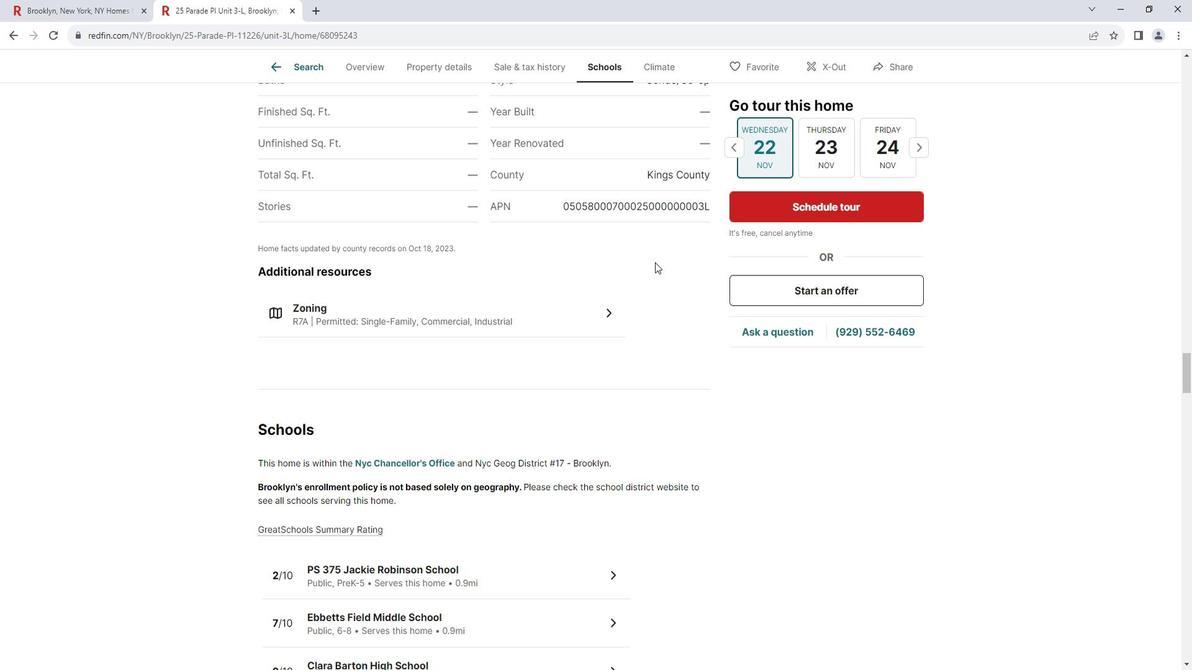 
Action: Mouse scrolled (666, 263) with delta (0, 0)
Screenshot: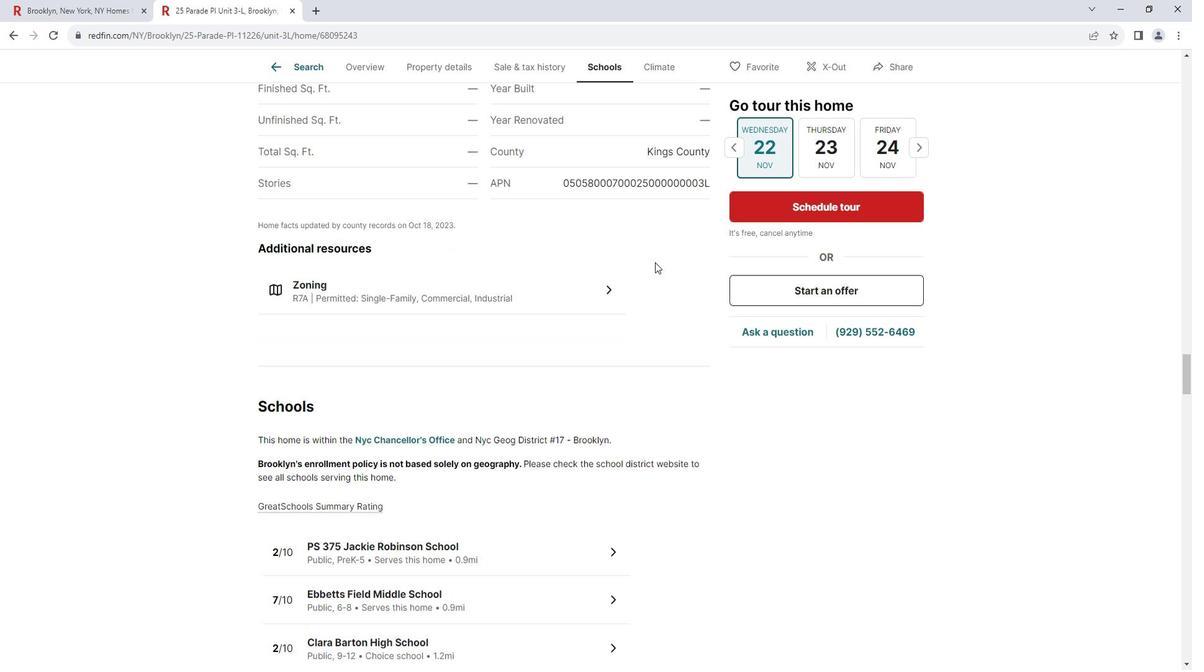 
Action: Mouse scrolled (666, 263) with delta (0, 0)
Screenshot: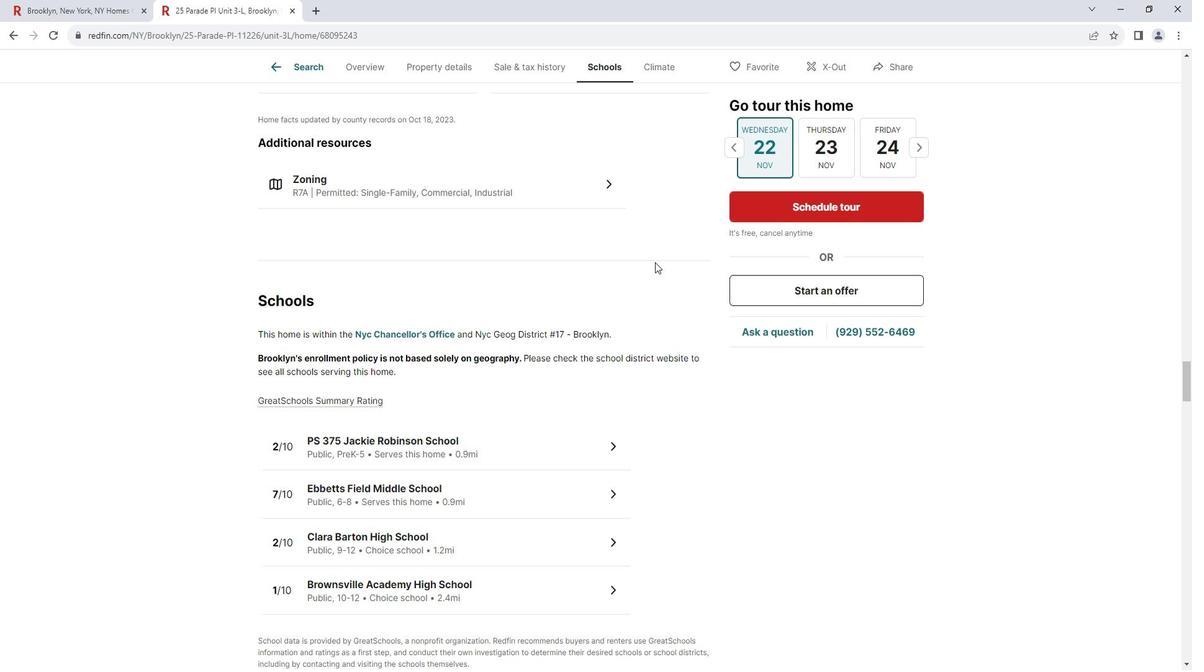 
Action: Mouse moved to (665, 263)
Screenshot: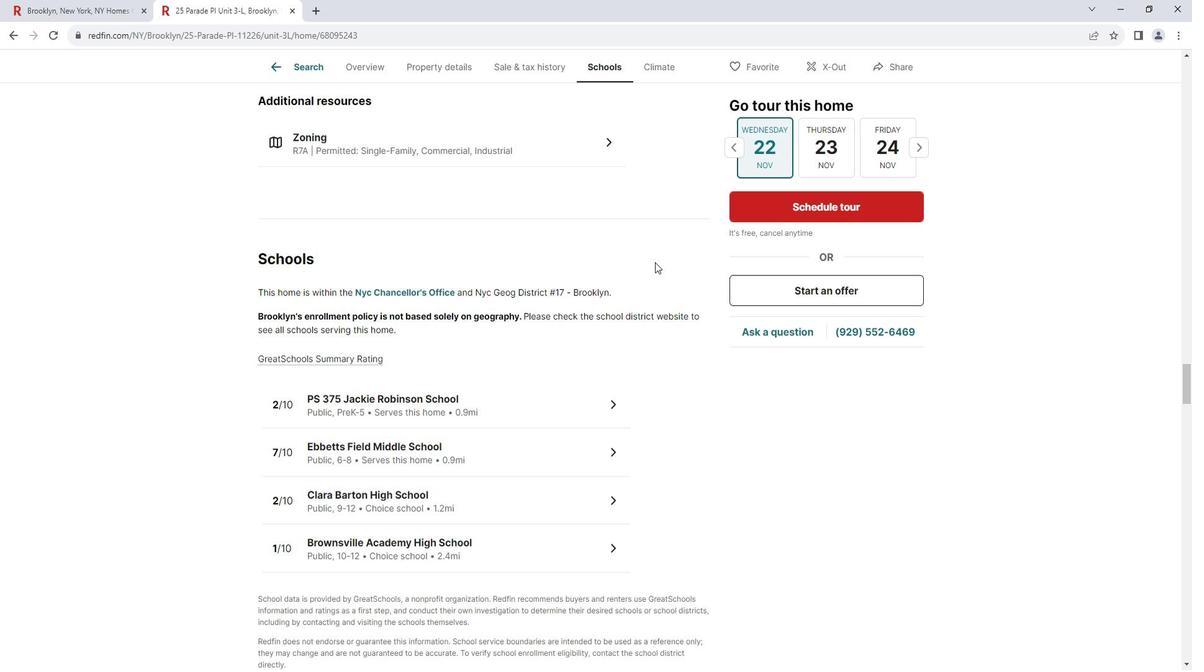 
Action: Mouse scrolled (665, 263) with delta (0, 0)
Screenshot: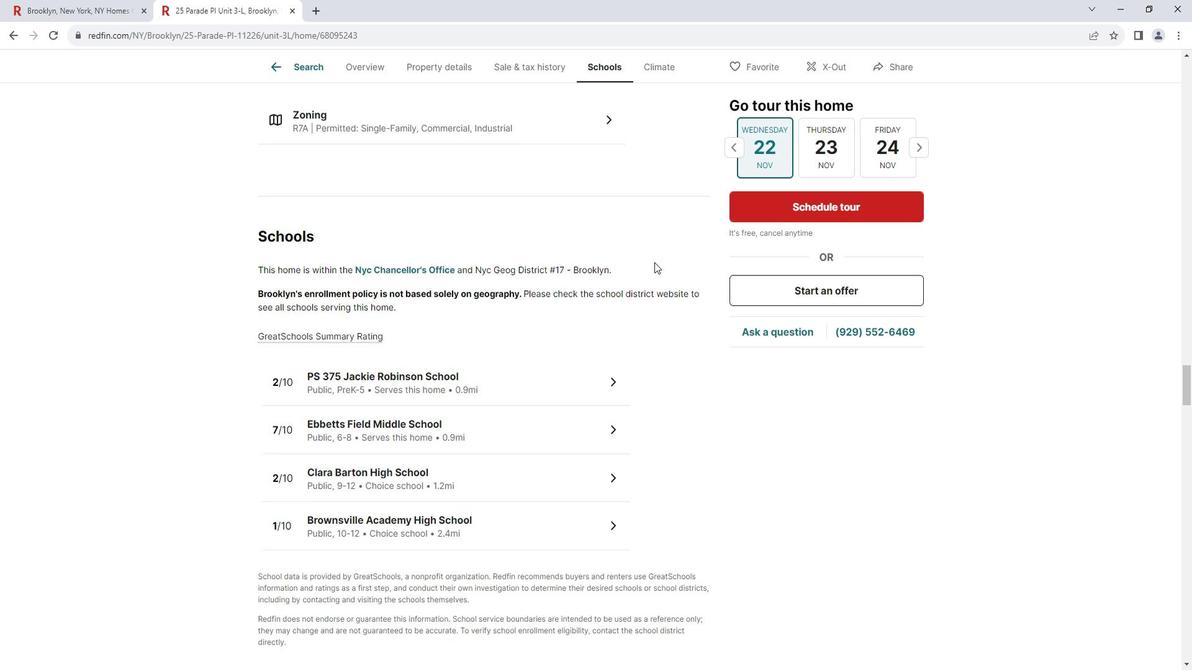 
Action: Mouse scrolled (665, 263) with delta (0, 0)
Screenshot: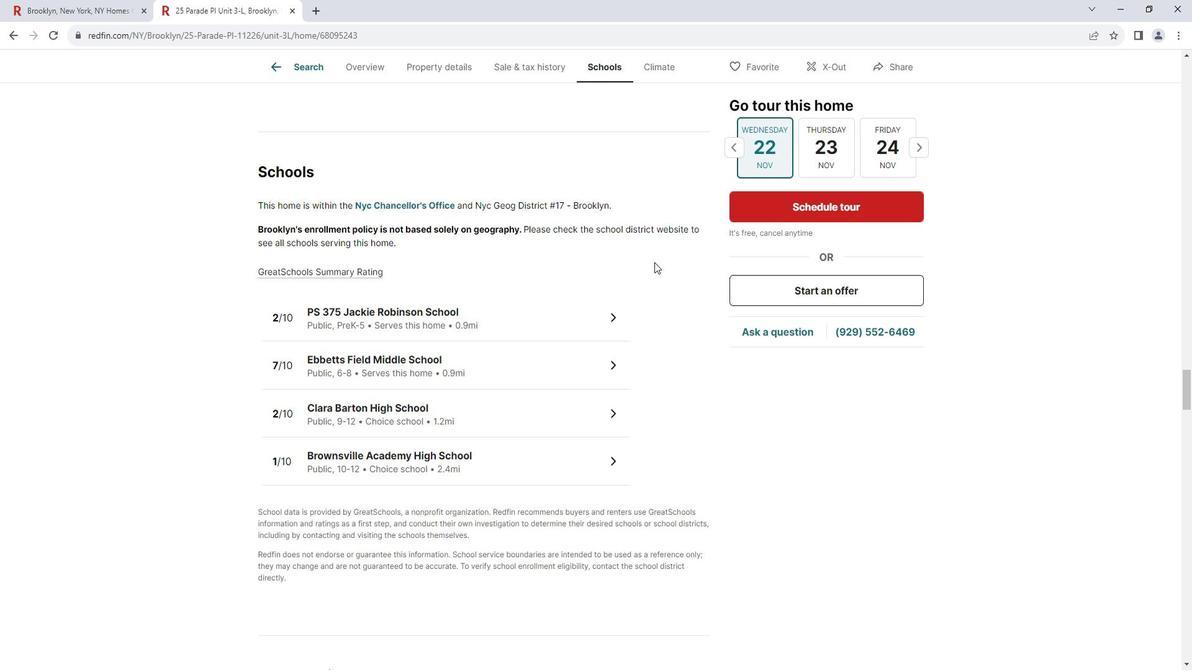 
Action: Mouse scrolled (665, 263) with delta (0, 0)
Screenshot: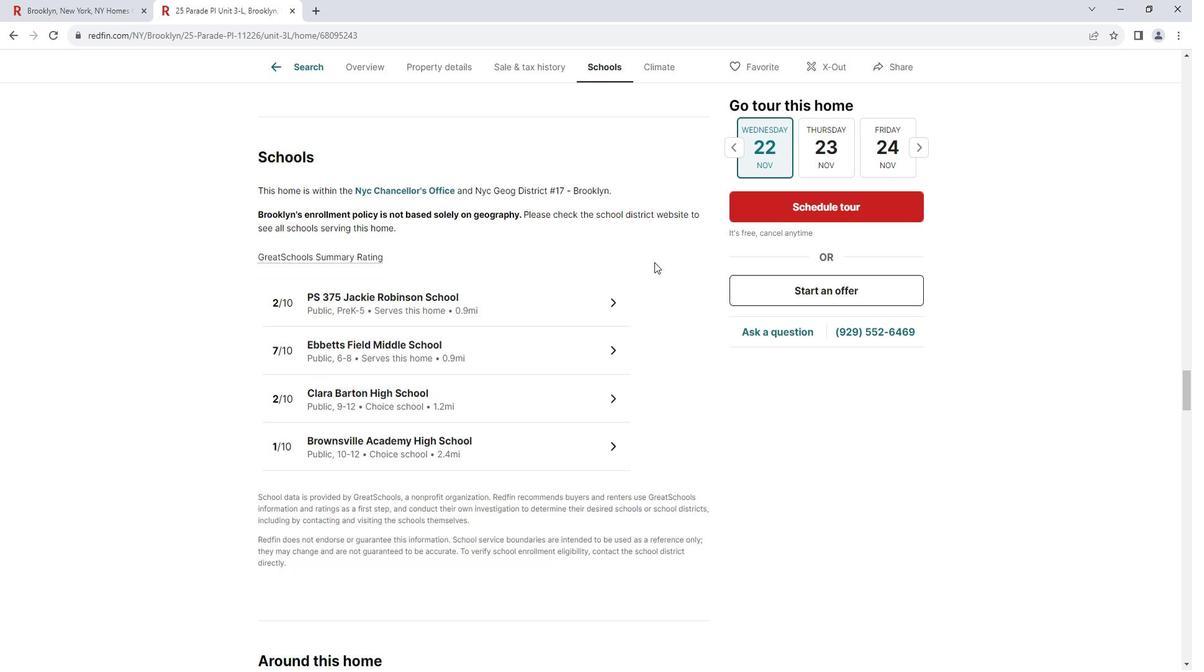 
Action: Mouse scrolled (665, 263) with delta (0, 0)
Screenshot: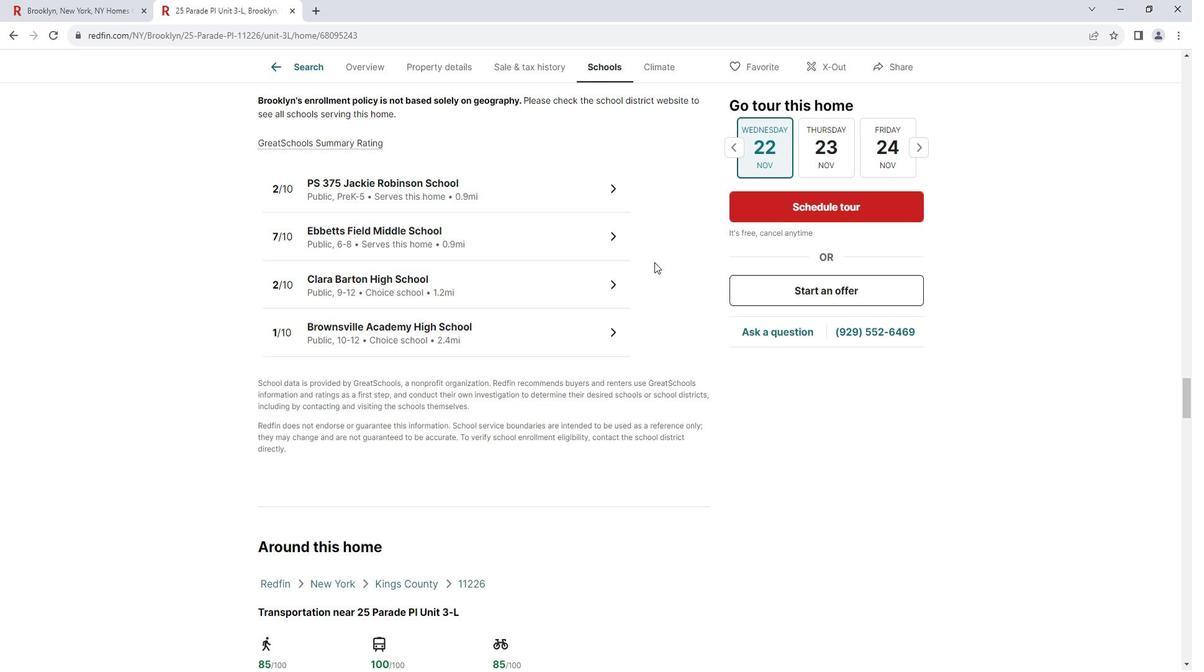 
Action: Mouse scrolled (665, 263) with delta (0, 0)
Screenshot: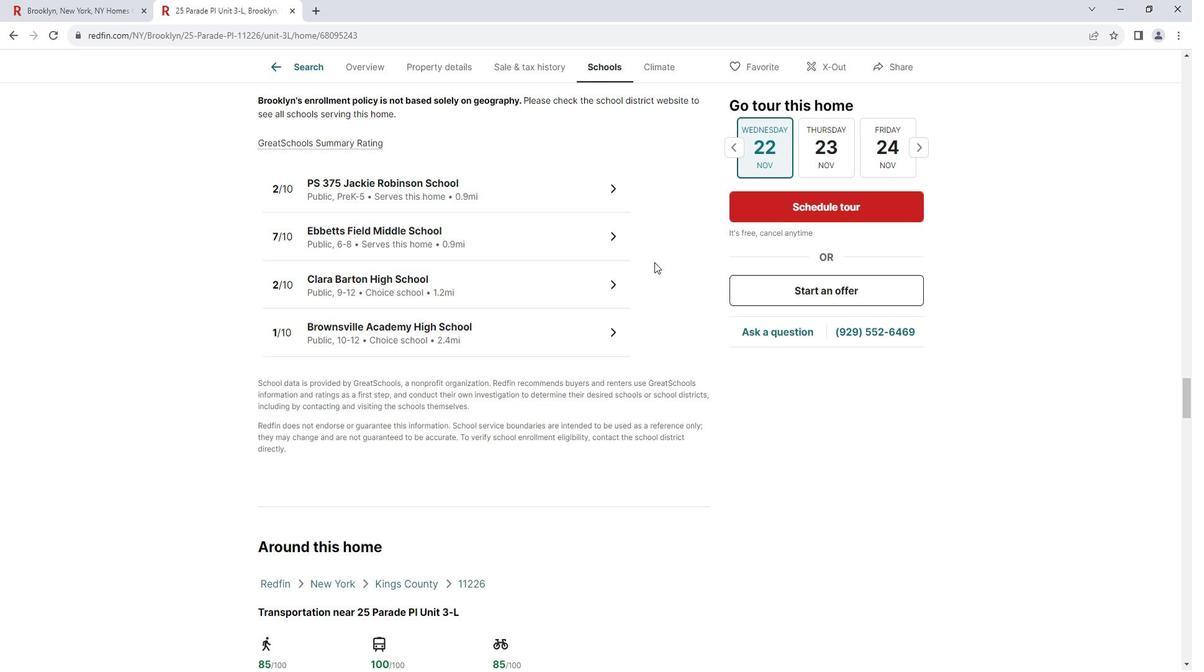 
Action: Mouse moved to (664, 265)
Screenshot: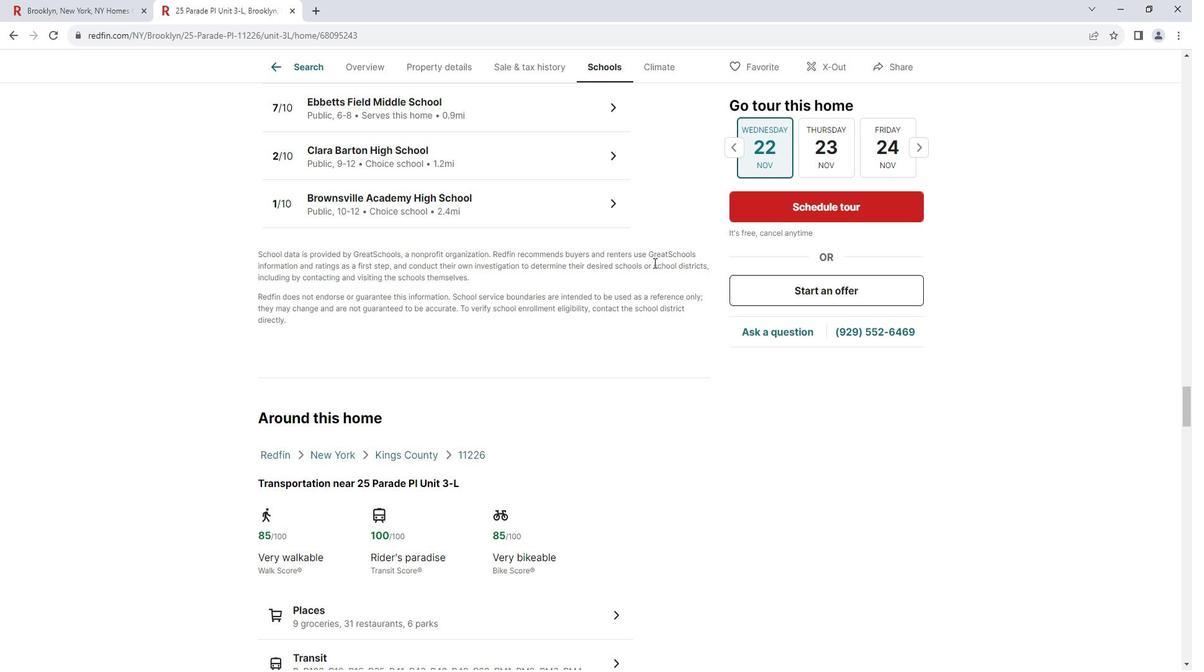 
Action: Mouse scrolled (664, 264) with delta (0, 0)
Screenshot: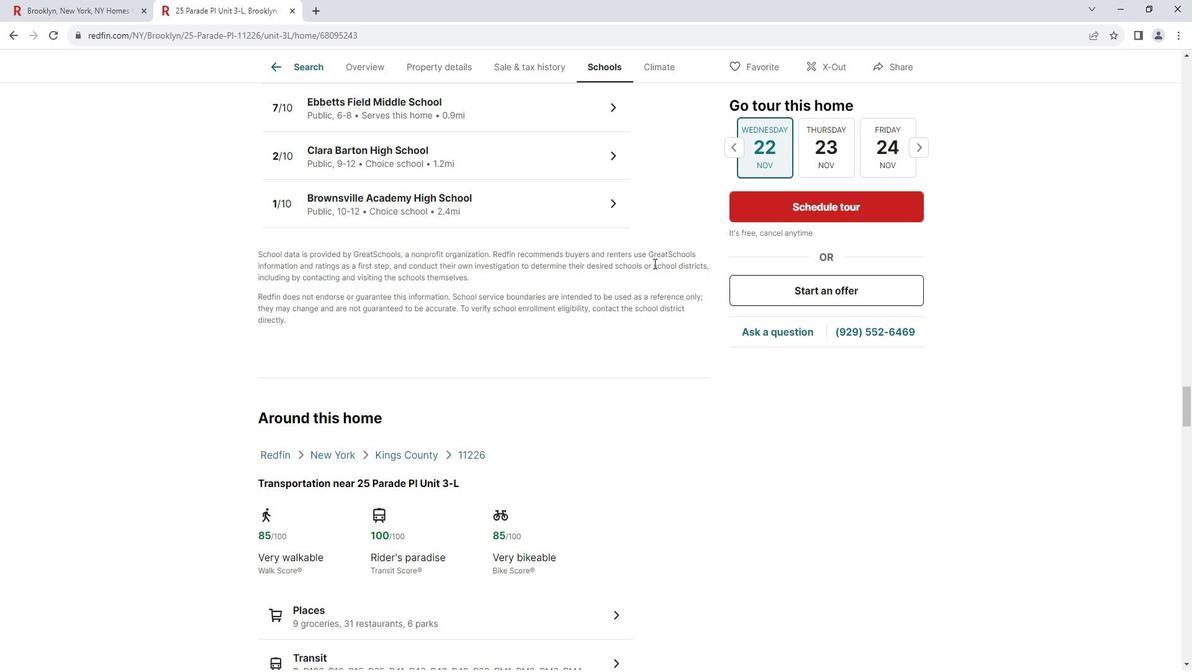 
Action: Mouse scrolled (664, 264) with delta (0, 0)
Screenshot: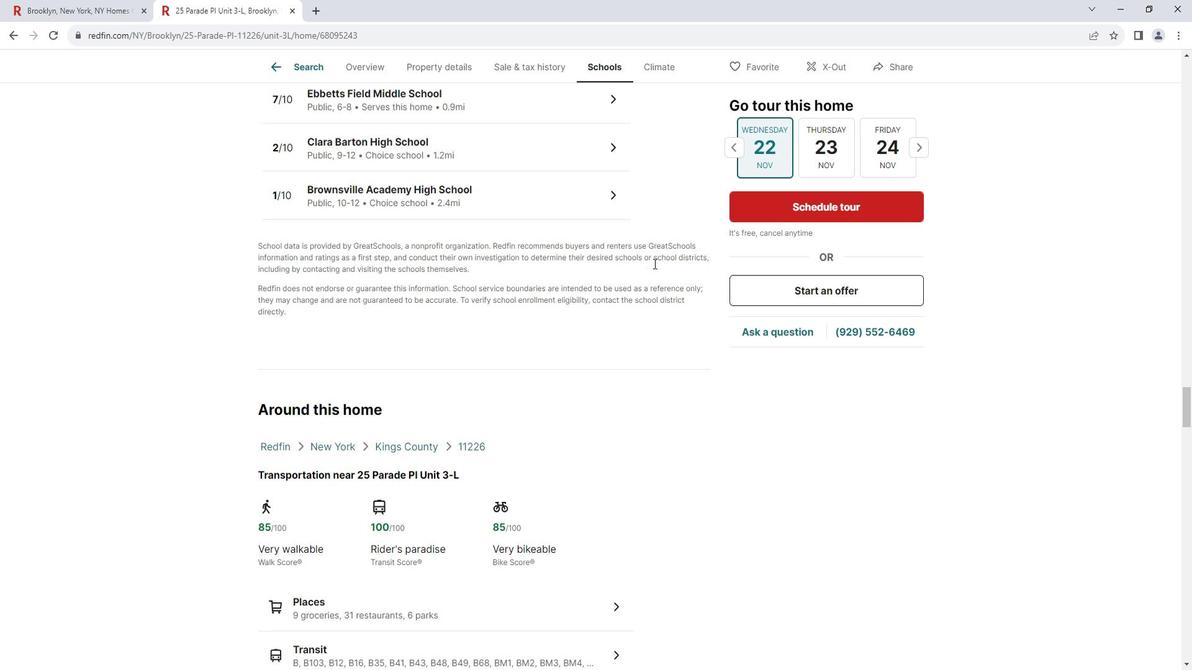 
Action: Mouse moved to (663, 265)
Screenshot: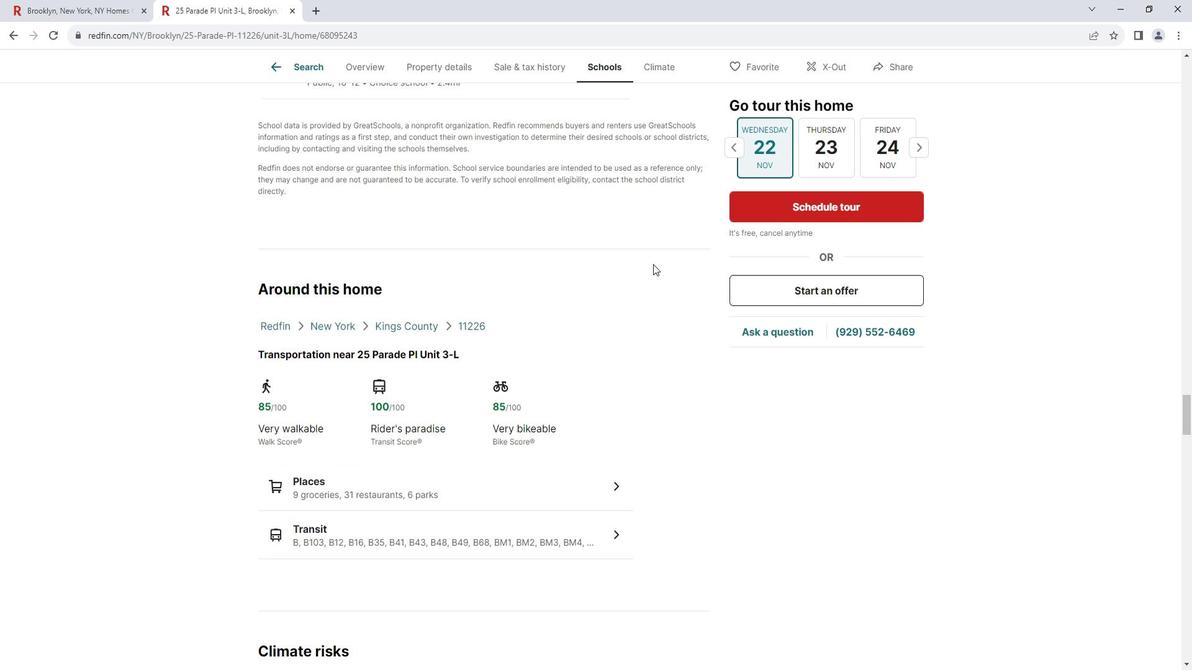 
Action: Mouse scrolled (663, 265) with delta (0, 0)
Screenshot: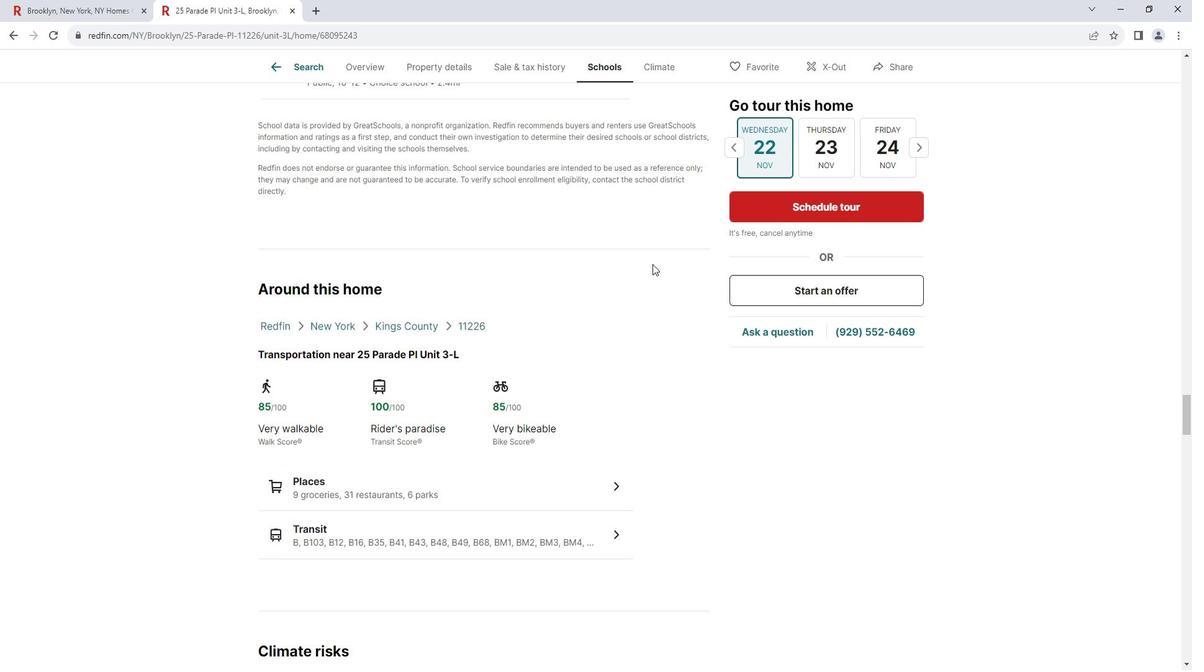 
Action: Mouse scrolled (663, 265) with delta (0, 0)
Screenshot: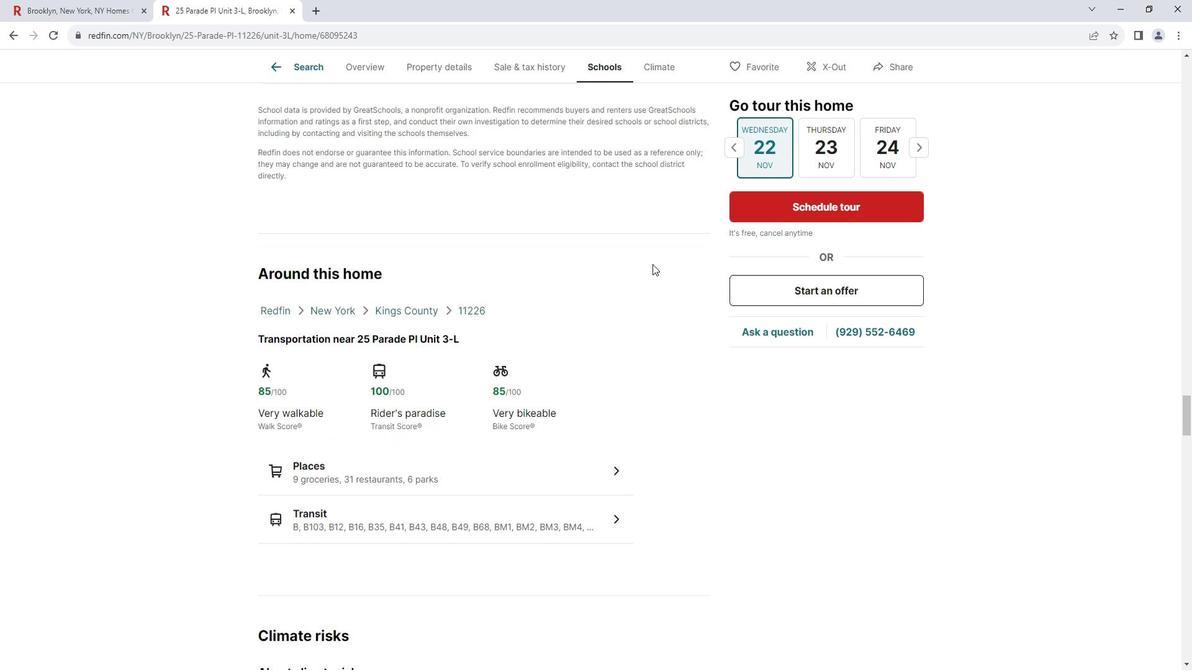 
Action: Mouse moved to (627, 354)
Screenshot: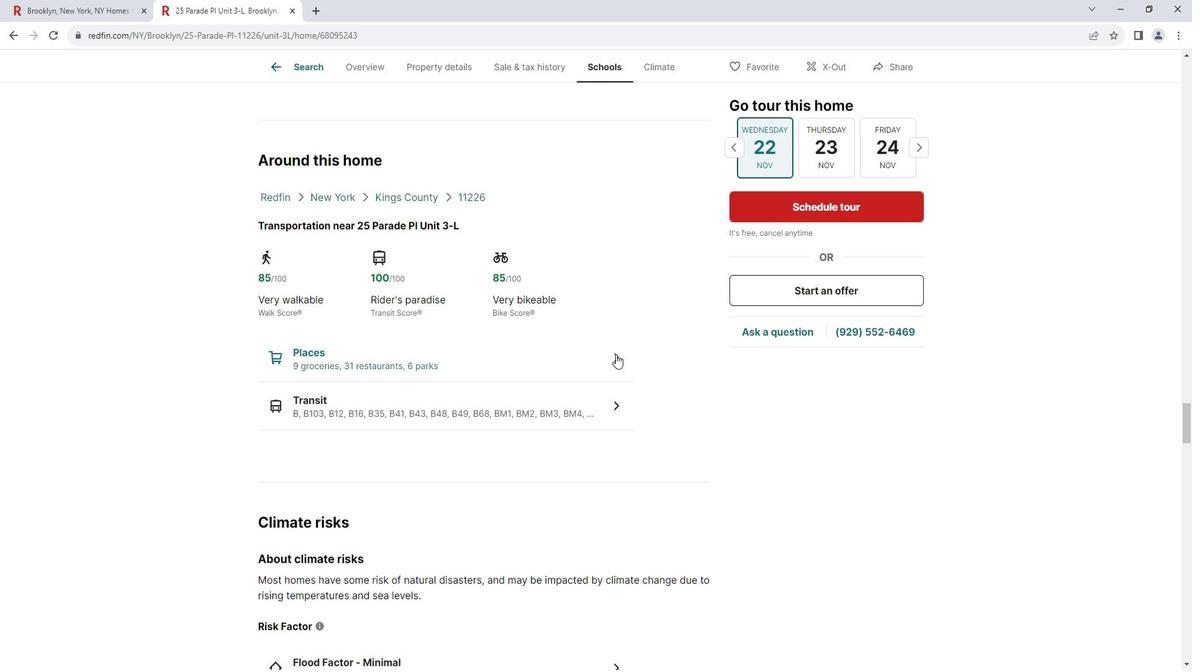 
Action: Mouse pressed left at (627, 354)
Screenshot: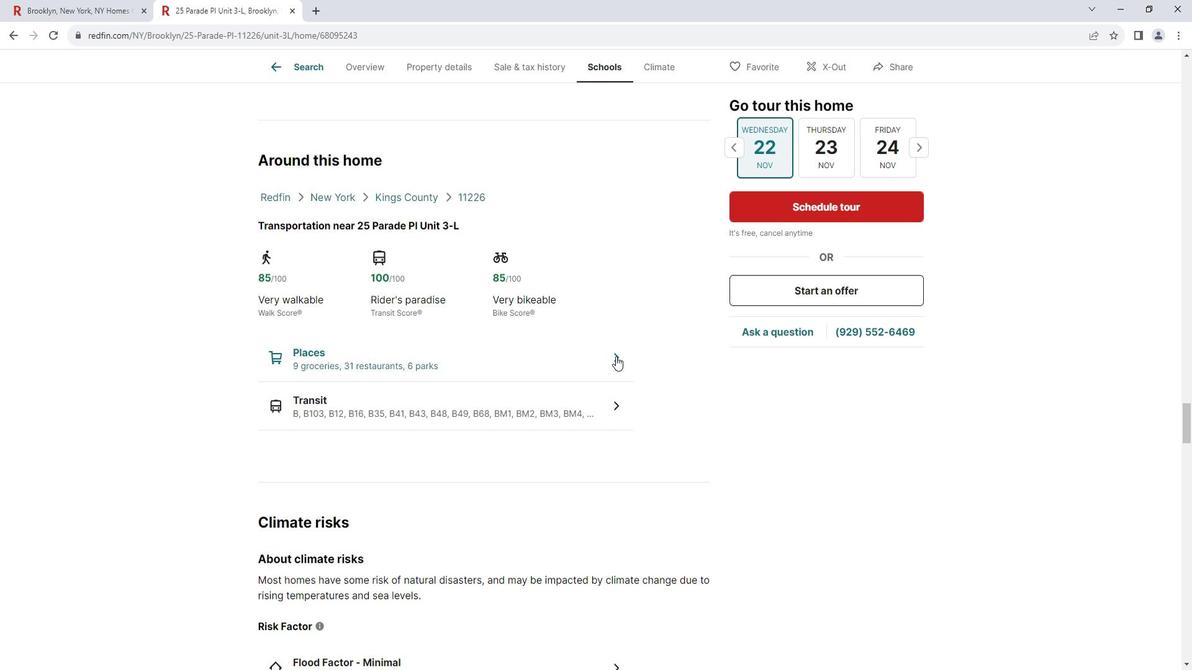 
Action: Mouse scrolled (627, 353) with delta (0, 0)
Screenshot: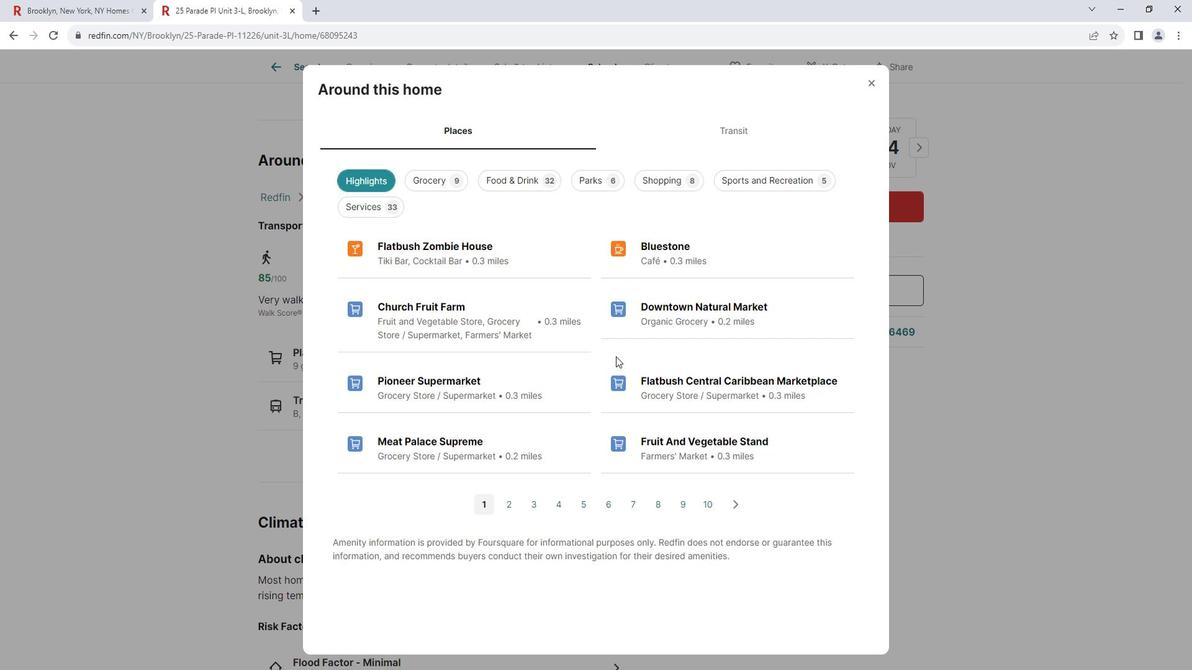 
Action: Mouse scrolled (627, 353) with delta (0, 0)
Screenshot: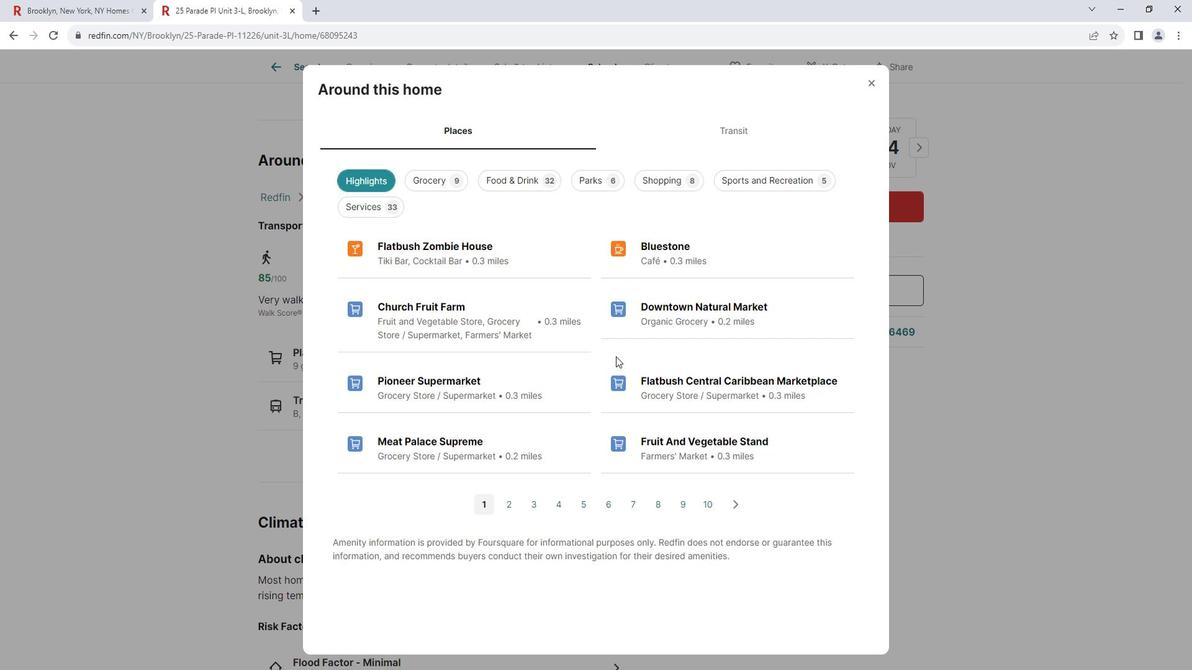 
Action: Mouse scrolled (627, 355) with delta (0, 0)
Screenshot: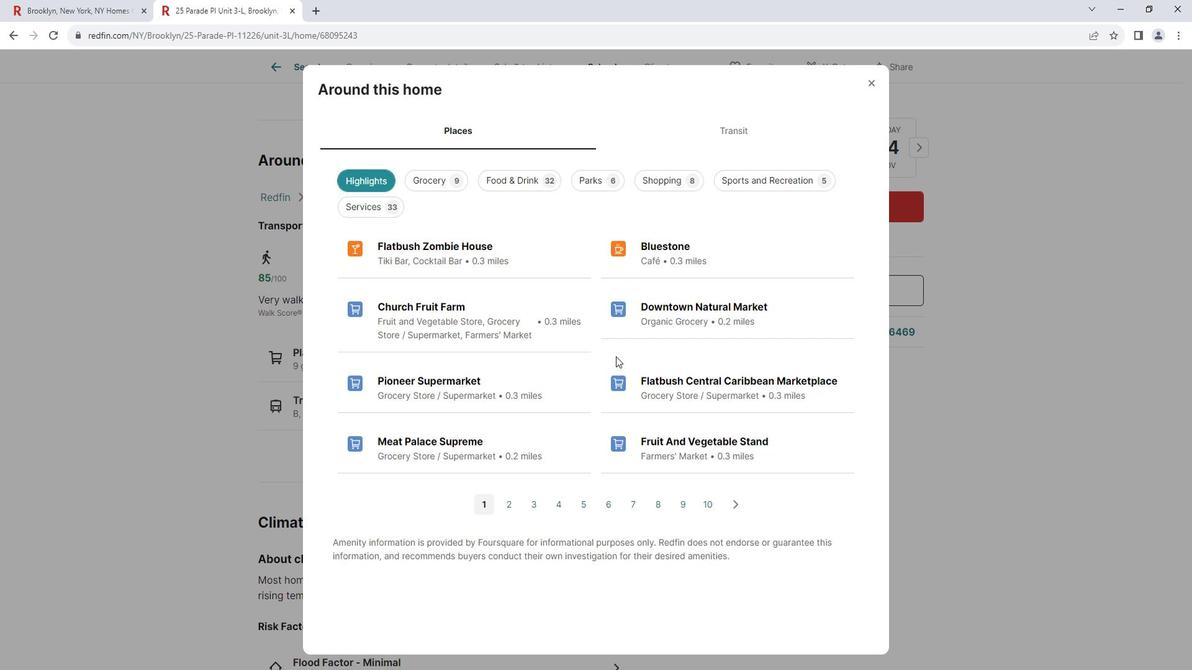 
Action: Mouse scrolled (627, 355) with delta (0, 0)
Screenshot: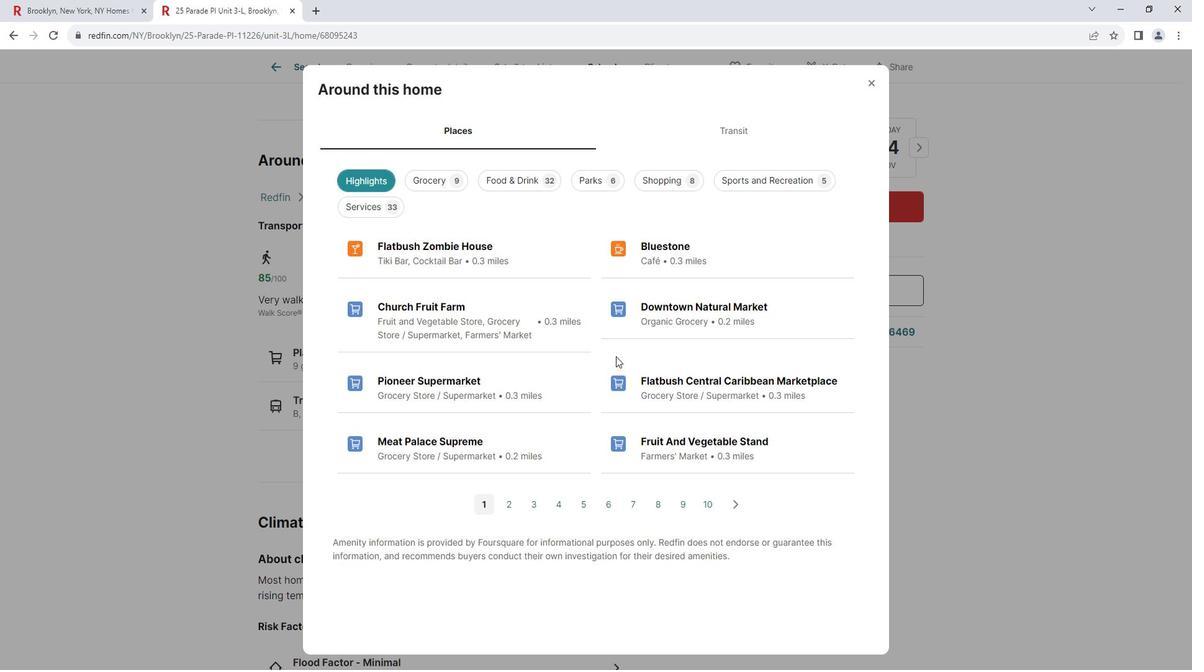 
Action: Mouse moved to (730, 134)
Screenshot: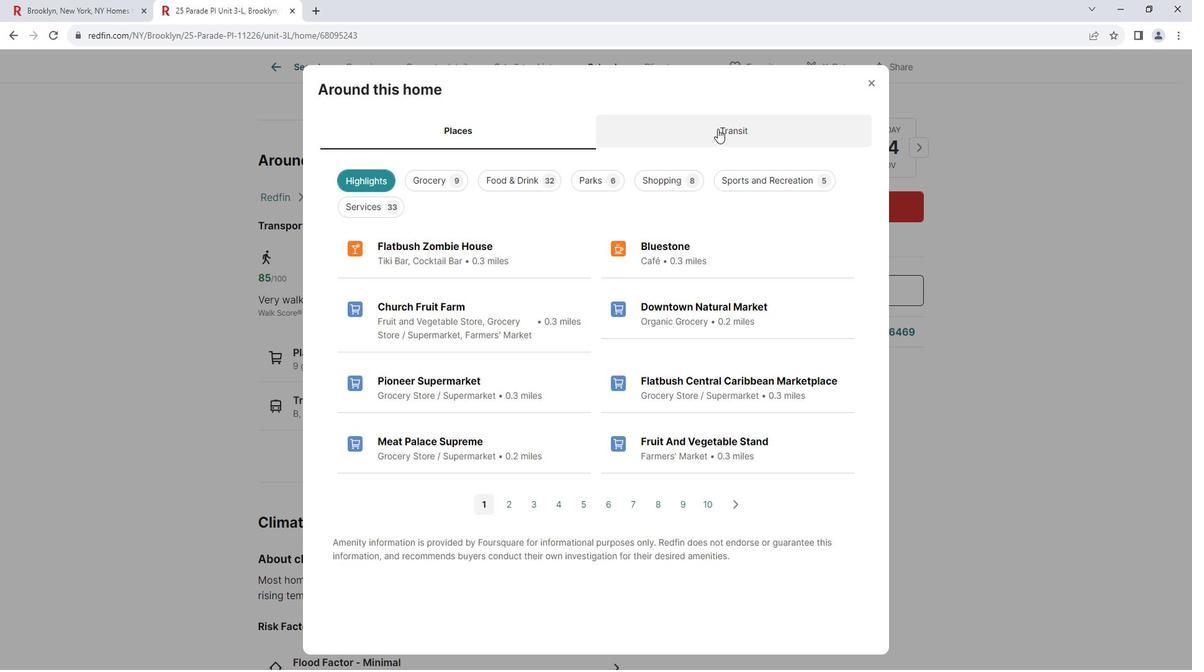 
Action: Mouse pressed left at (730, 134)
Screenshot: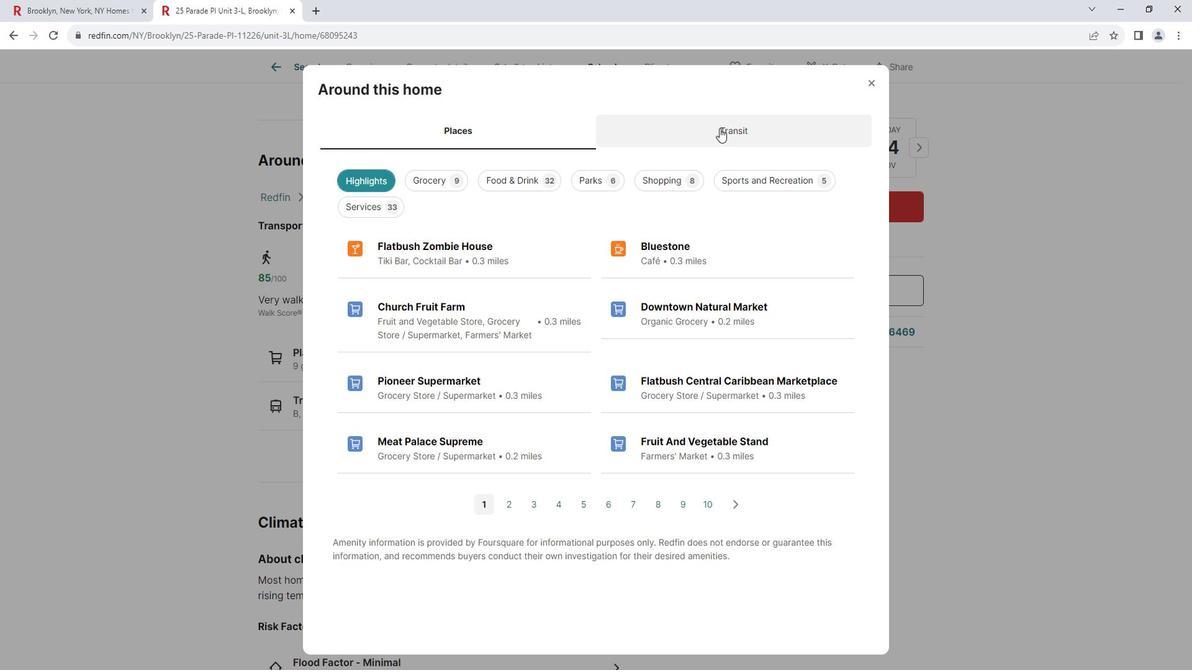 
Action: Mouse moved to (699, 253)
Screenshot: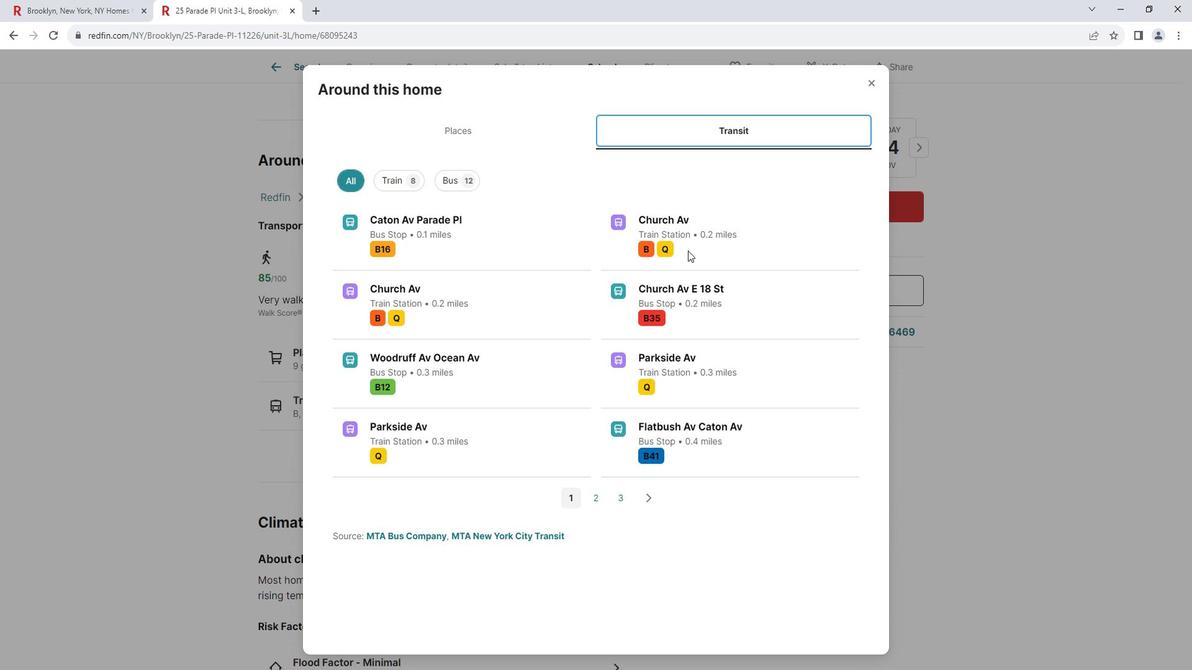 
Action: Mouse scrolled (699, 252) with delta (0, 0)
Screenshot: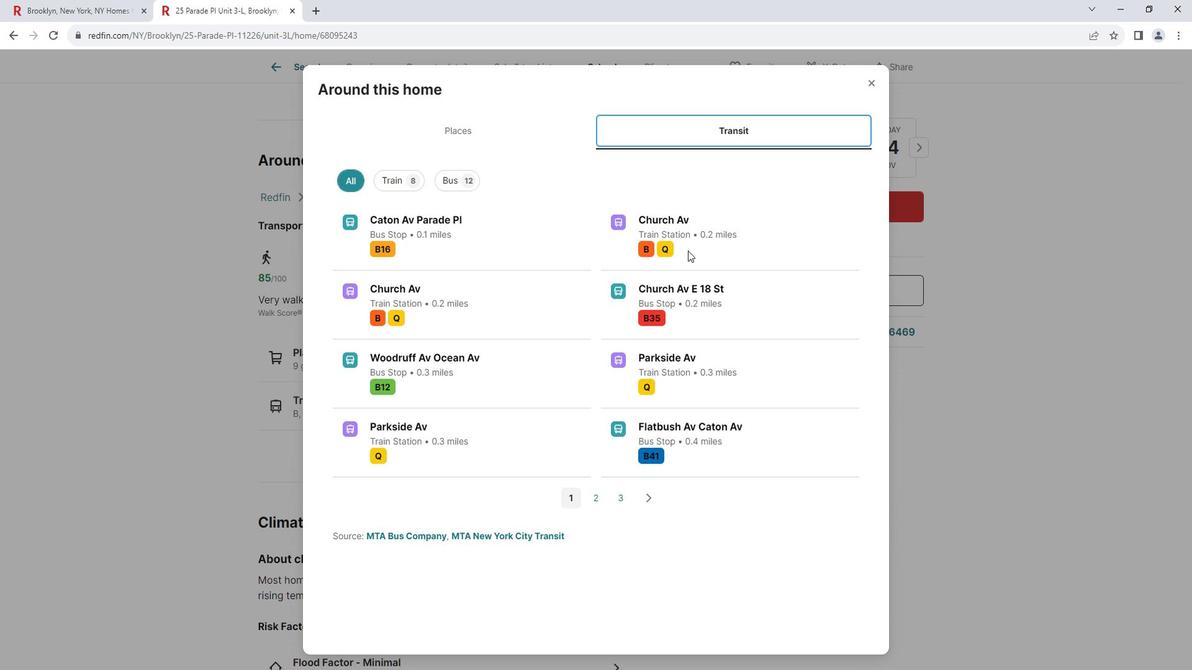 
Action: Mouse scrolled (699, 252) with delta (0, 0)
Screenshot: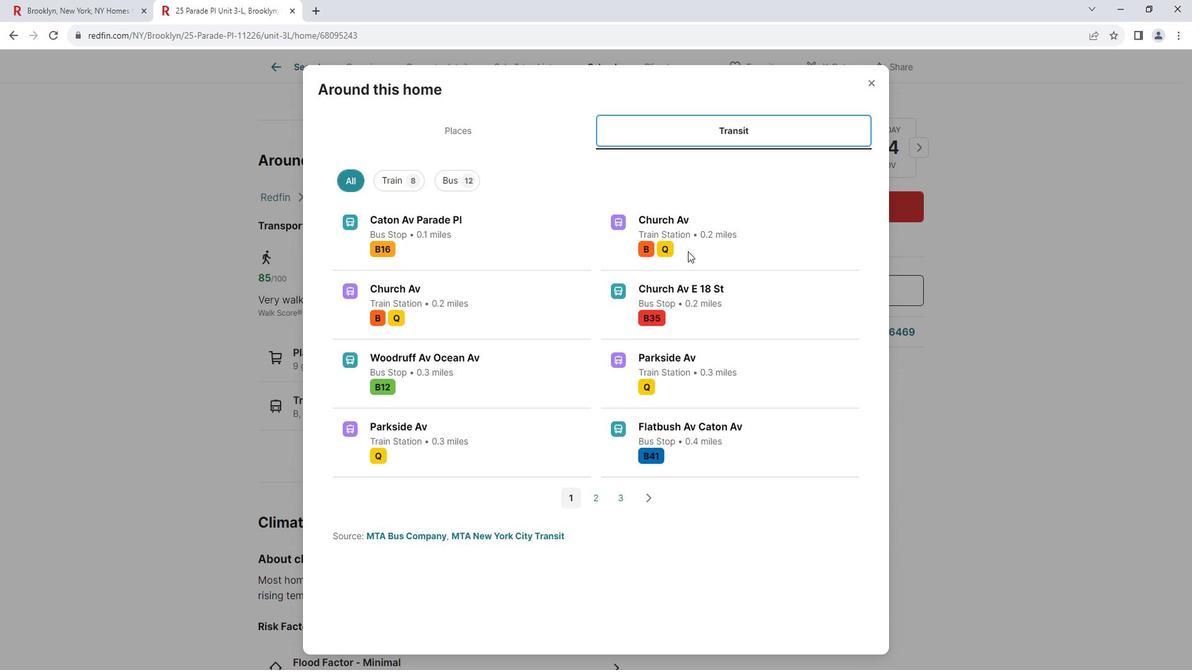 
Action: Mouse moved to (881, 86)
Screenshot: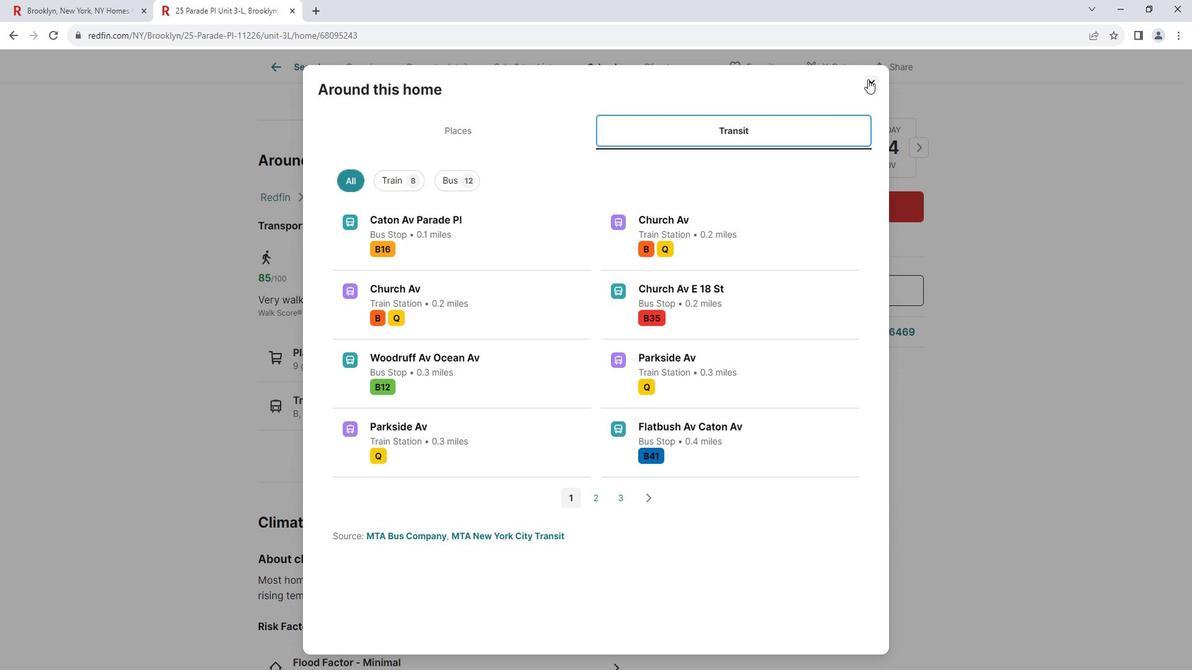 
Action: Mouse pressed left at (881, 86)
Screenshot: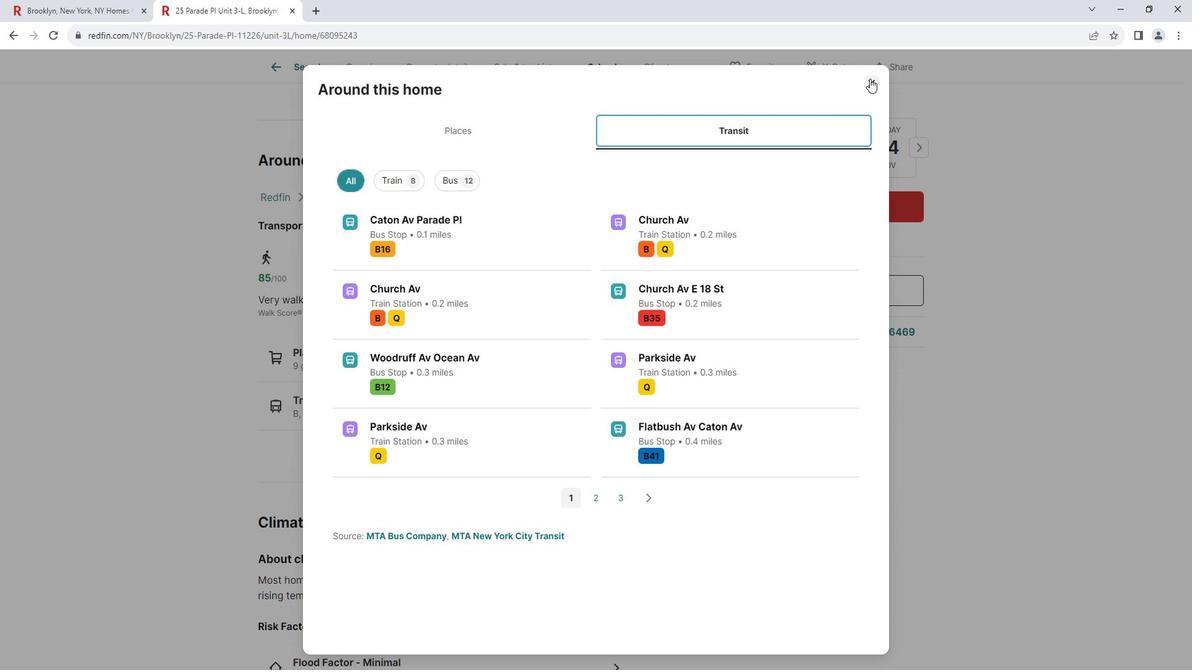 
Action: Mouse moved to (616, 348)
Screenshot: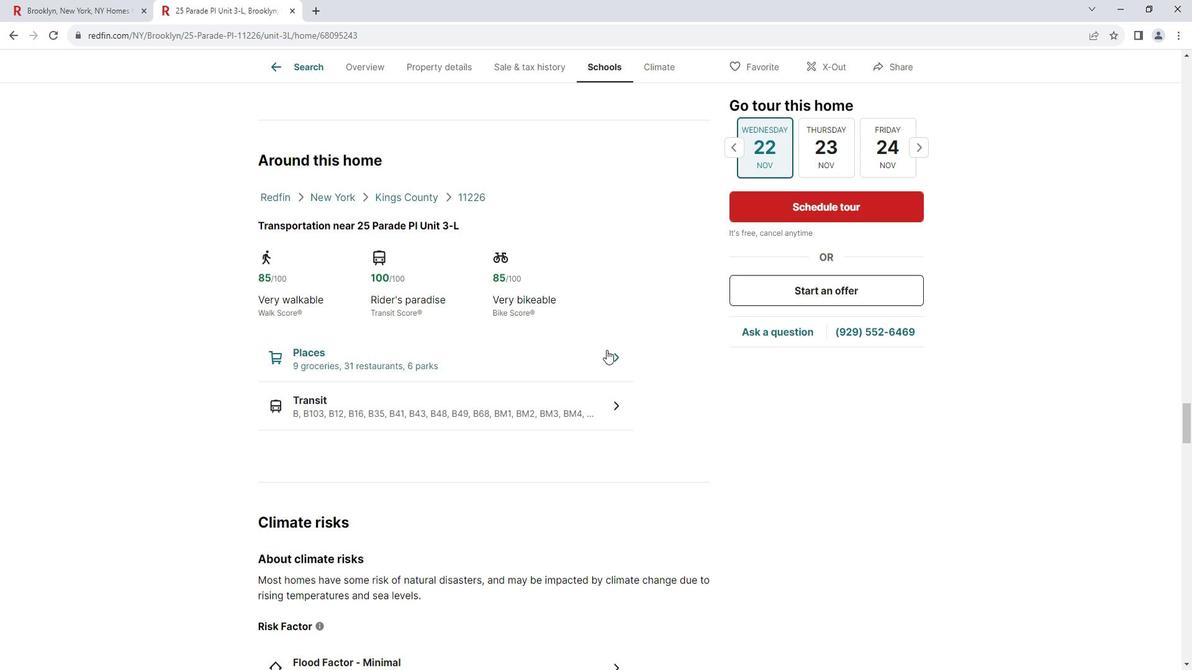 
Action: Mouse scrolled (616, 348) with delta (0, 0)
Screenshot: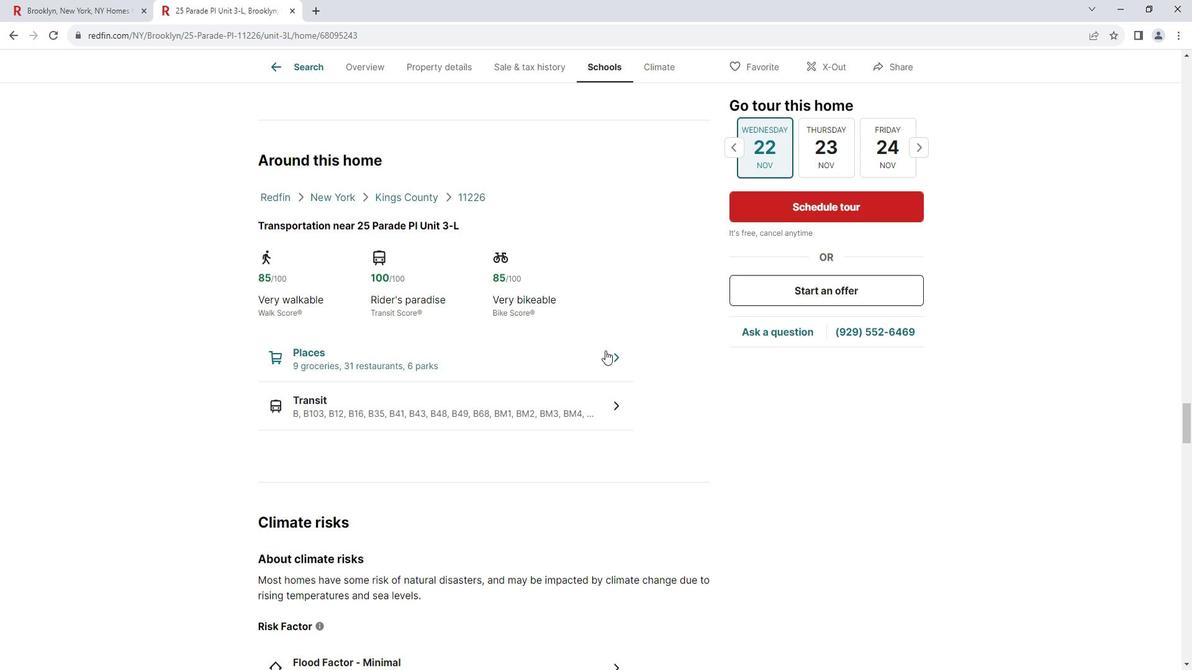 
Action: Mouse scrolled (616, 348) with delta (0, 0)
Screenshot: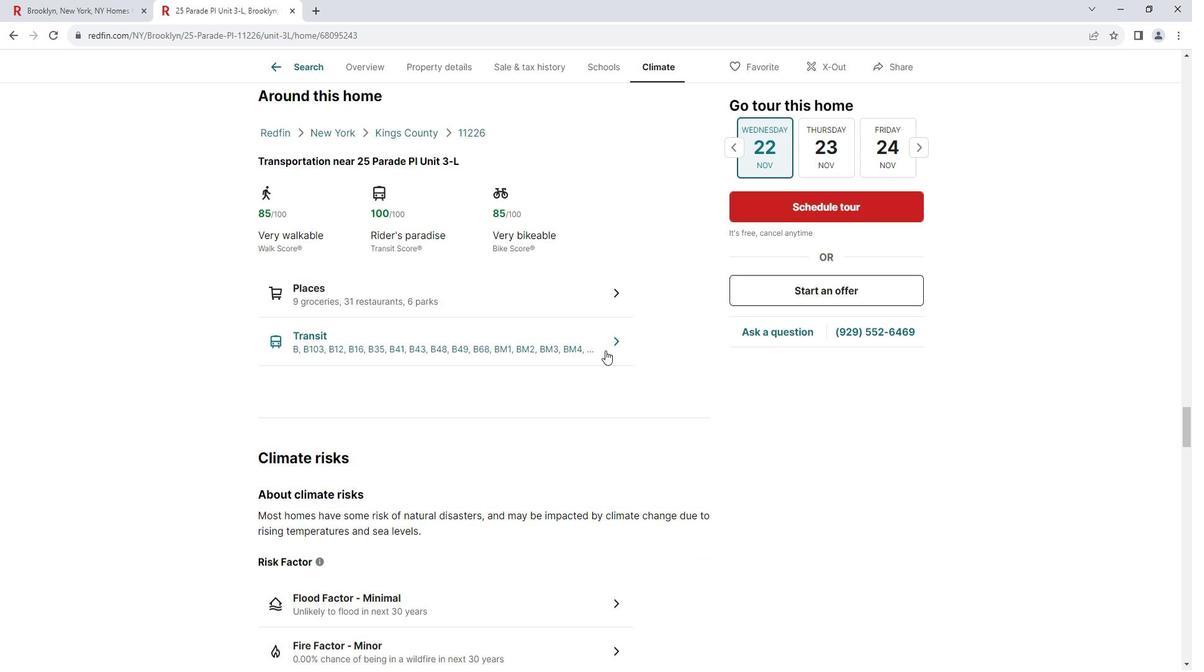 
Action: Mouse scrolled (616, 348) with delta (0, 0)
Screenshot: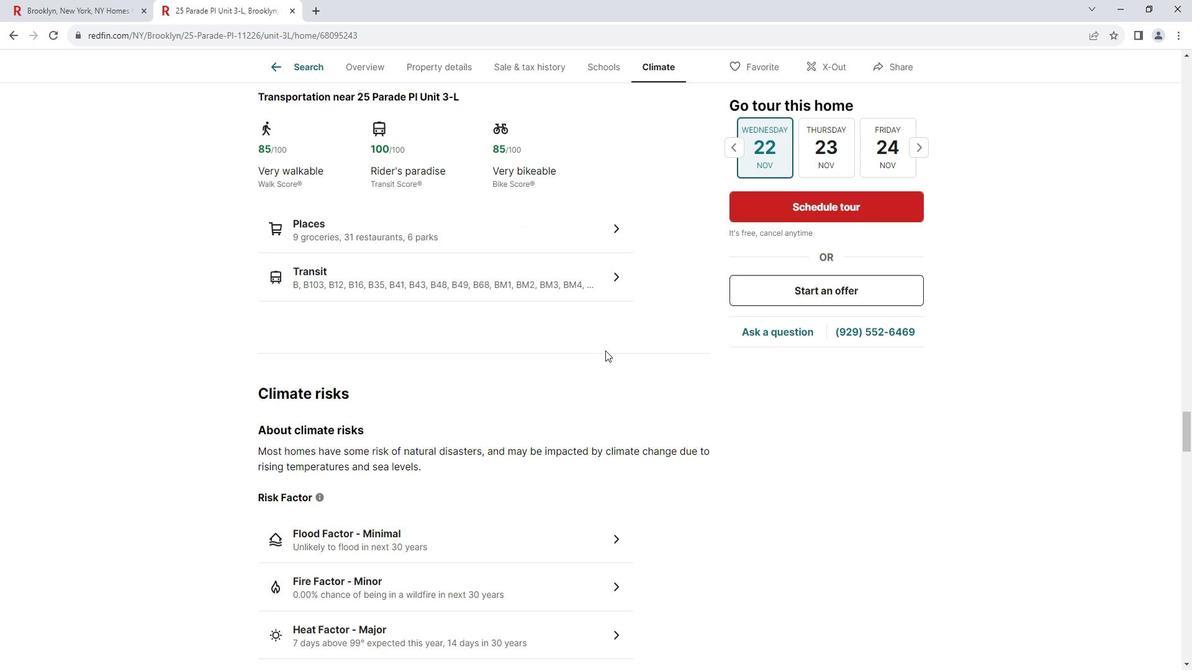 
Action: Mouse scrolled (616, 348) with delta (0, 0)
Screenshot: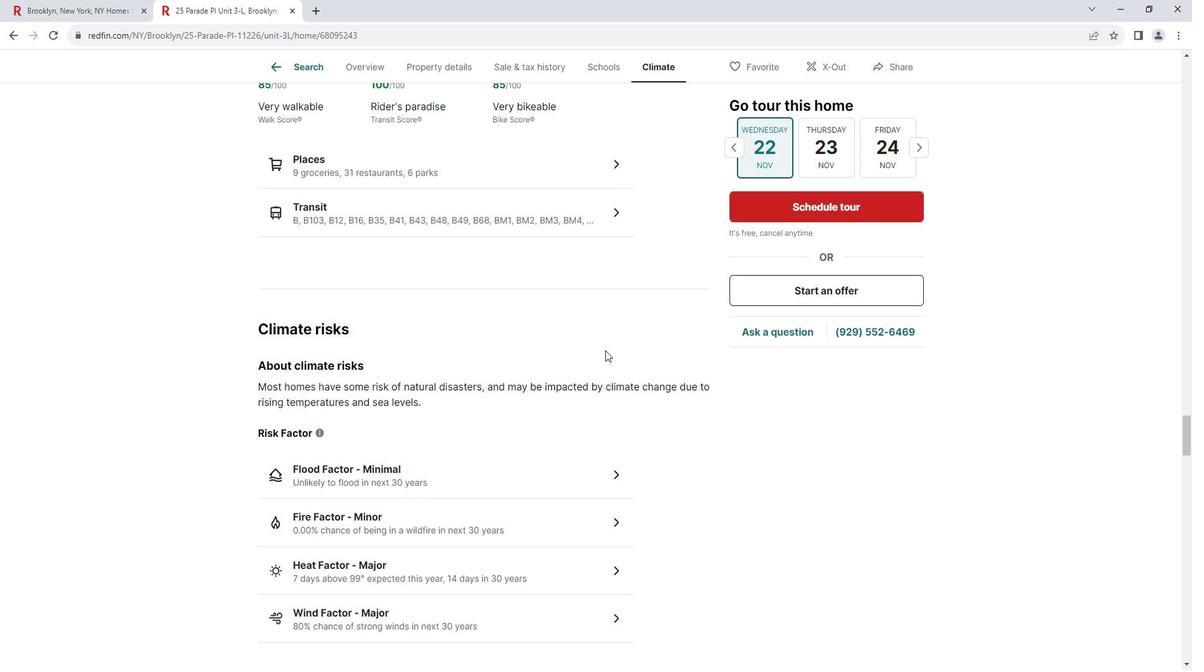 
Action: Mouse scrolled (616, 348) with delta (0, 0)
Screenshot: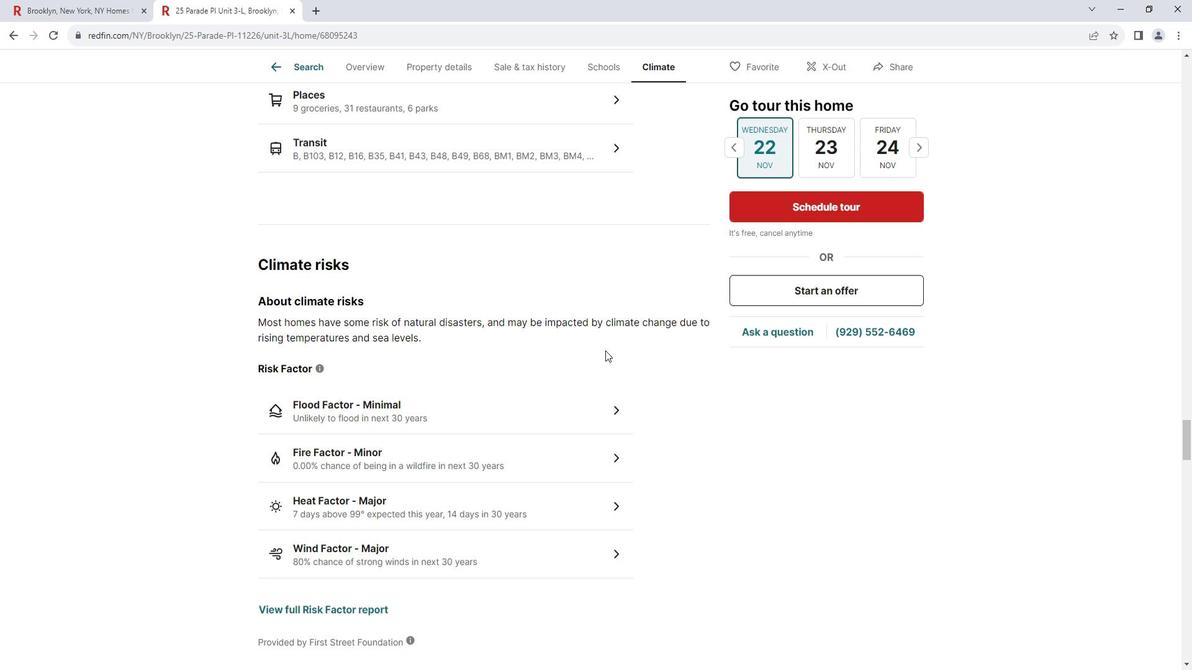 
Action: Mouse scrolled (616, 348) with delta (0, 0)
Screenshot: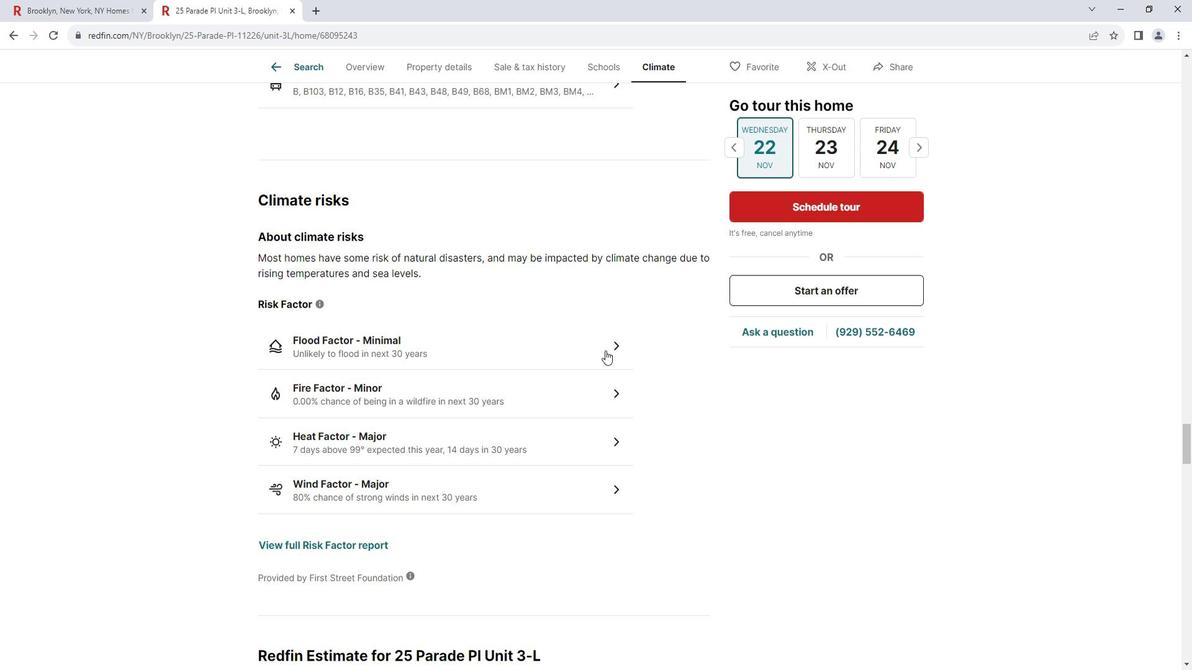 
Action: Mouse moved to (442, 288)
Screenshot: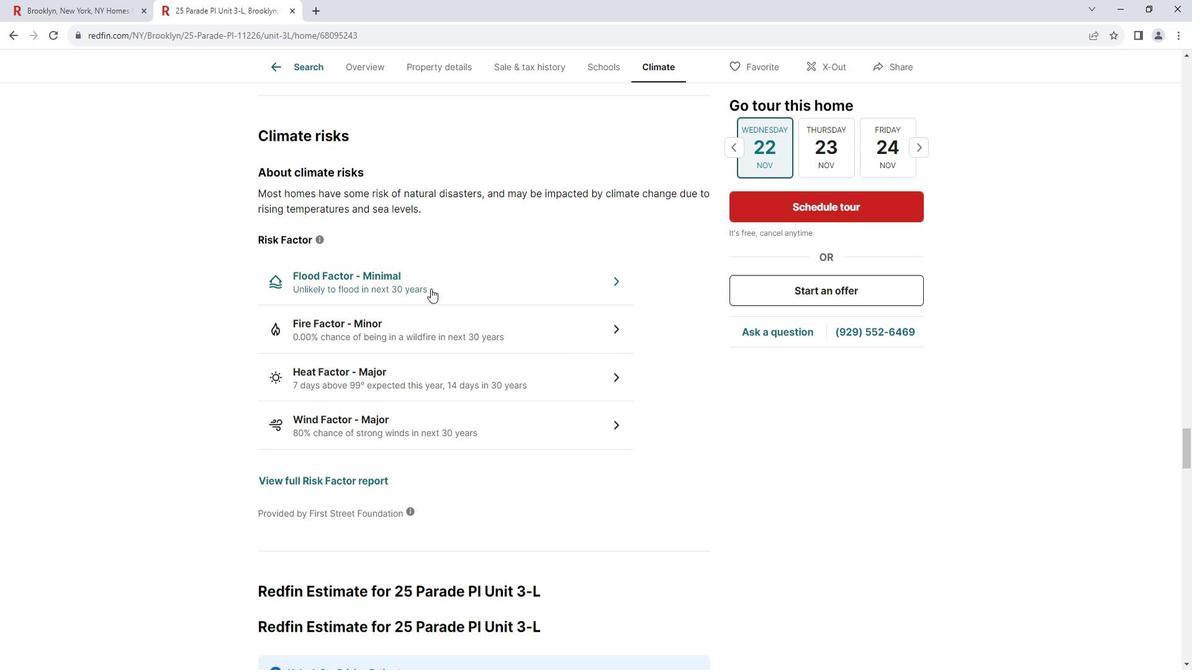 
Action: Mouse pressed left at (442, 288)
Screenshot: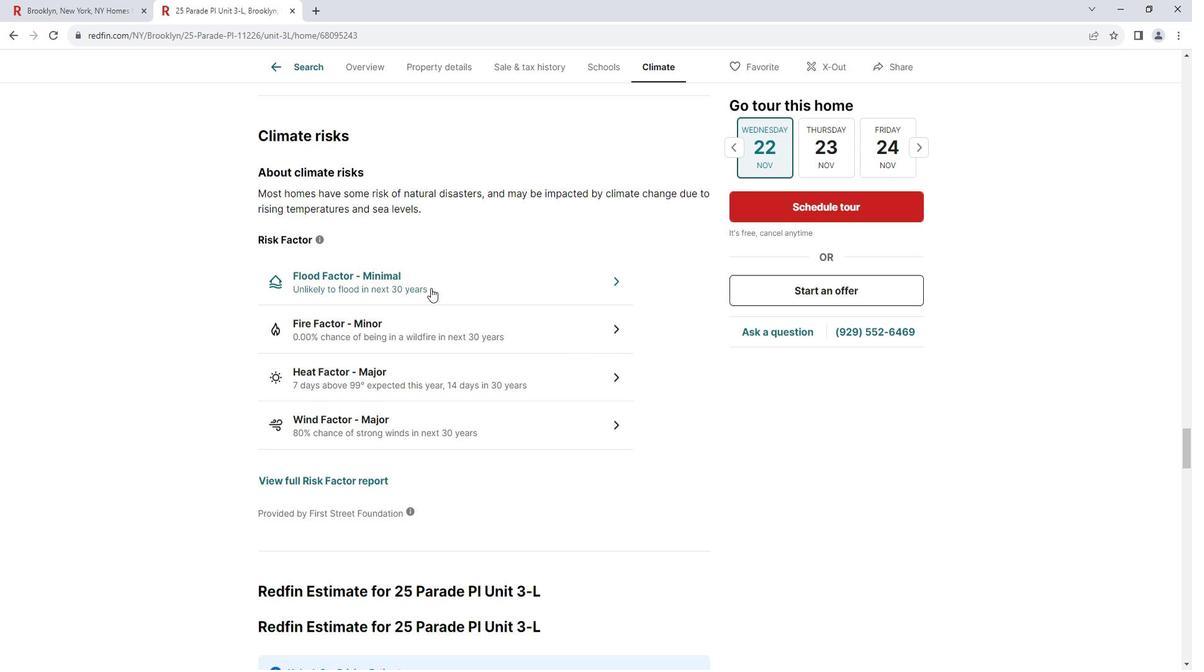 
Action: Mouse moved to (487, 291)
Screenshot: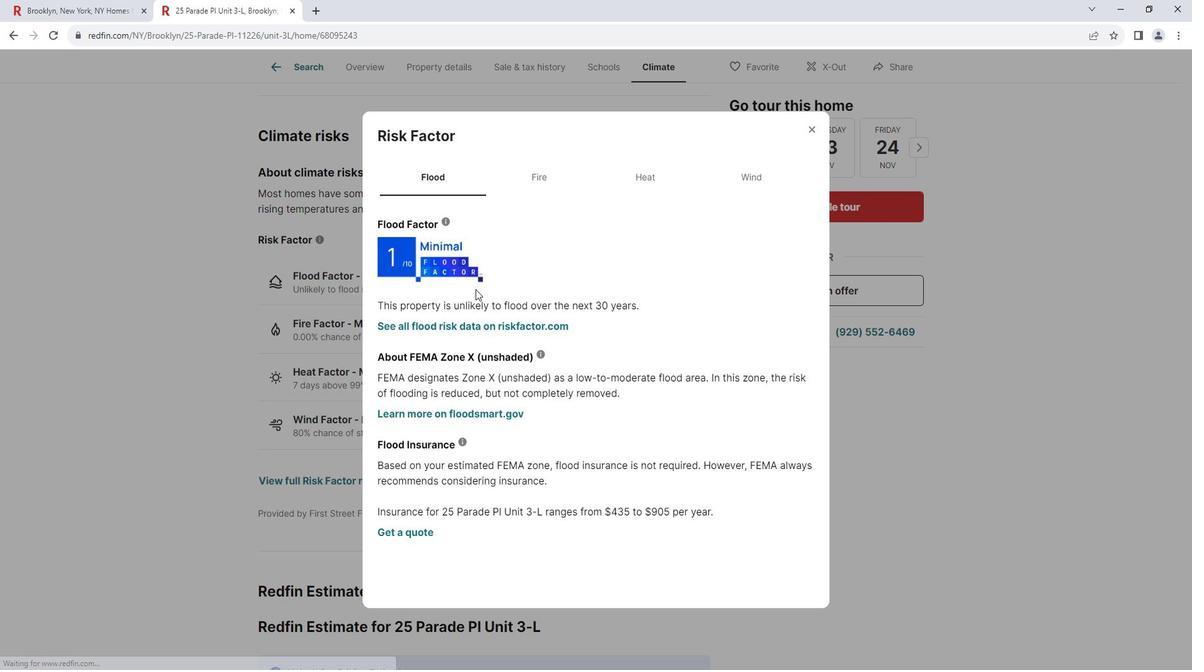 
Action: Mouse scrolled (487, 290) with delta (0, 0)
Screenshot: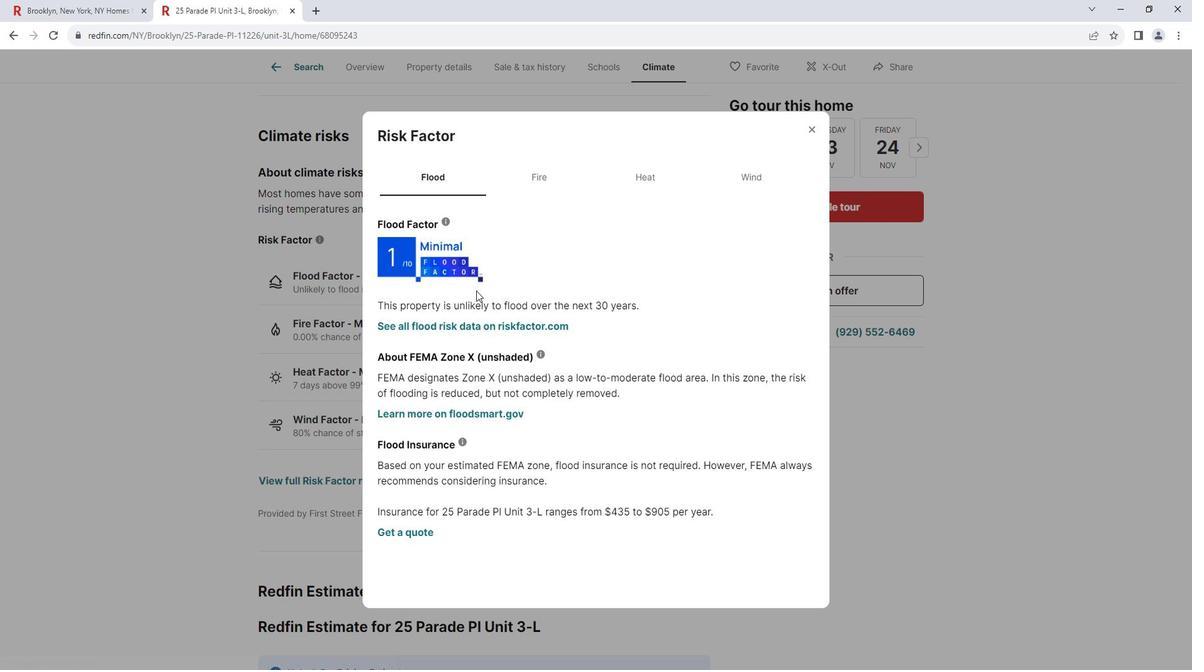 
Action: Mouse moved to (547, 181)
Screenshot: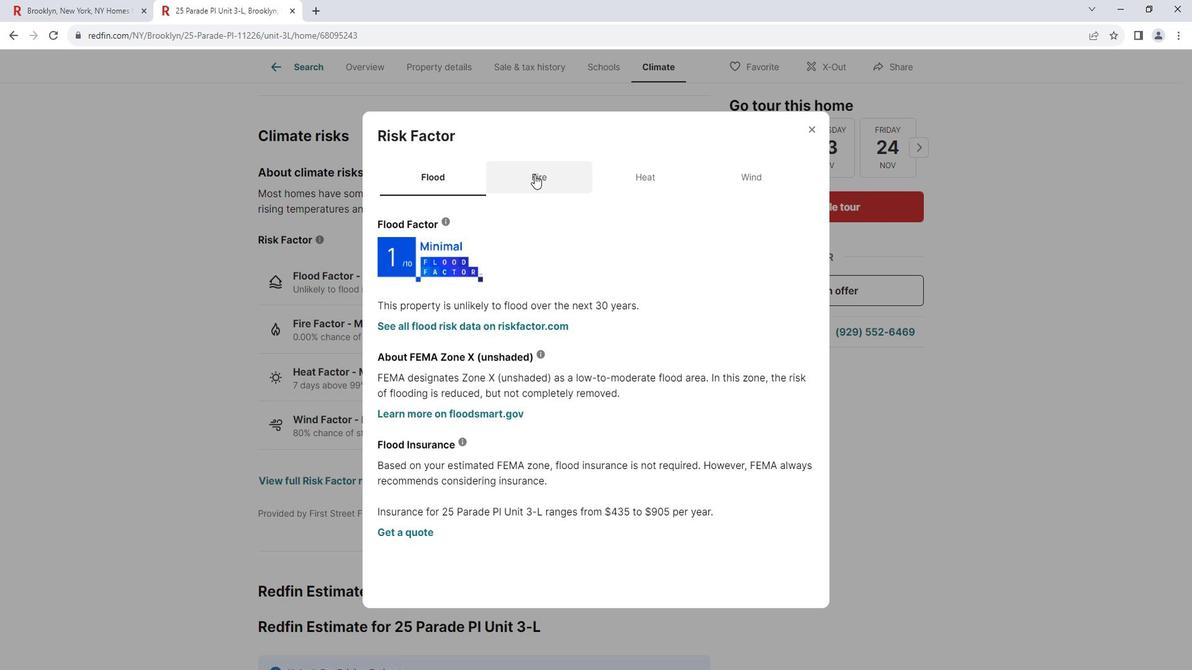 
Action: Mouse pressed left at (547, 181)
Screenshot: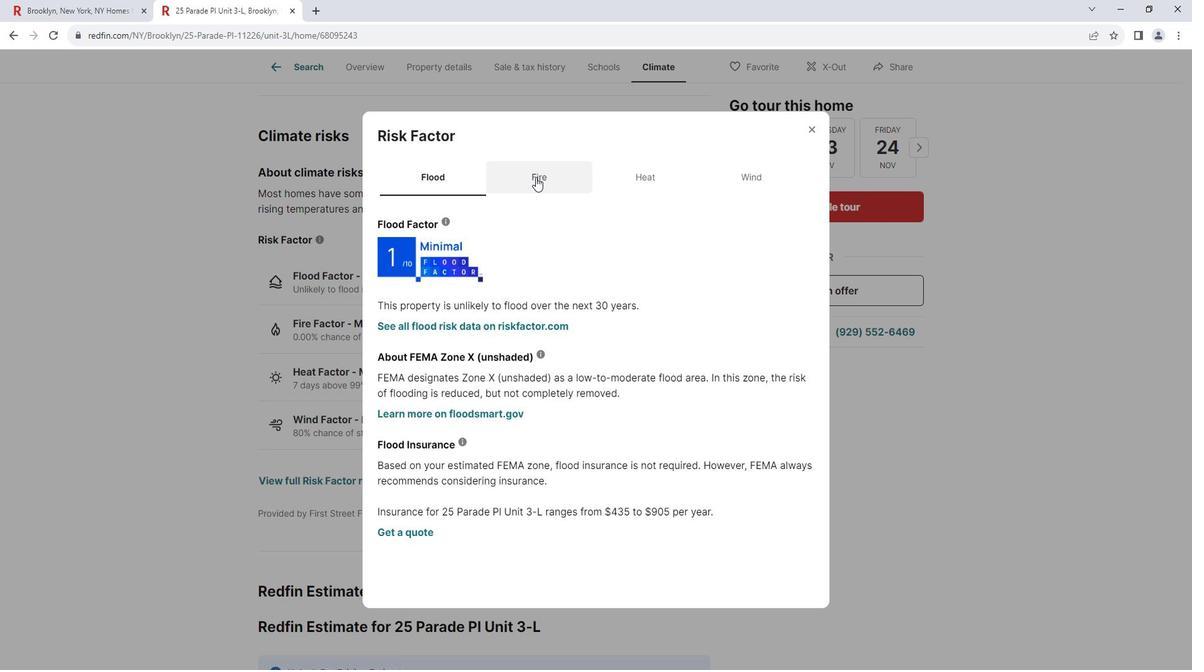 
Action: Mouse moved to (646, 176)
Screenshot: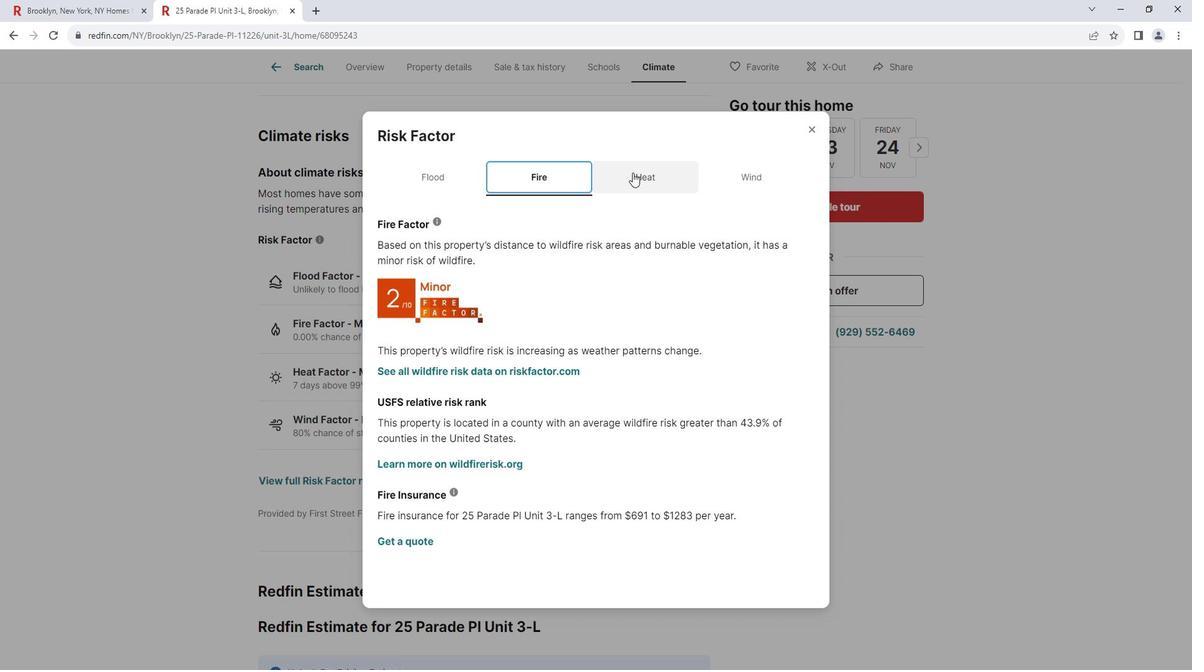 
Action: Mouse pressed left at (646, 176)
Screenshot: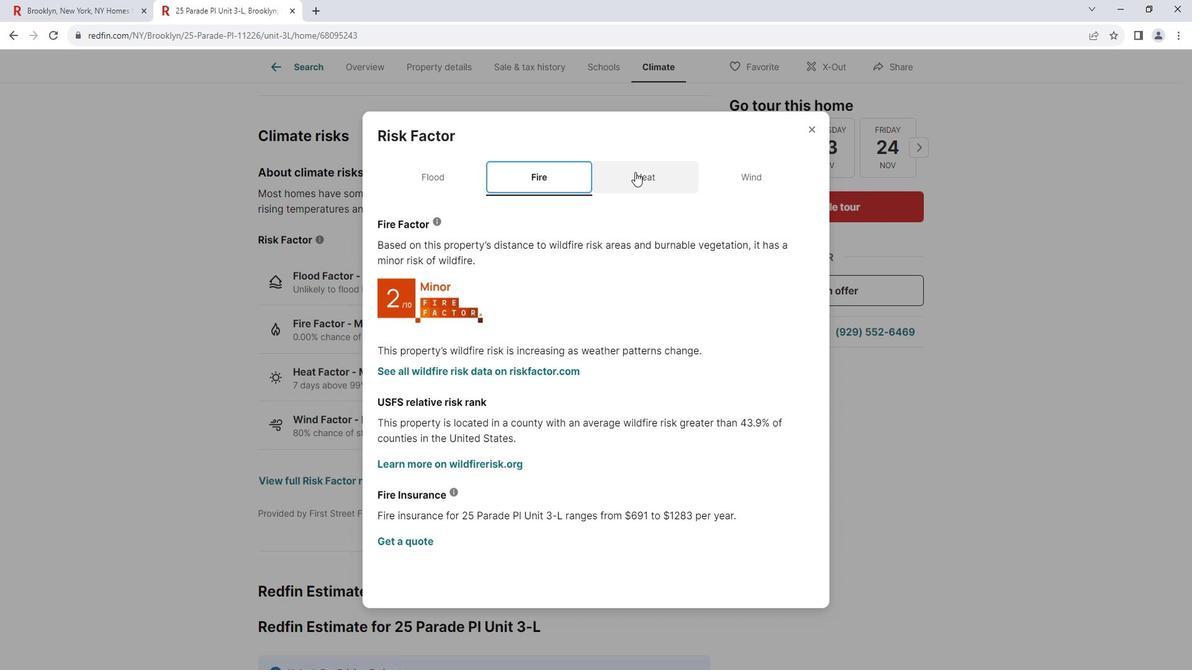 
Action: Mouse moved to (741, 178)
Screenshot: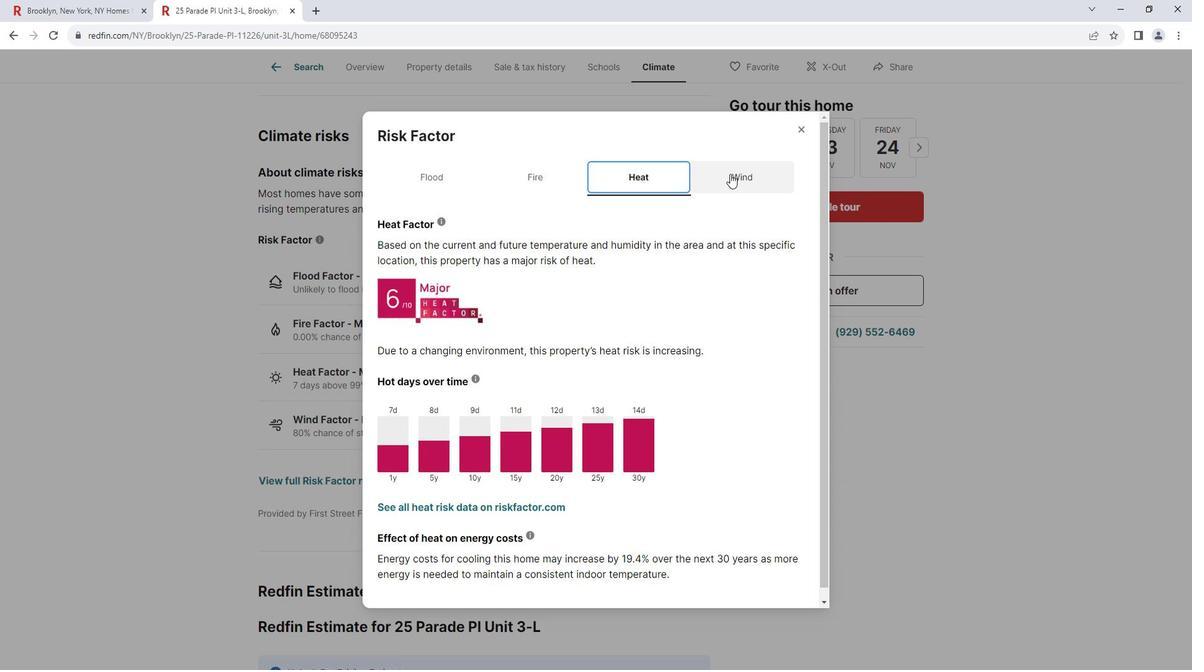 
Action: Mouse pressed left at (741, 178)
Screenshot: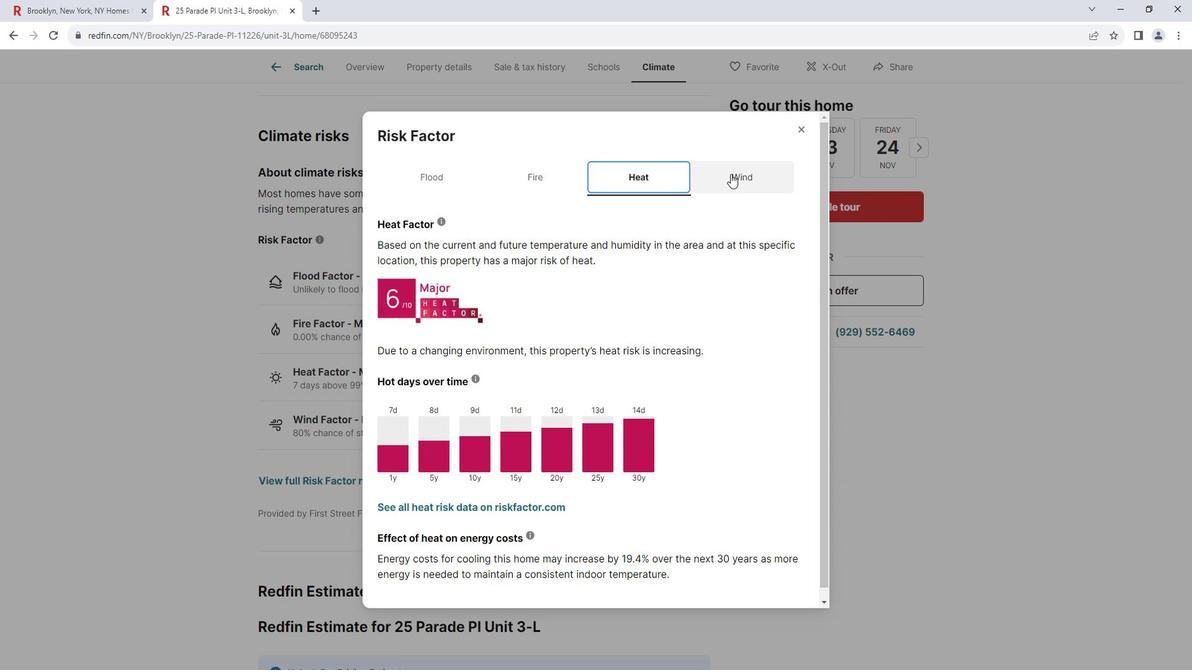 
Action: Mouse moved to (820, 132)
Screenshot: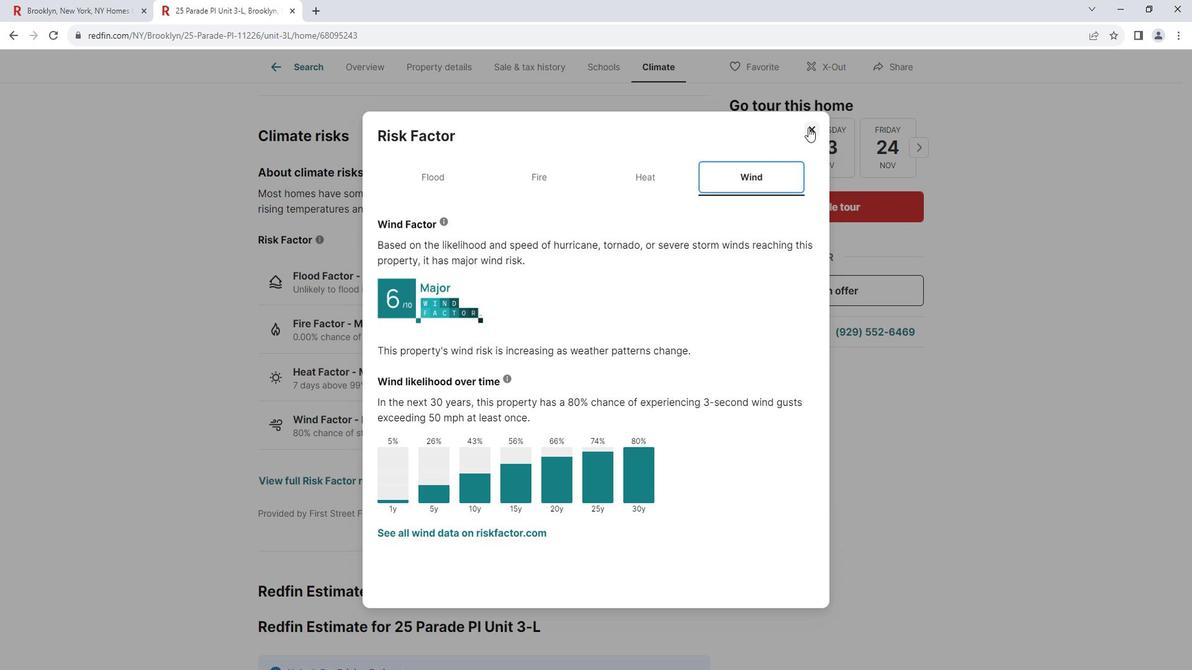 
Action: Mouse pressed left at (820, 132)
Screenshot: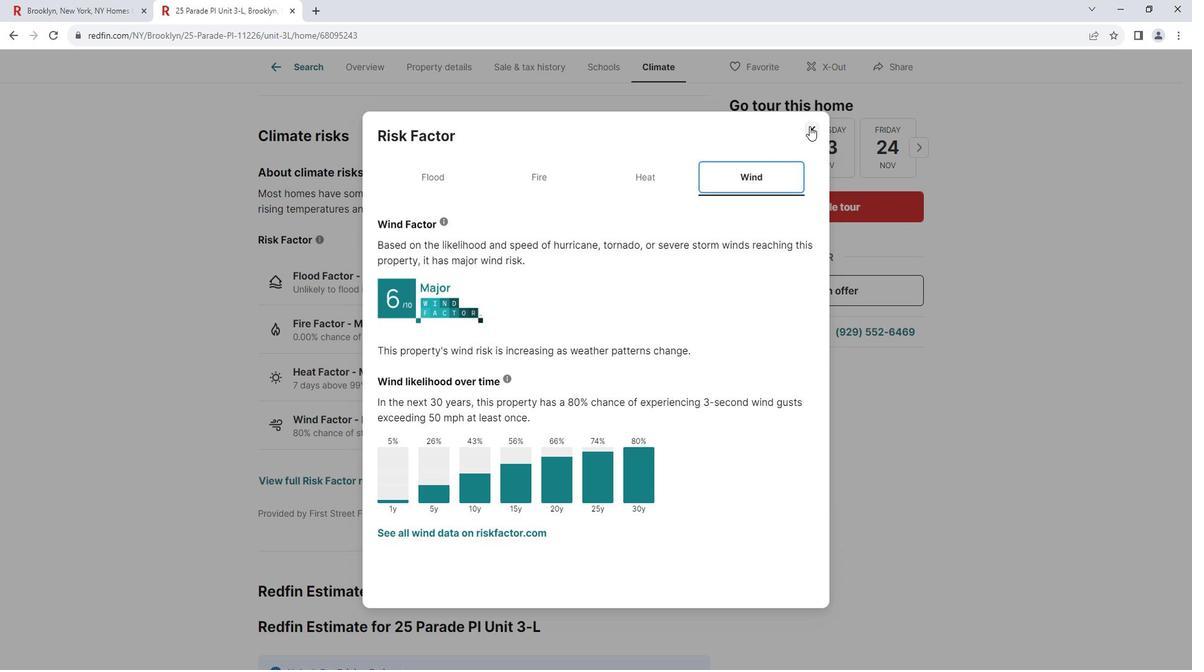 
Action: Mouse moved to (640, 252)
Screenshot: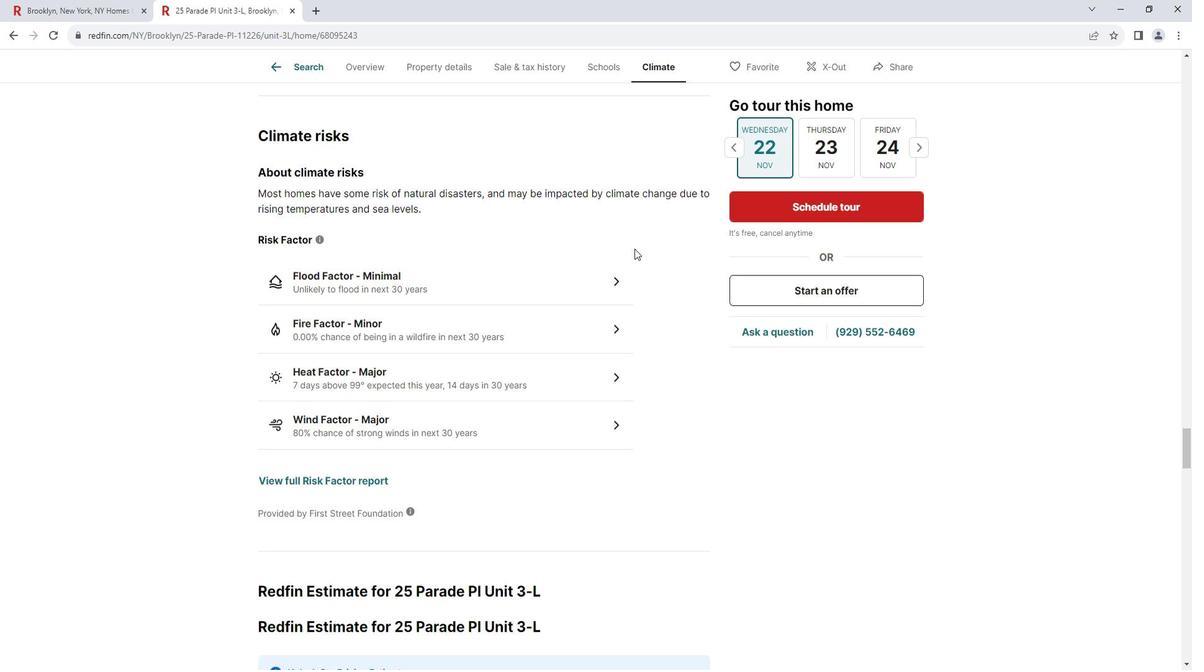
Action: Mouse scrolled (640, 252) with delta (0, 0)
Screenshot: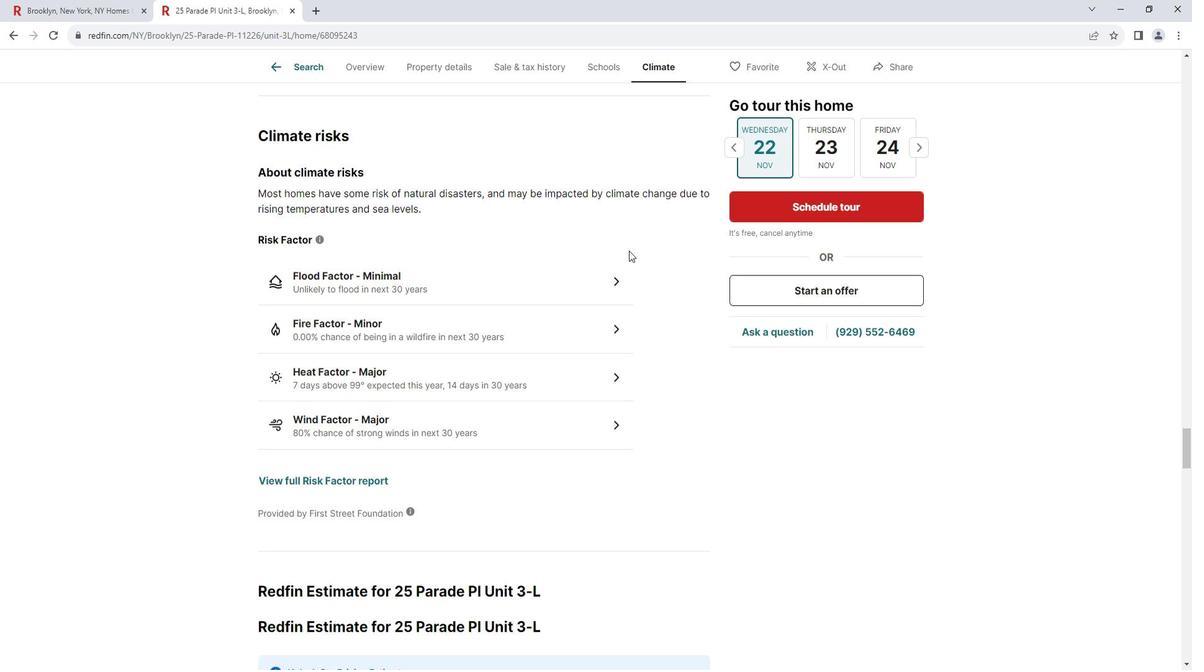 
Action: Mouse moved to (639, 252)
Screenshot: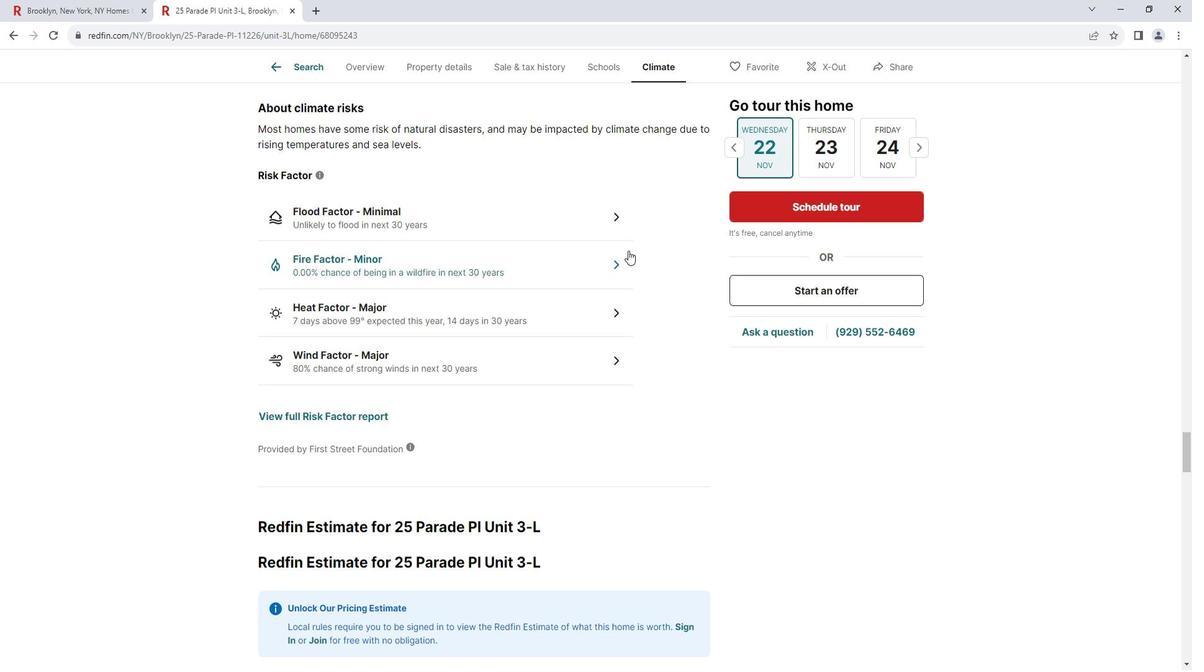 
Action: Mouse scrolled (639, 252) with delta (0, 0)
Screenshot: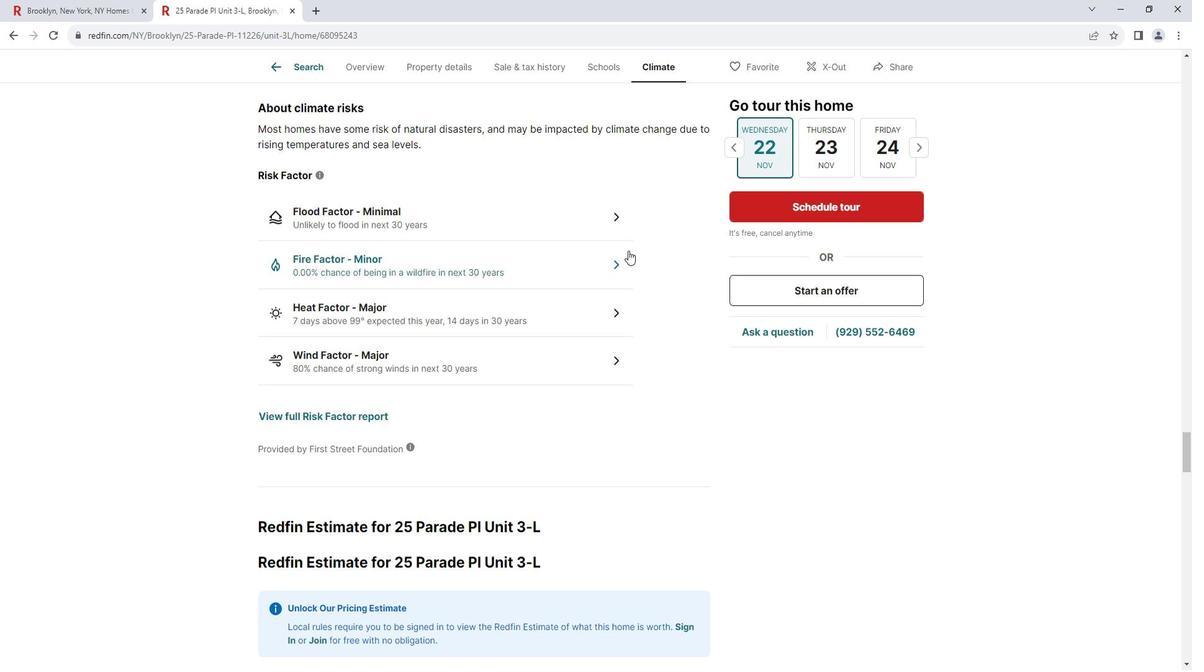 
Action: Mouse moved to (638, 252)
Screenshot: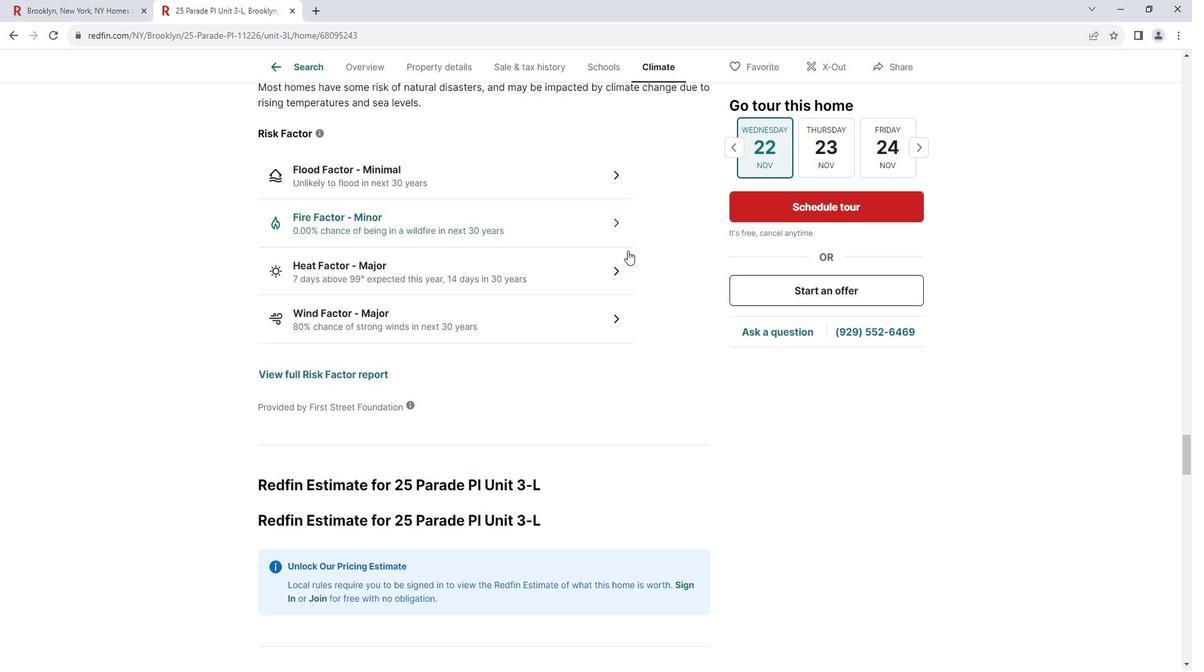 
Action: Mouse scrolled (638, 252) with delta (0, 0)
Screenshot: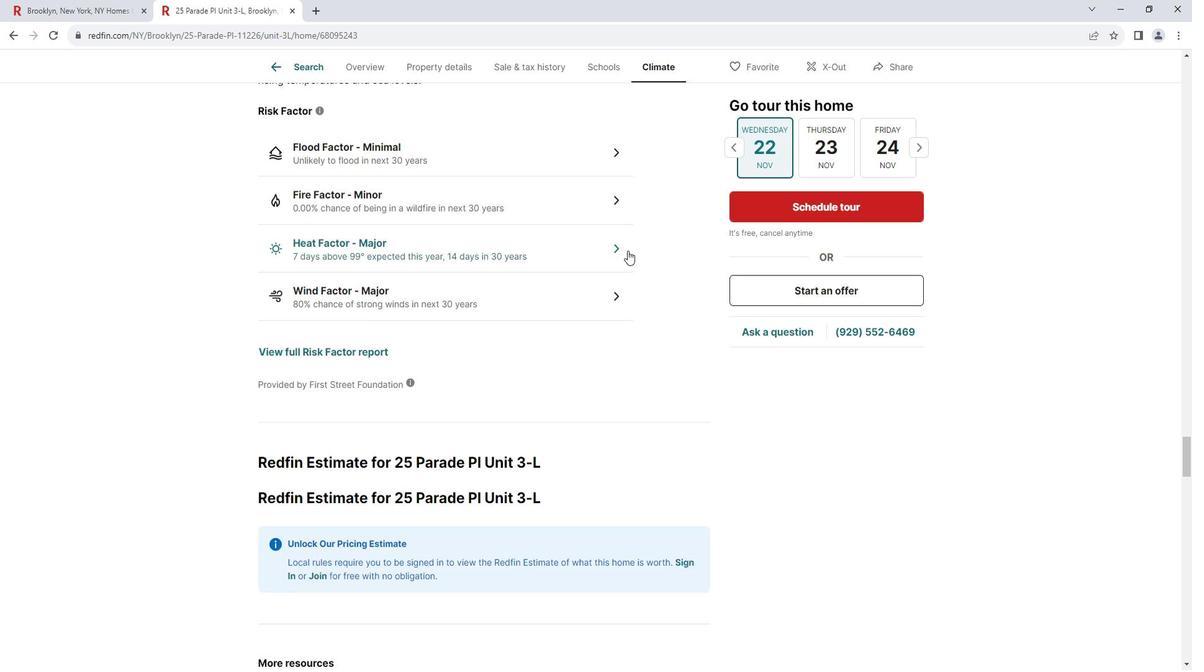 
Action: Mouse scrolled (638, 252) with delta (0, 0)
Screenshot: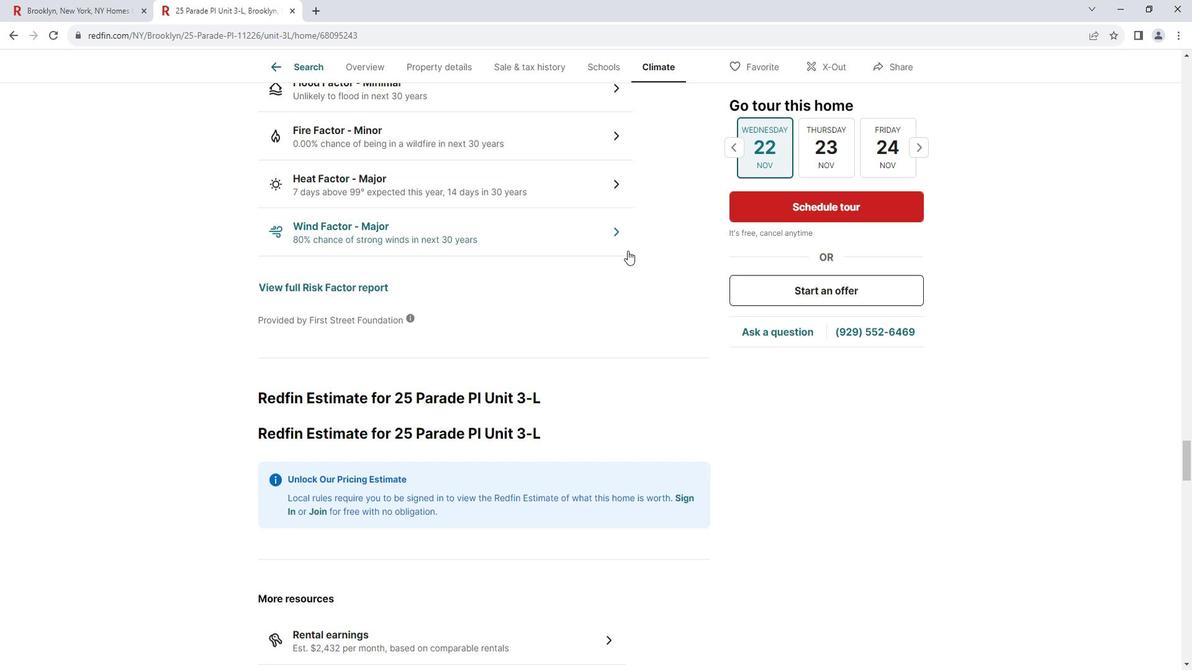 
Action: Mouse scrolled (638, 252) with delta (0, 0)
Screenshot: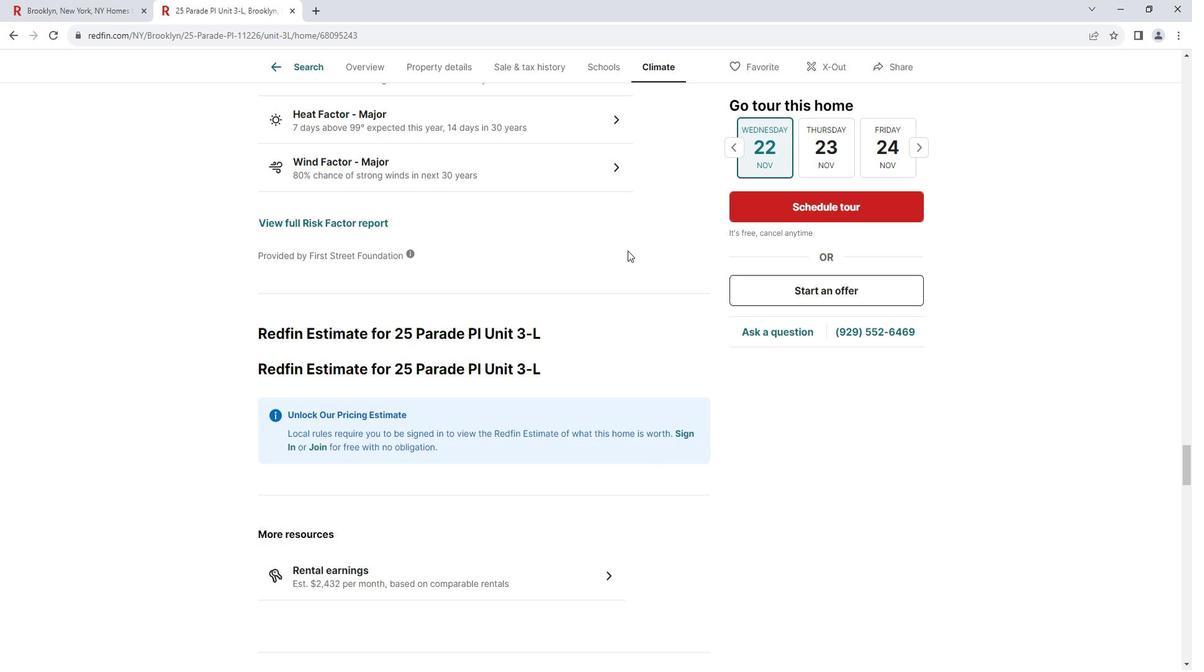 
Action: Mouse scrolled (638, 252) with delta (0, 0)
Screenshot: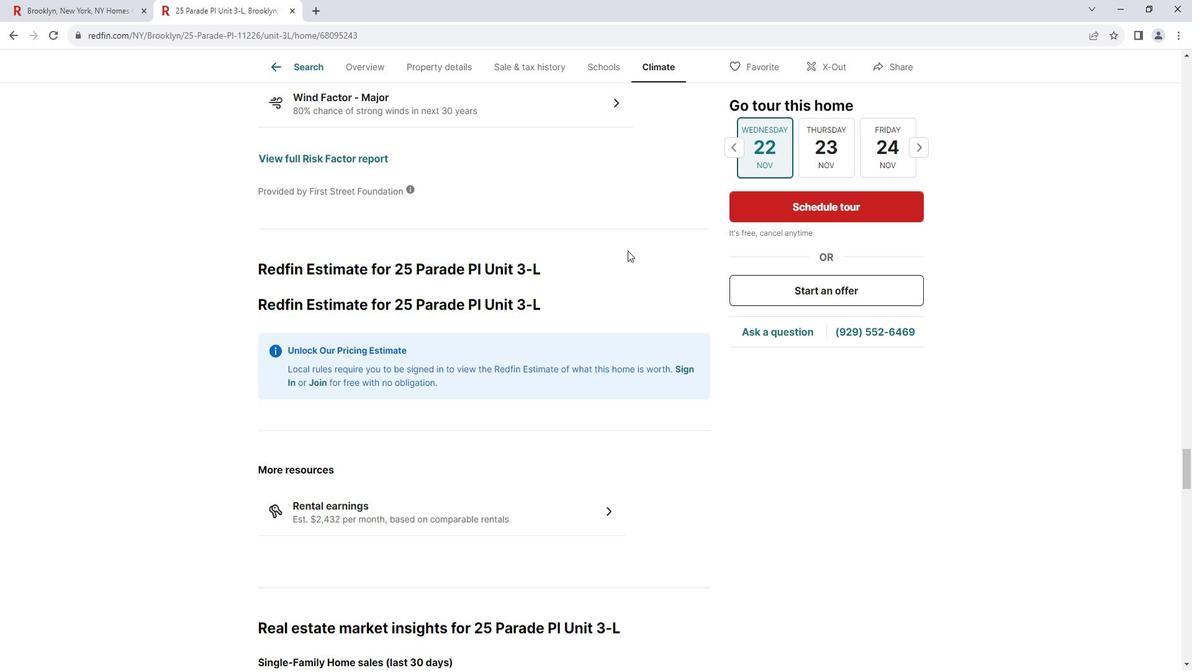
Action: Mouse scrolled (638, 252) with delta (0, 0)
Screenshot: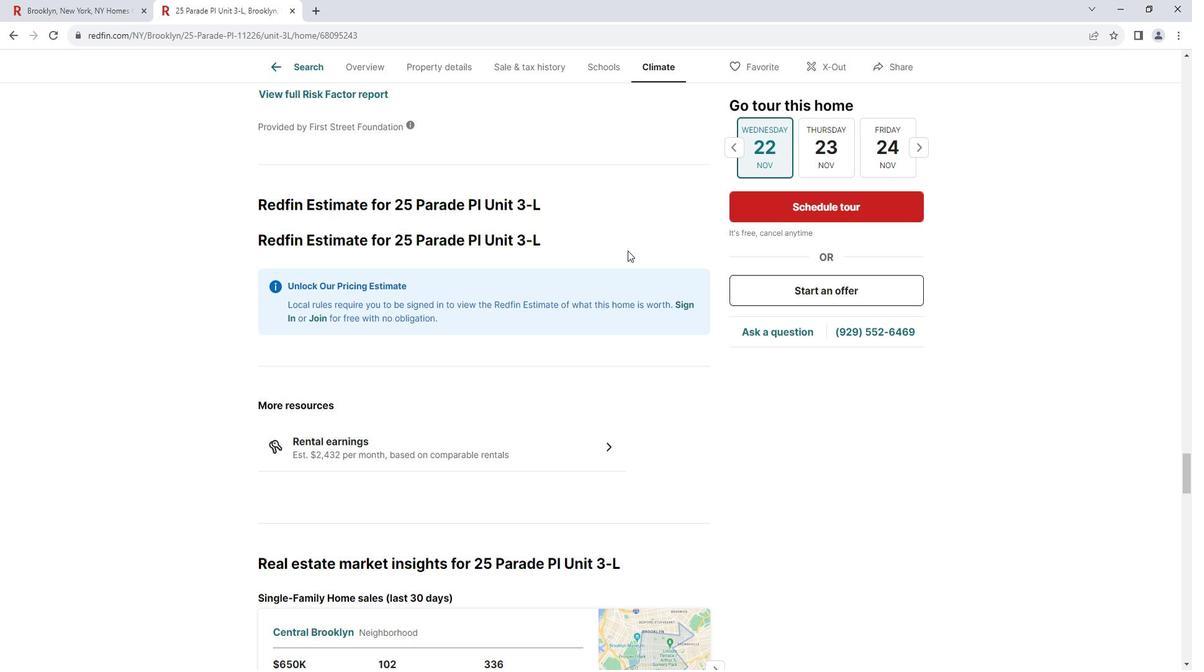 
Action: Mouse scrolled (638, 252) with delta (0, 0)
Screenshot: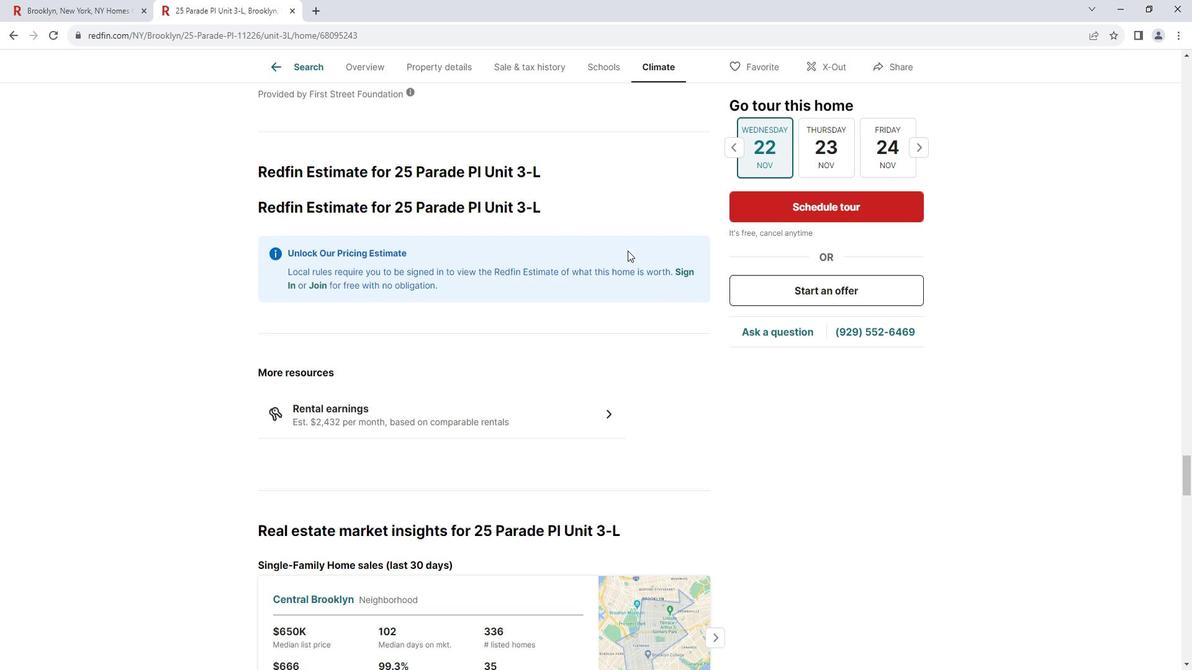 
Action: Mouse moved to (615, 324)
Screenshot: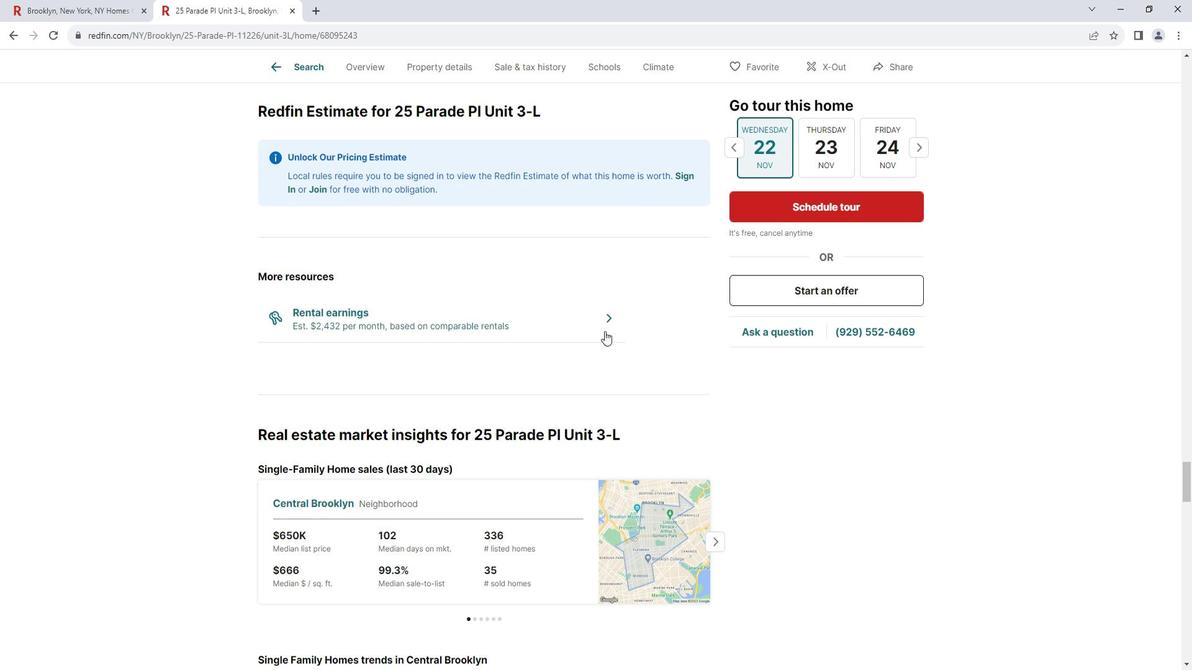 
Action: Mouse pressed left at (615, 324)
Screenshot: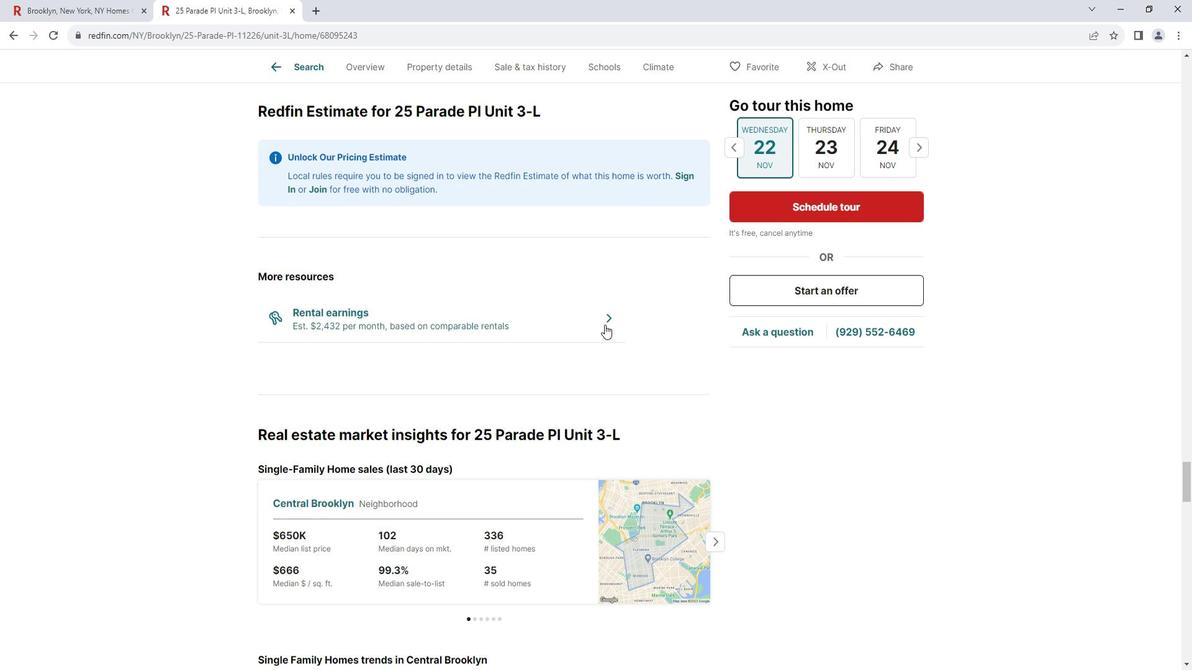 
Action: Mouse moved to (615, 323)
Screenshot: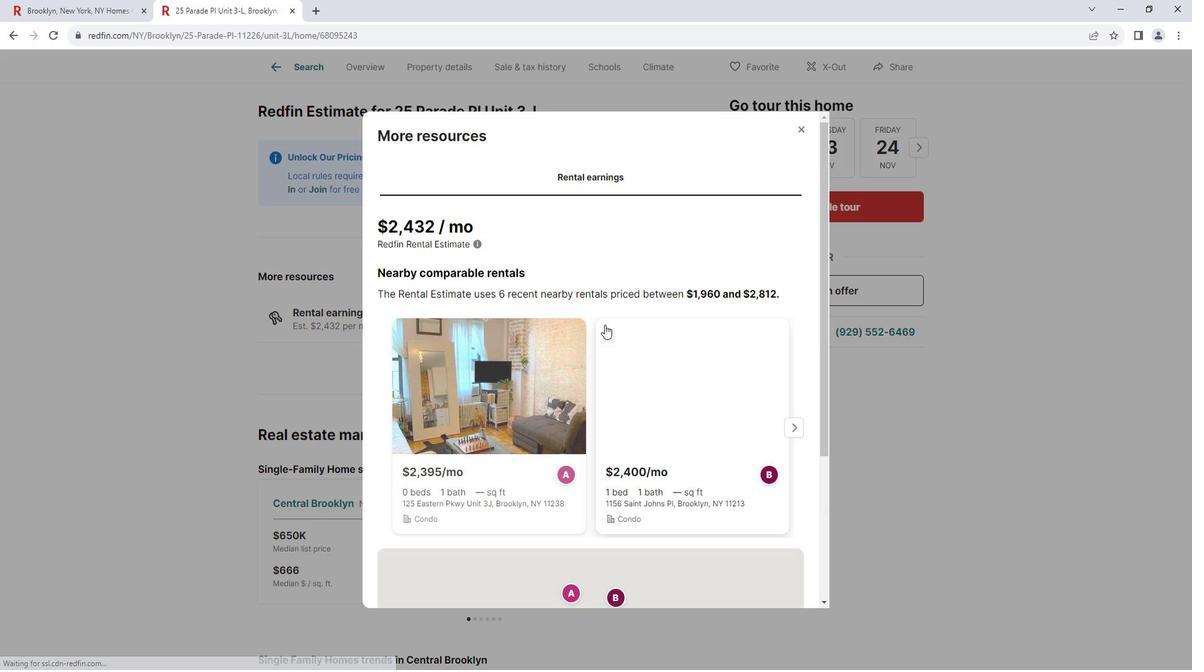 
Action: Mouse scrolled (615, 322) with delta (0, 0)
Screenshot: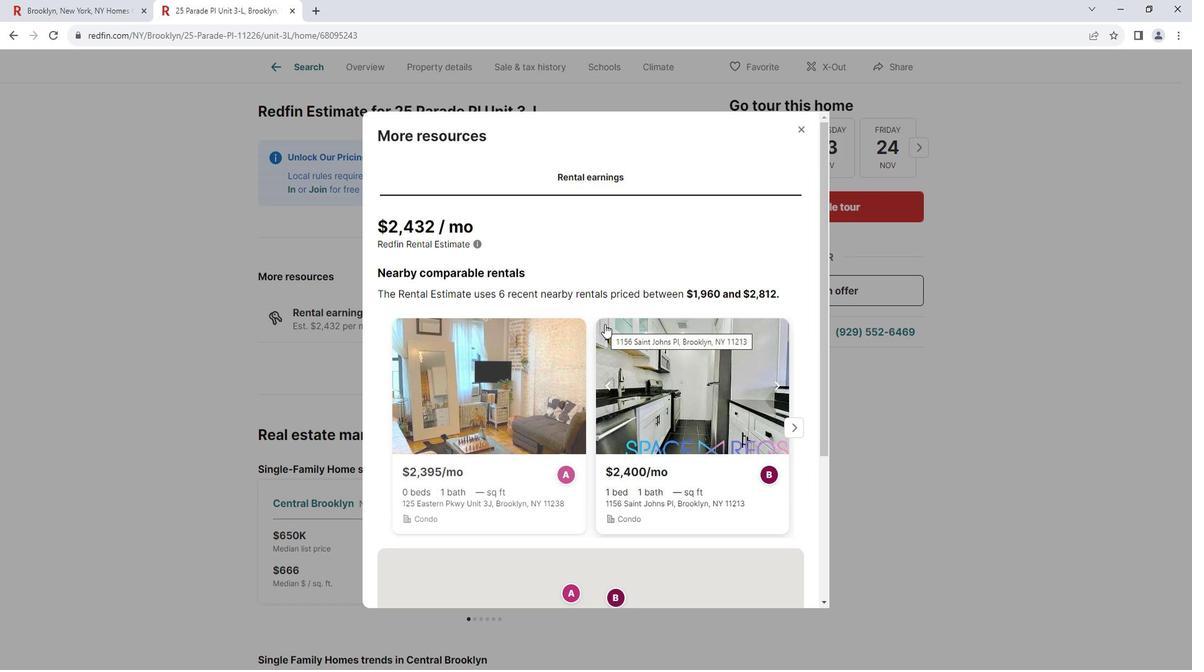 
Action: Mouse scrolled (615, 322) with delta (0, 0)
Screenshot: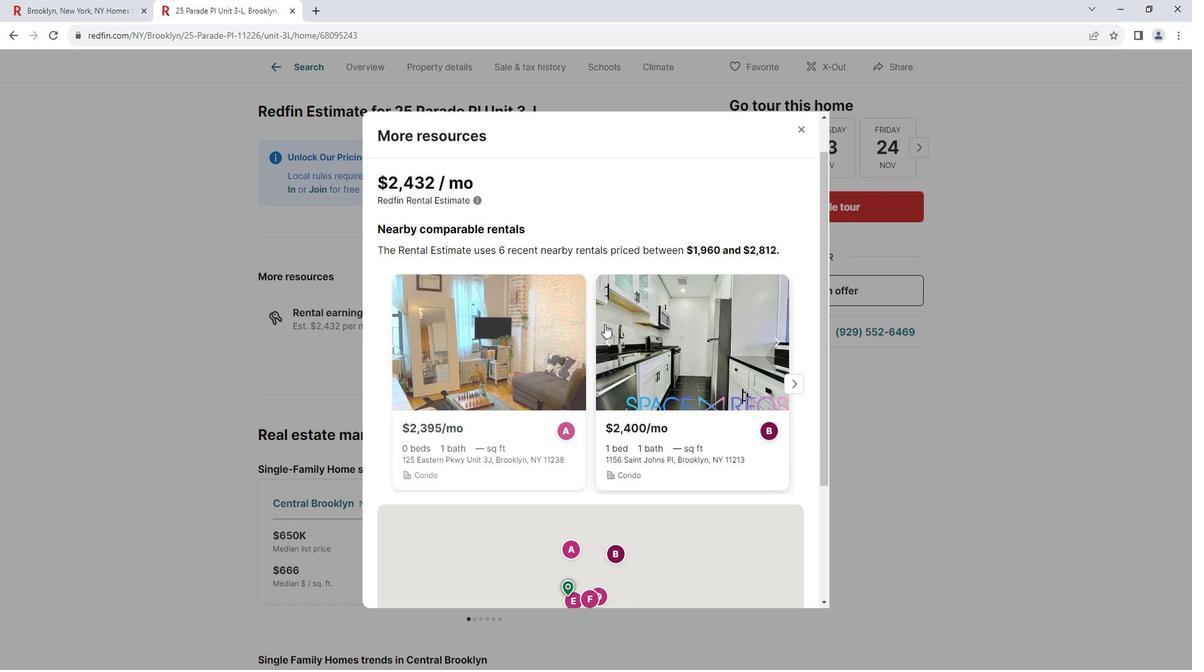 
Action: Mouse scrolled (615, 322) with delta (0, 0)
Screenshot: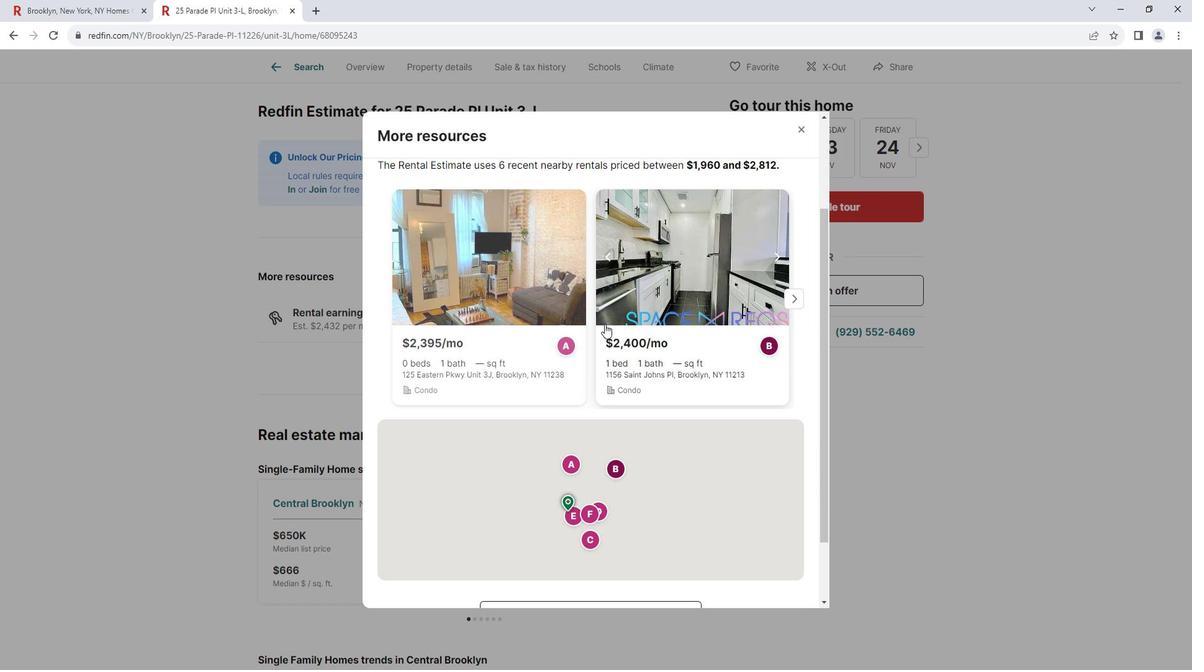 
Action: Mouse scrolled (615, 322) with delta (0, 0)
Screenshot: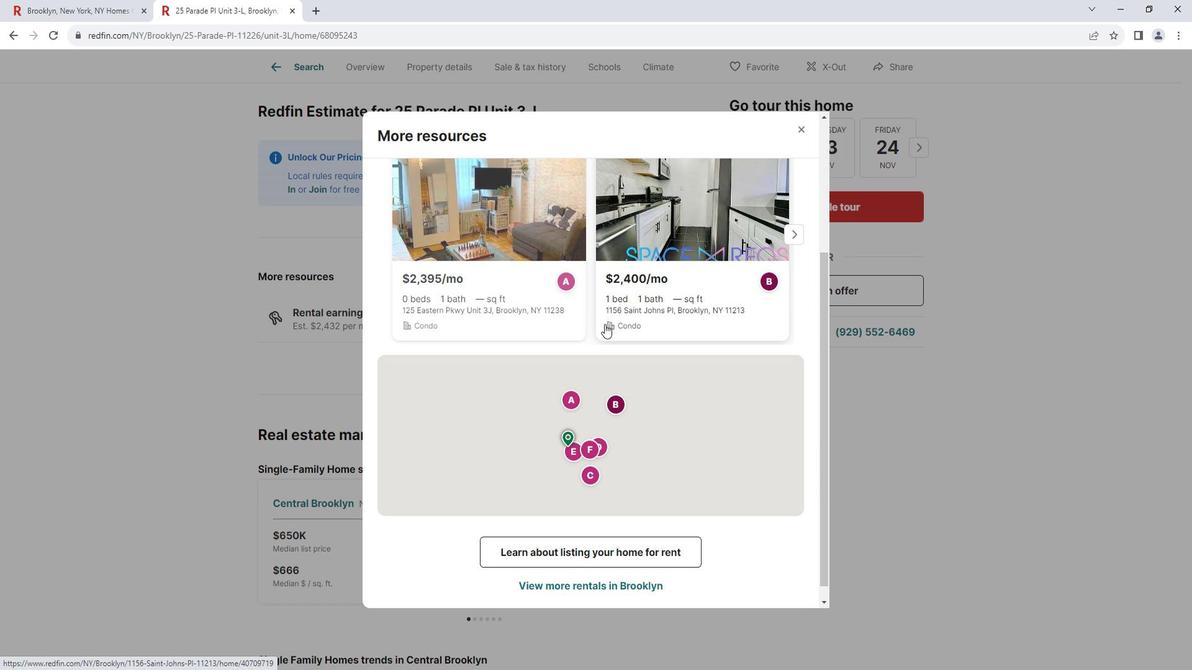 
Action: Mouse scrolled (615, 322) with delta (0, 0)
Screenshot: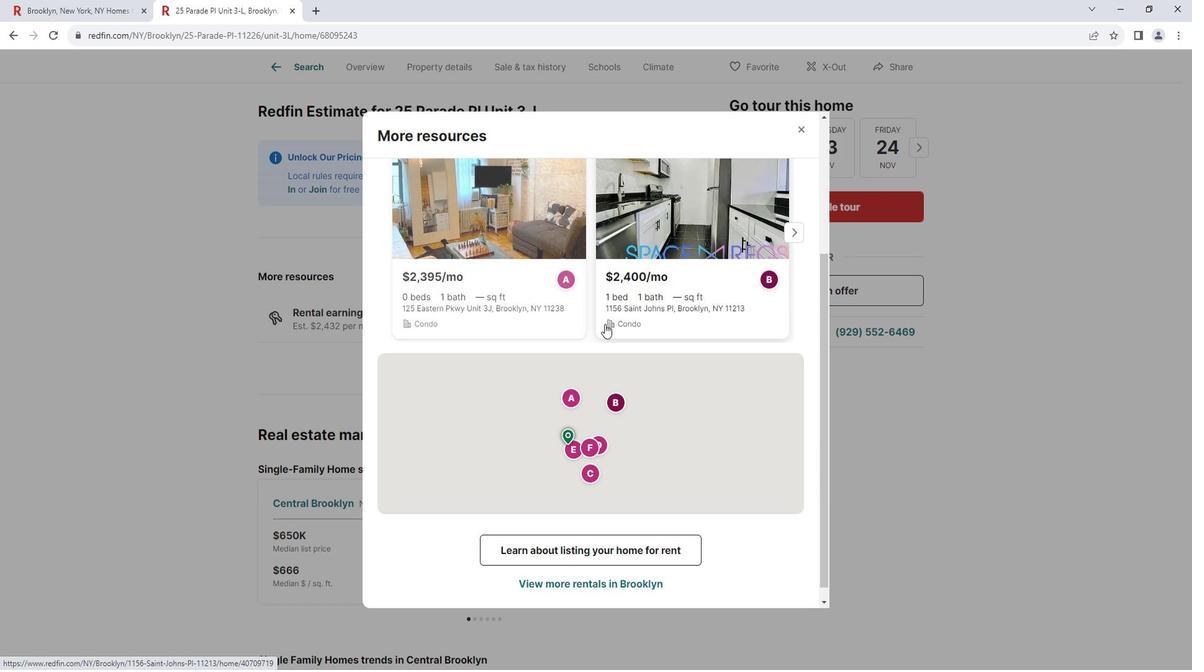 
Action: Mouse moved to (814, 133)
Screenshot: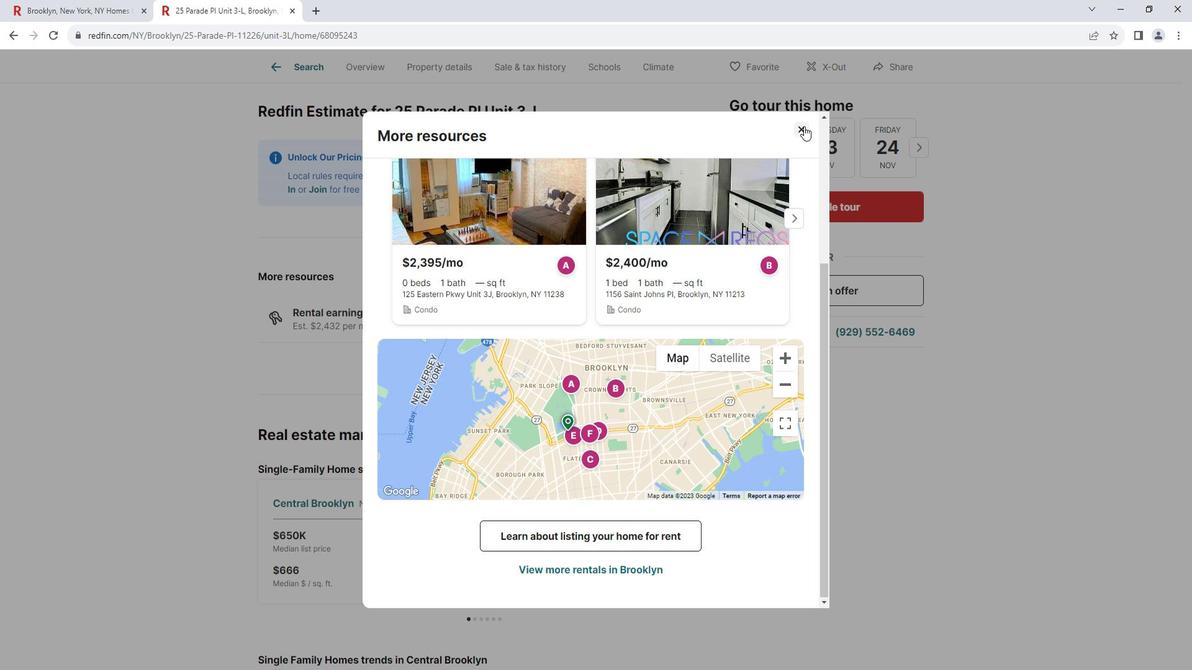 
Action: Mouse pressed left at (814, 133)
Screenshot: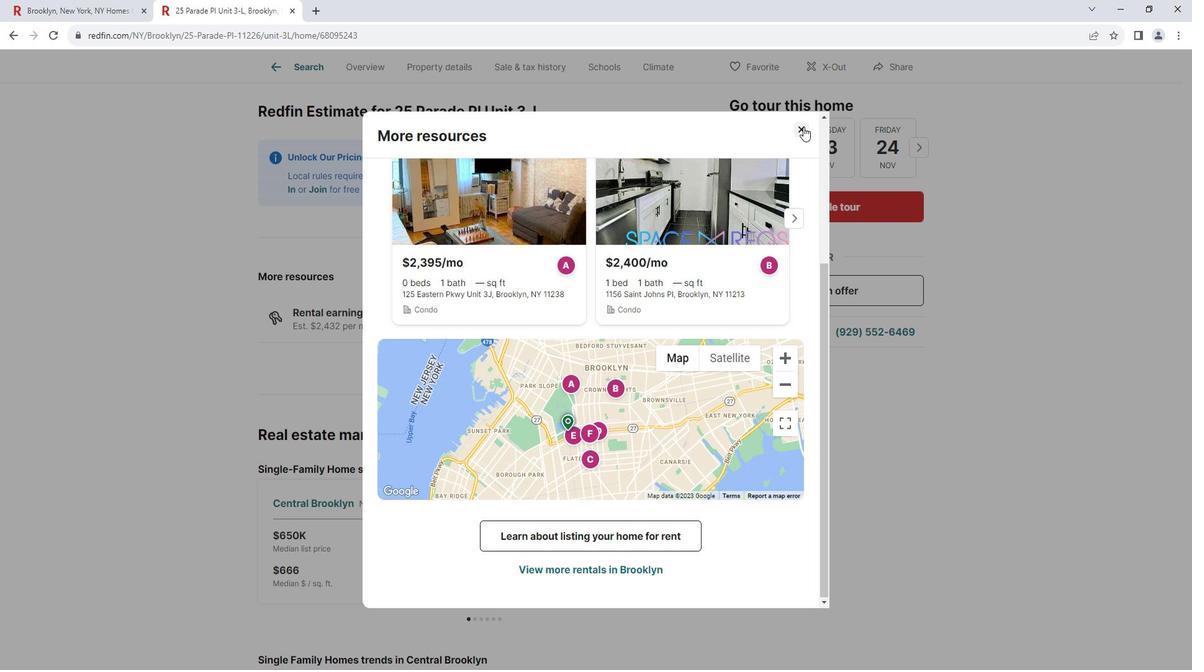 
Action: Mouse moved to (561, 334)
Screenshot: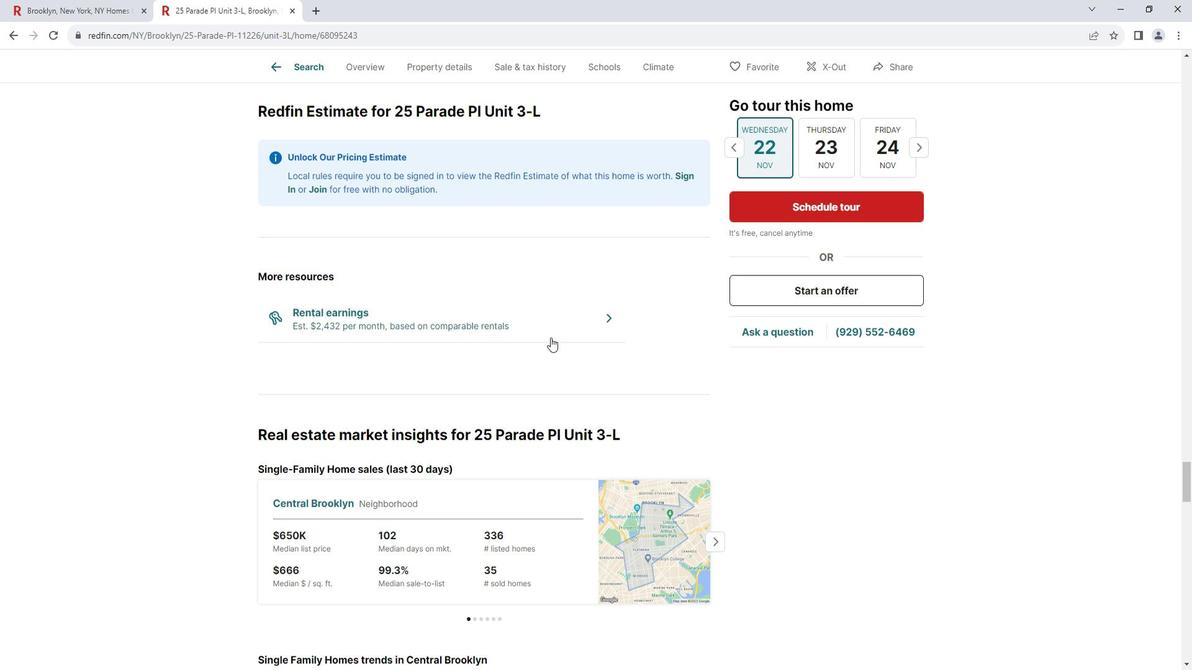 
Action: Mouse scrolled (561, 334) with delta (0, 0)
Screenshot: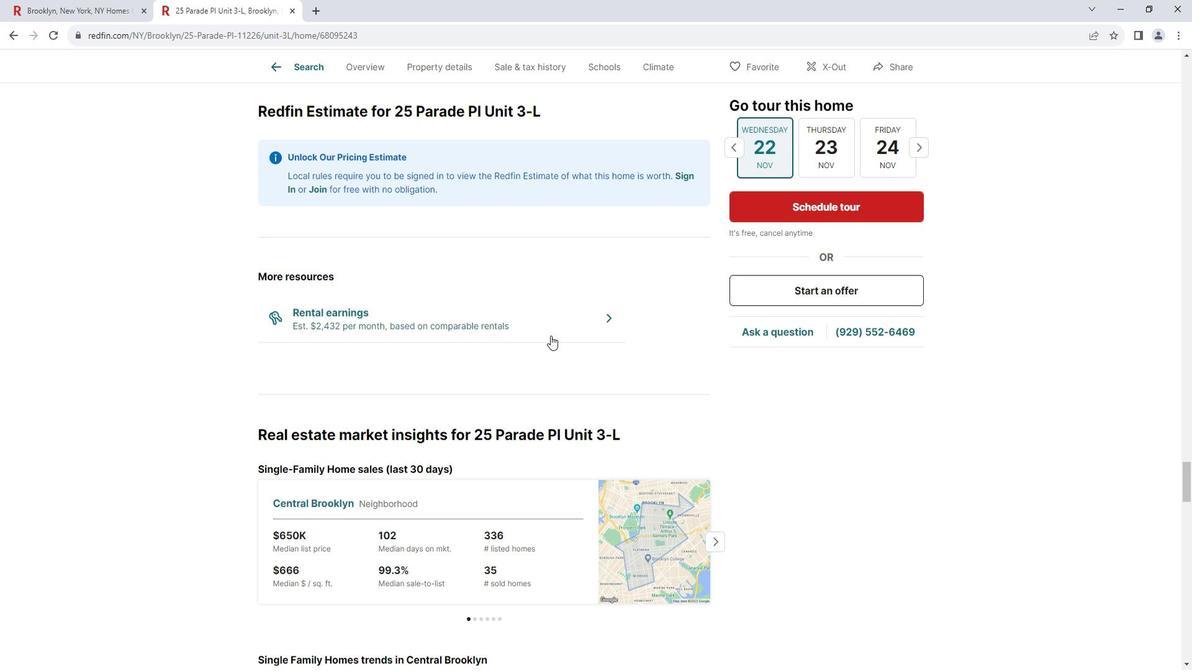 
Action: Mouse scrolled (561, 334) with delta (0, 0)
Screenshot: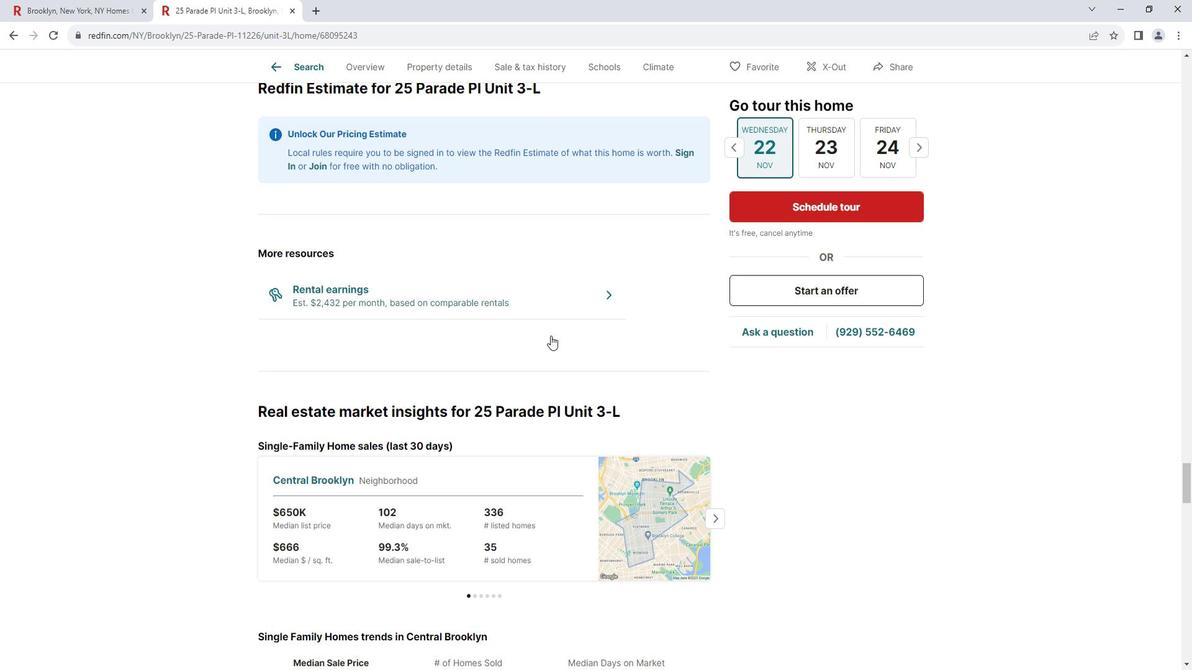 
Action: Mouse moved to (561, 334)
Screenshot: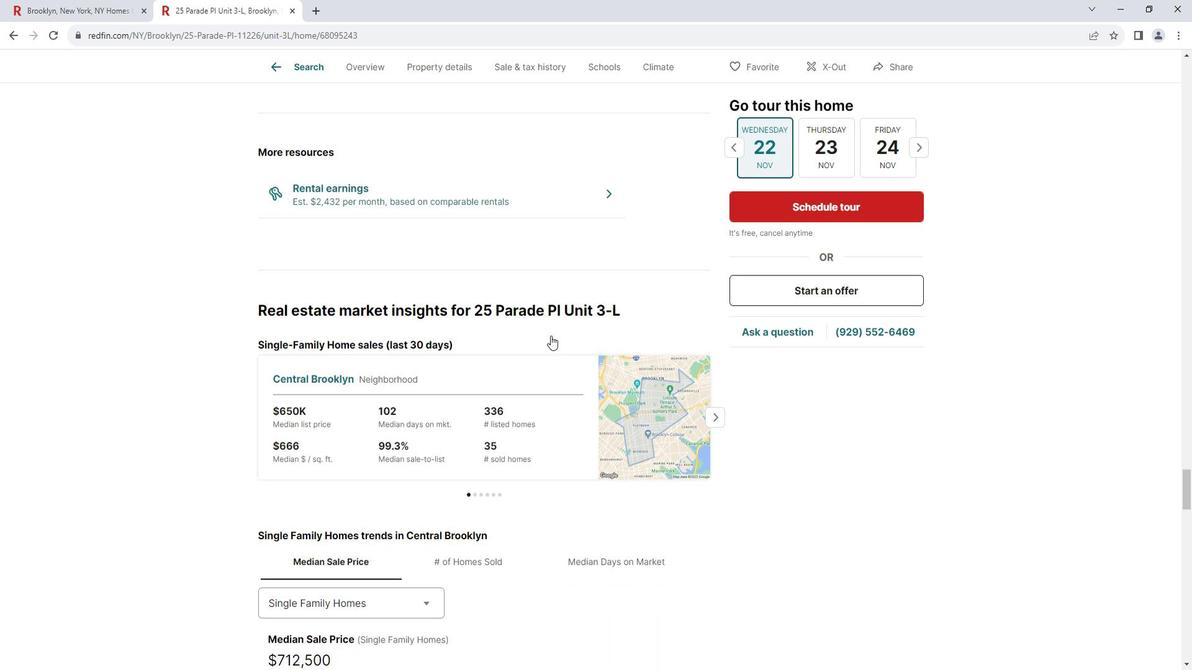 
Action: Mouse scrolled (561, 334) with delta (0, 0)
Screenshot: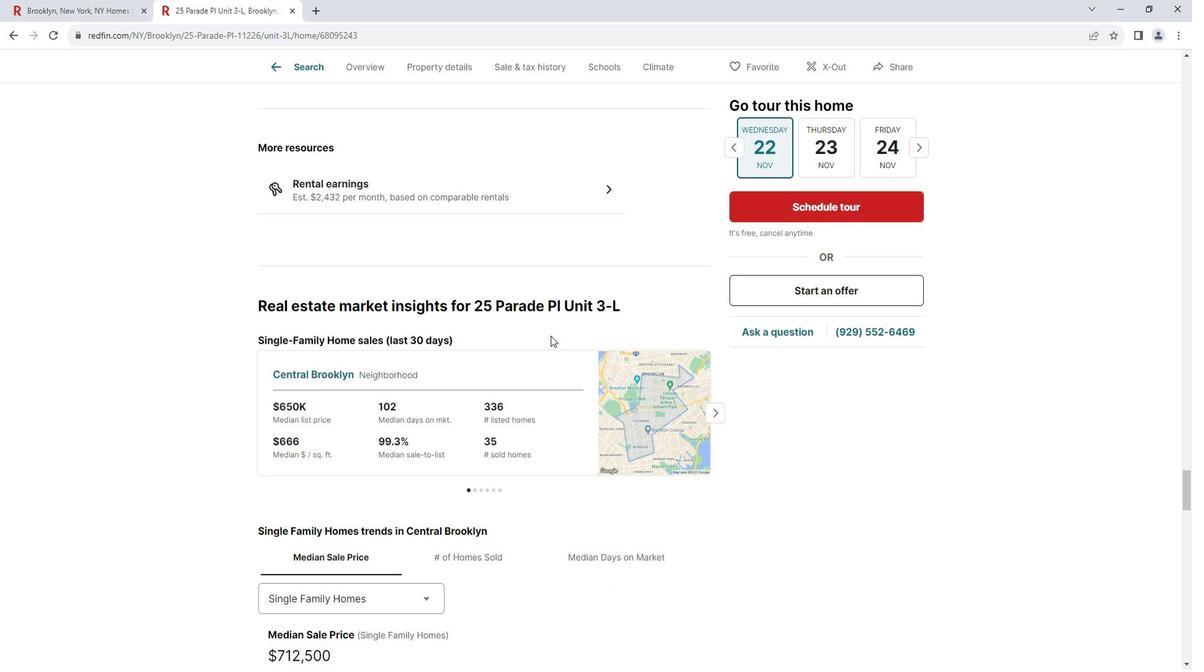 
Action: Mouse scrolled (561, 334) with delta (0, 0)
Screenshot: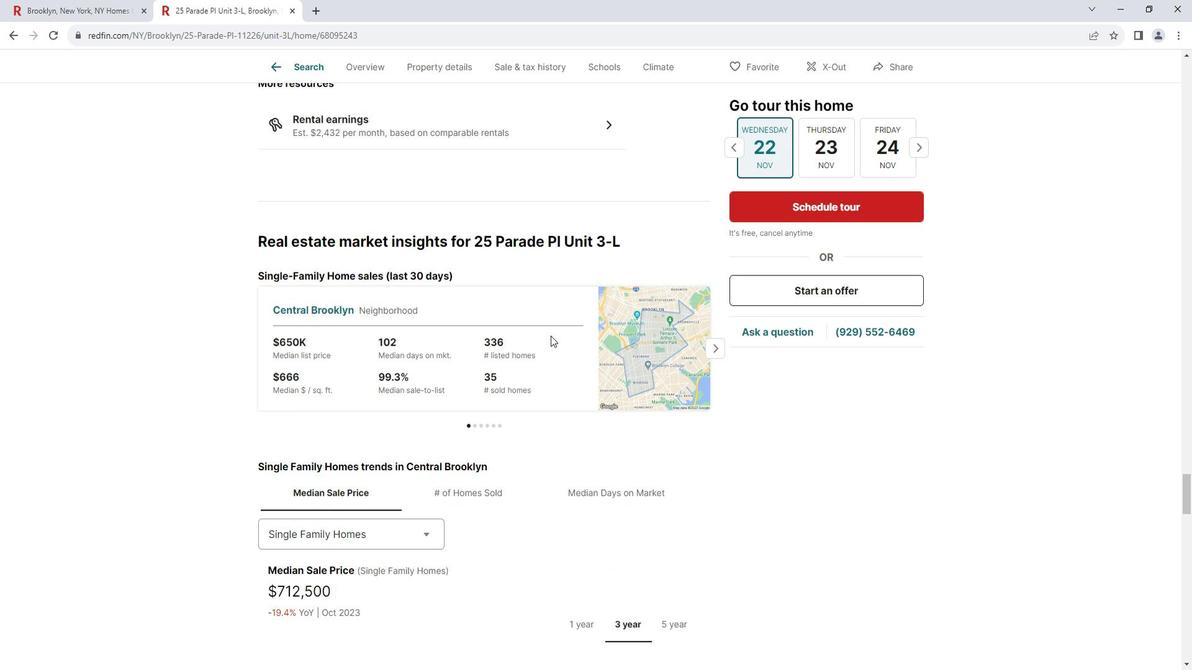 
Action: Mouse scrolled (561, 334) with delta (0, 0)
Screenshot: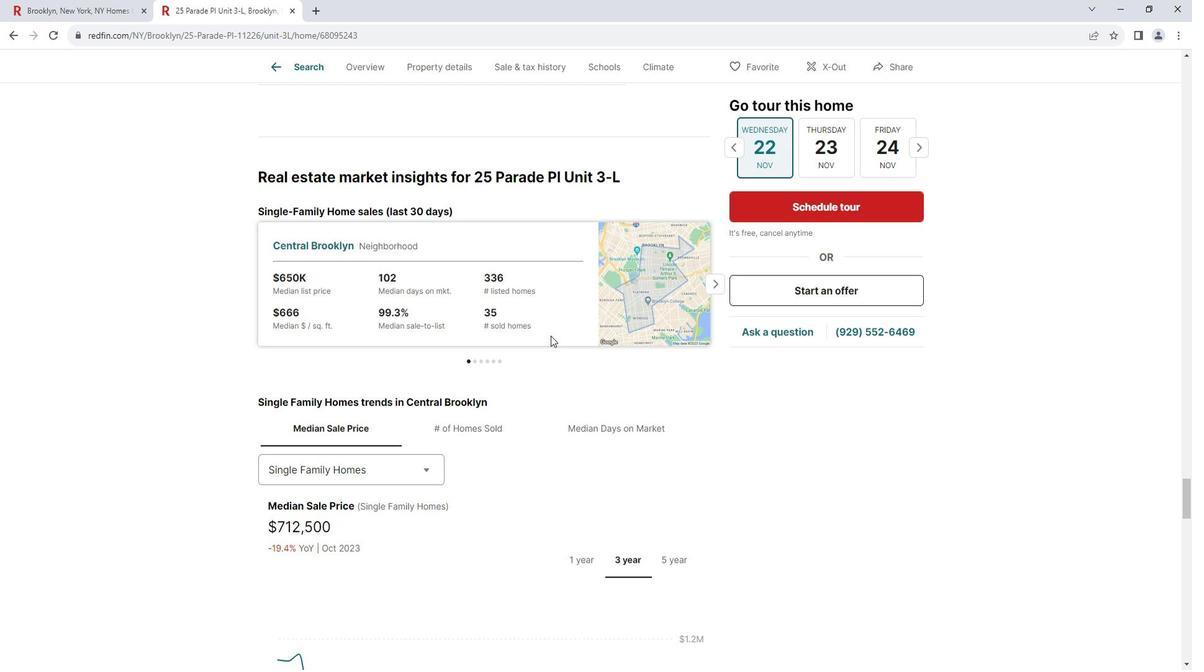 
Action: Mouse scrolled (561, 334) with delta (0, 0)
